 Task: Buy 2 Creams from Skin Care section under best seller category for shipping address: Alex Clark, 3623 Station Street, Austin, Texas 78702, Cell Number 5122113583. Pay from credit card ending with 5759, CVV 953
Action: Mouse moved to (11, 94)
Screenshot: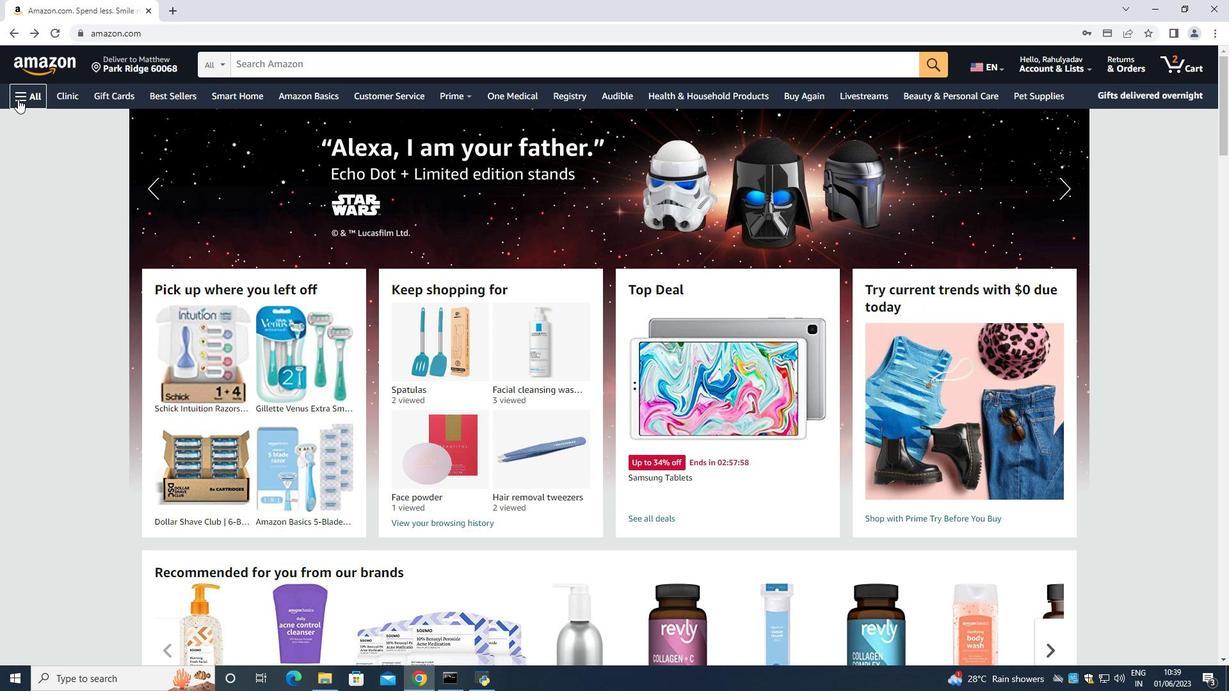 
Action: Mouse pressed left at (11, 94)
Screenshot: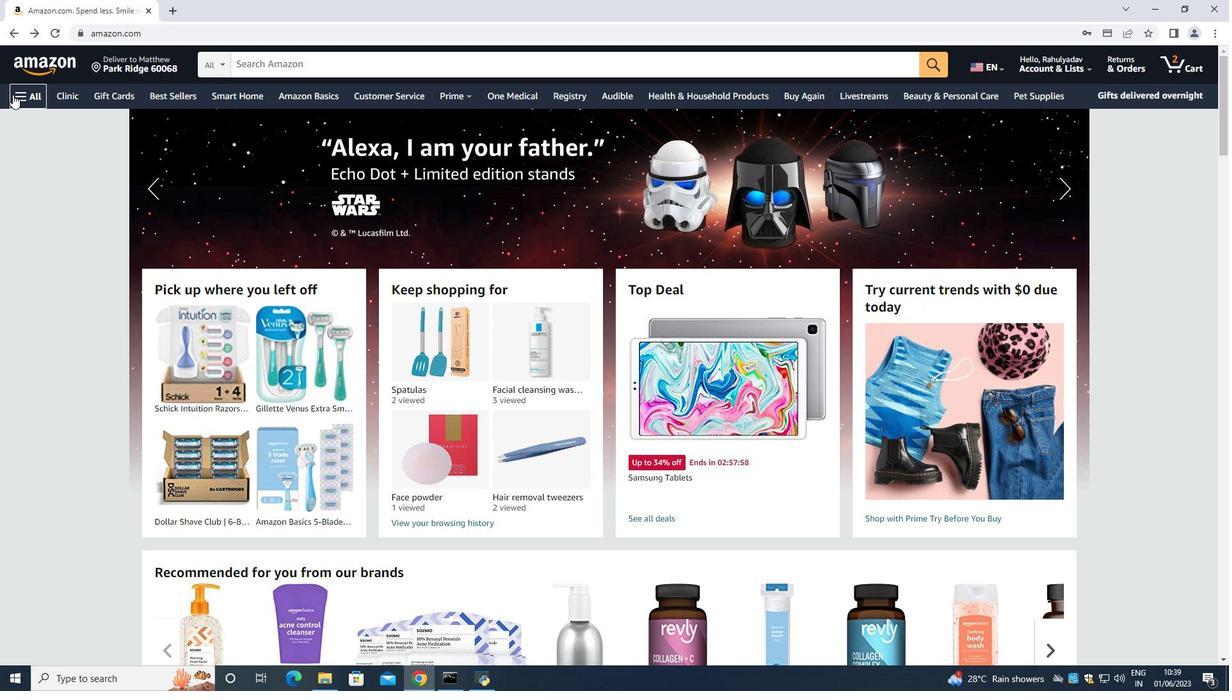 
Action: Mouse moved to (38, 124)
Screenshot: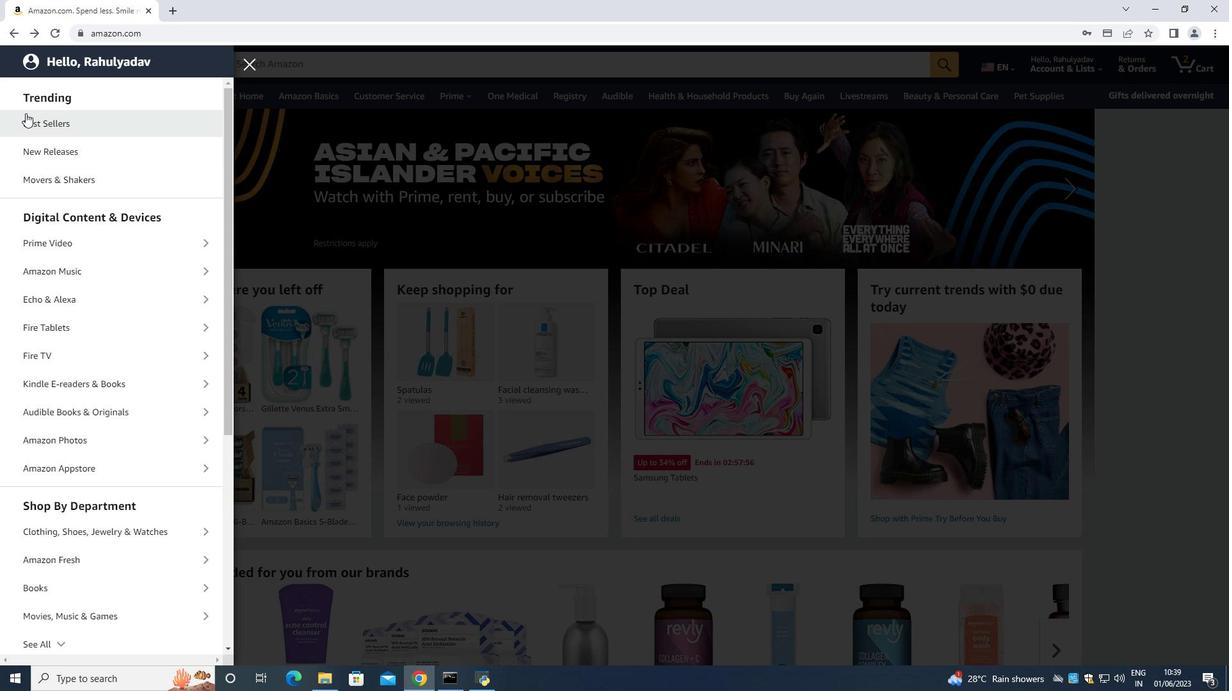 
Action: Mouse pressed left at (38, 124)
Screenshot: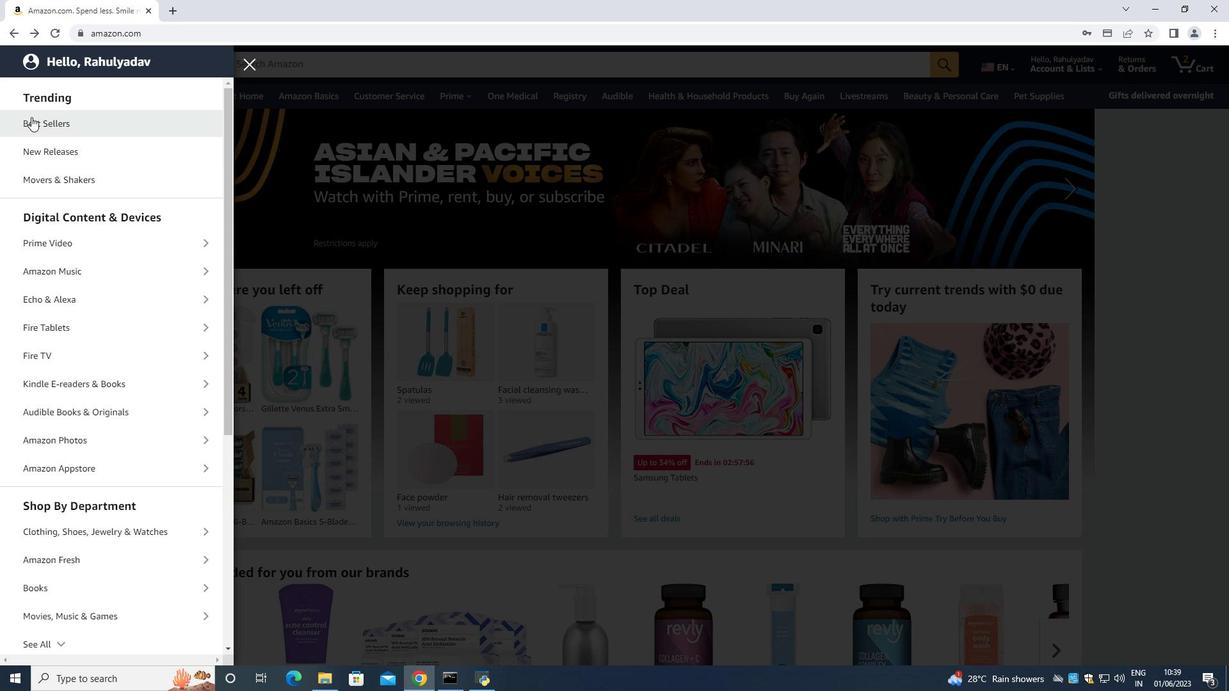 
Action: Mouse moved to (325, 72)
Screenshot: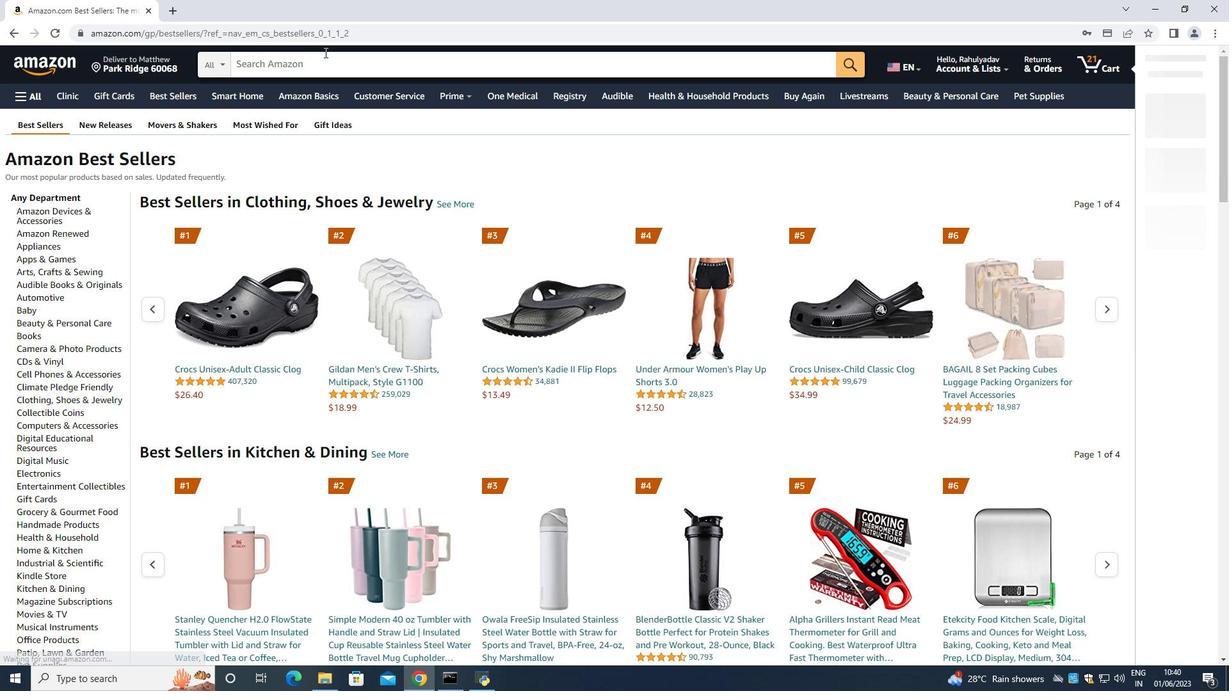 
Action: Mouse pressed left at (325, 72)
Screenshot: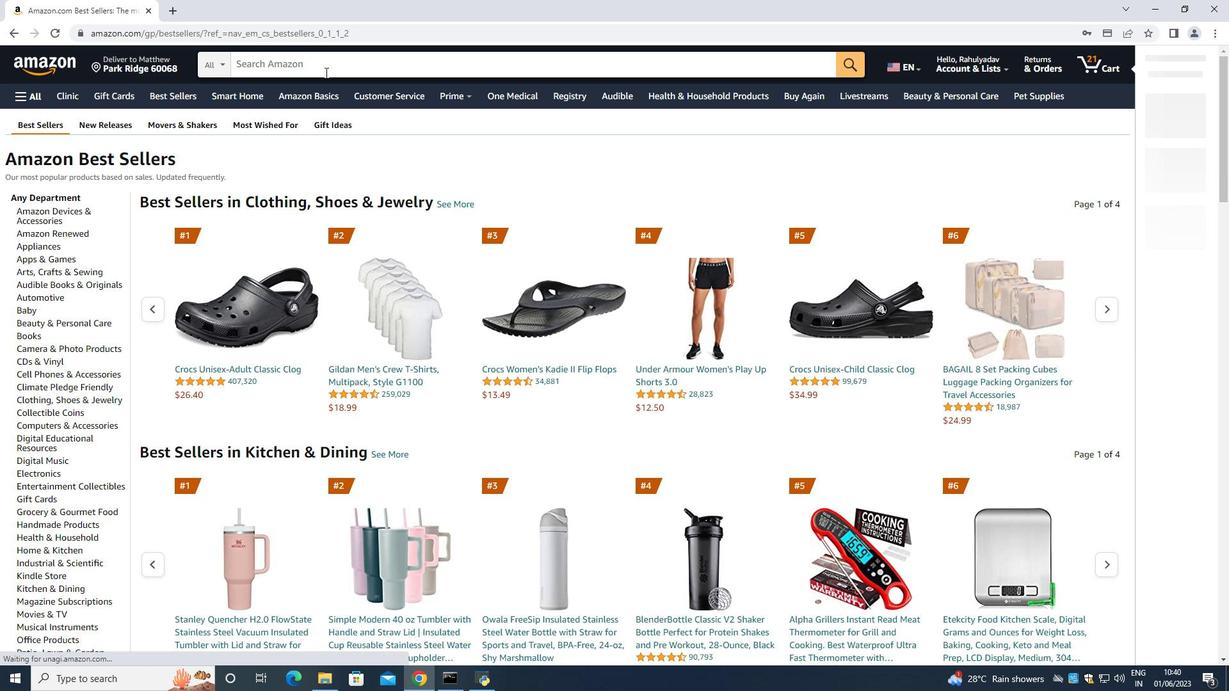 
Action: Mouse moved to (231, 44)
Screenshot: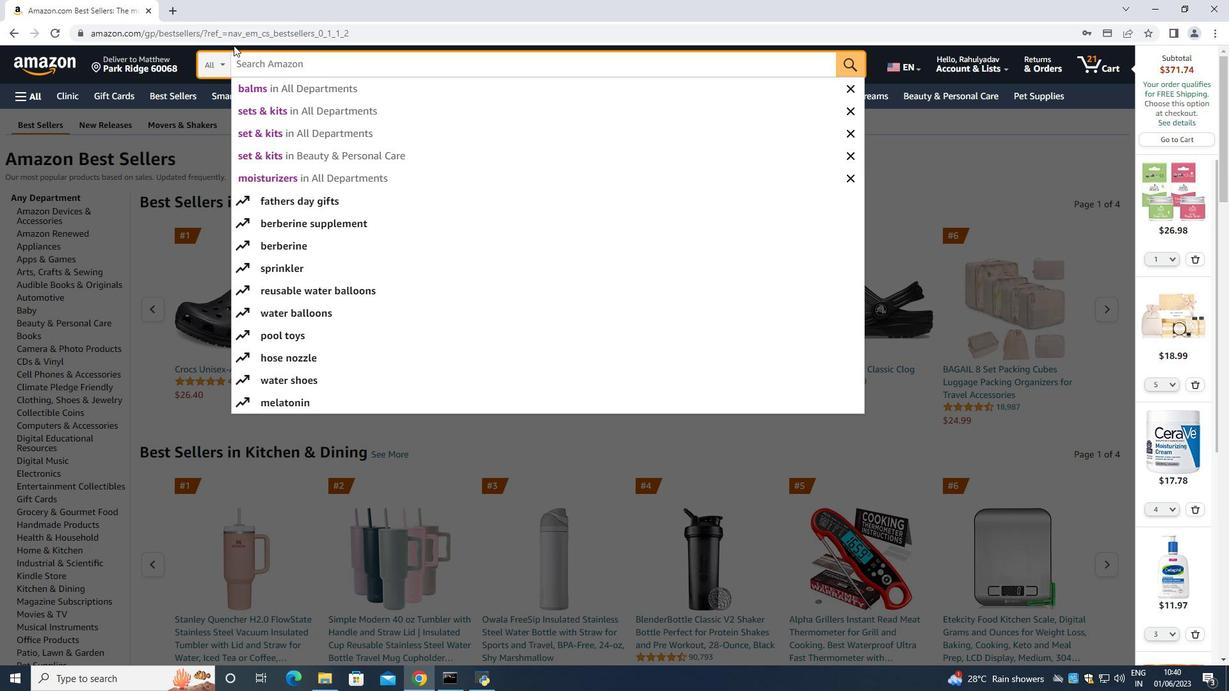 
Action: Key pressed <Key.shift>Cream<Key.space><Key.backspace>s<Key.enter>
Screenshot: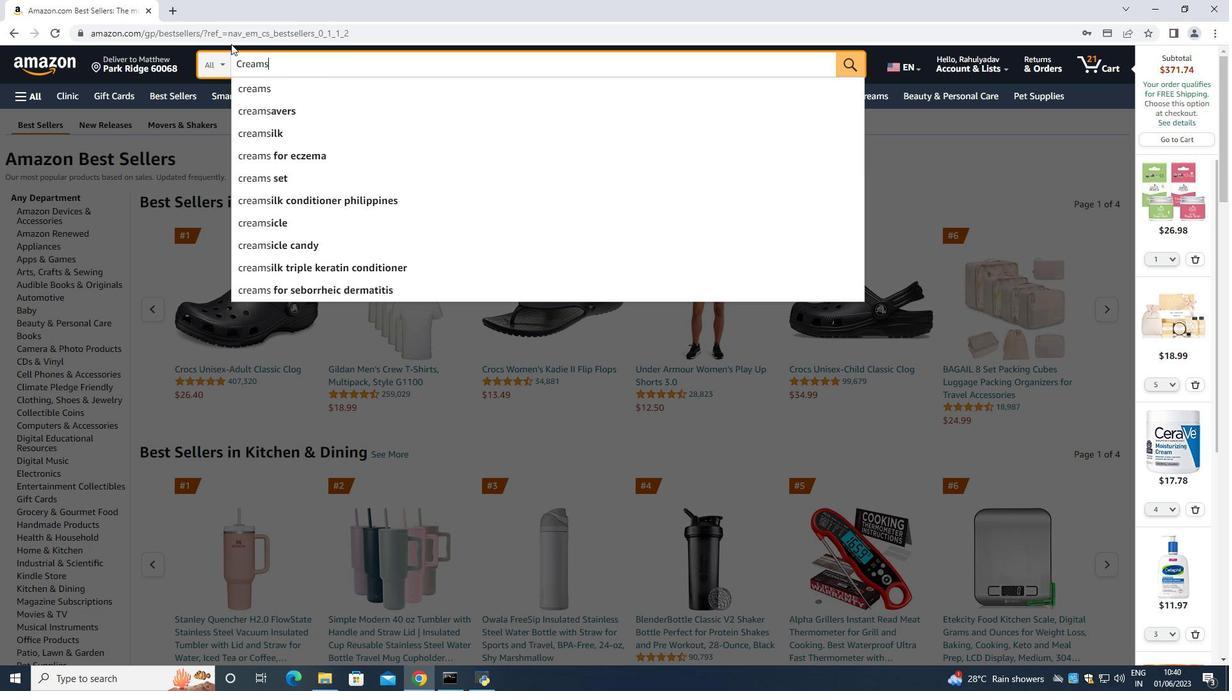 
Action: Mouse moved to (62, 352)
Screenshot: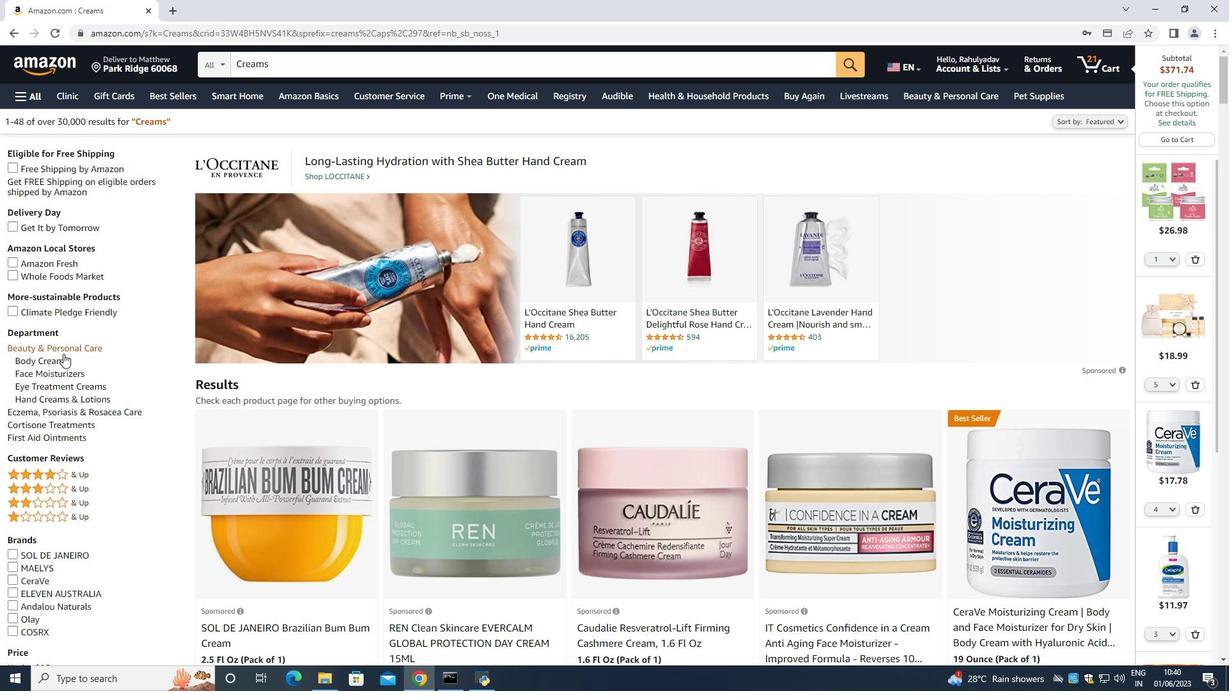 
Action: Mouse pressed left at (62, 352)
Screenshot: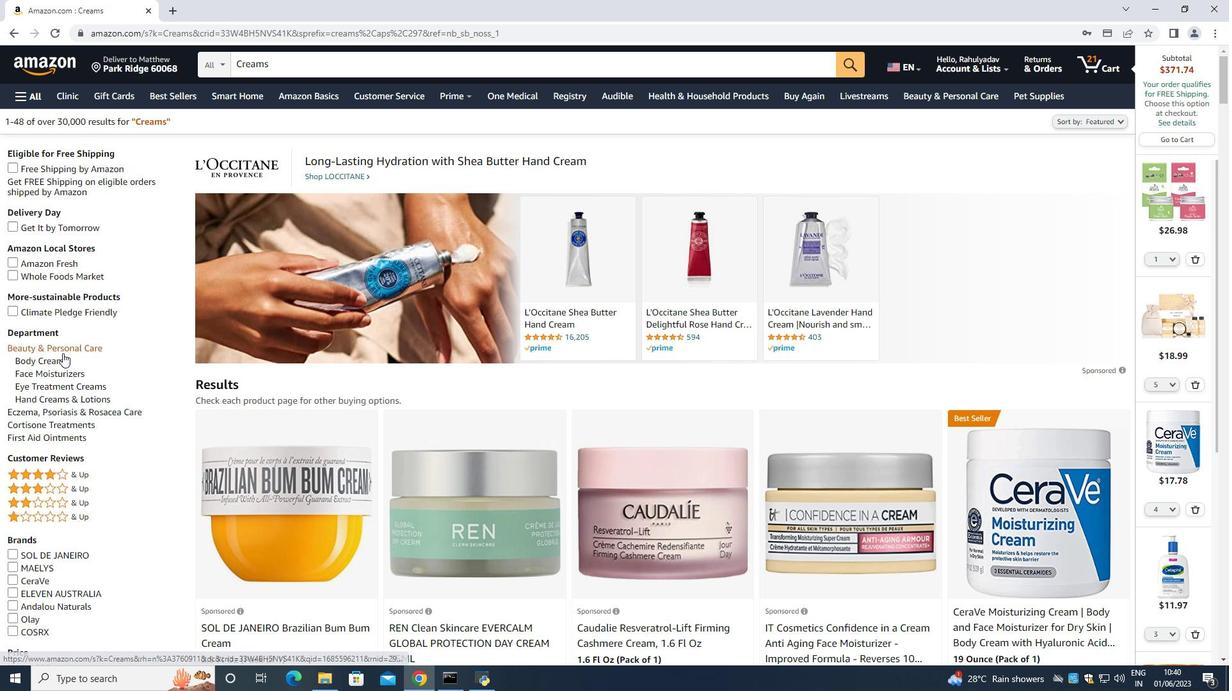 
Action: Mouse moved to (67, 412)
Screenshot: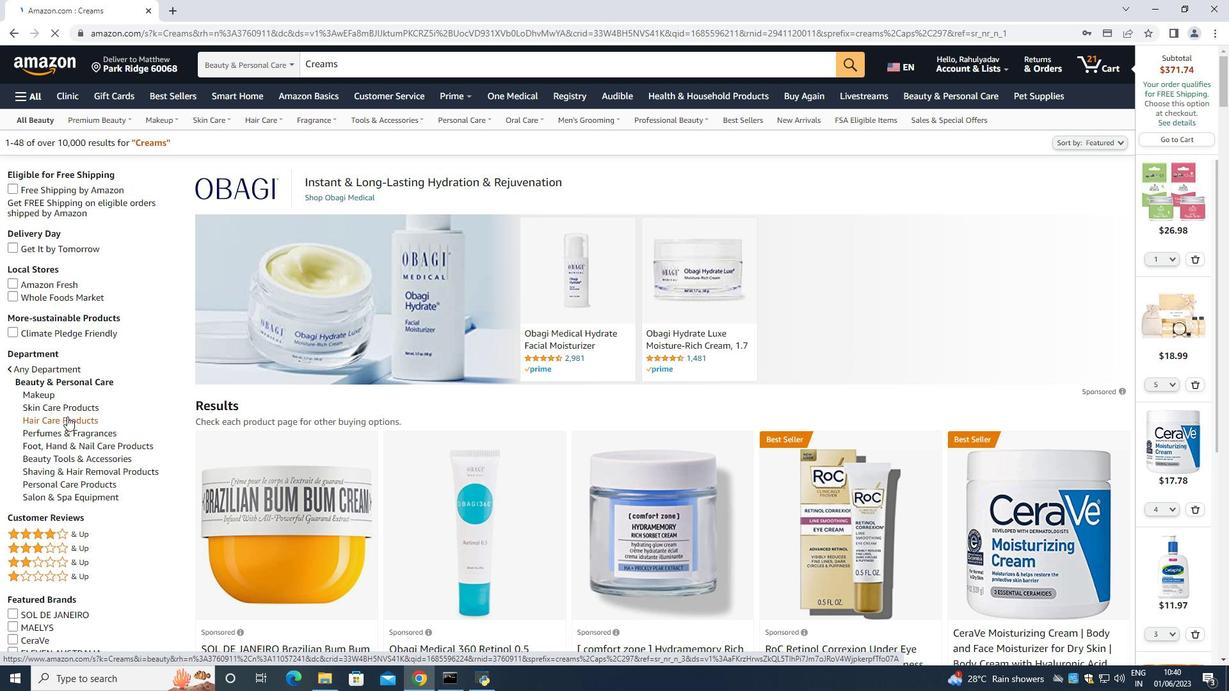 
Action: Mouse pressed left at (67, 412)
Screenshot: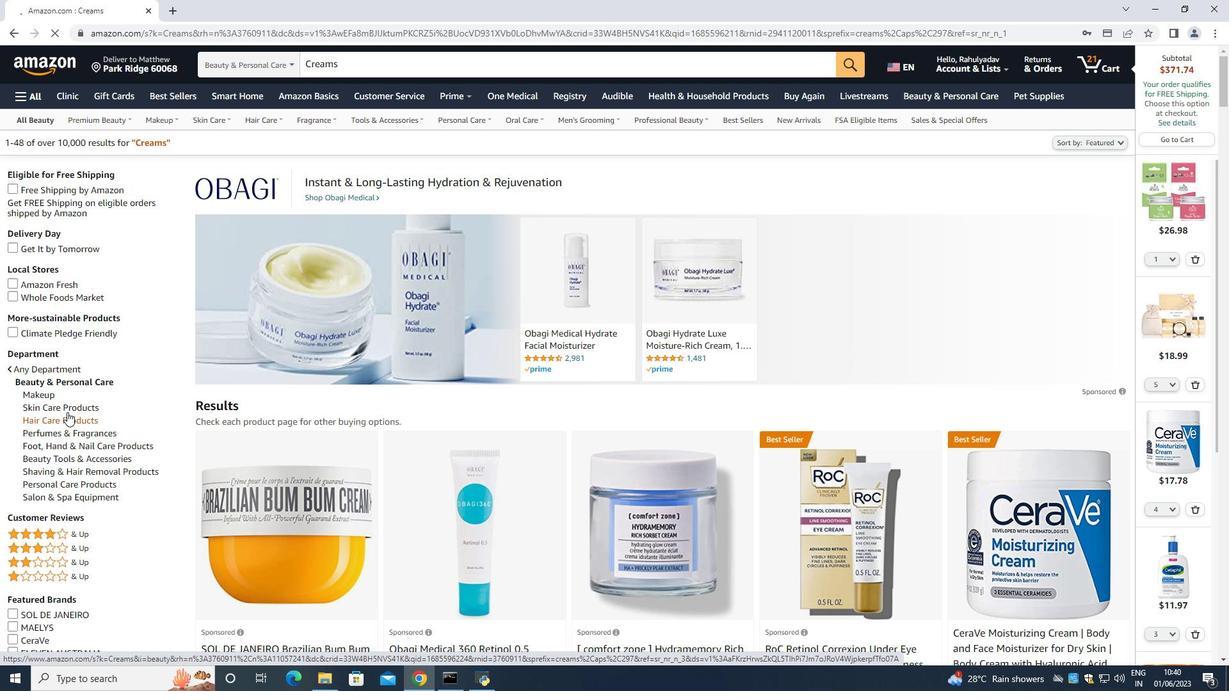 
Action: Mouse moved to (344, 450)
Screenshot: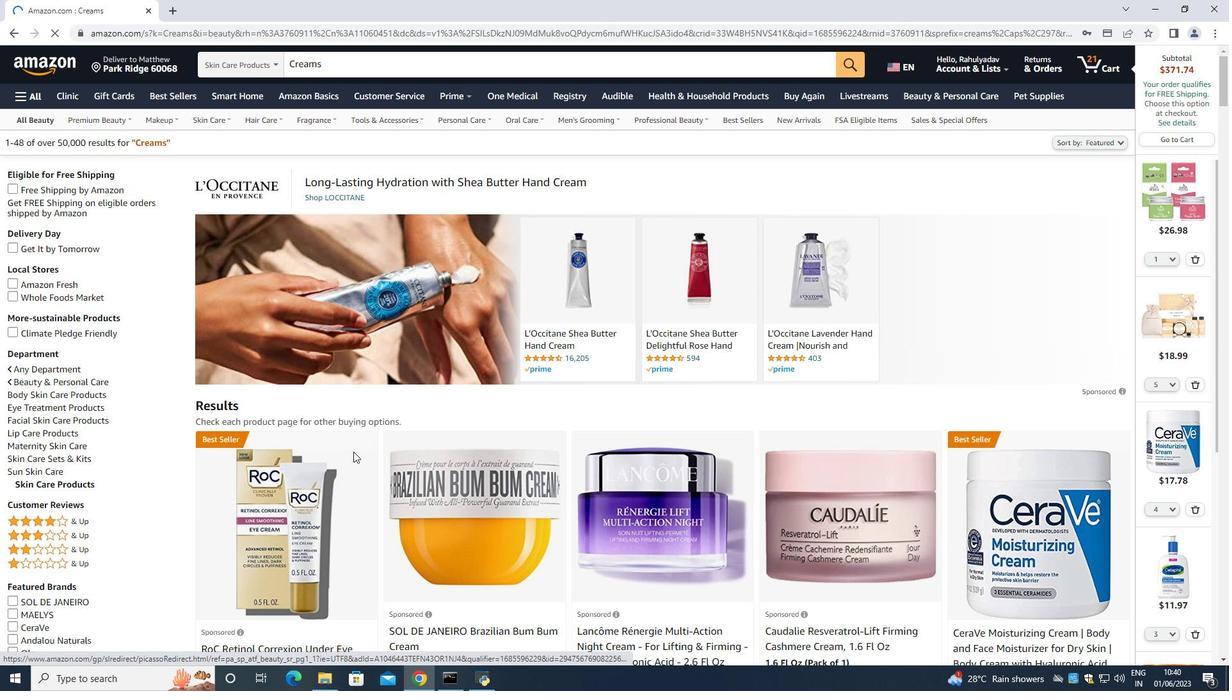 
Action: Mouse scrolled (344, 450) with delta (0, 0)
Screenshot: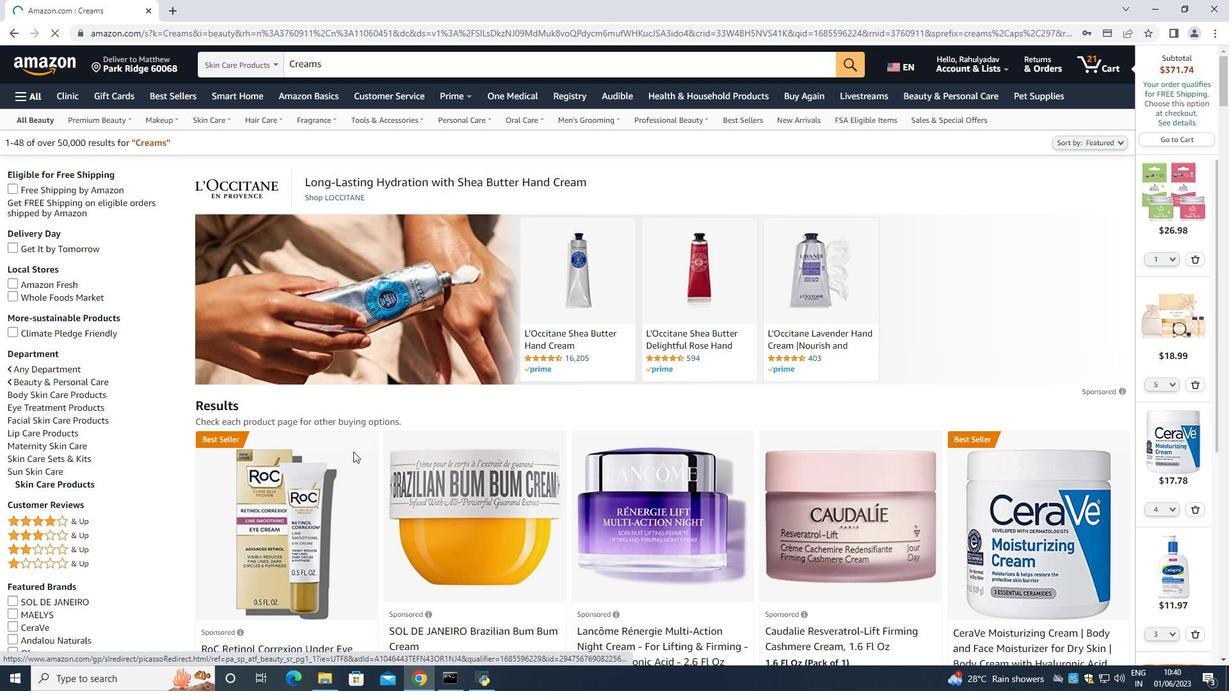 
Action: Mouse moved to (434, 412)
Screenshot: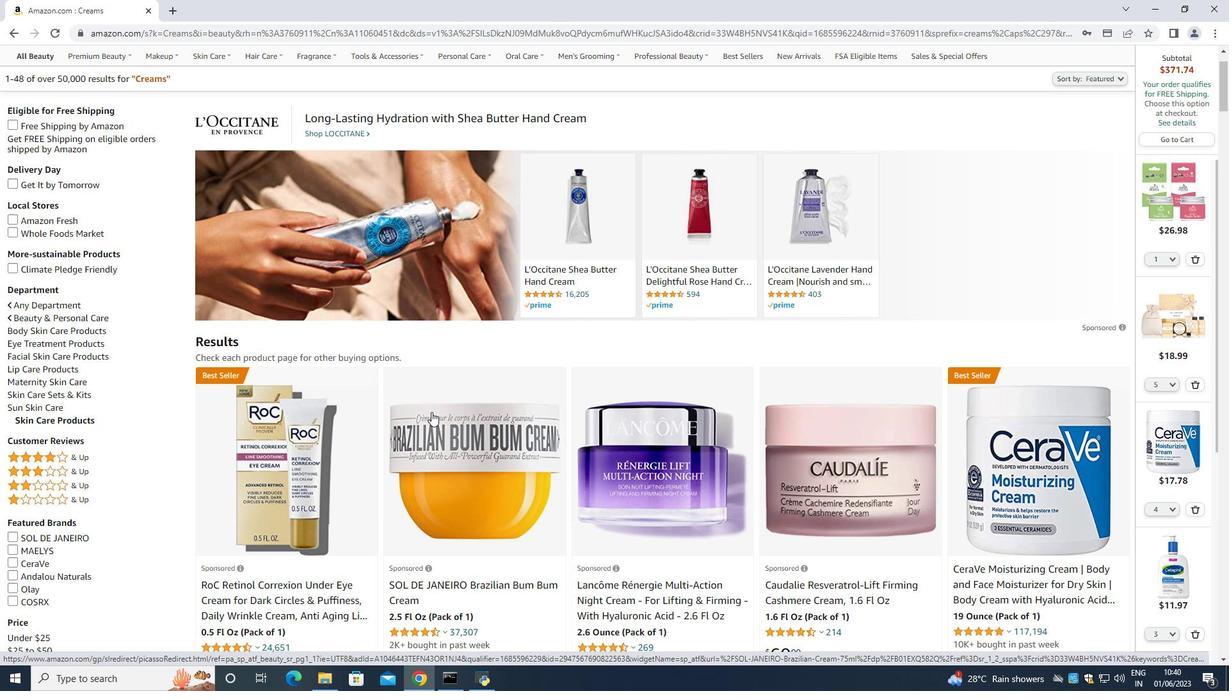 
Action: Mouse scrolled (434, 412) with delta (0, 0)
Screenshot: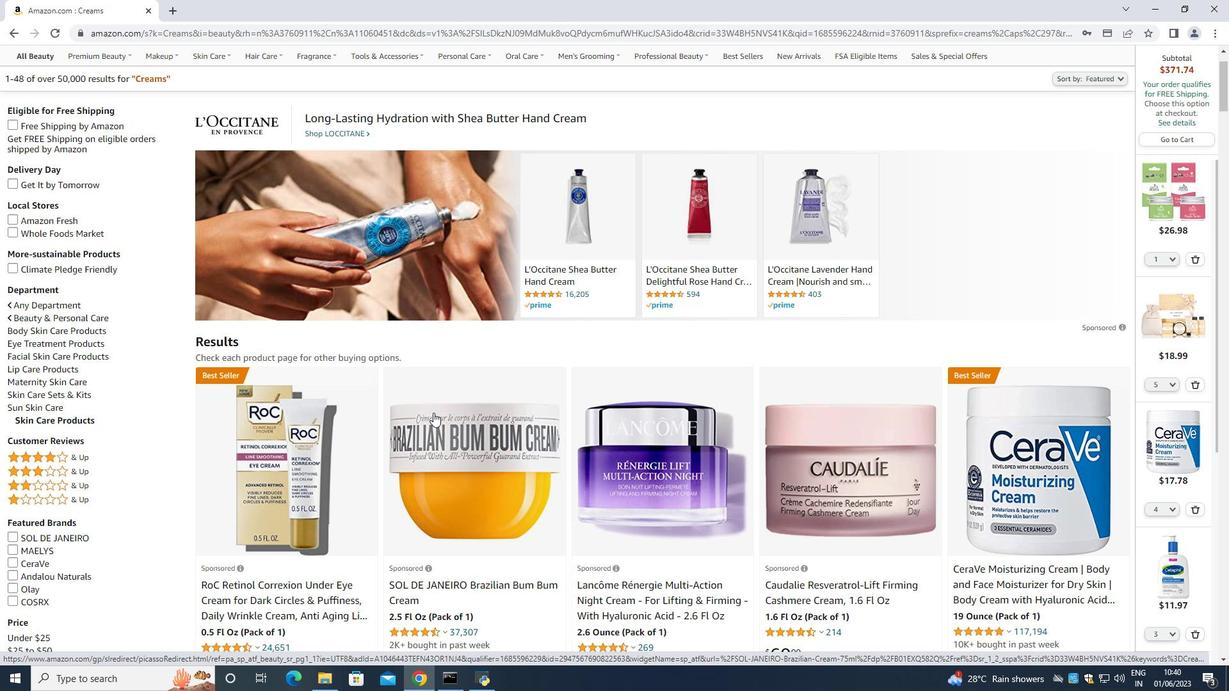 
Action: Mouse moved to (434, 412)
Screenshot: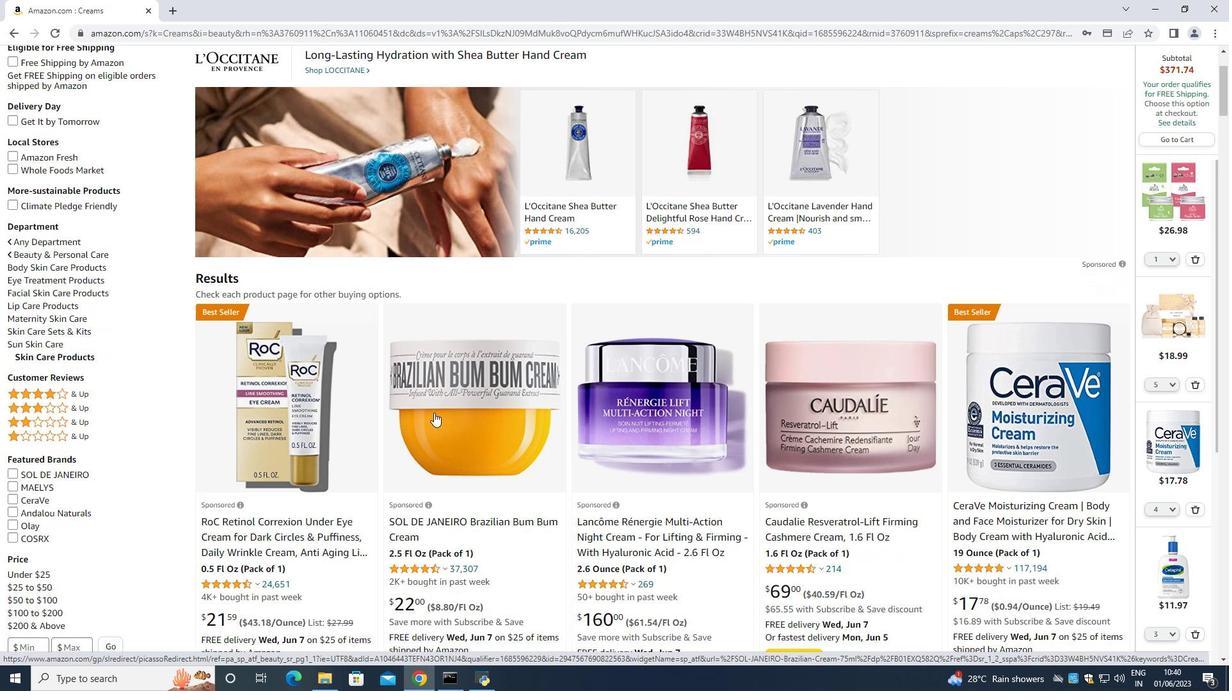 
Action: Mouse scrolled (434, 412) with delta (0, 0)
Screenshot: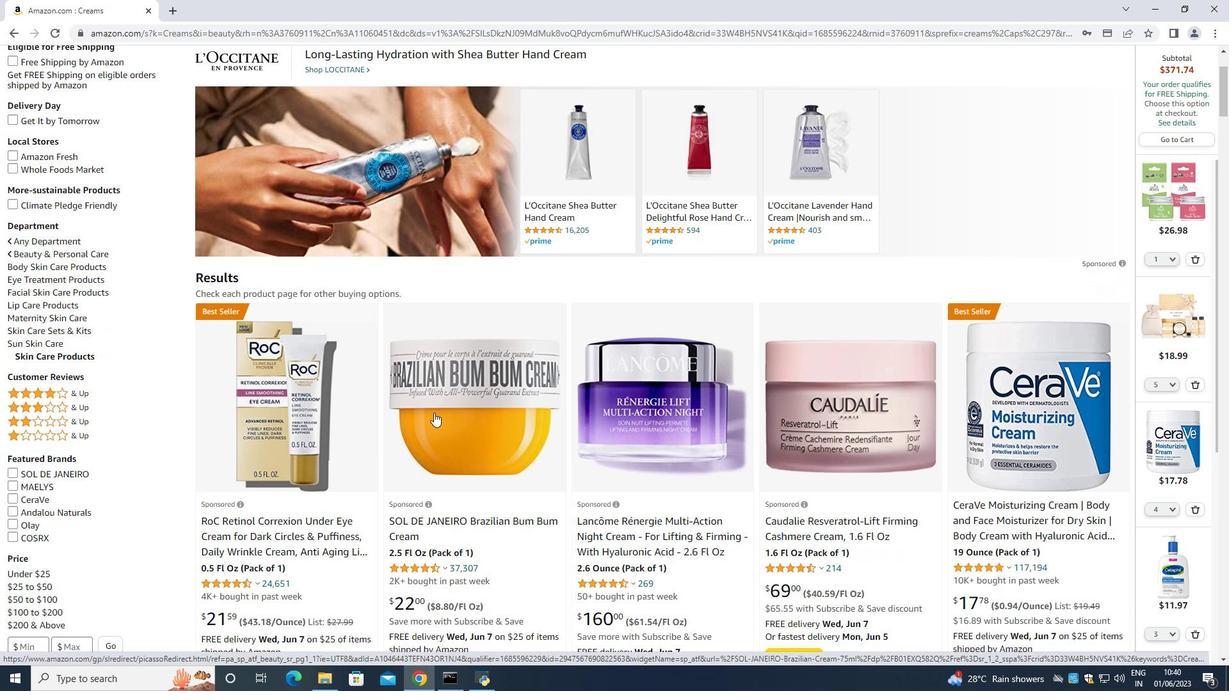 
Action: Mouse moved to (985, 256)
Screenshot: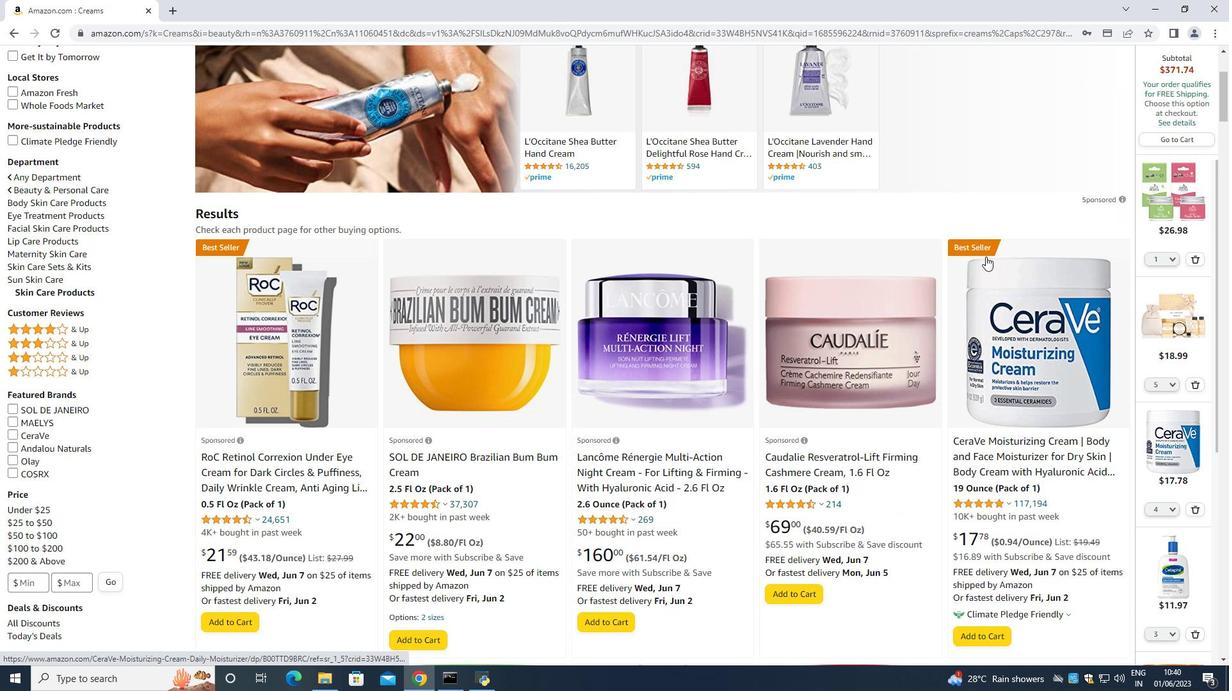 
Action: Mouse scrolled (985, 256) with delta (0, 0)
Screenshot: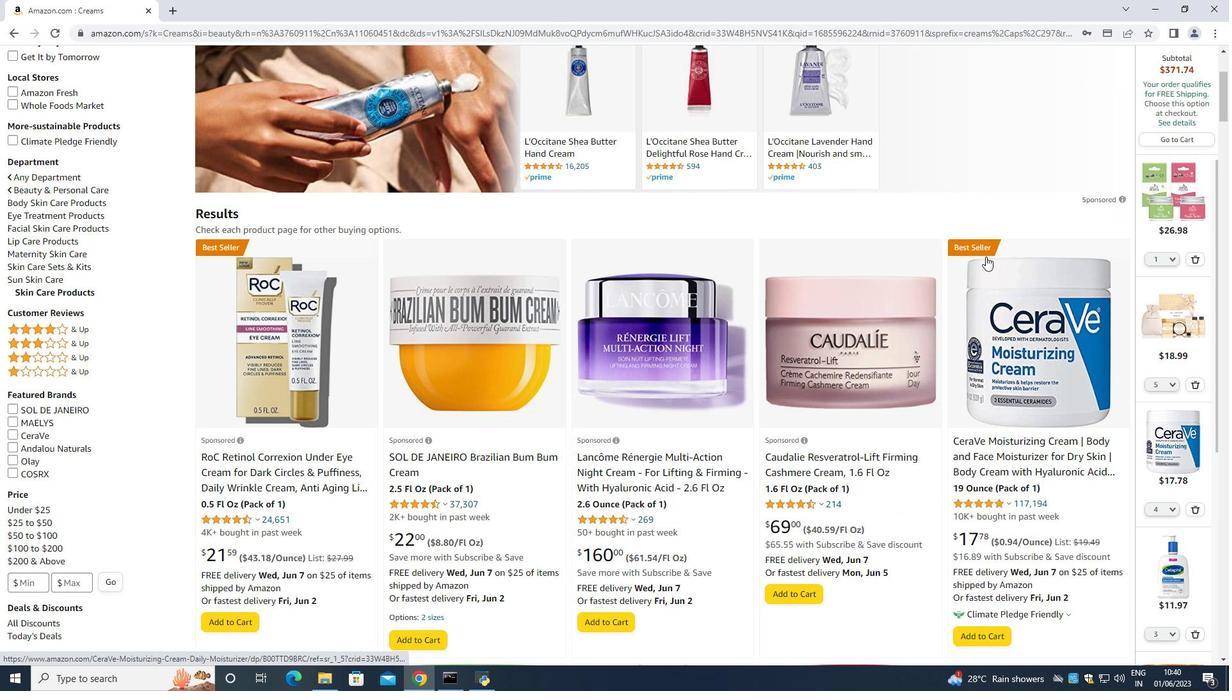 
Action: Mouse scrolled (985, 256) with delta (0, 0)
Screenshot: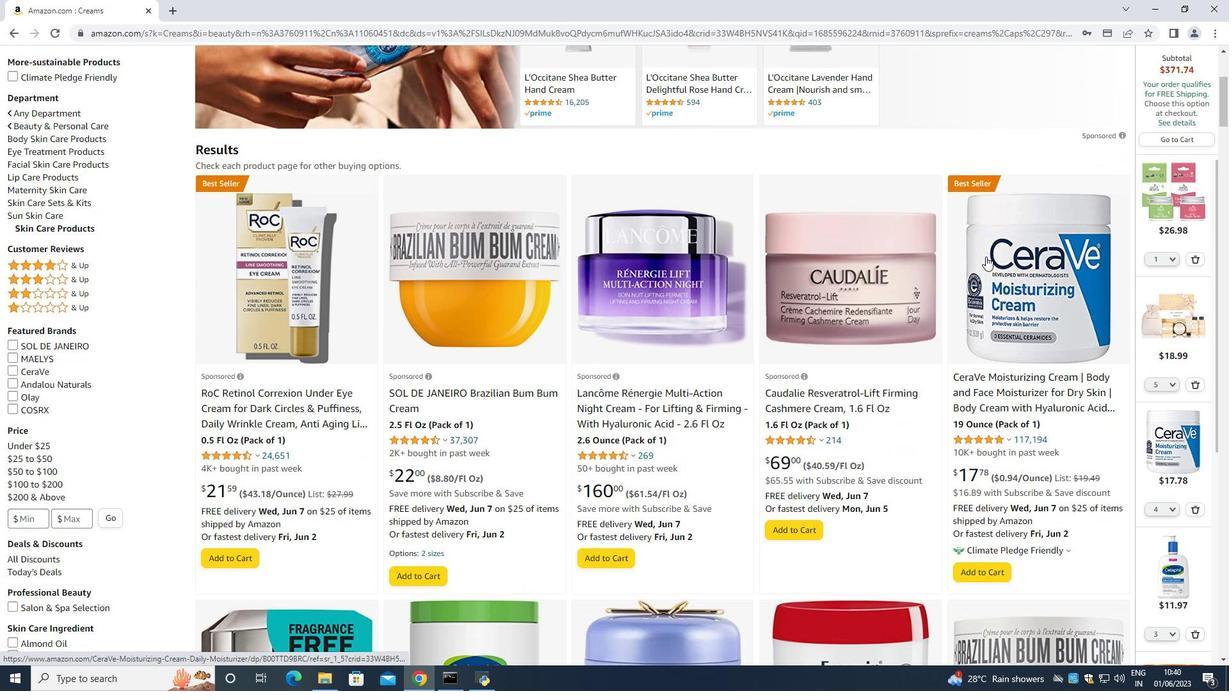 
Action: Mouse scrolled (985, 256) with delta (0, 0)
Screenshot: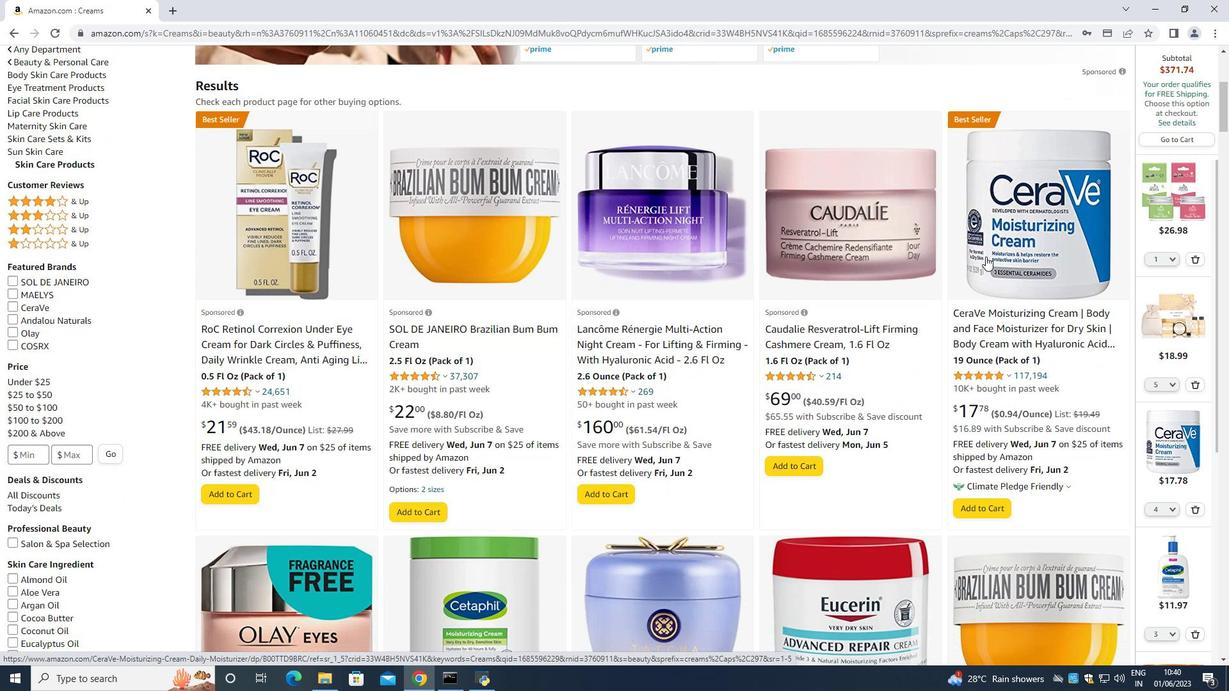 
Action: Mouse moved to (985, 257)
Screenshot: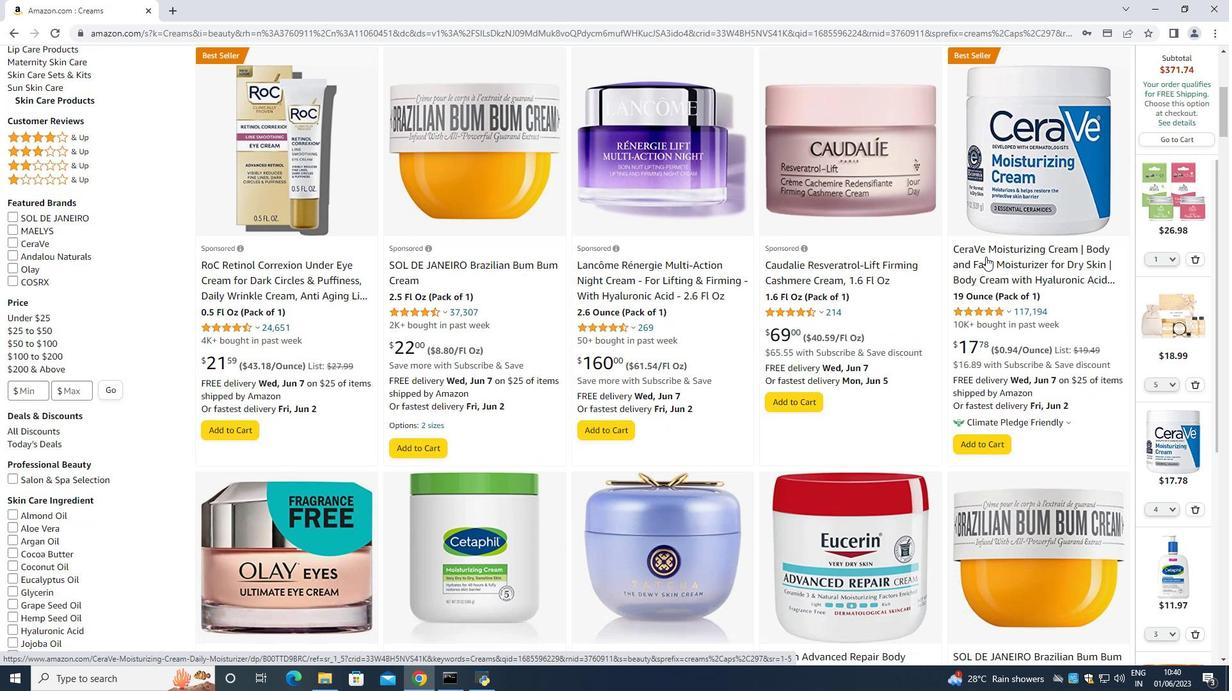 
Action: Mouse scrolled (985, 256) with delta (0, 0)
Screenshot: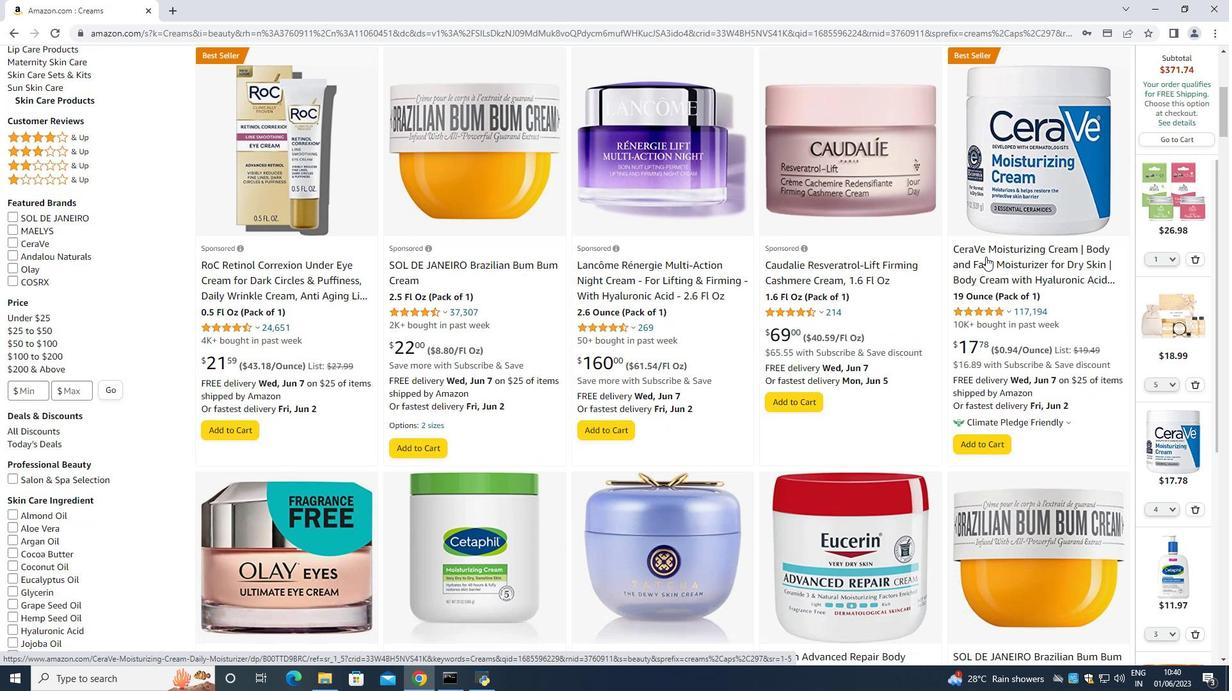 
Action: Mouse moved to (984, 257)
Screenshot: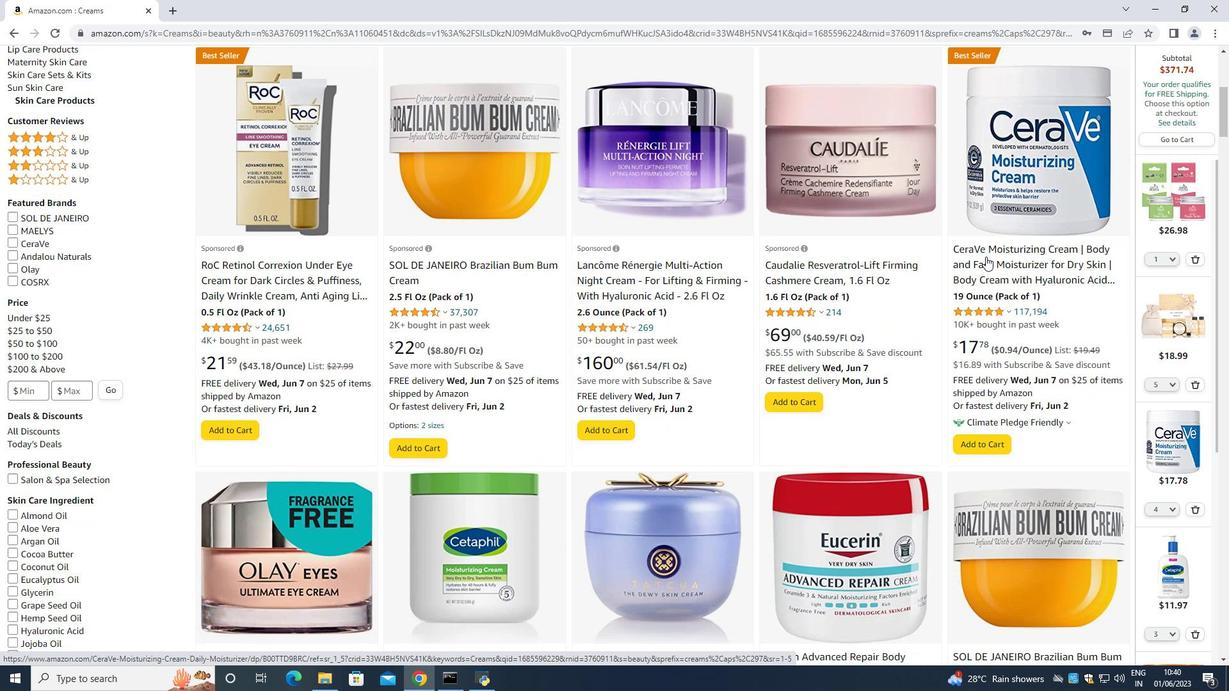 
Action: Mouse scrolled (984, 257) with delta (0, 0)
Screenshot: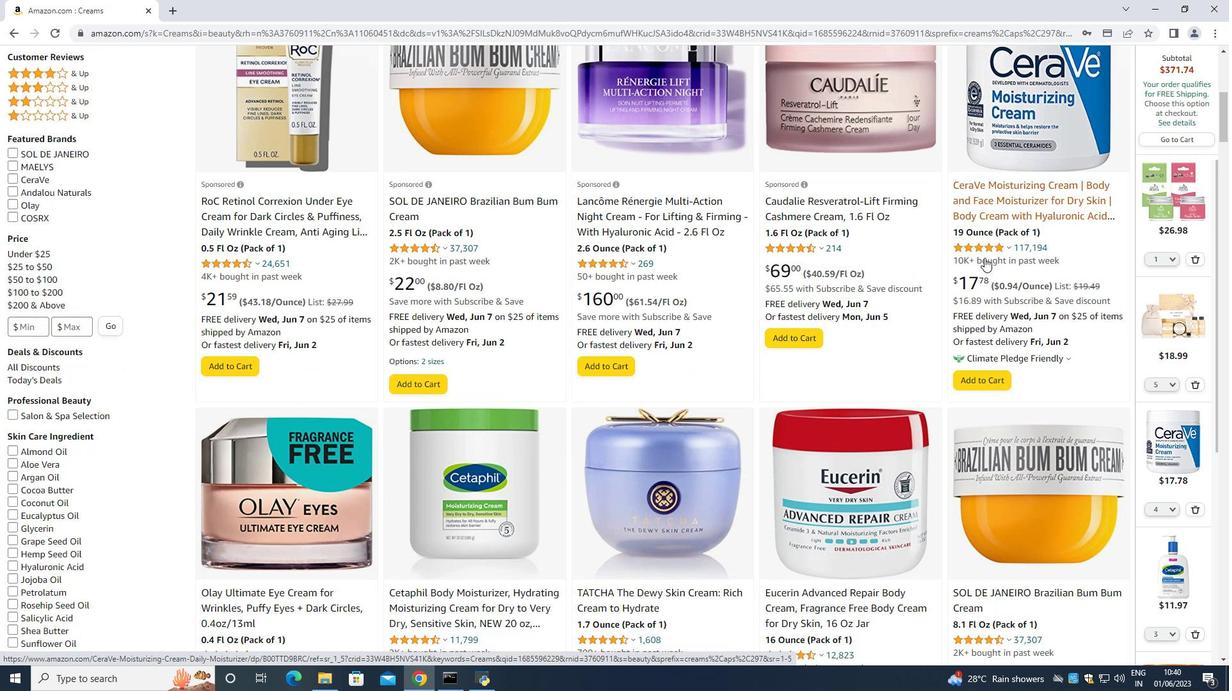 
Action: Mouse scrolled (984, 257) with delta (0, 0)
Screenshot: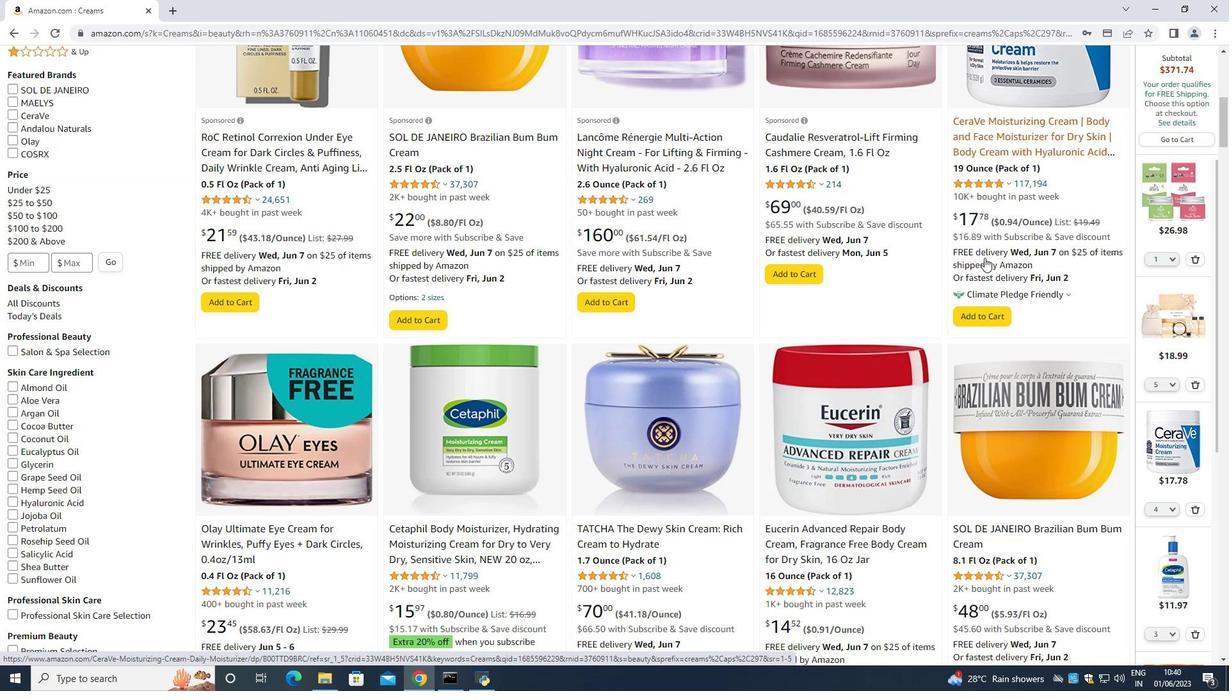 
Action: Mouse scrolled (984, 257) with delta (0, 0)
Screenshot: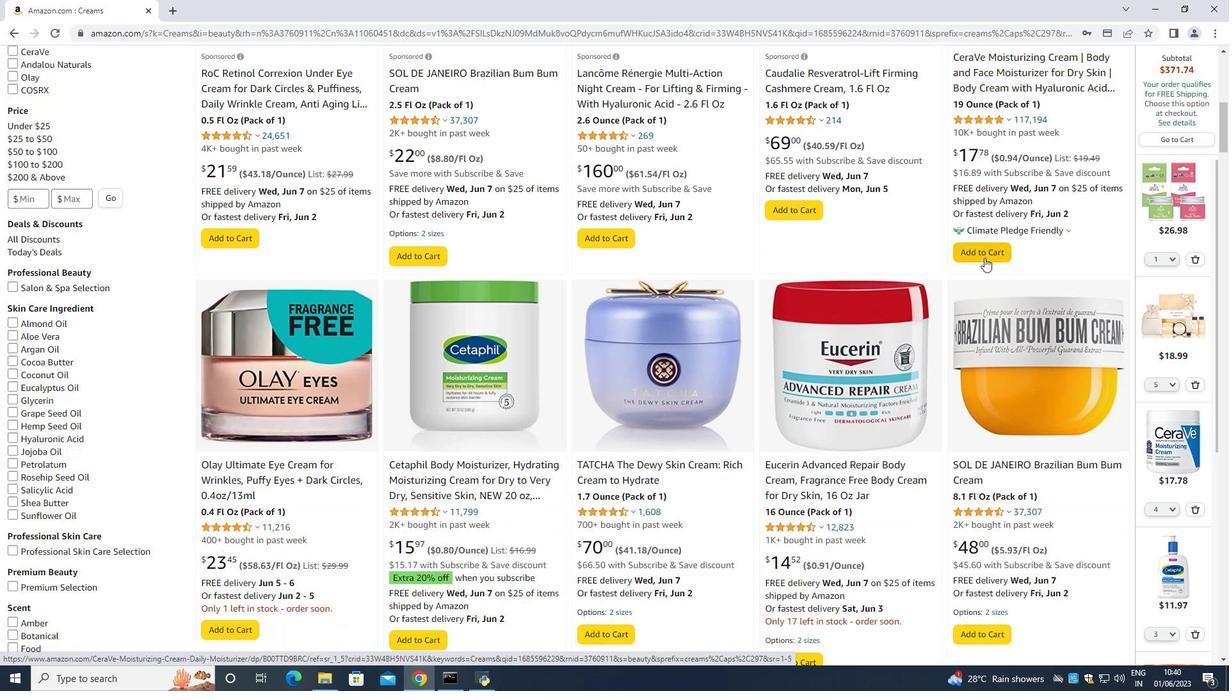 
Action: Mouse scrolled (984, 257) with delta (0, 0)
Screenshot: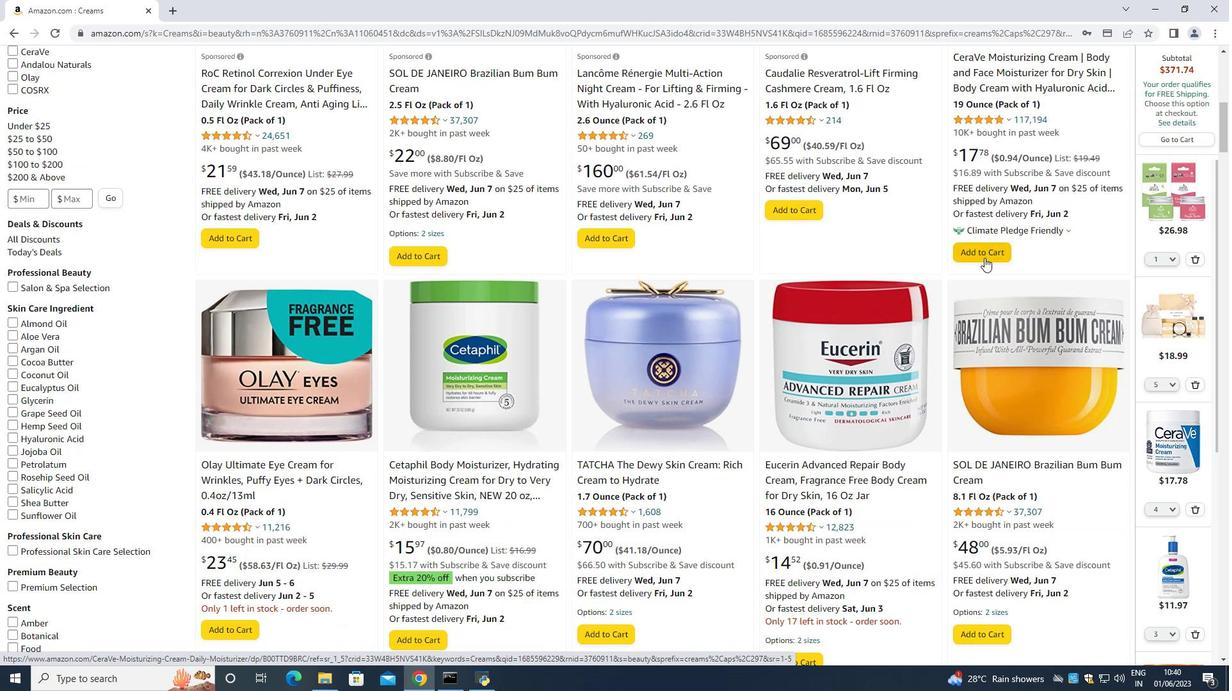 
Action: Mouse scrolled (984, 257) with delta (0, 0)
Screenshot: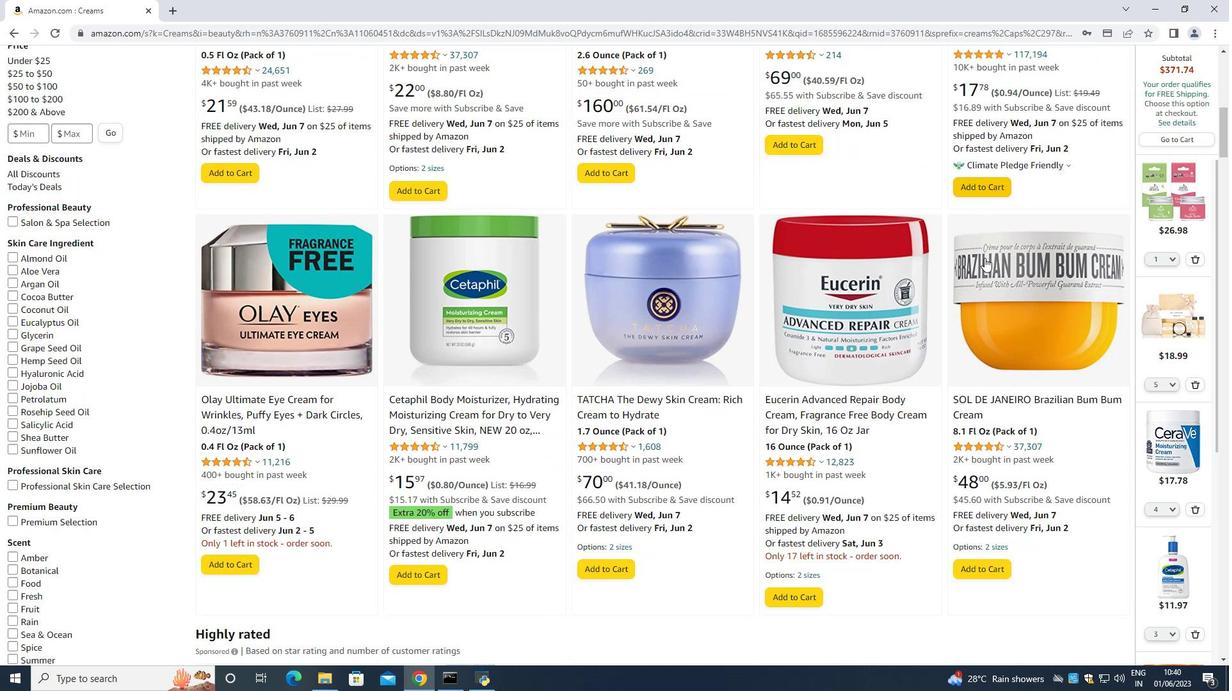 
Action: Mouse scrolled (984, 257) with delta (0, 0)
Screenshot: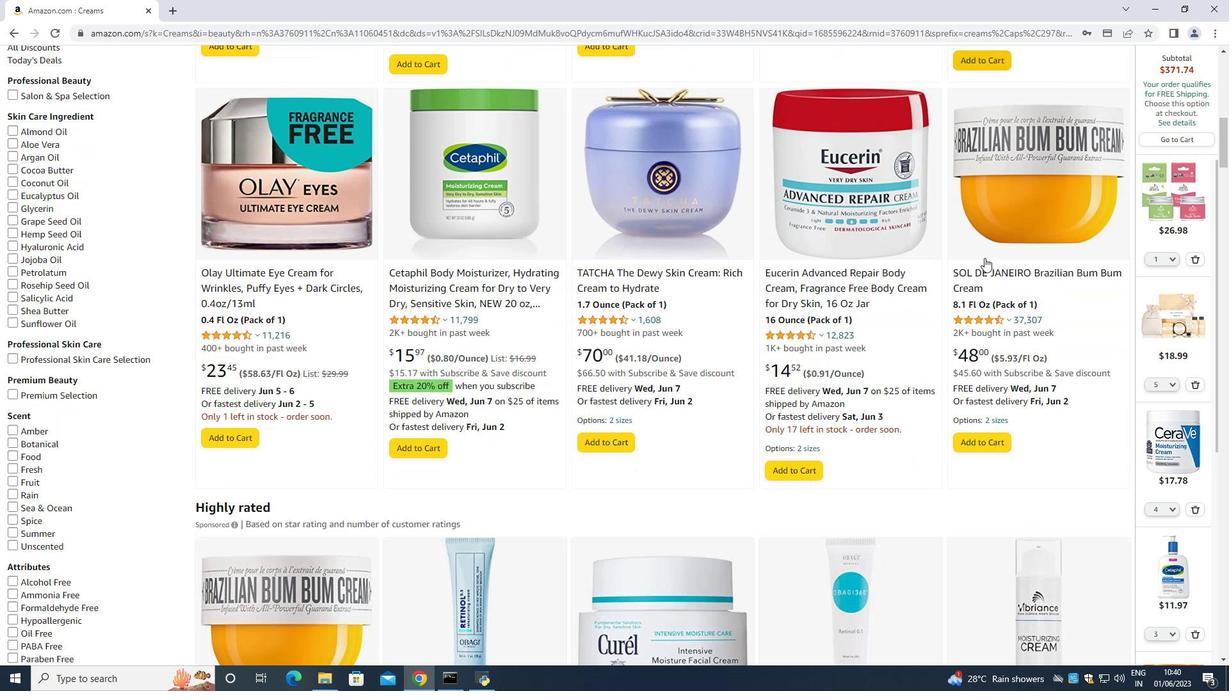 
Action: Mouse moved to (984, 258)
Screenshot: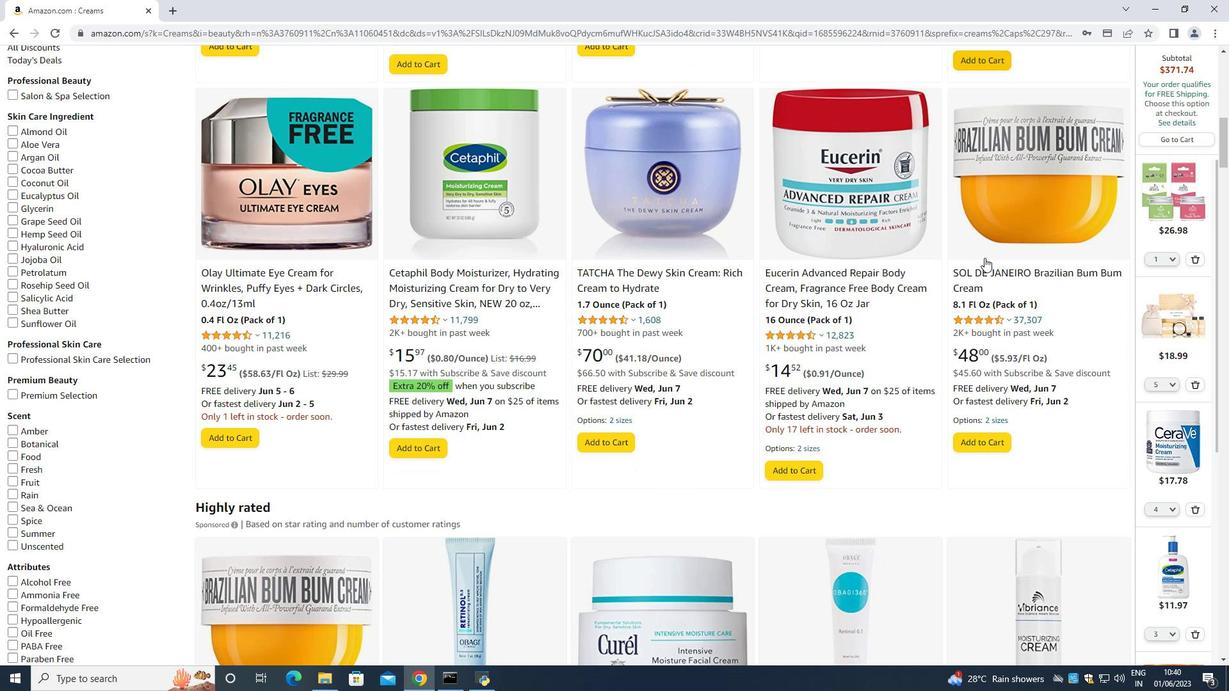 
Action: Mouse scrolled (984, 257) with delta (0, 0)
Screenshot: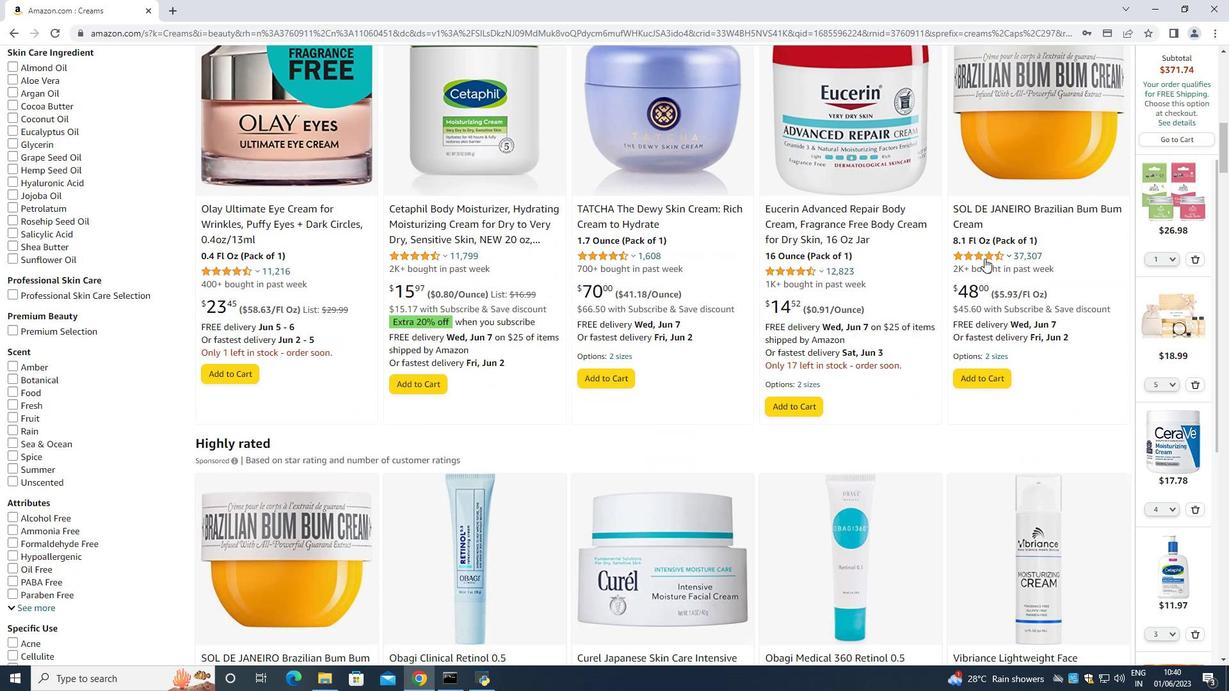 
Action: Mouse scrolled (984, 257) with delta (0, 0)
Screenshot: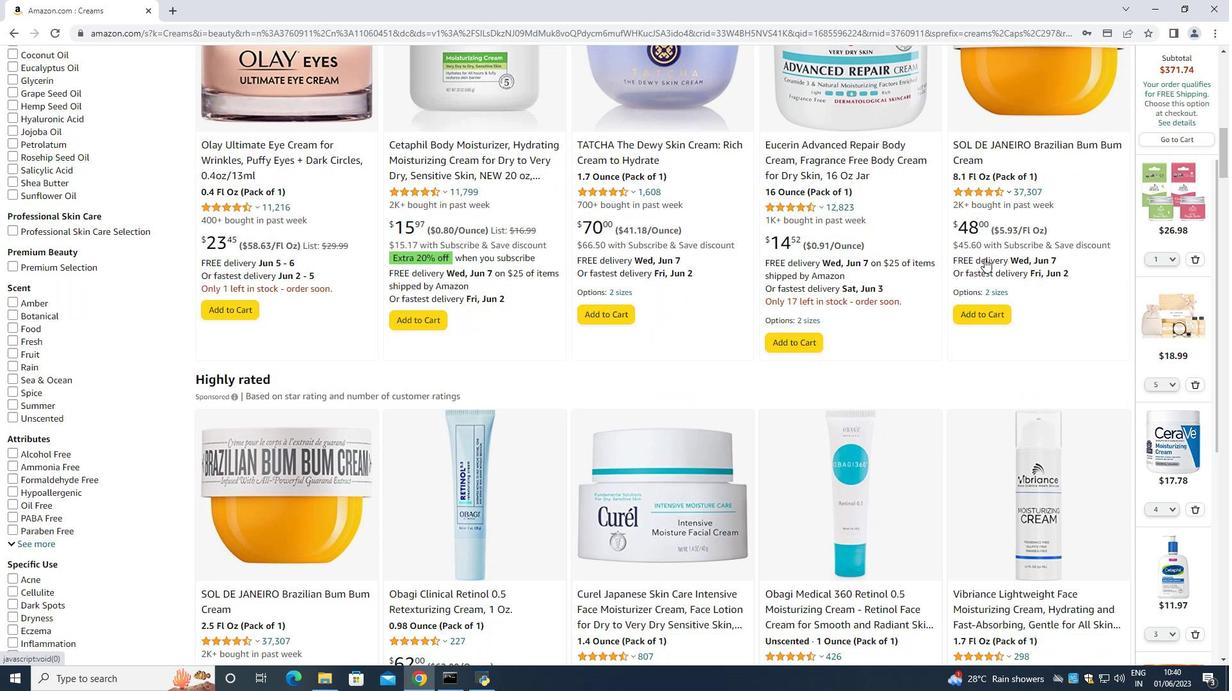
Action: Mouse scrolled (984, 257) with delta (0, 0)
Screenshot: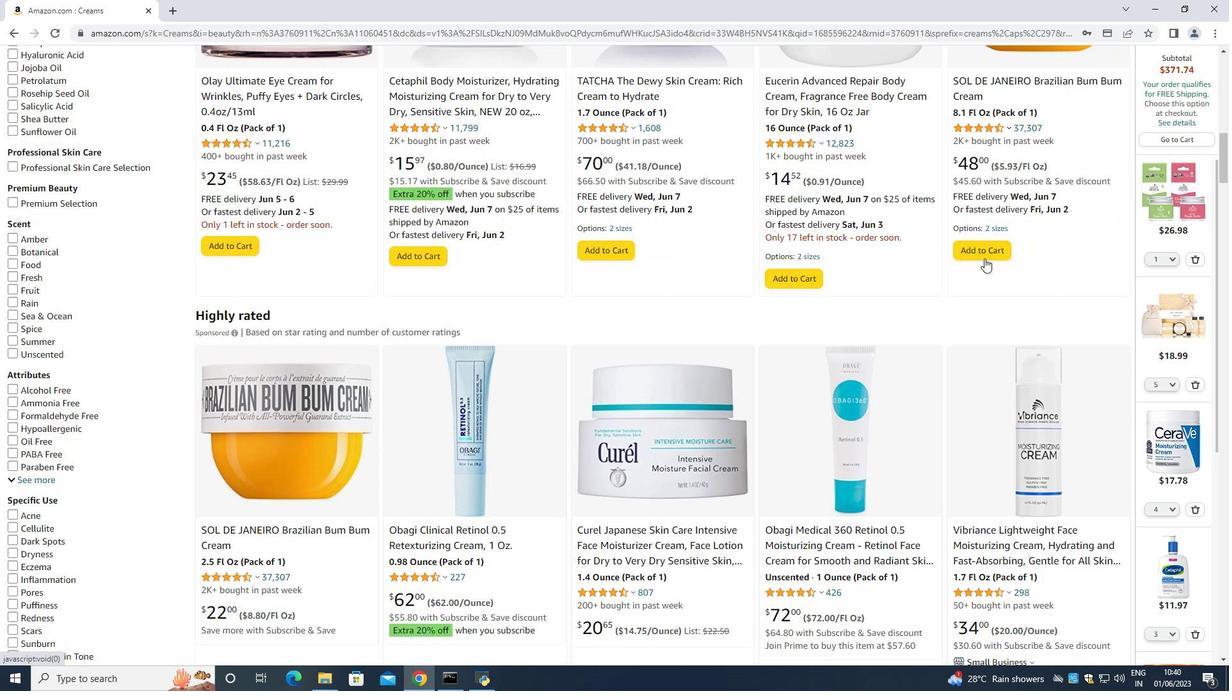 
Action: Mouse scrolled (984, 257) with delta (0, 0)
Screenshot: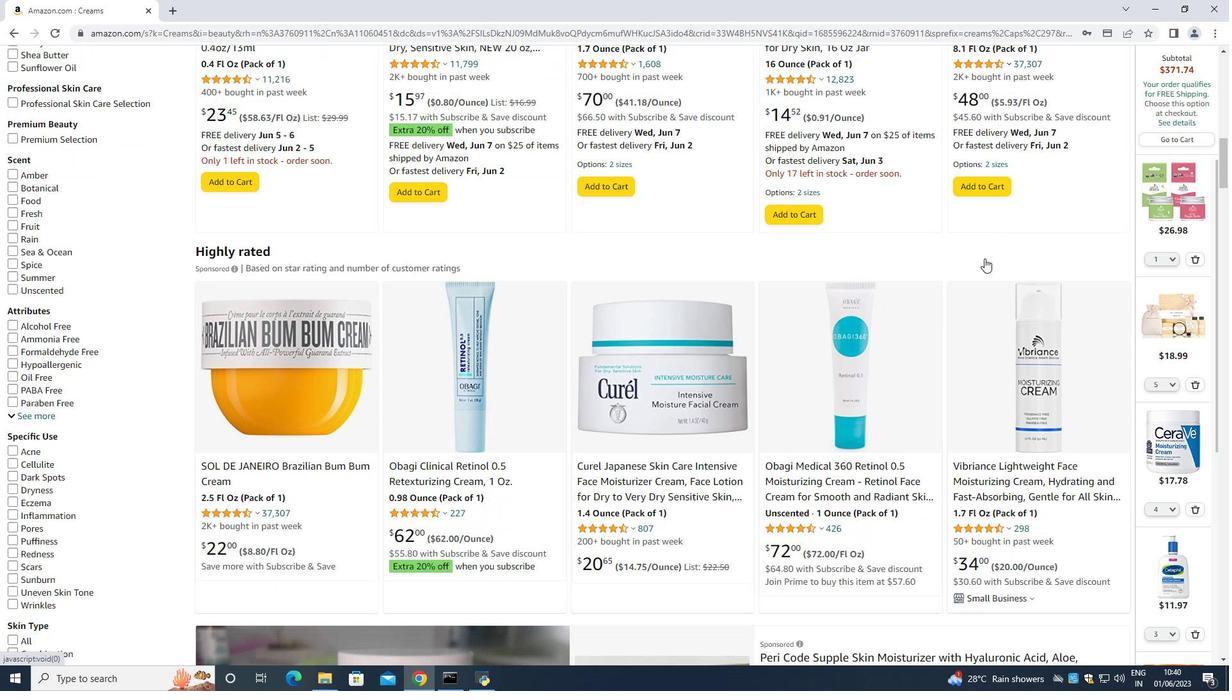 
Action: Mouse moved to (983, 259)
Screenshot: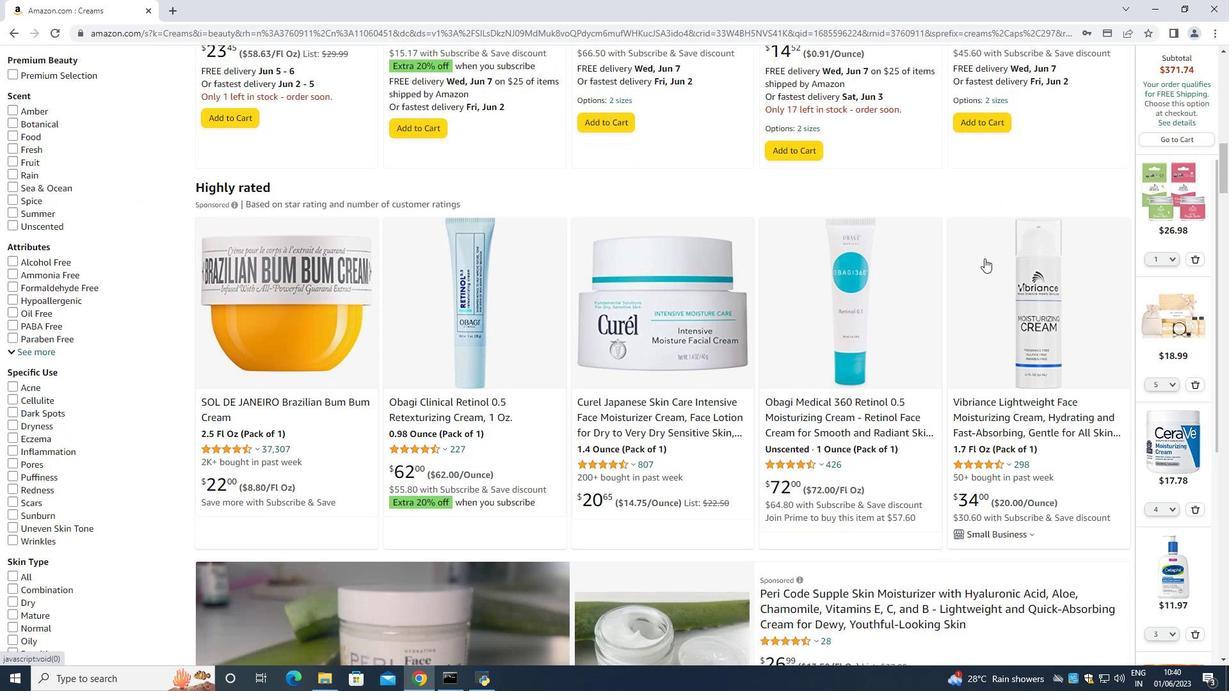 
Action: Mouse scrolled (983, 258) with delta (0, 0)
Screenshot: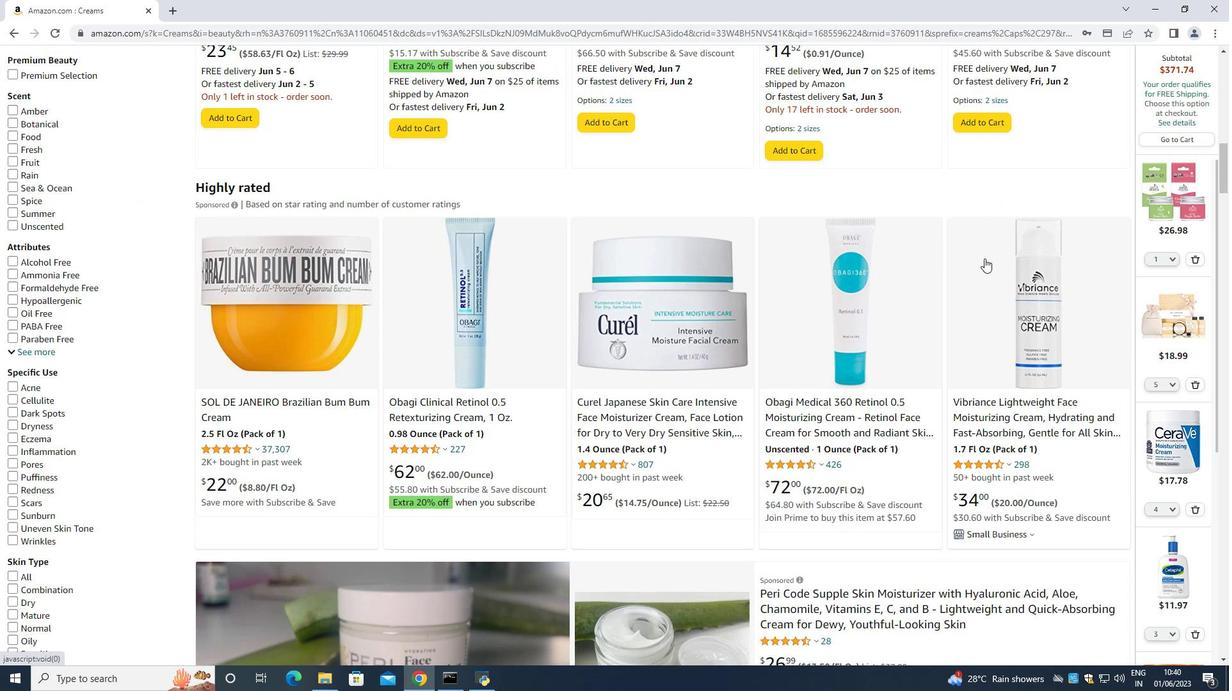 
Action: Mouse scrolled (983, 258) with delta (0, 0)
Screenshot: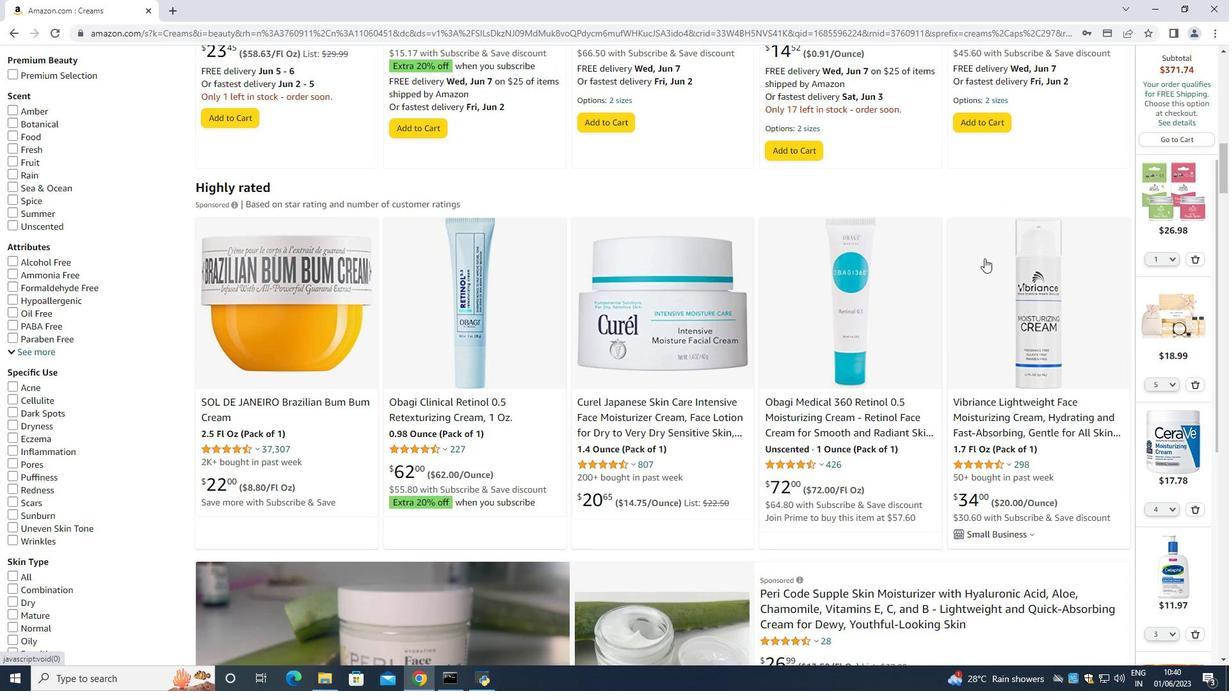 
Action: Mouse moved to (937, 282)
Screenshot: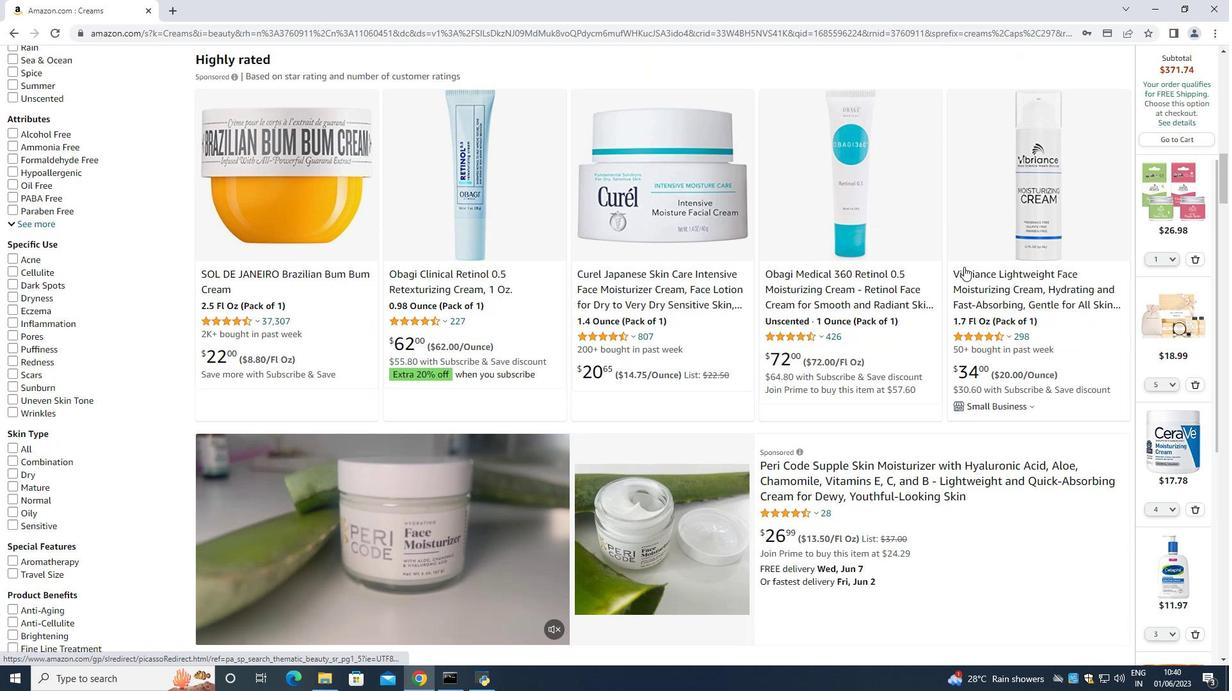 
Action: Mouse scrolled (937, 282) with delta (0, 0)
Screenshot: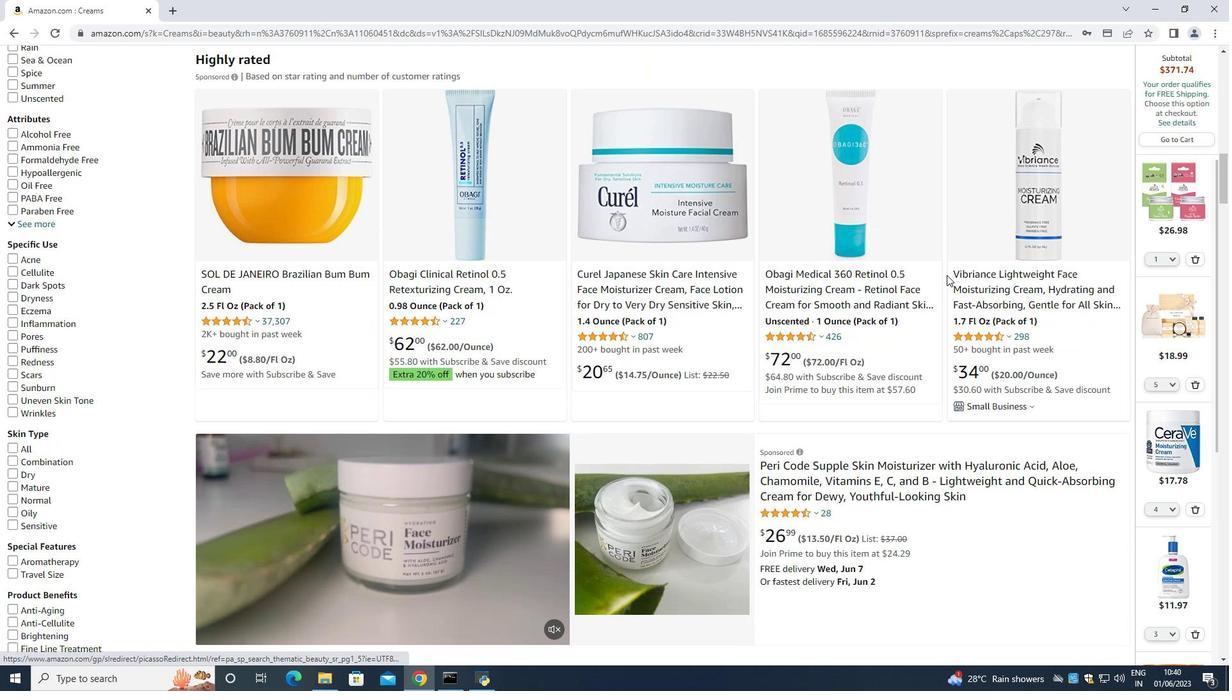 
Action: Mouse moved to (928, 287)
Screenshot: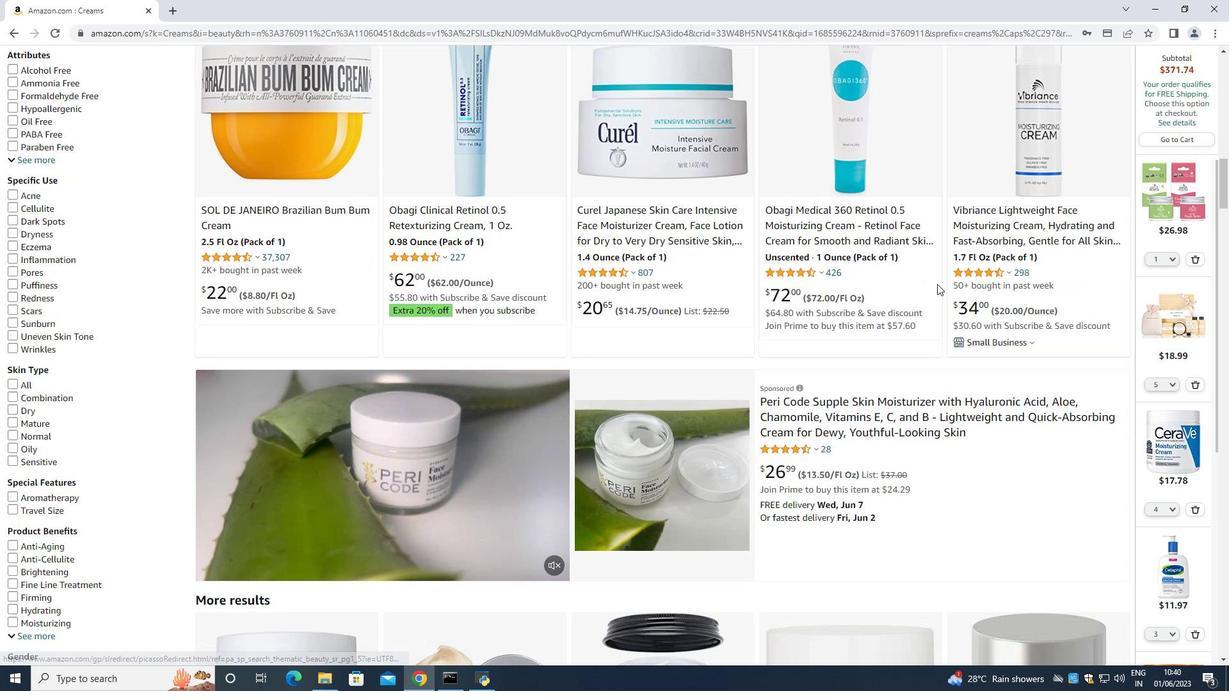 
Action: Mouse scrolled (930, 286) with delta (0, 0)
Screenshot: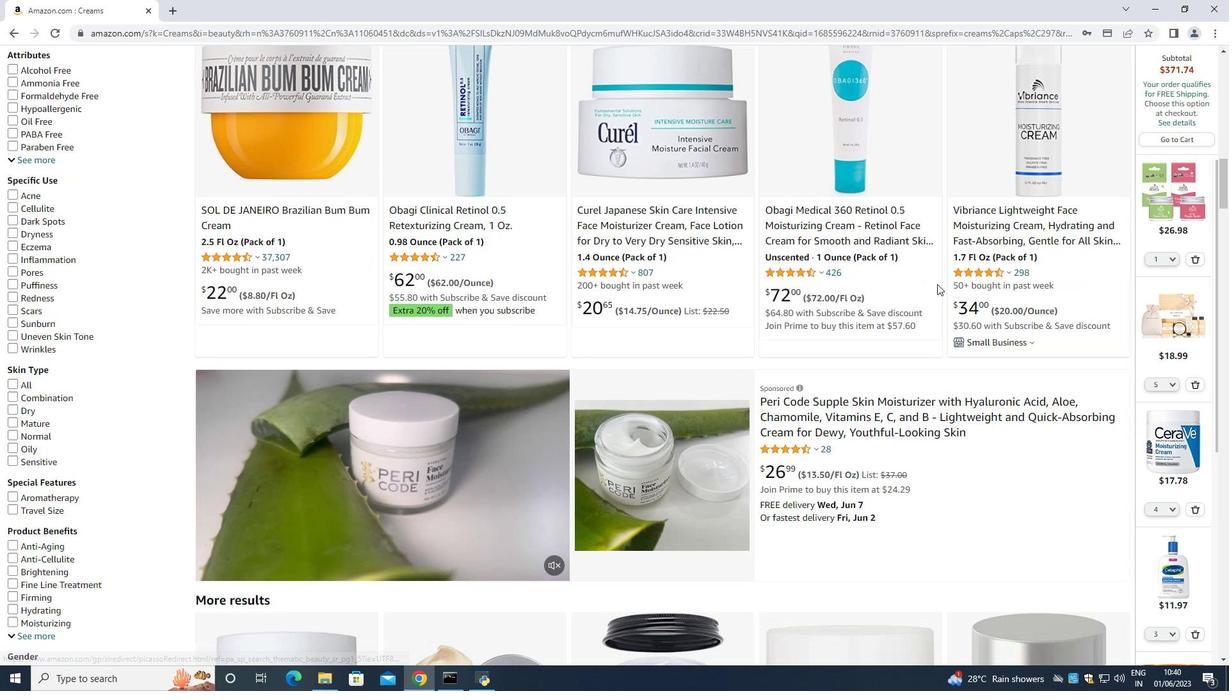 
Action: Mouse moved to (879, 375)
Screenshot: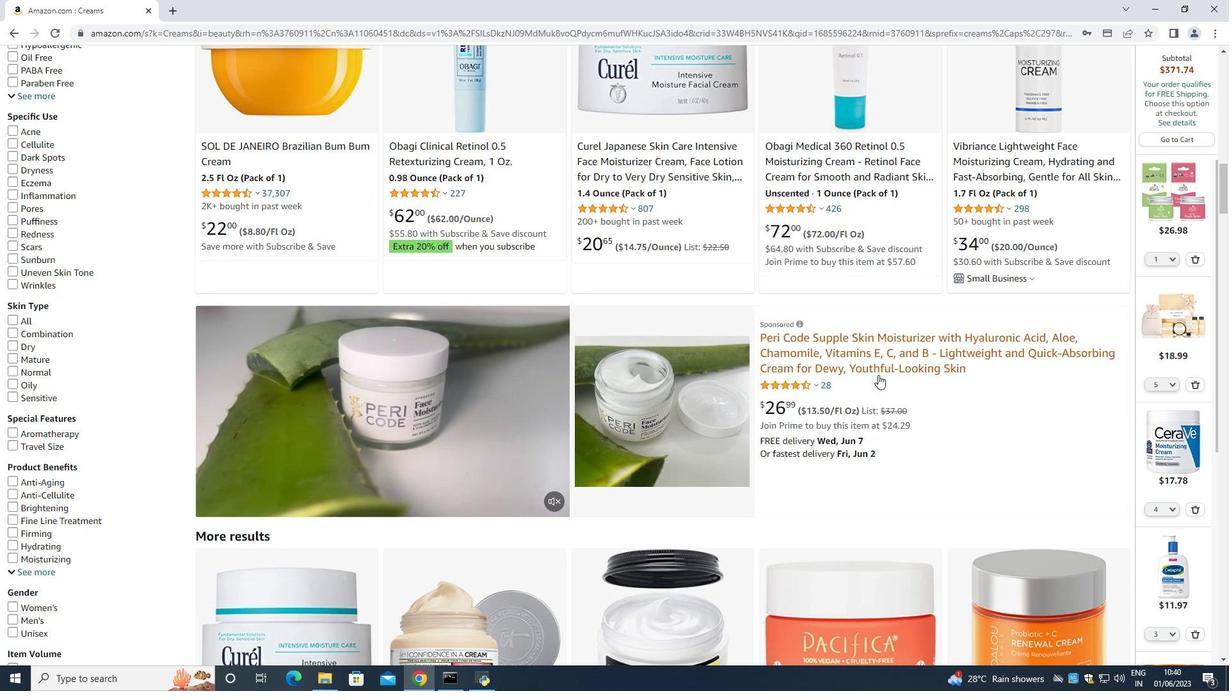 
Action: Mouse scrolled (879, 374) with delta (0, 0)
Screenshot: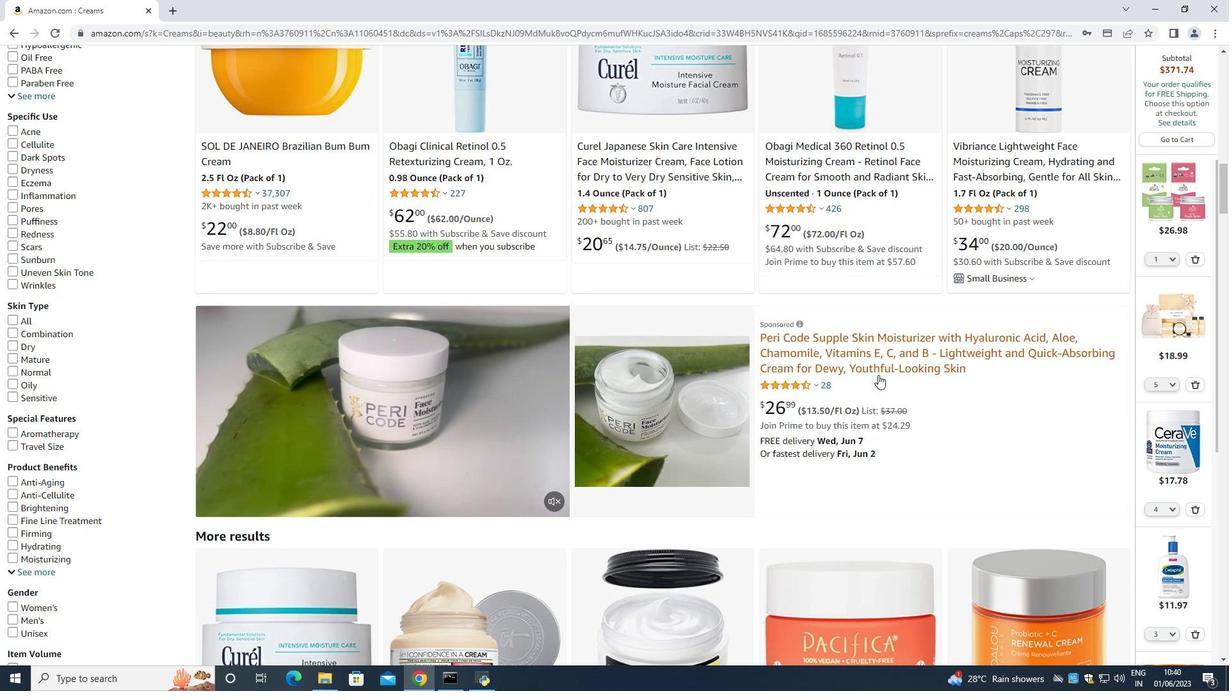 
Action: Mouse moved to (880, 372)
Screenshot: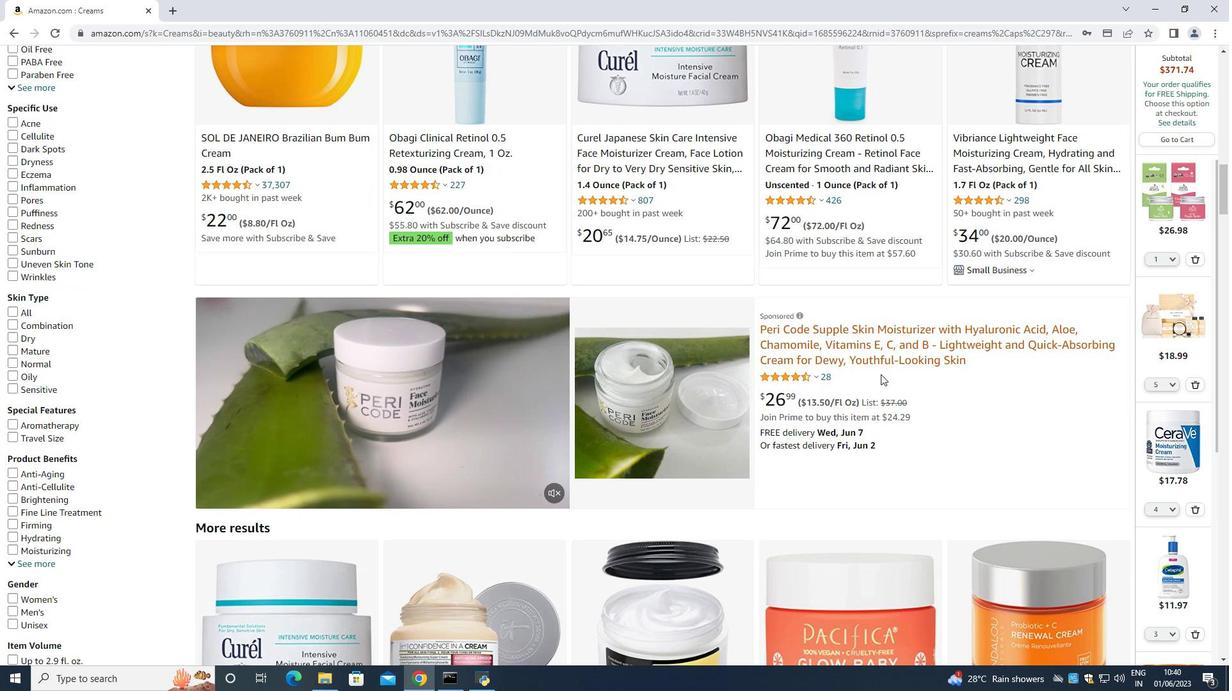 
Action: Mouse scrolled (880, 371) with delta (0, 0)
Screenshot: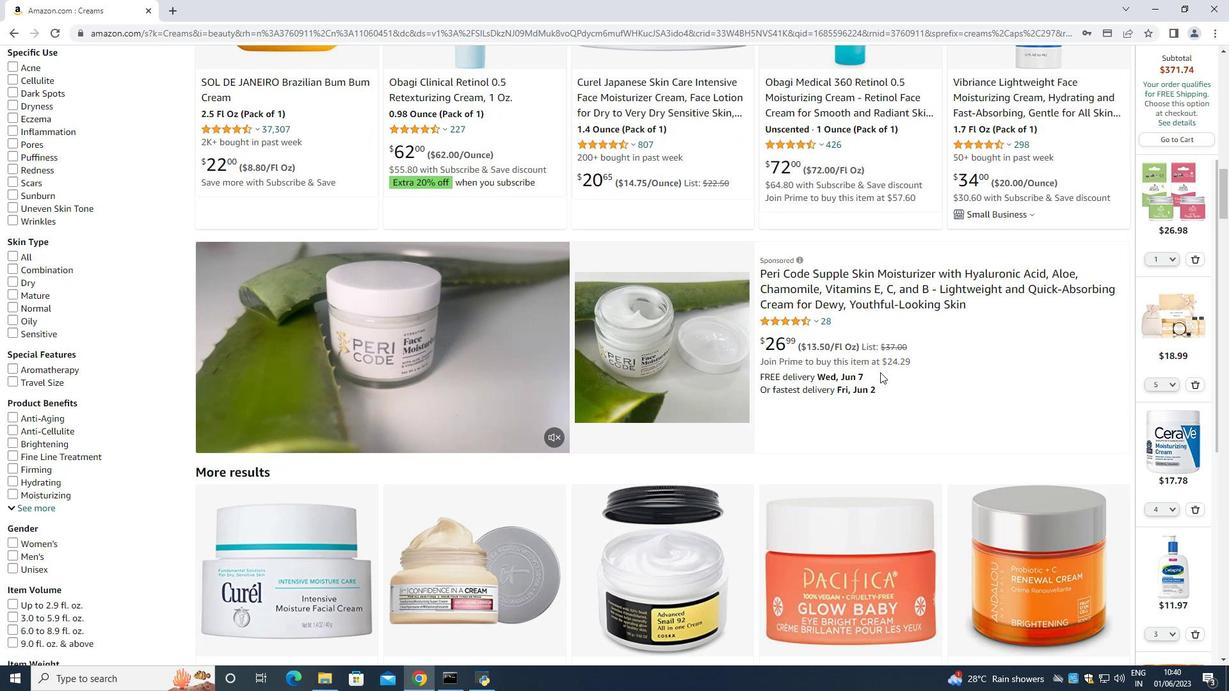 
Action: Mouse scrolled (880, 371) with delta (0, 0)
Screenshot: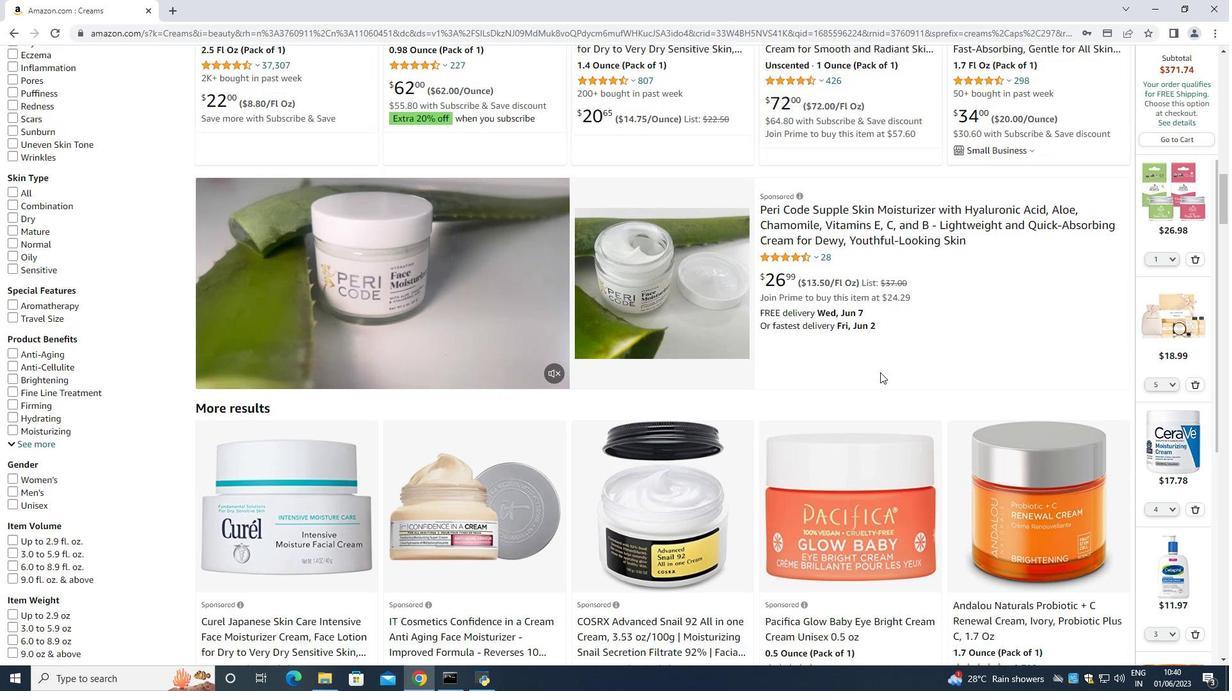 
Action: Mouse scrolled (880, 371) with delta (0, 0)
Screenshot: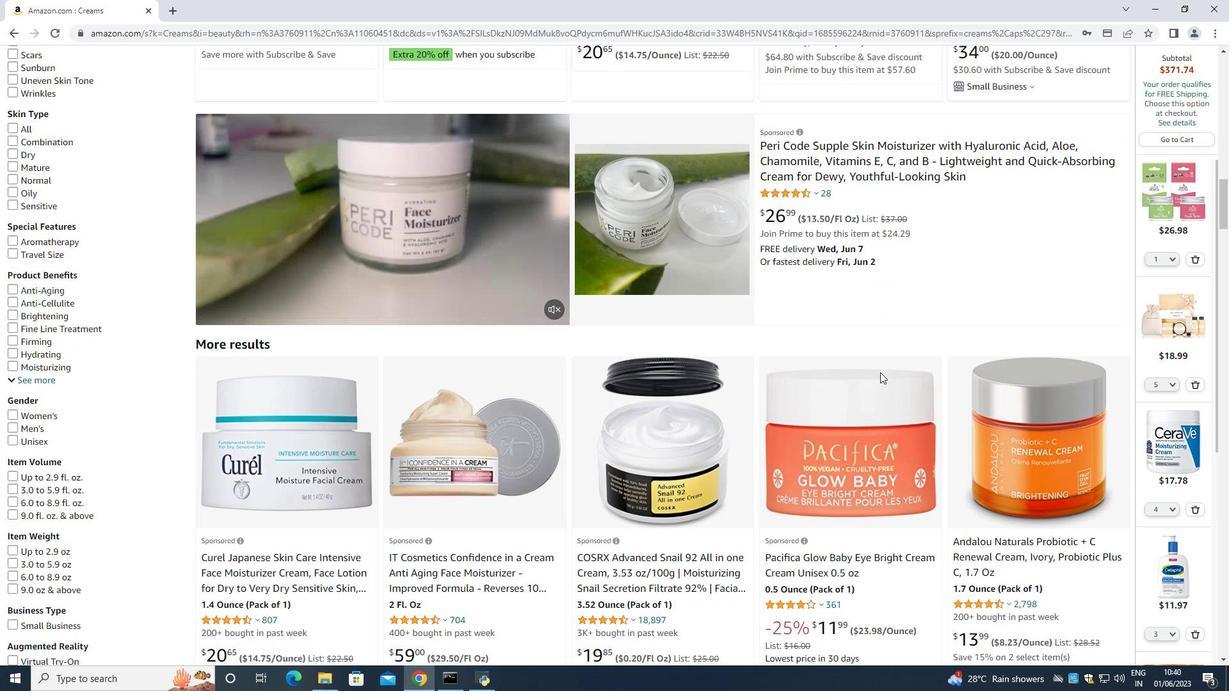 
Action: Mouse scrolled (880, 371) with delta (0, 0)
Screenshot: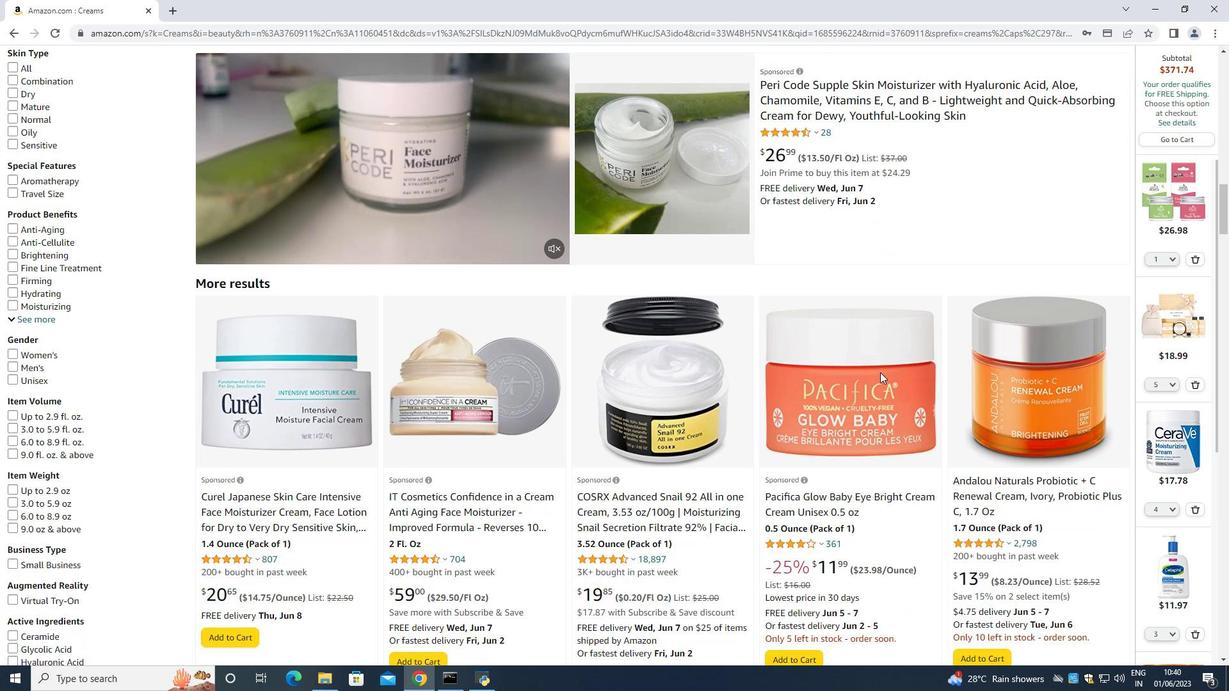 
Action: Mouse moved to (820, 196)
Screenshot: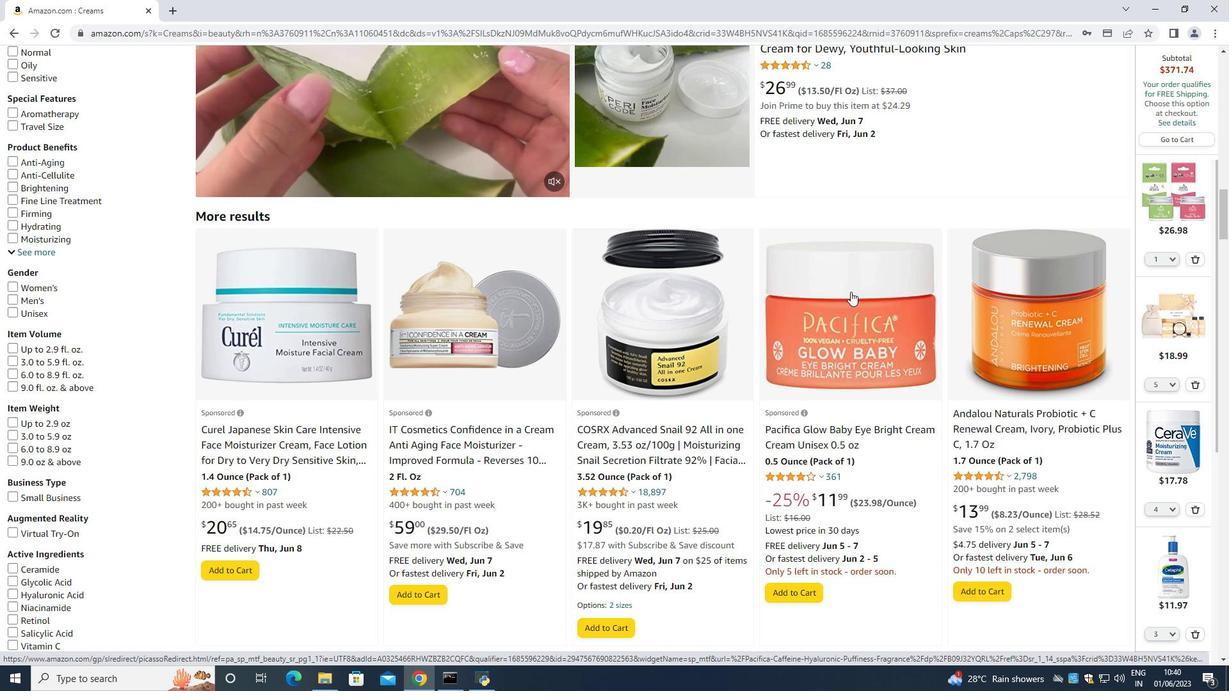 
Action: Mouse scrolled (820, 195) with delta (0, 0)
Screenshot: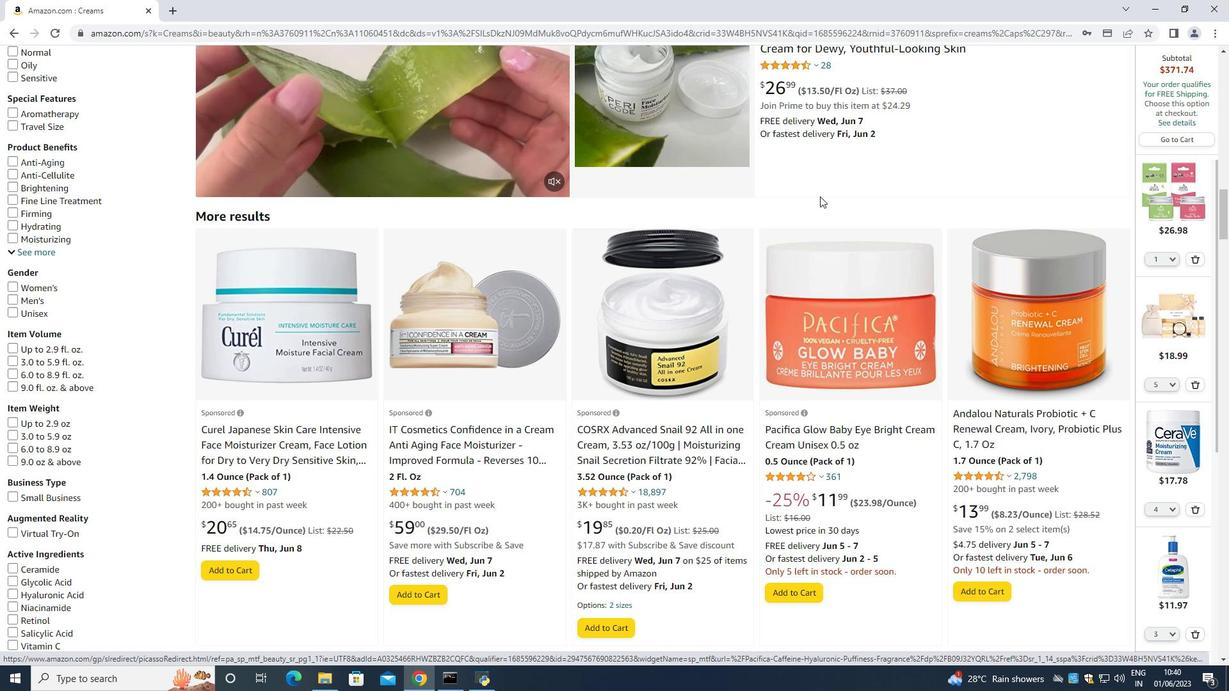 
Action: Mouse moved to (813, 206)
Screenshot: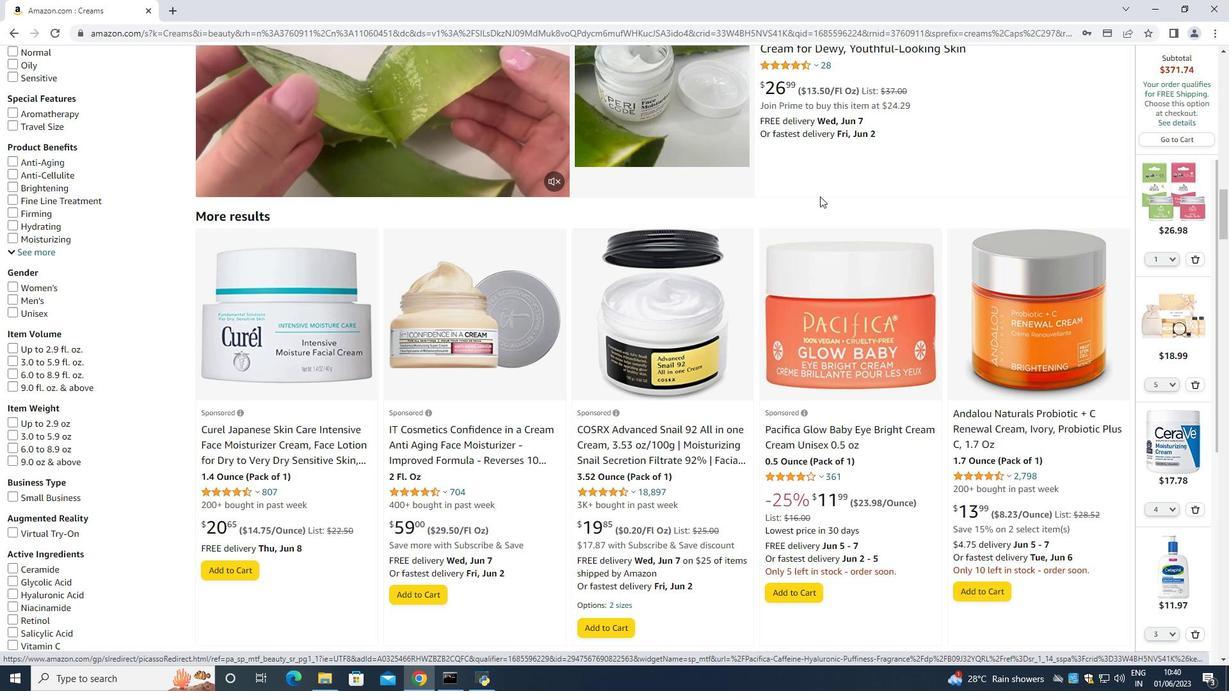 
Action: Mouse scrolled (815, 203) with delta (0, 0)
Screenshot: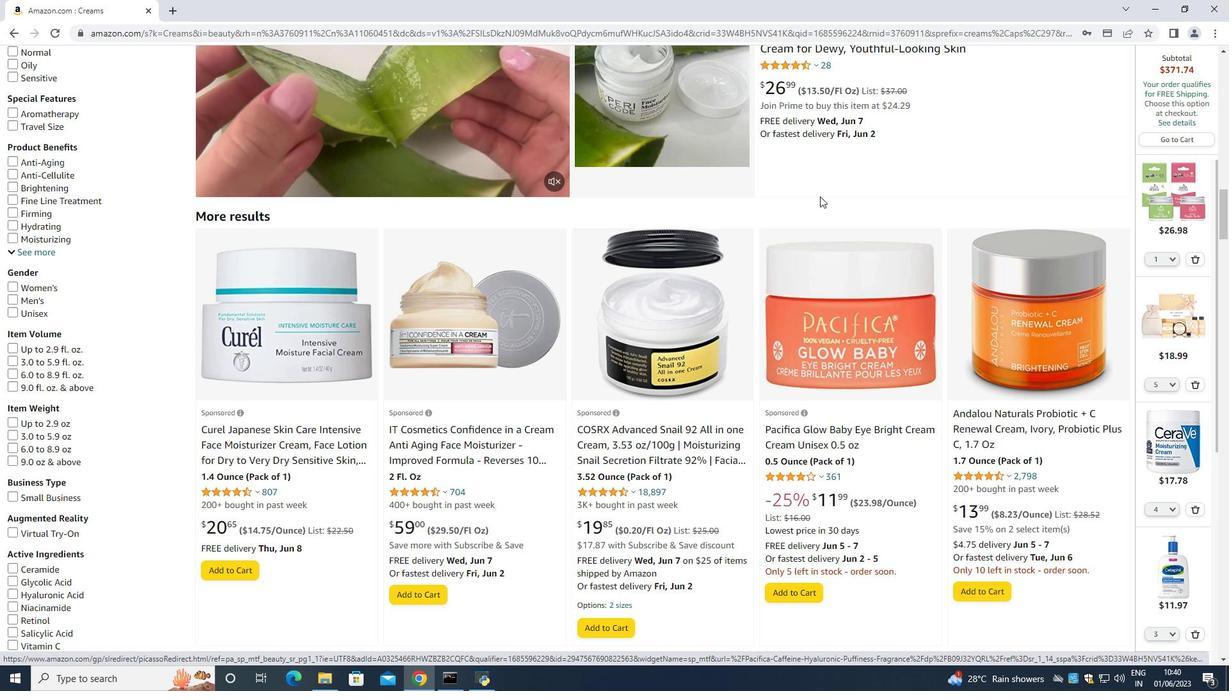 
Action: Mouse moved to (705, 570)
Screenshot: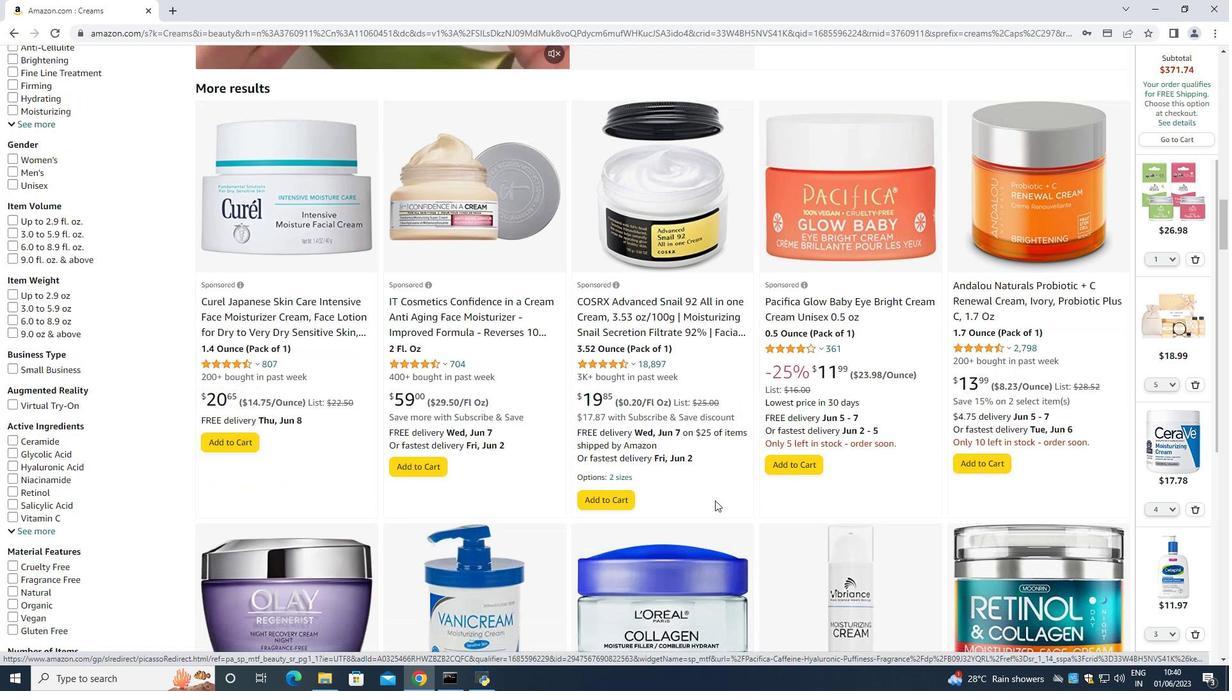 
Action: Mouse scrolled (705, 569) with delta (0, 0)
Screenshot: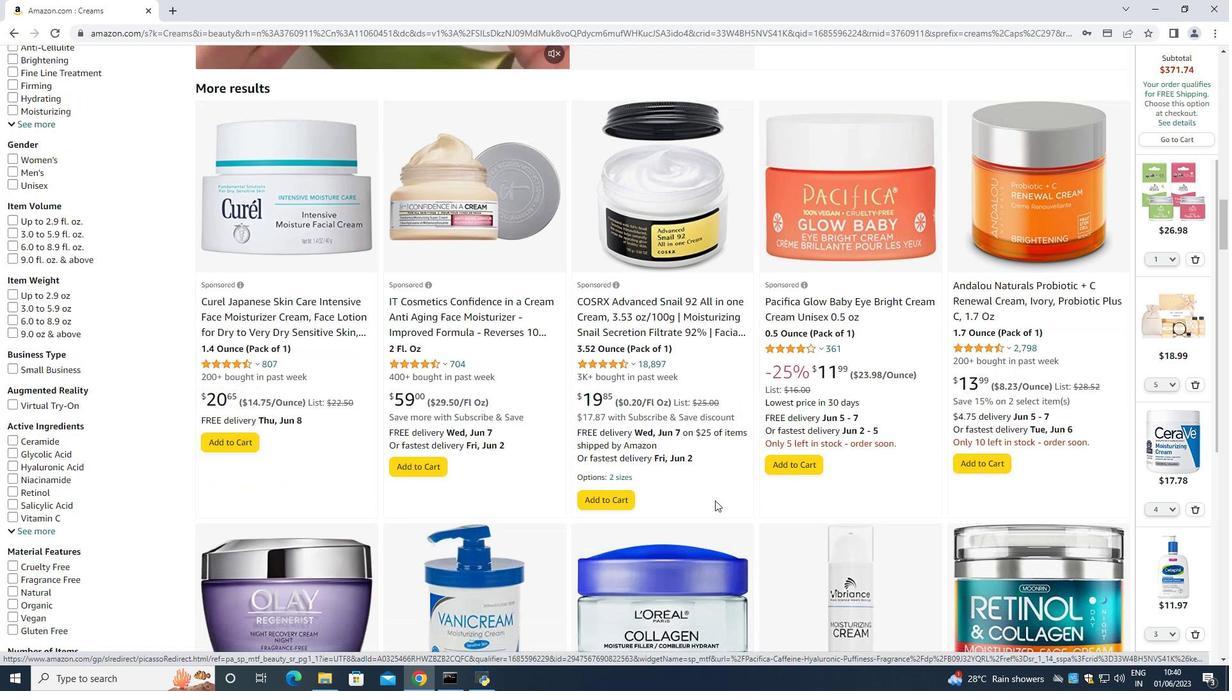 
Action: Mouse moved to (702, 572)
Screenshot: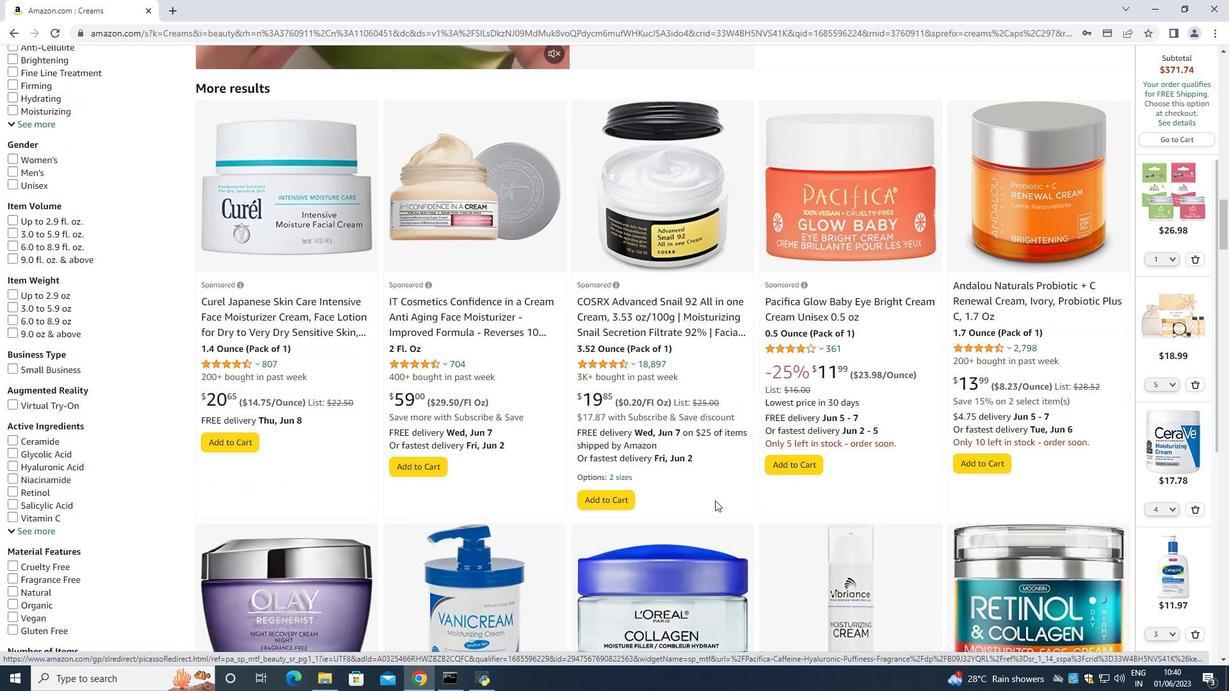 
Action: Mouse scrolled (702, 572) with delta (0, 0)
Screenshot: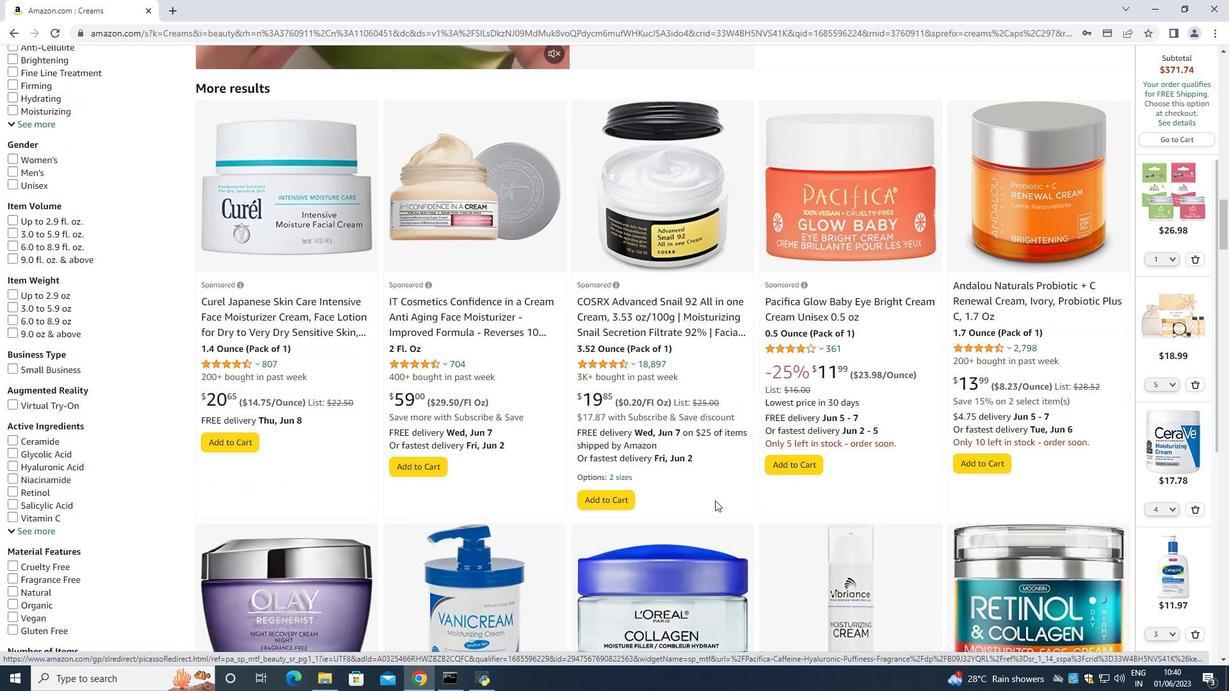 
Action: Mouse moved to (574, 428)
Screenshot: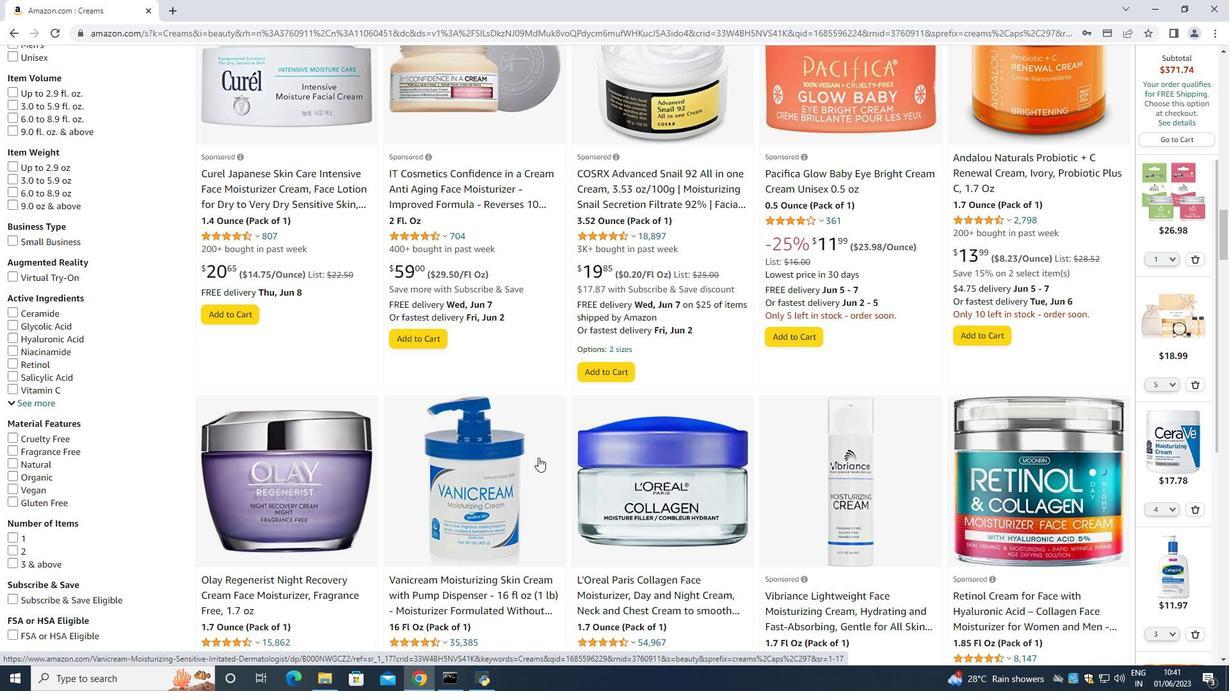 
Action: Mouse scrolled (574, 428) with delta (0, 0)
Screenshot: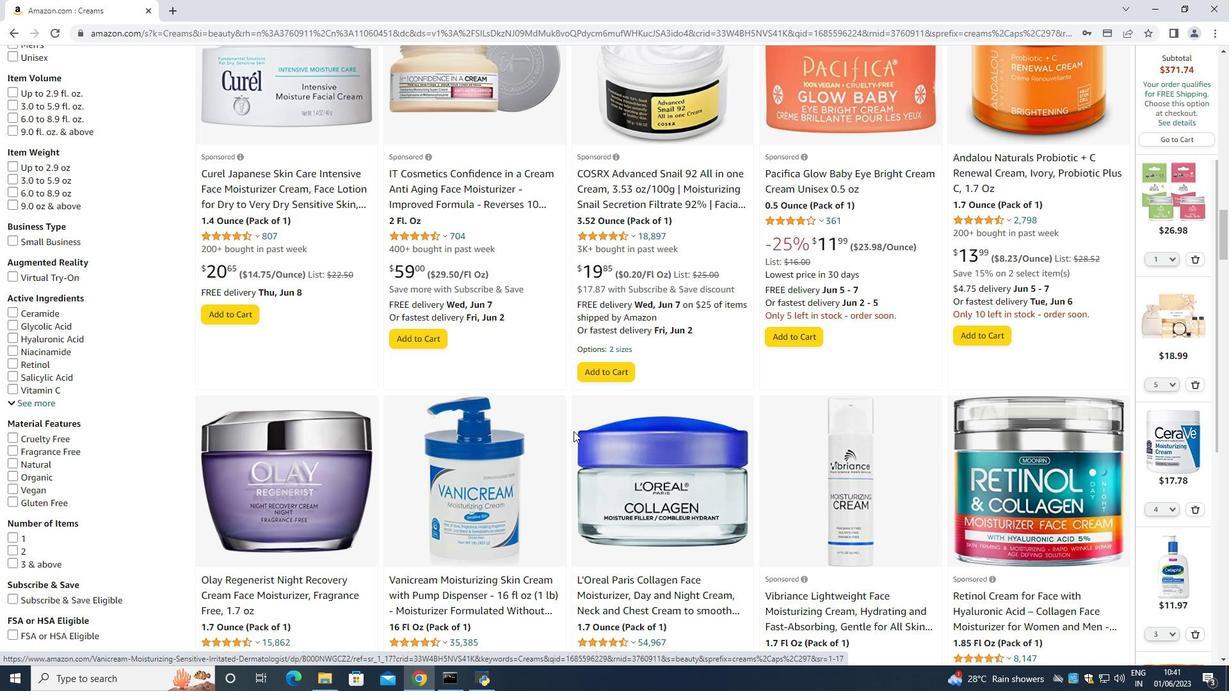 
Action: Mouse moved to (575, 428)
Screenshot: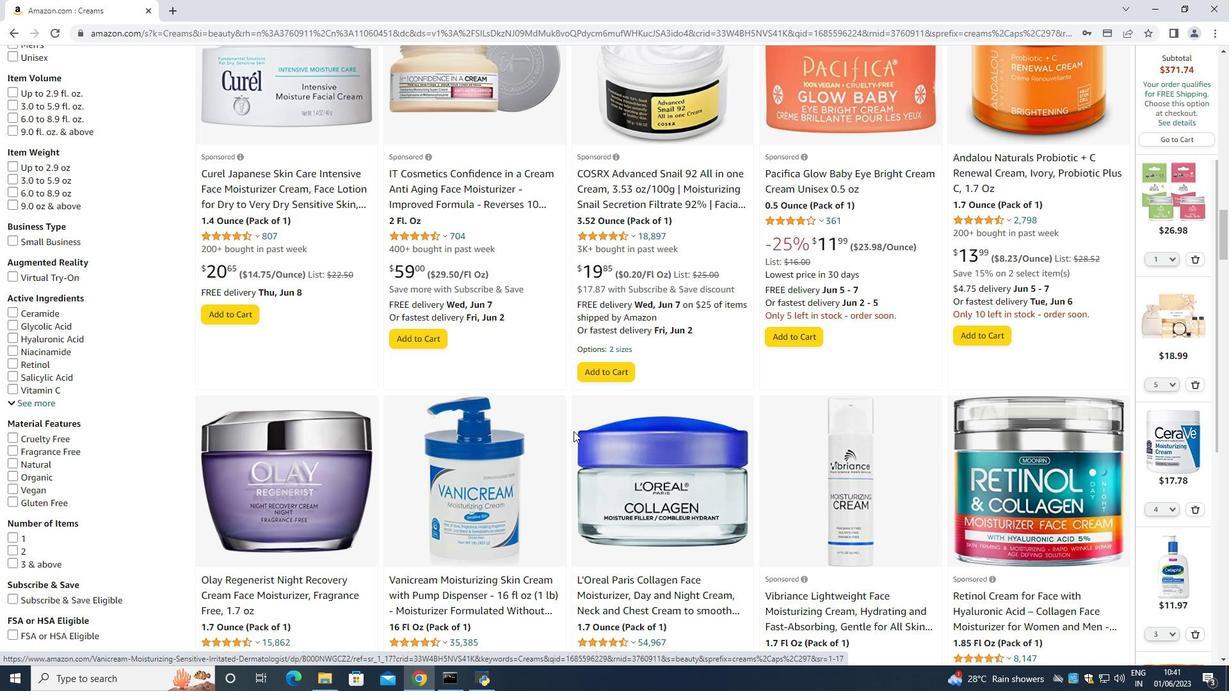 
Action: Mouse scrolled (575, 428) with delta (0, 0)
Screenshot: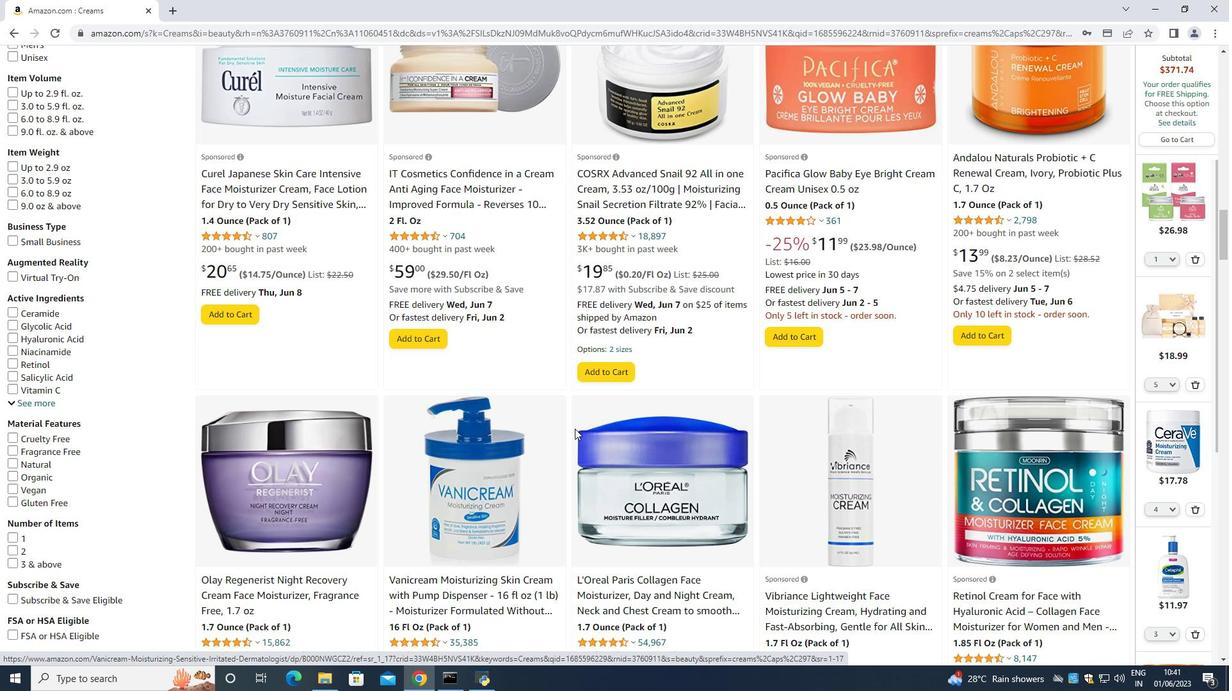 
Action: Mouse moved to (594, 441)
Screenshot: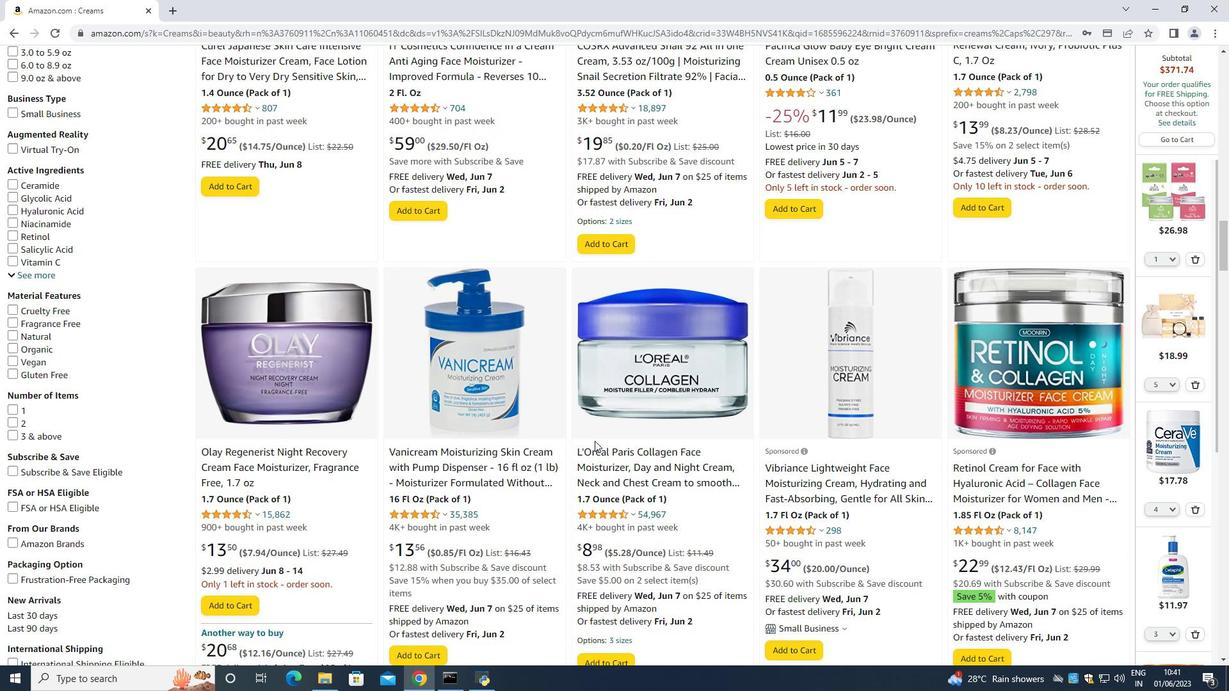
Action: Mouse scrolled (594, 440) with delta (0, 0)
Screenshot: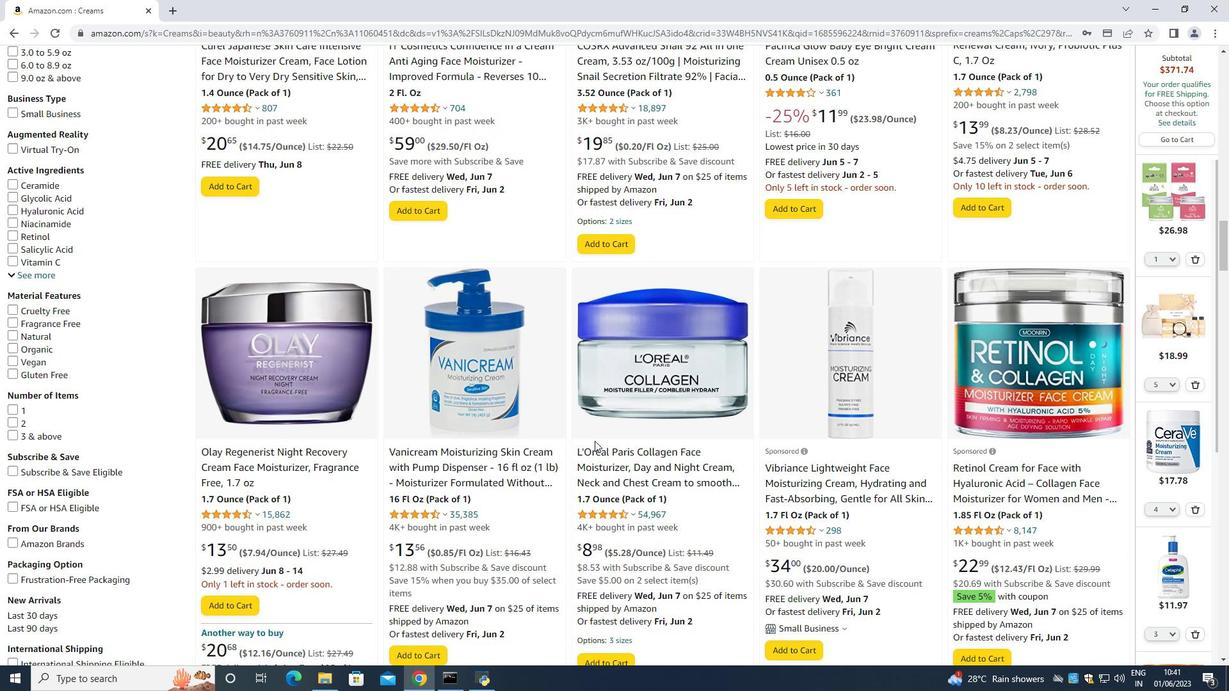 
Action: Mouse moved to (587, 432)
Screenshot: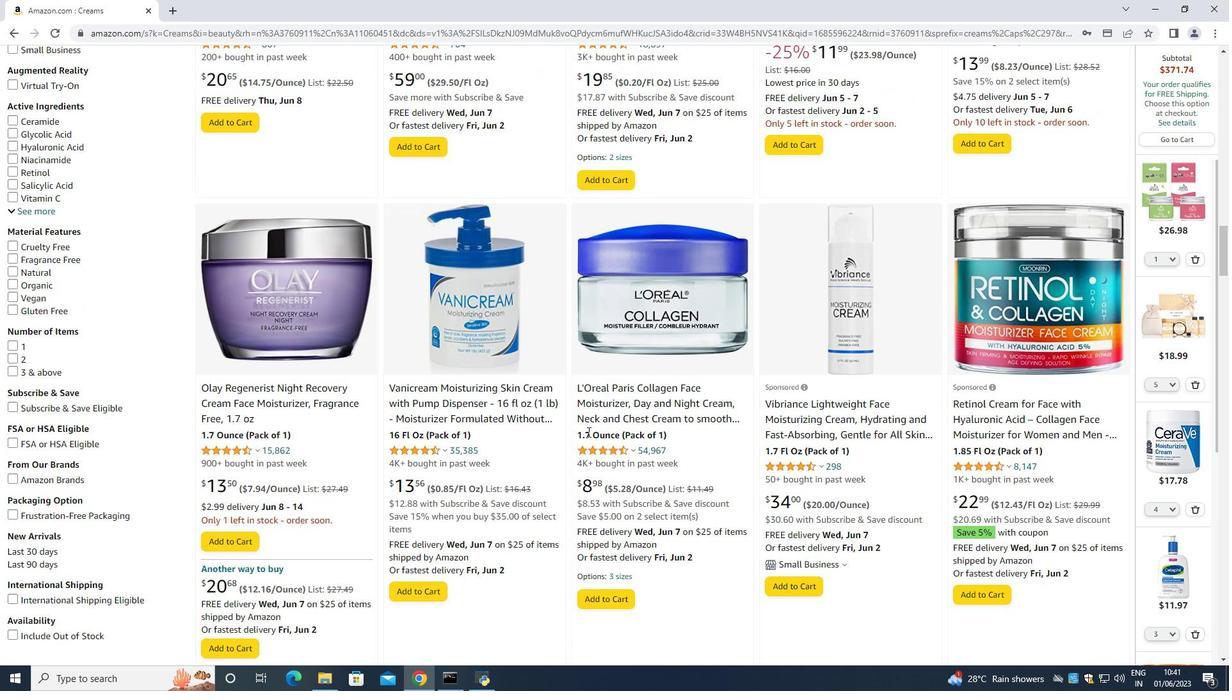 
Action: Mouse scrolled (587, 432) with delta (0, 0)
Screenshot: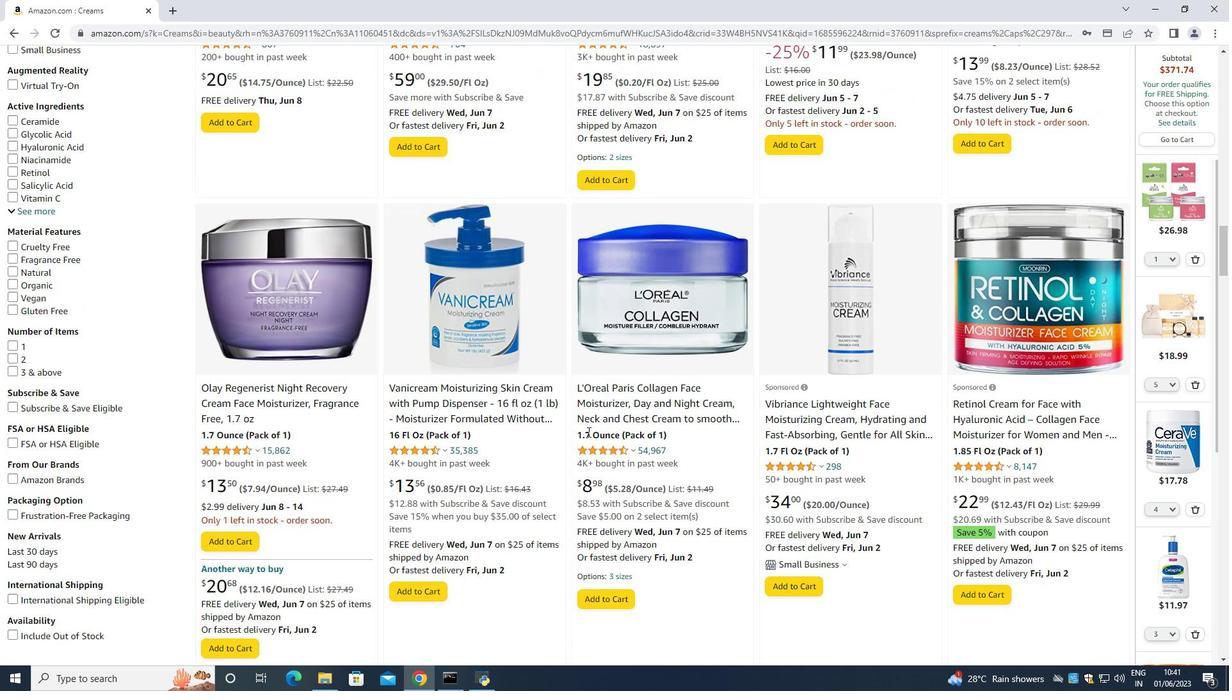 
Action: Mouse moved to (586, 433)
Screenshot: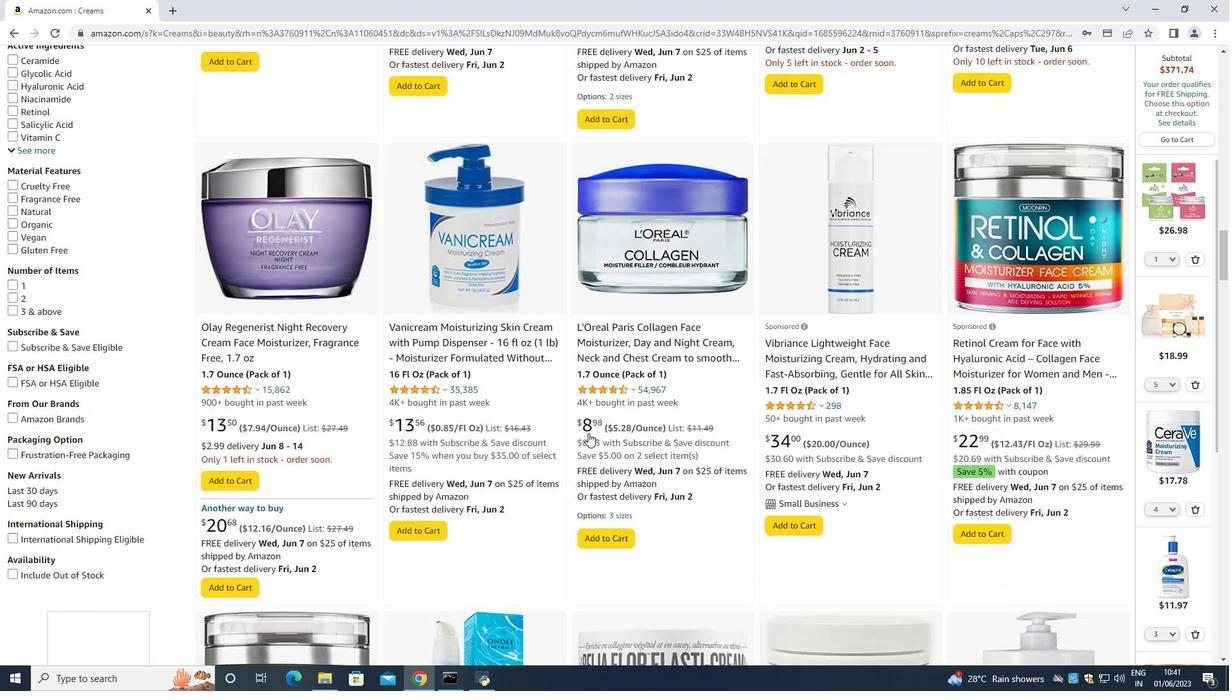 
Action: Mouse scrolled (586, 432) with delta (0, 0)
Screenshot: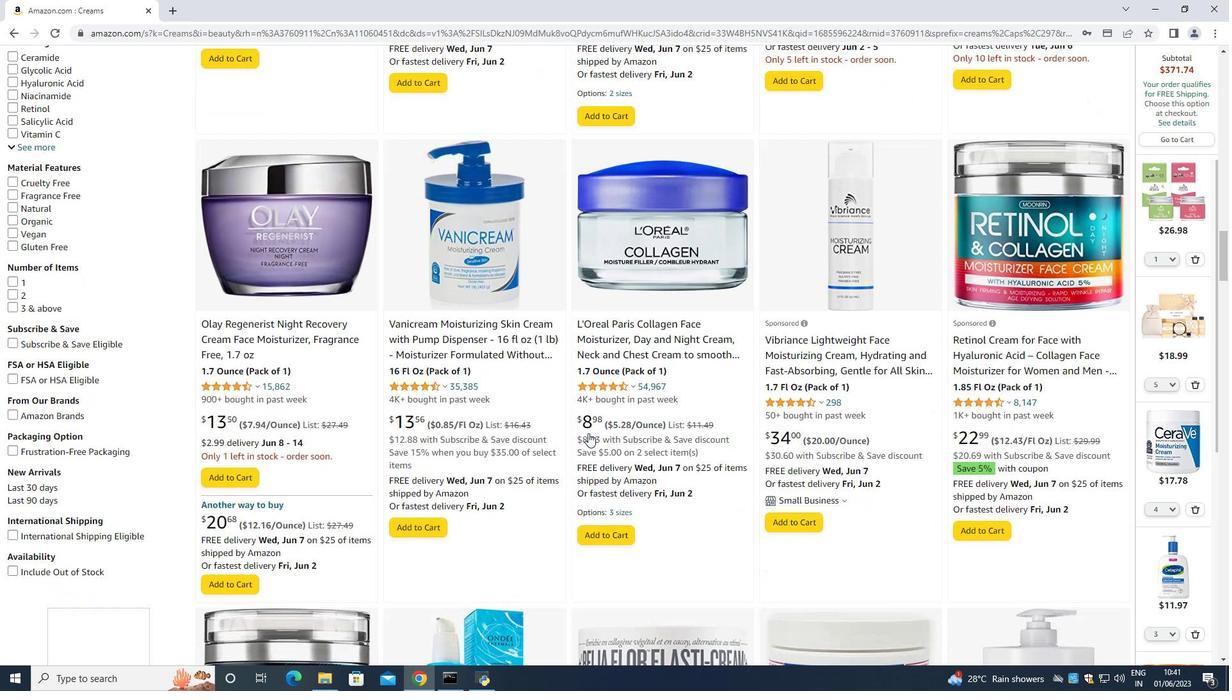 
Action: Mouse scrolled (586, 432) with delta (0, 0)
Screenshot: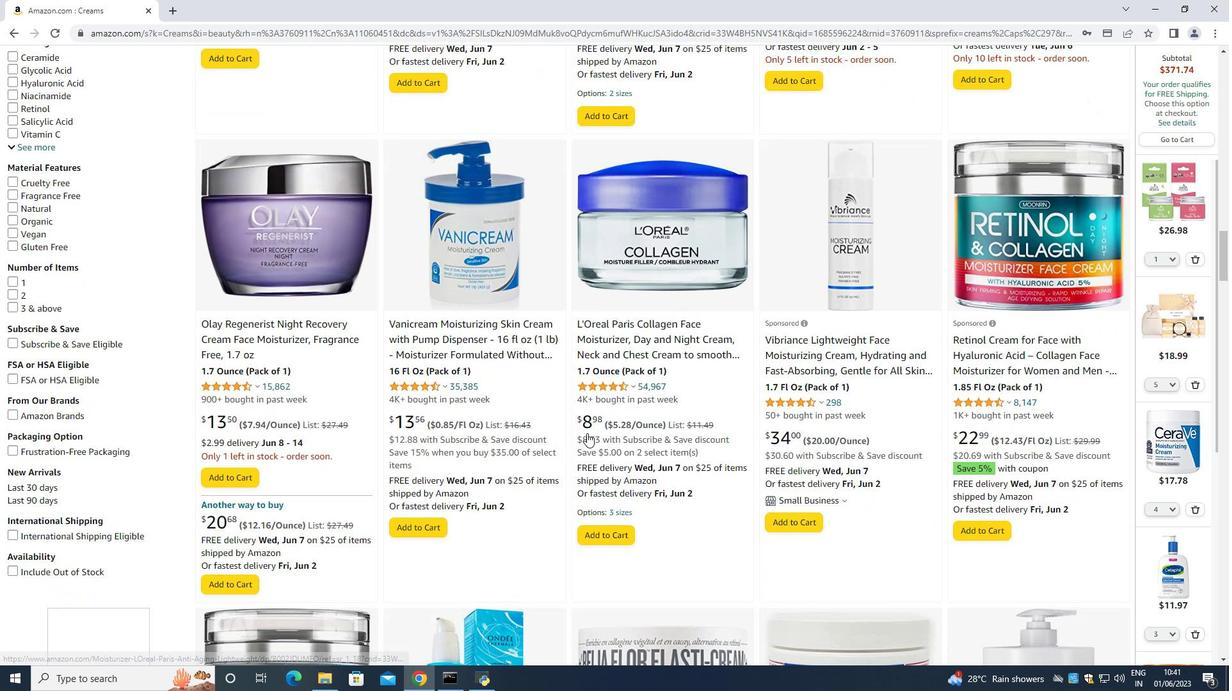 
Action: Mouse moved to (576, 424)
Screenshot: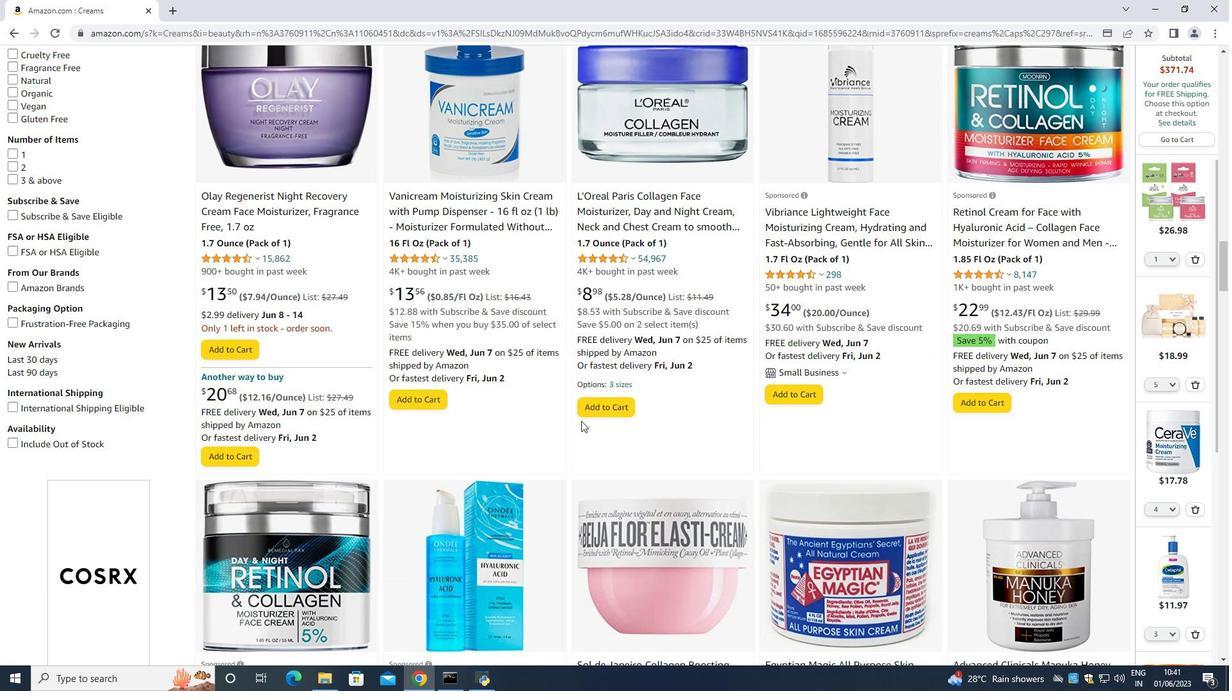
Action: Mouse scrolled (576, 423) with delta (0, 0)
Screenshot: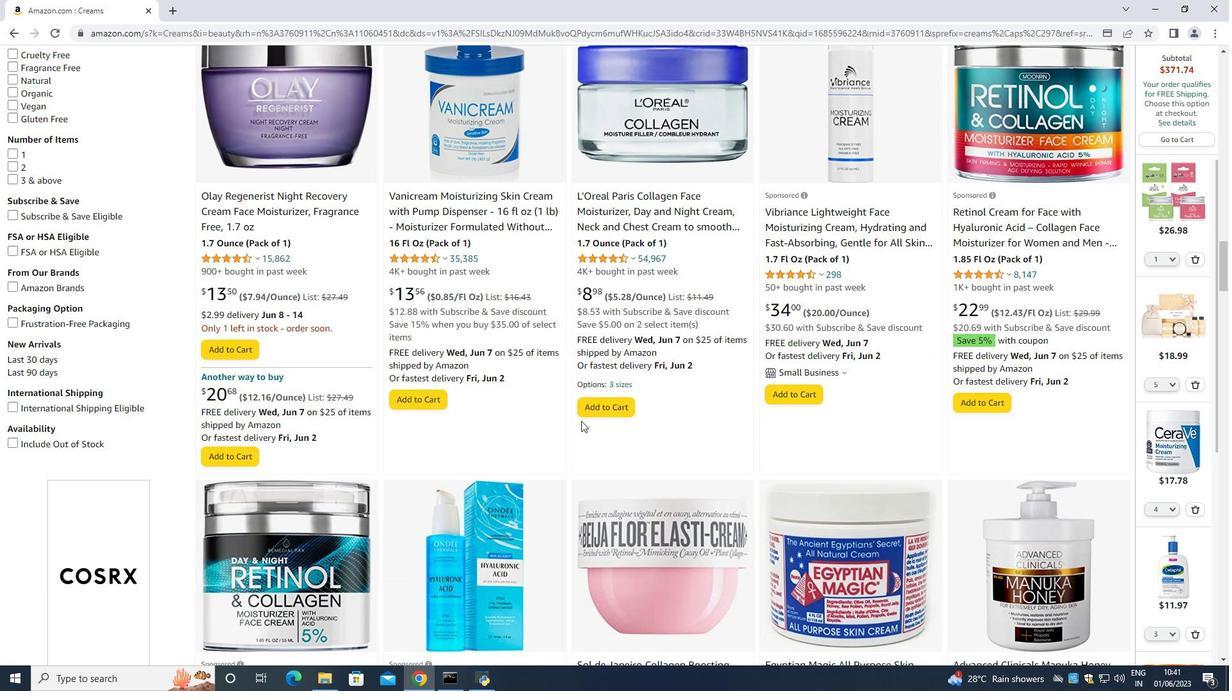 
Action: Mouse moved to (459, 384)
Screenshot: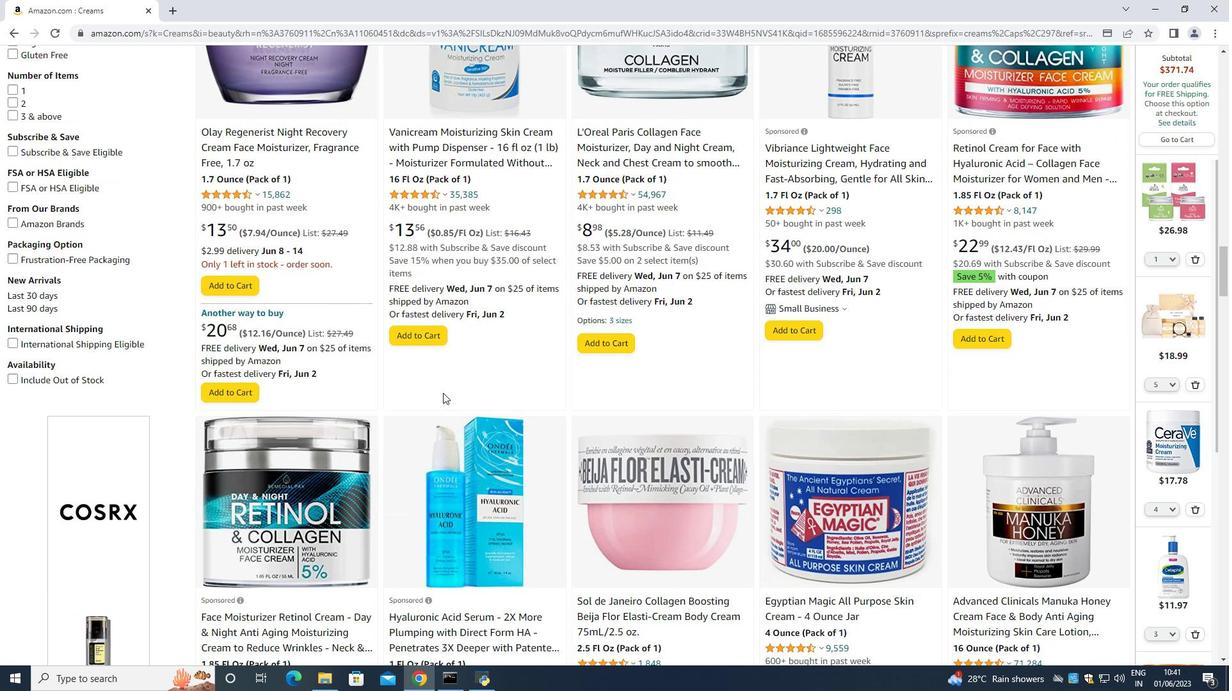 
Action: Mouse scrolled (459, 384) with delta (0, 0)
Screenshot: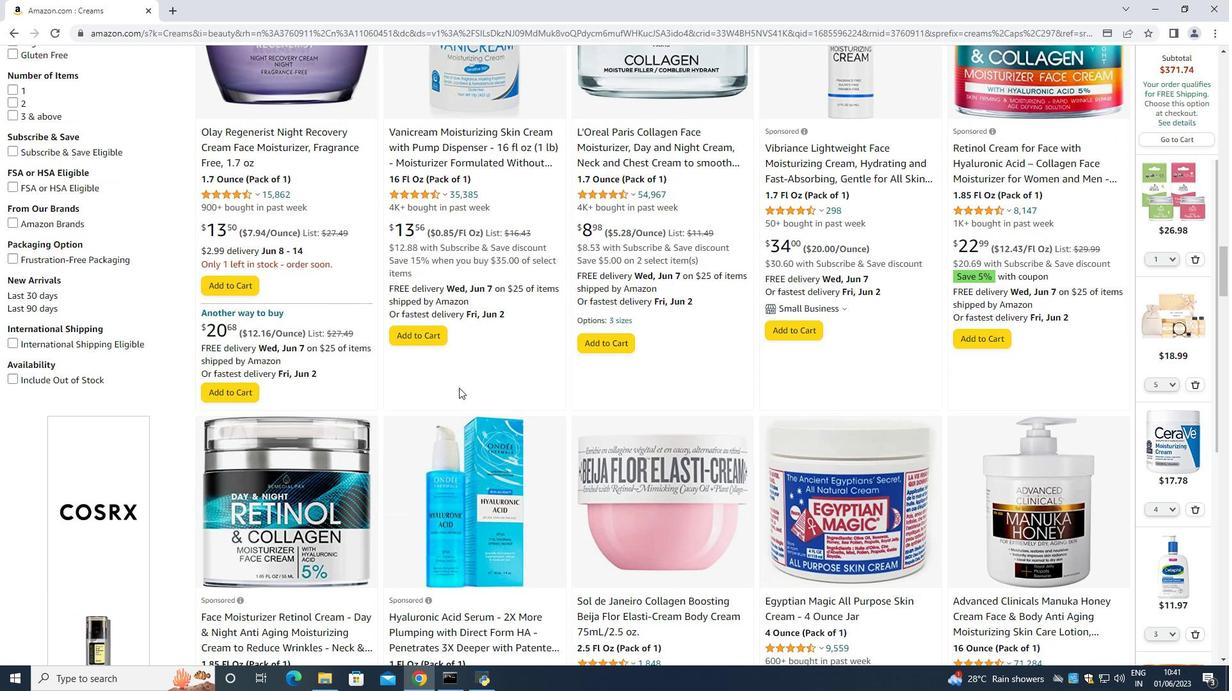 
Action: Mouse scrolled (459, 384) with delta (0, 0)
Screenshot: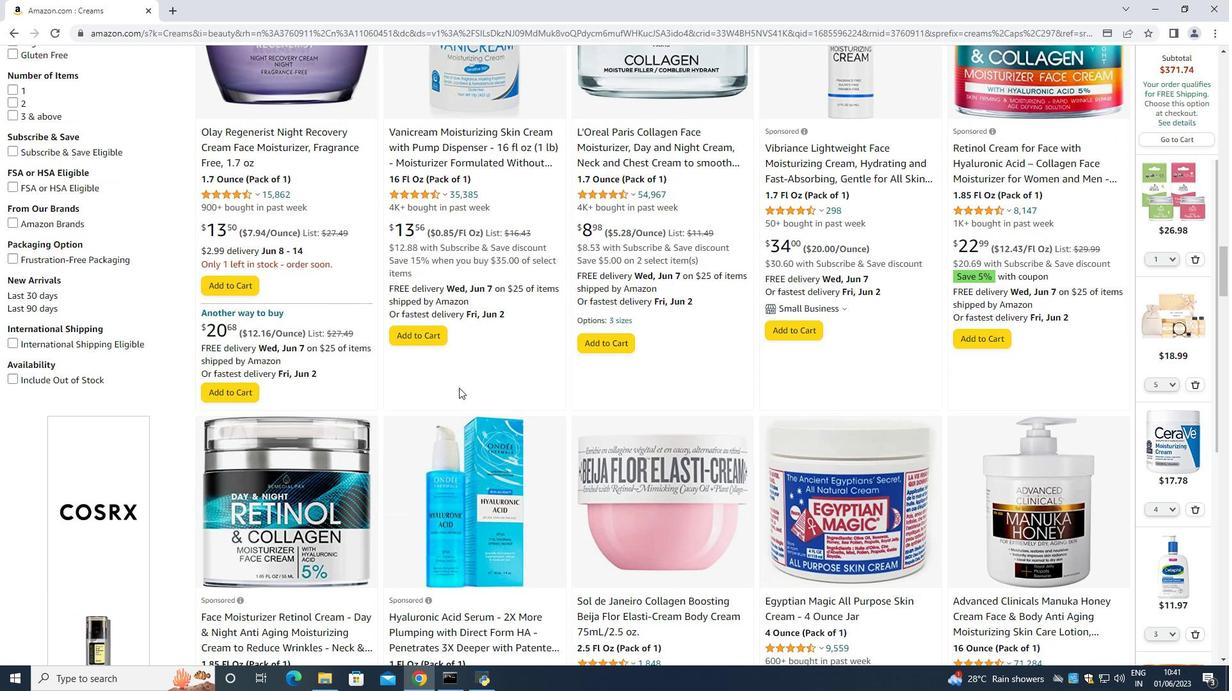 
Action: Mouse scrolled (459, 384) with delta (0, 0)
Screenshot: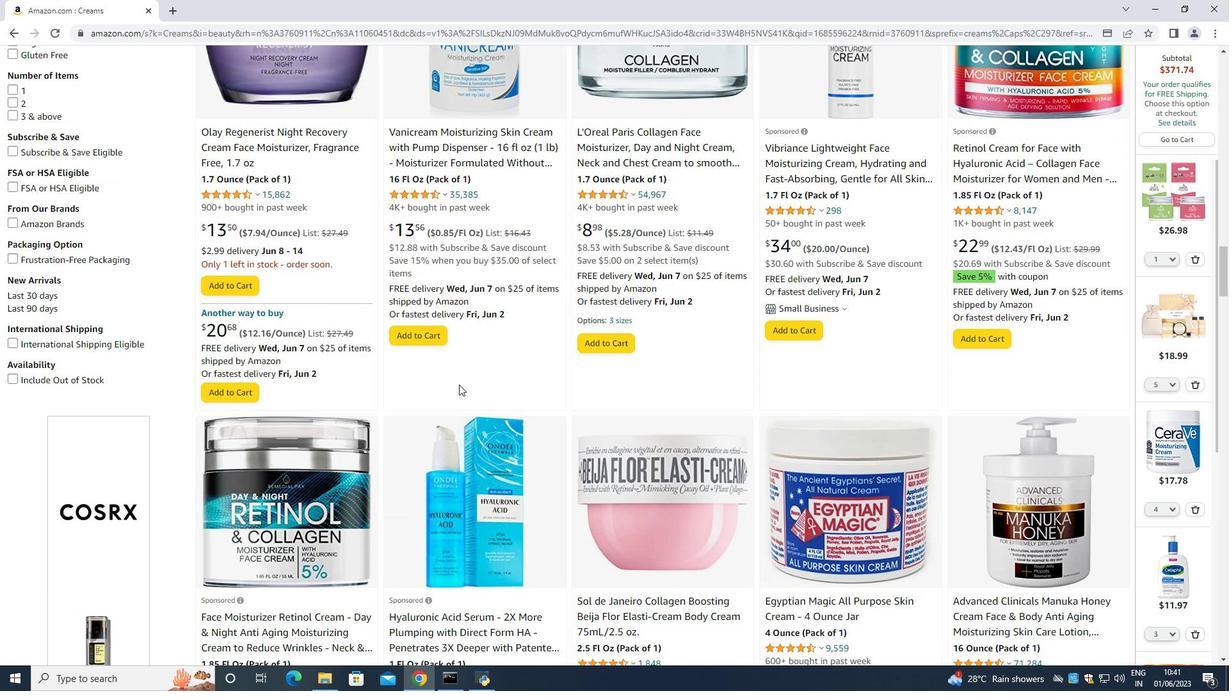 
Action: Mouse scrolled (459, 384) with delta (0, 0)
Screenshot: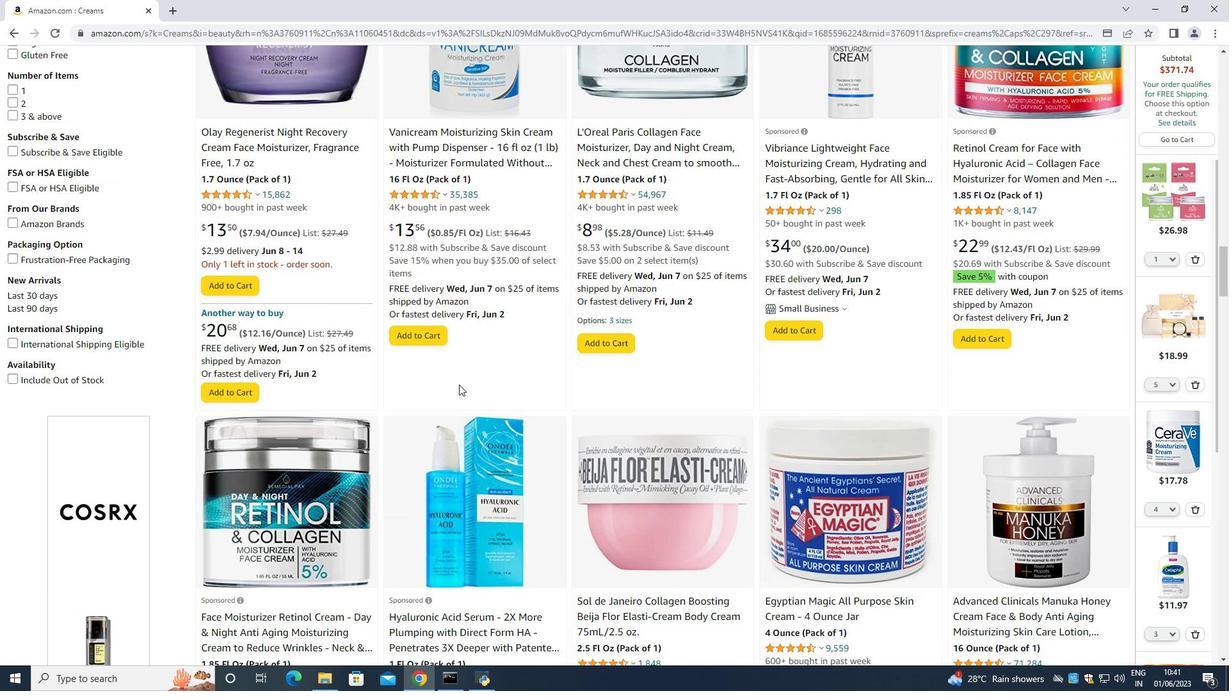 
Action: Mouse scrolled (459, 384) with delta (0, 0)
Screenshot: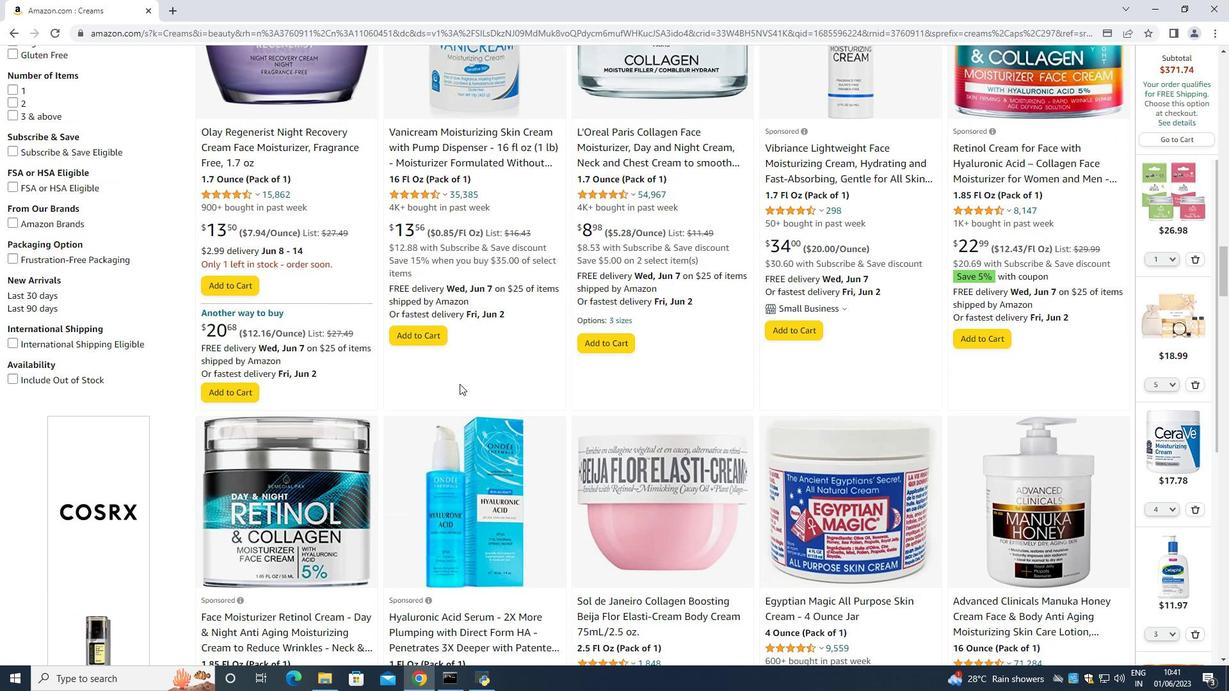 
Action: Mouse scrolled (459, 384) with delta (0, 0)
Screenshot: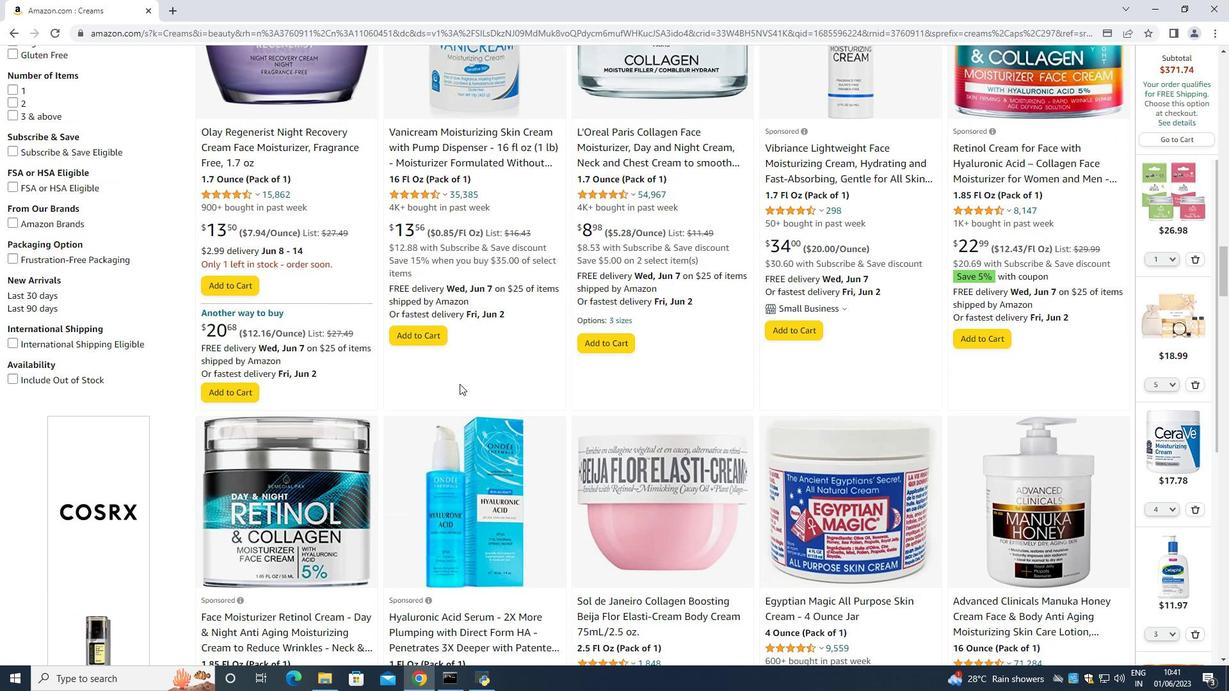 
Action: Mouse moved to (459, 378)
Screenshot: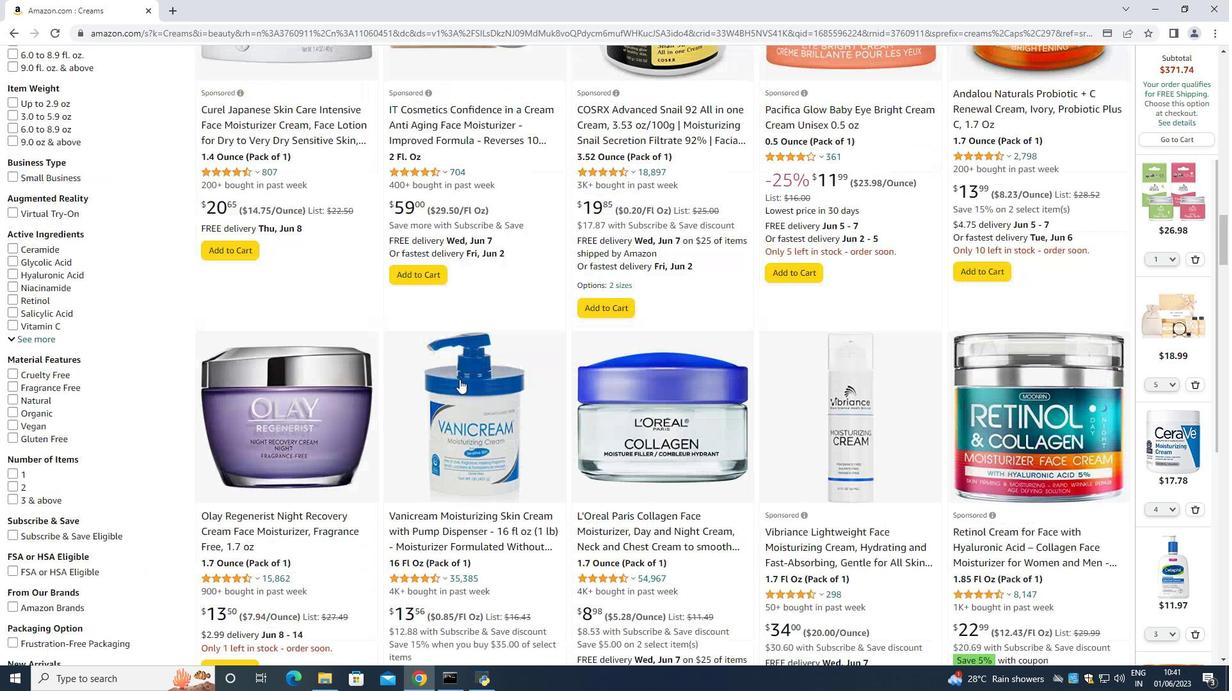 
Action: Mouse scrolled (459, 379) with delta (0, 0)
Screenshot: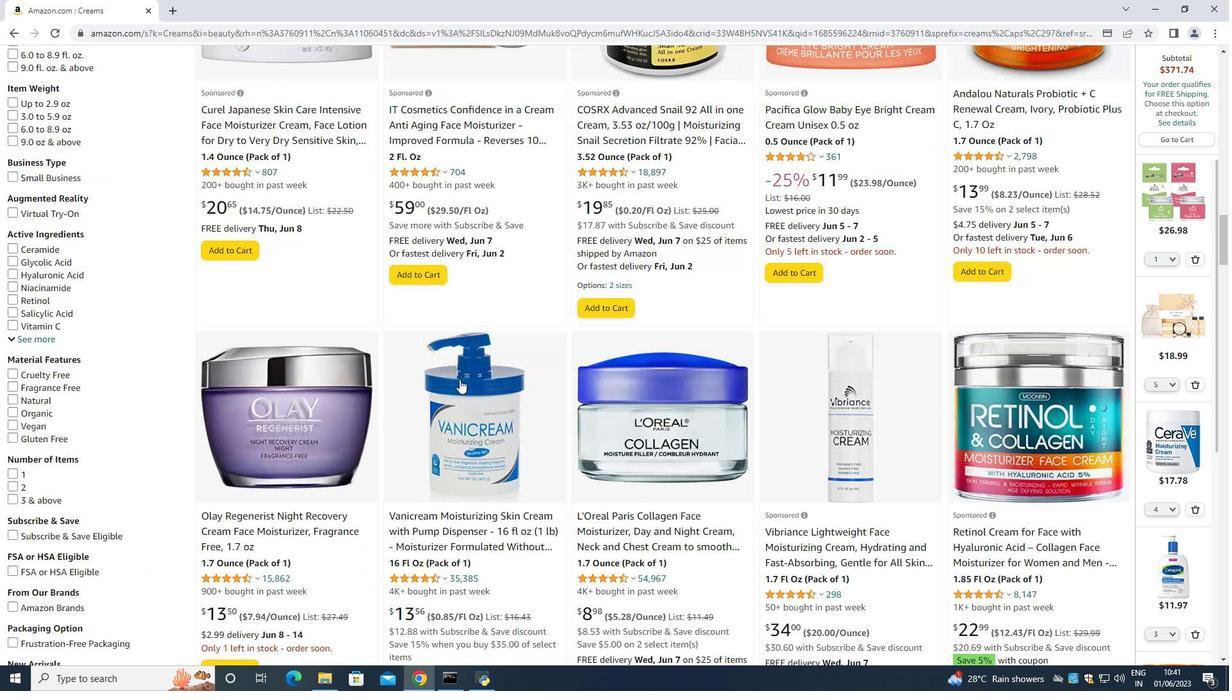 
Action: Mouse scrolled (459, 379) with delta (0, 0)
Screenshot: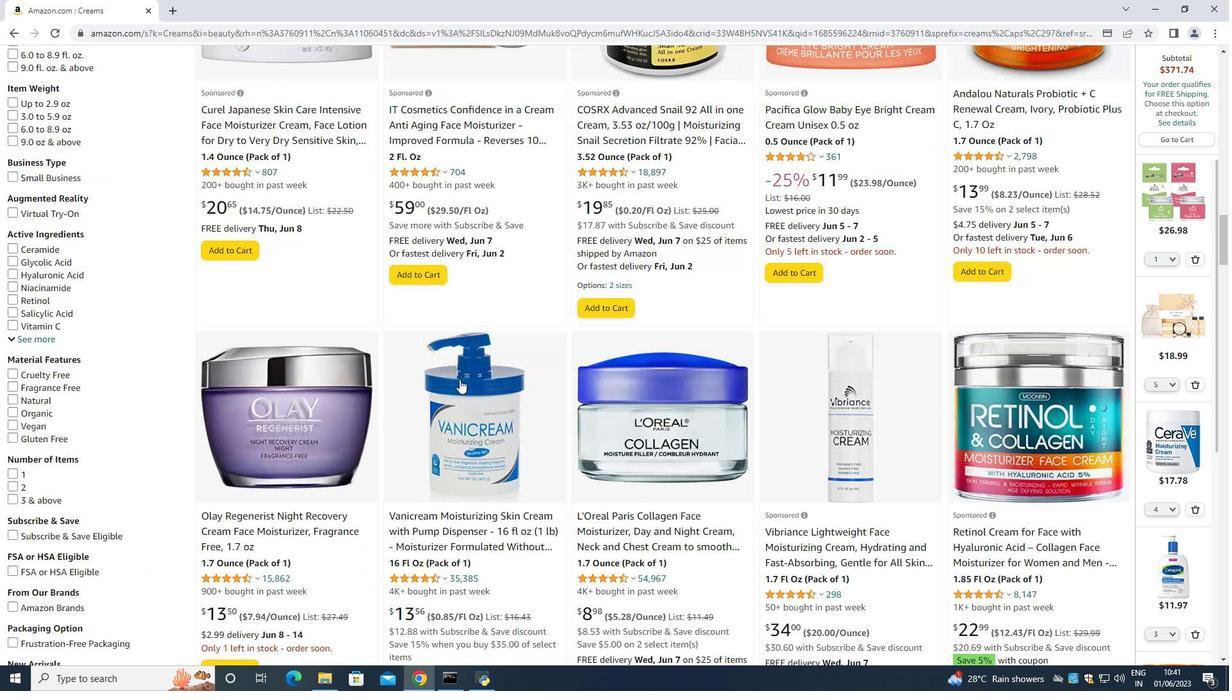 
Action: Mouse scrolled (459, 379) with delta (0, 0)
Screenshot: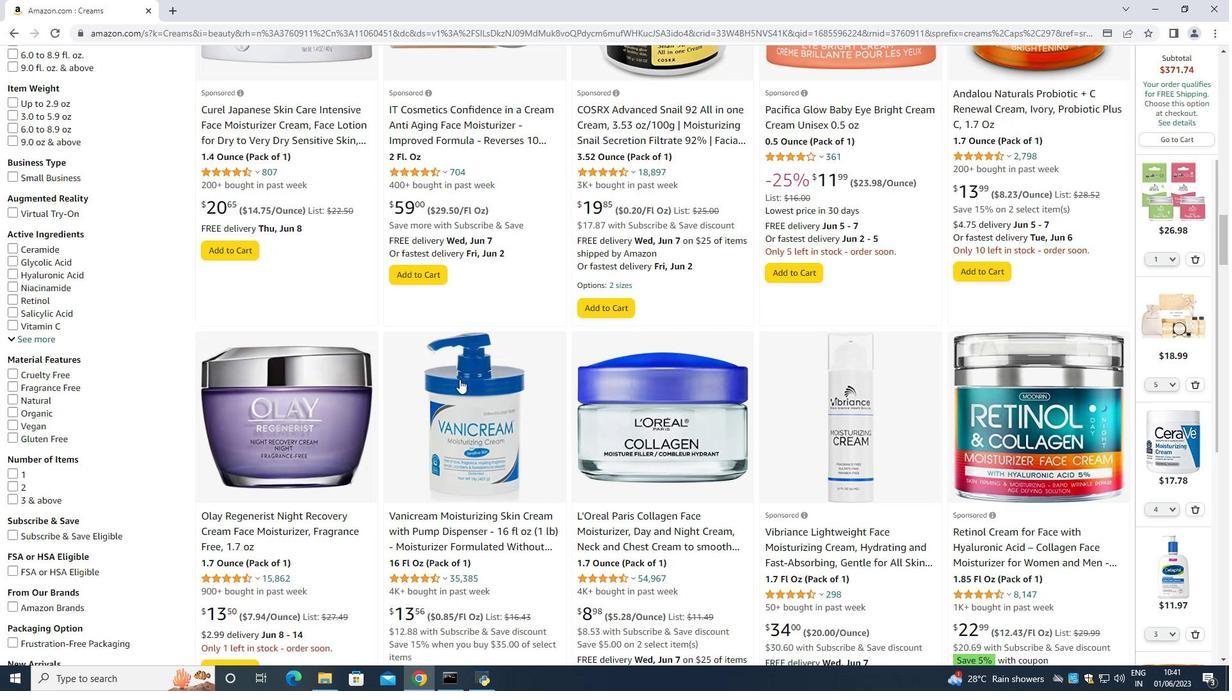 
Action: Mouse scrolled (459, 379) with delta (0, 0)
Screenshot: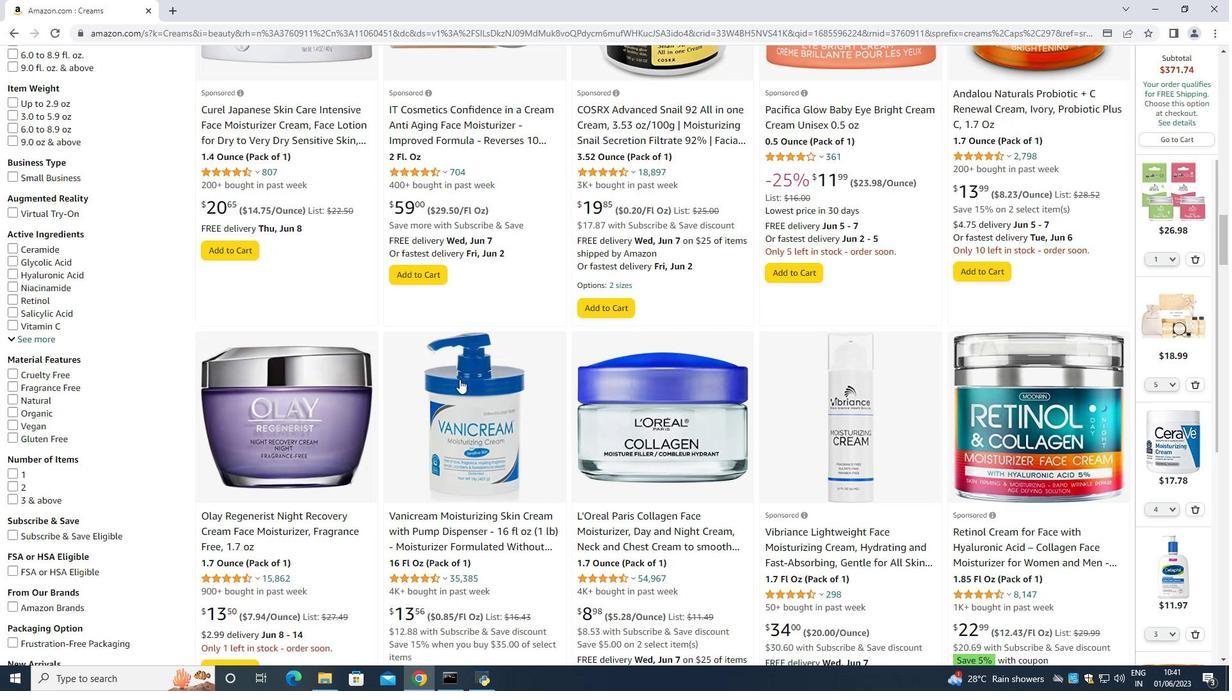 
Action: Mouse scrolled (459, 379) with delta (0, 0)
Screenshot: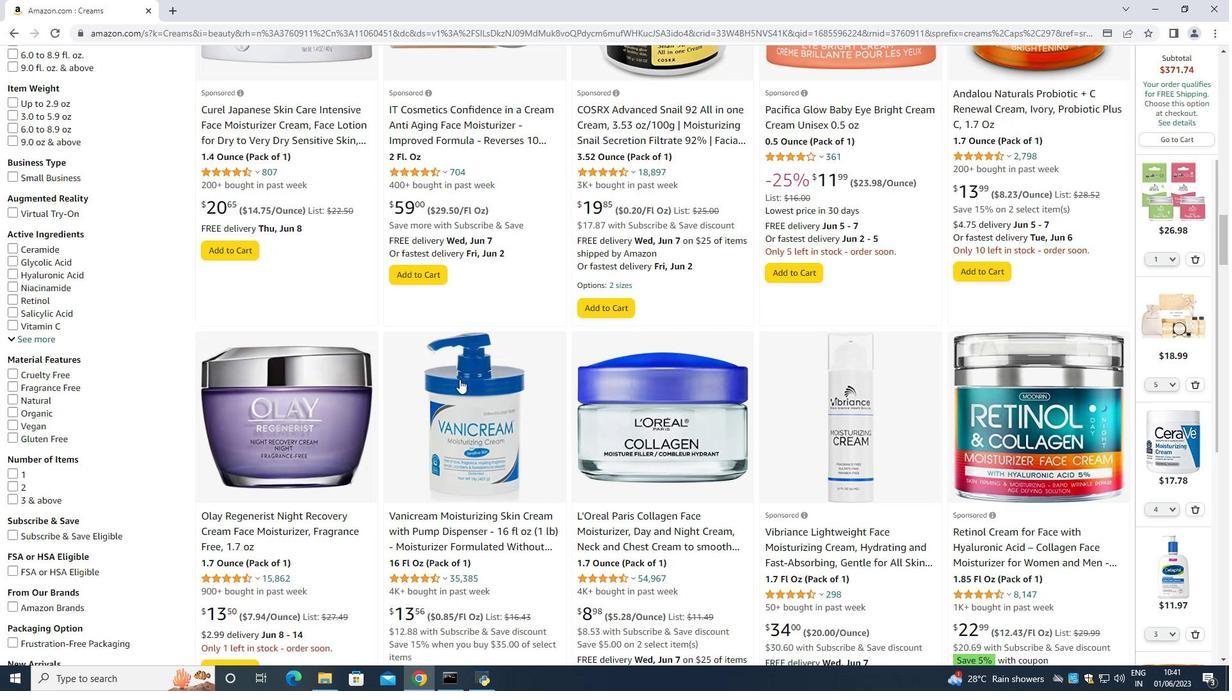 
Action: Mouse scrolled (459, 379) with delta (0, 0)
Screenshot: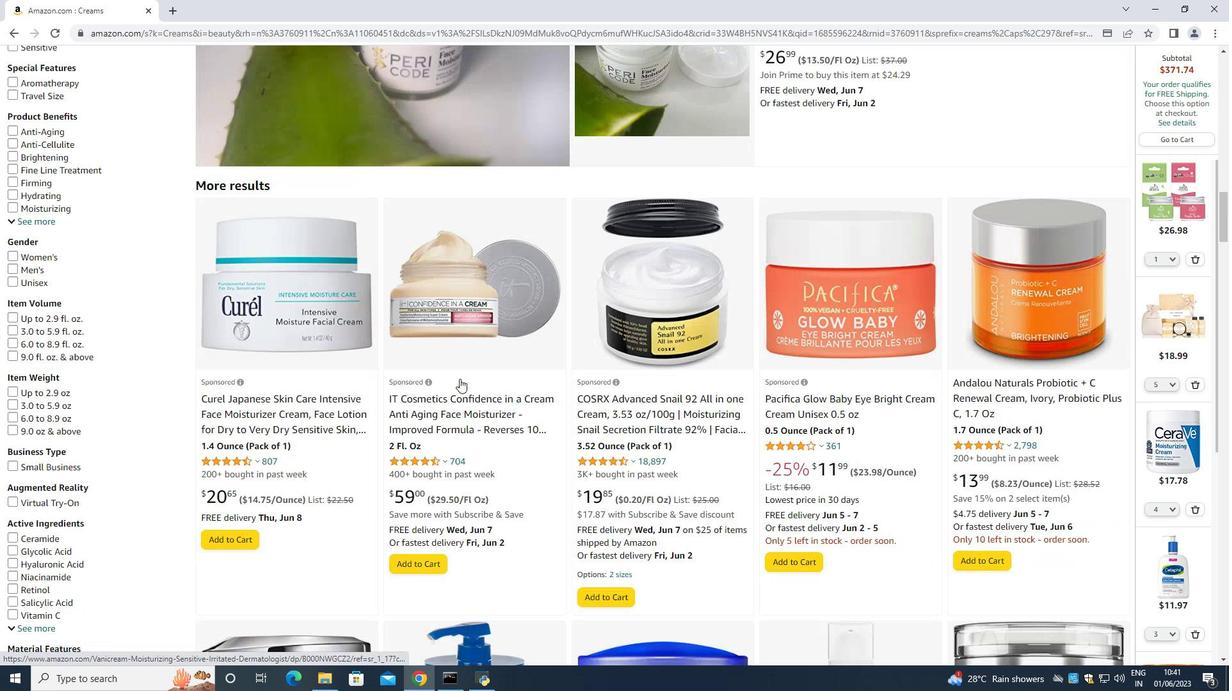 
Action: Mouse scrolled (459, 379) with delta (0, 0)
Screenshot: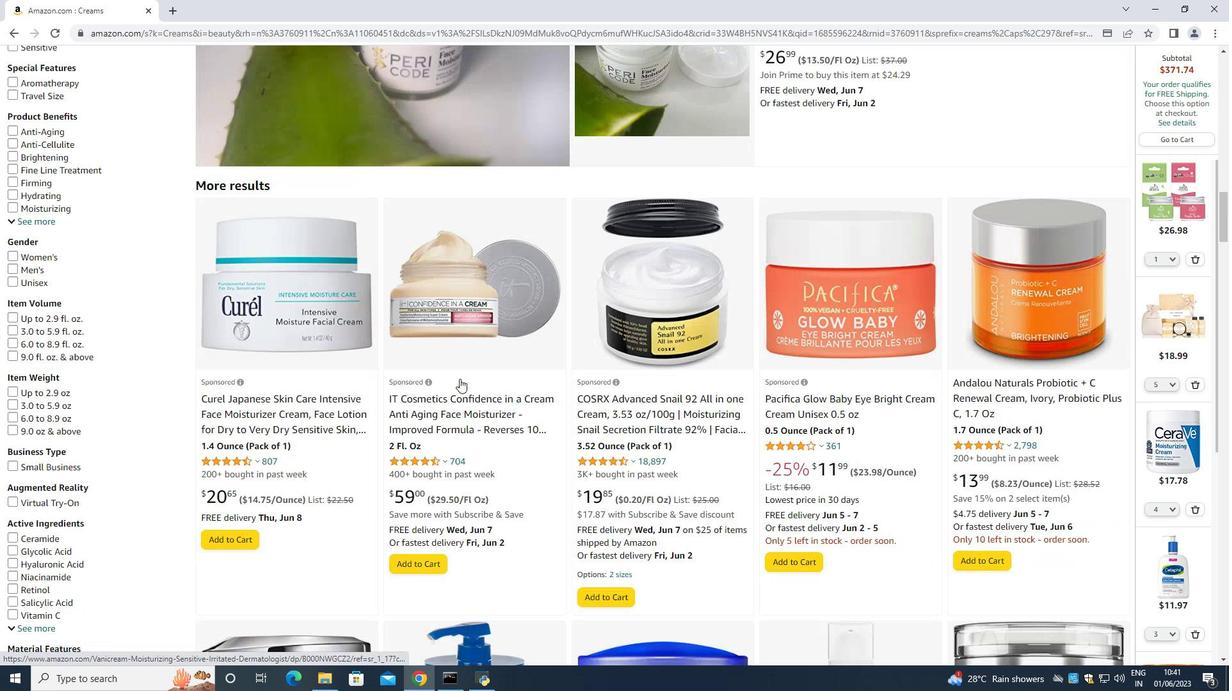 
Action: Mouse scrolled (459, 379) with delta (0, 0)
Screenshot: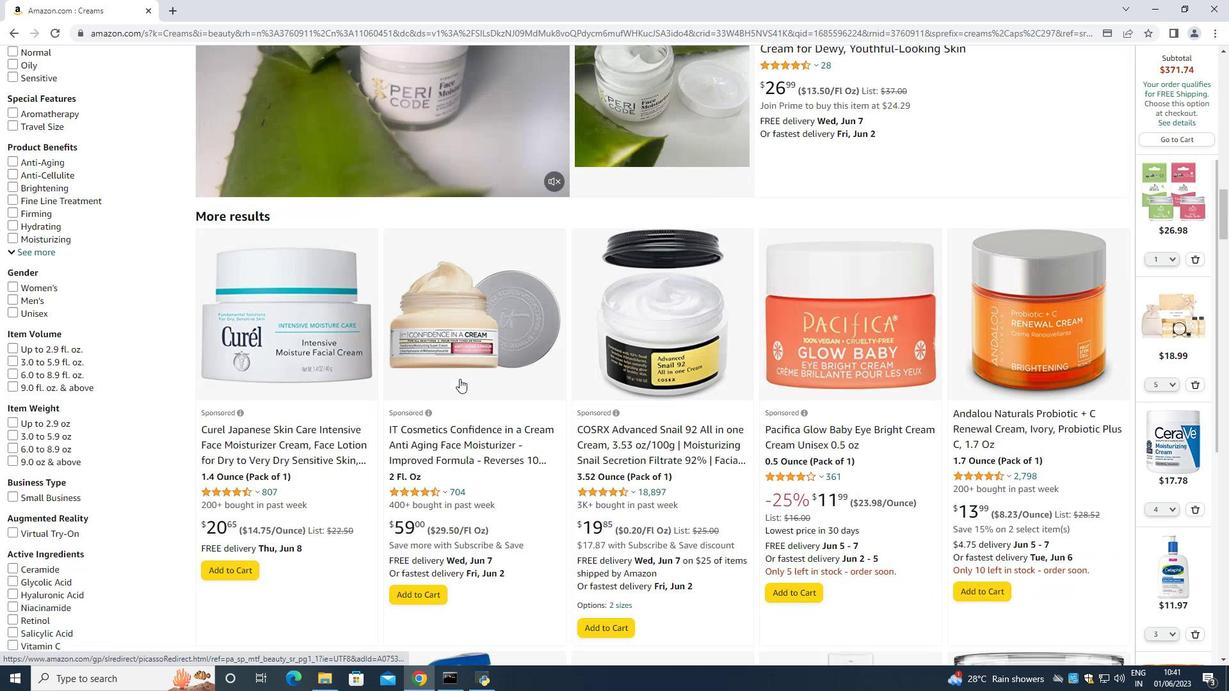 
Action: Mouse scrolled (459, 379) with delta (0, 0)
Screenshot: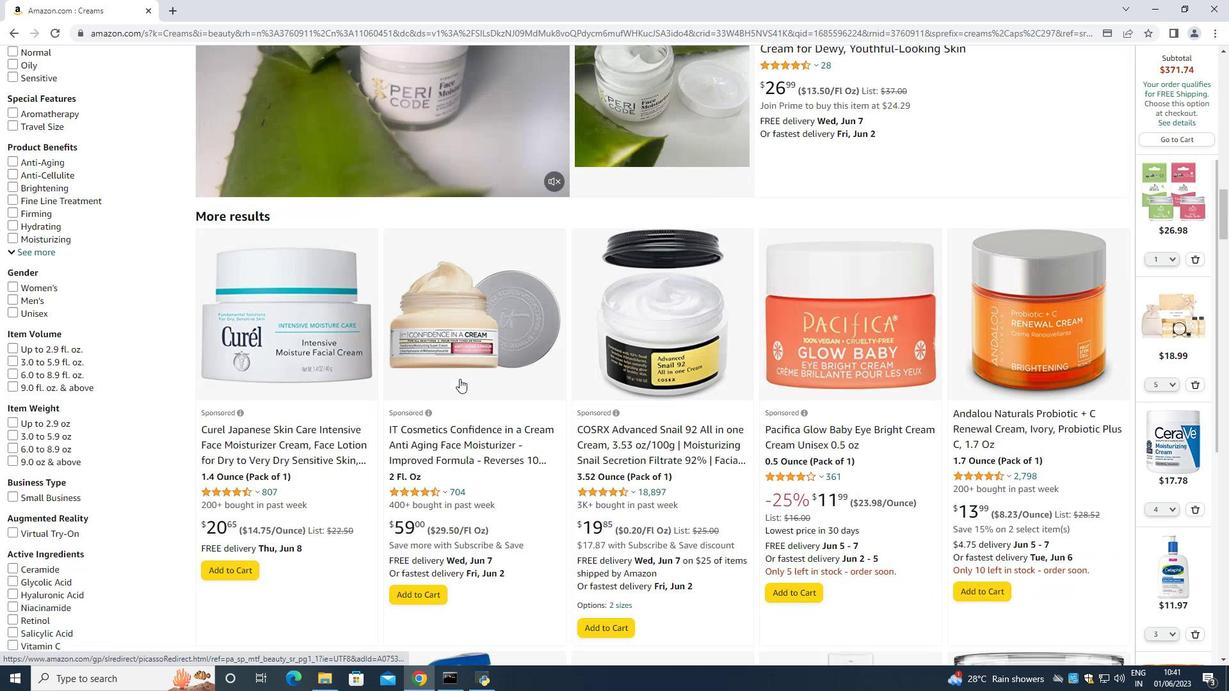 
Action: Mouse scrolled (459, 379) with delta (0, 0)
Screenshot: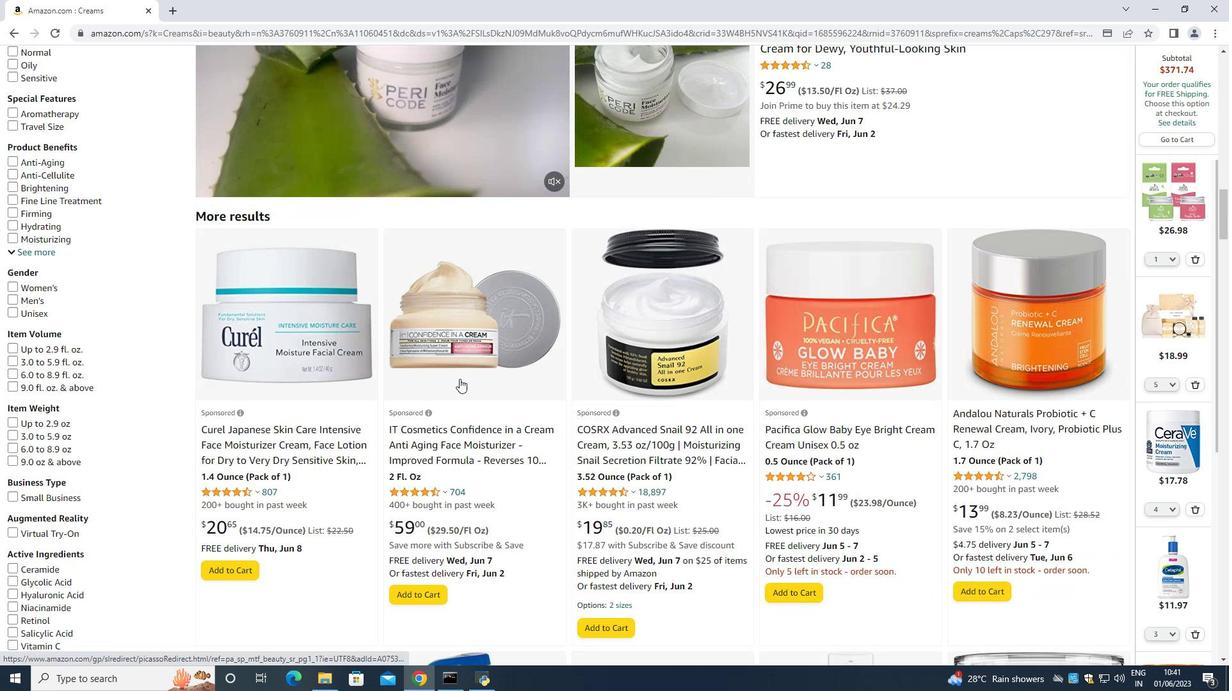
Action: Mouse moved to (456, 377)
Screenshot: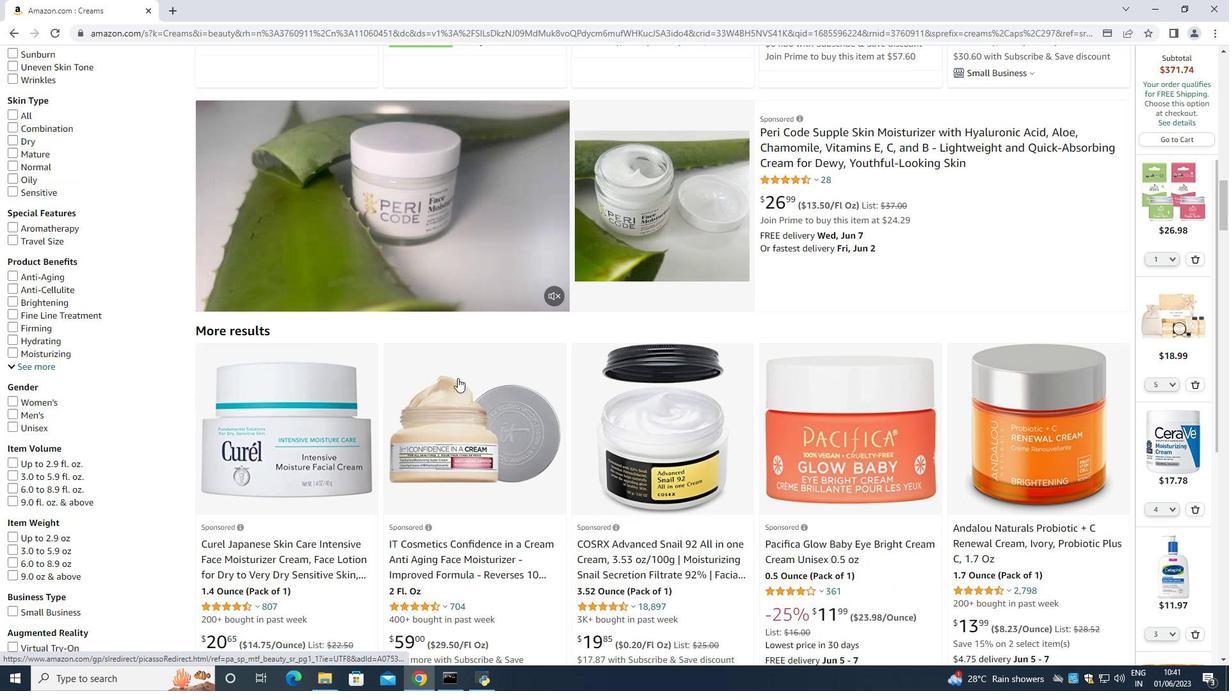 
Action: Mouse scrolled (456, 378) with delta (0, 0)
Screenshot: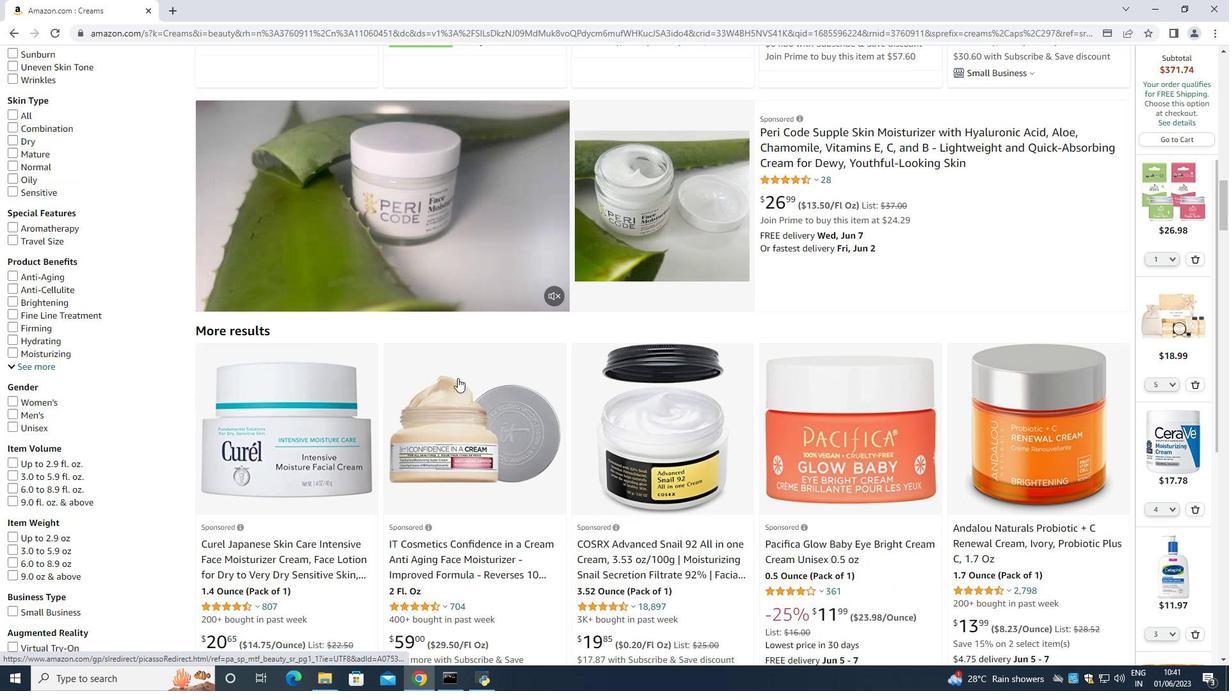 
Action: Mouse scrolled (456, 378) with delta (0, 0)
Screenshot: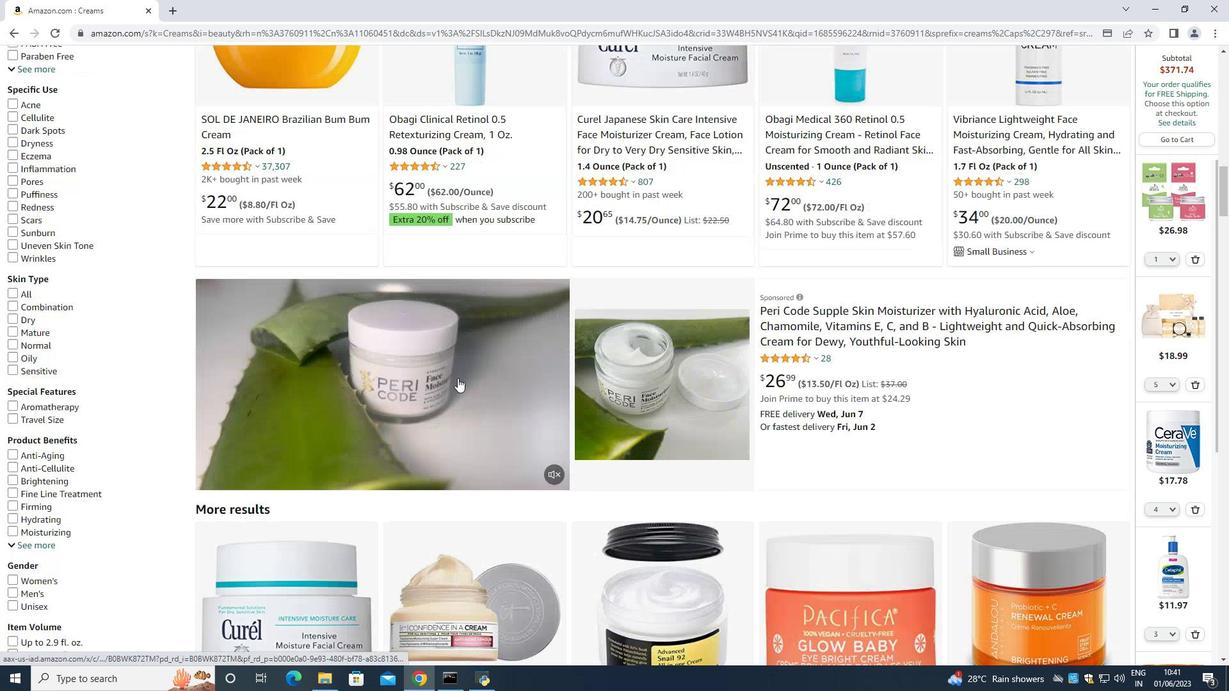 
Action: Mouse moved to (456, 377)
Screenshot: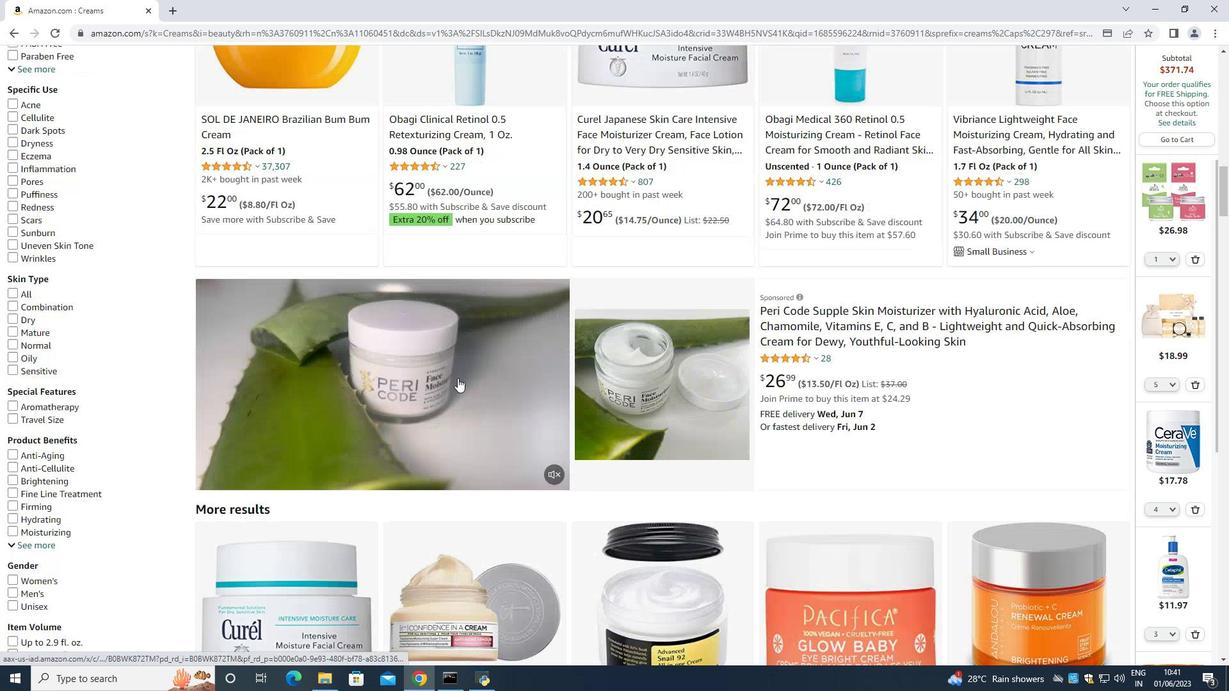 
Action: Mouse scrolled (456, 378) with delta (0, 0)
Screenshot: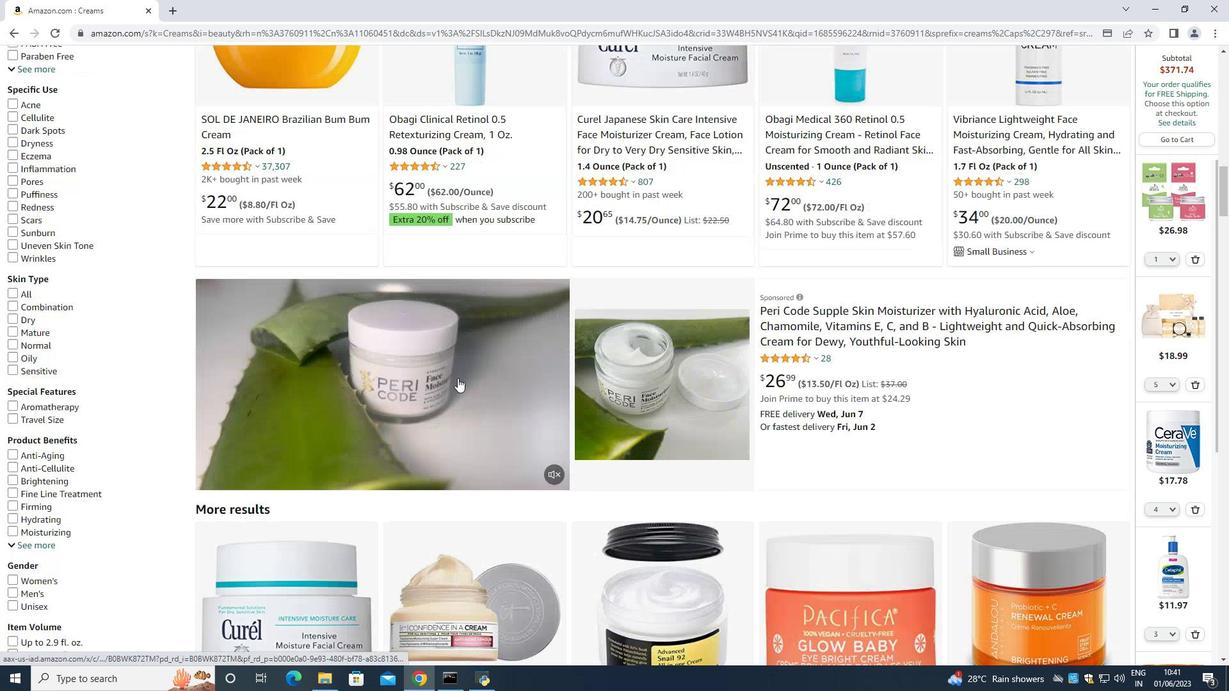 
Action: Mouse scrolled (456, 378) with delta (0, 0)
Screenshot: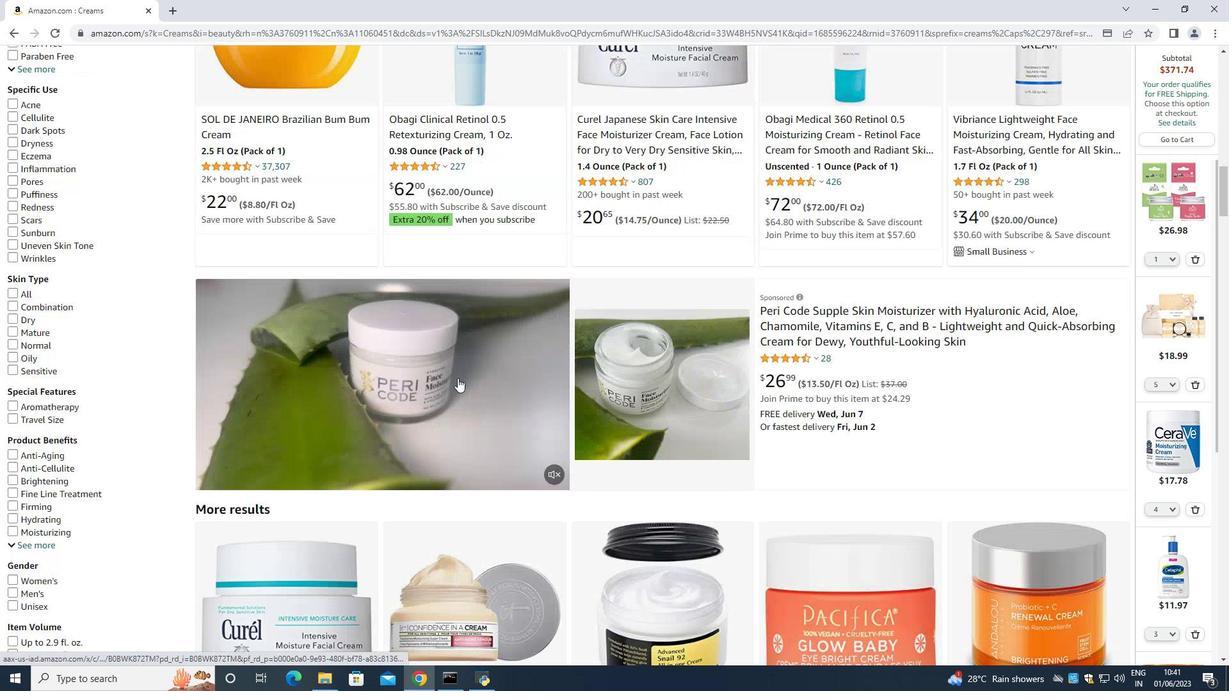 
Action: Mouse scrolled (456, 378) with delta (0, 0)
Screenshot: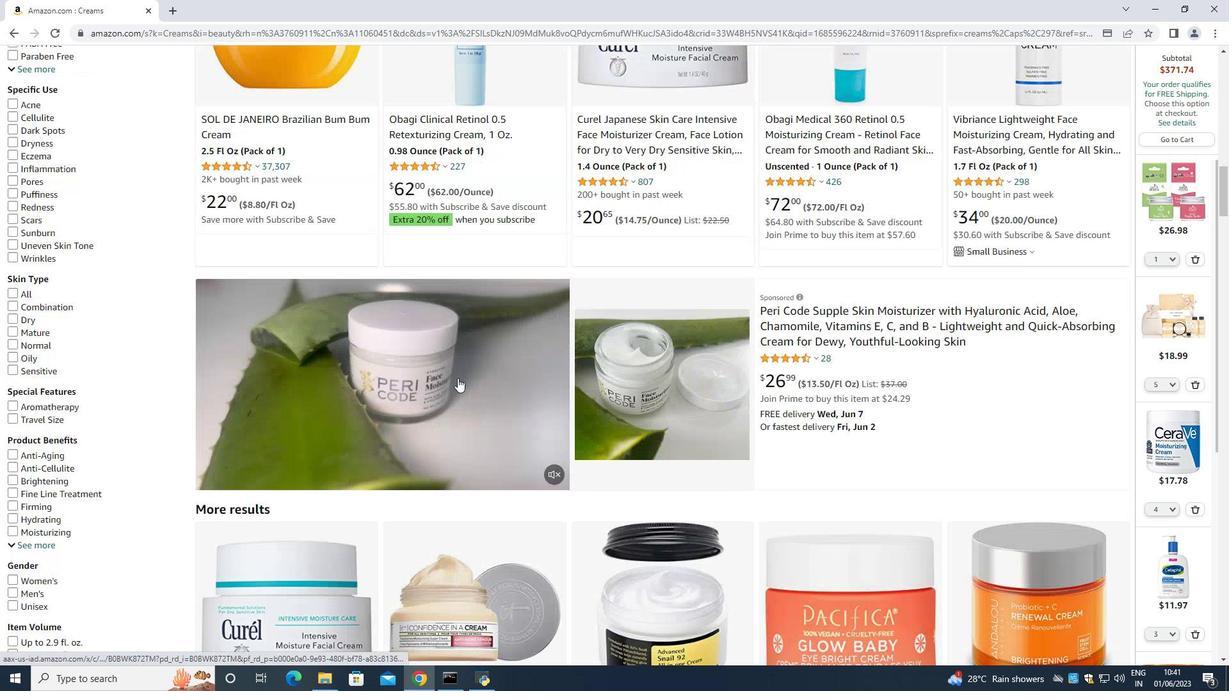 
Action: Mouse moved to (453, 376)
Screenshot: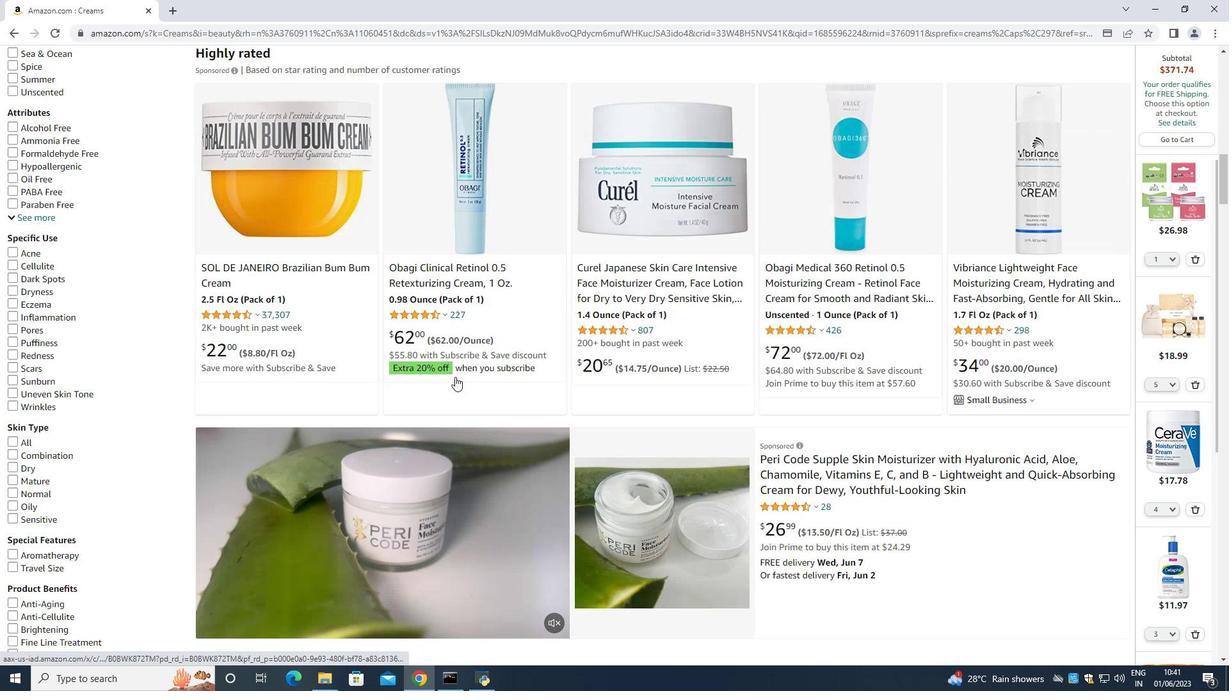 
Action: Mouse scrolled (453, 377) with delta (0, 0)
Screenshot: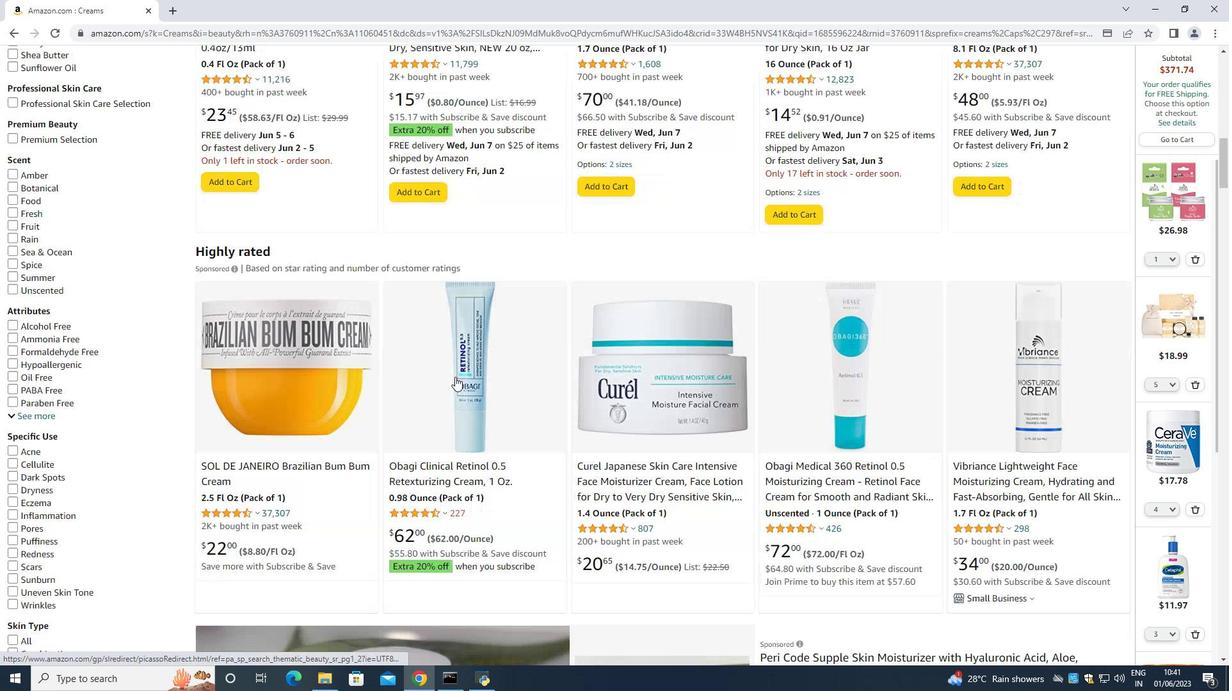 
Action: Mouse scrolled (453, 377) with delta (0, 0)
Screenshot: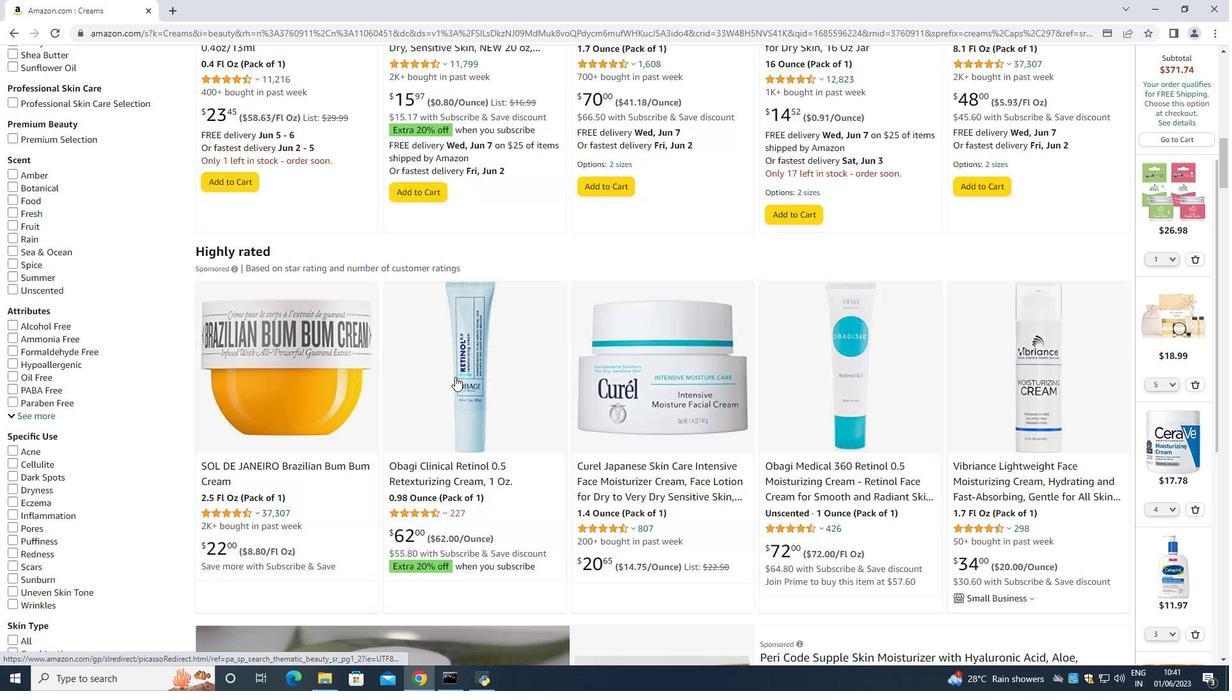 
Action: Mouse scrolled (453, 377) with delta (0, 0)
Screenshot: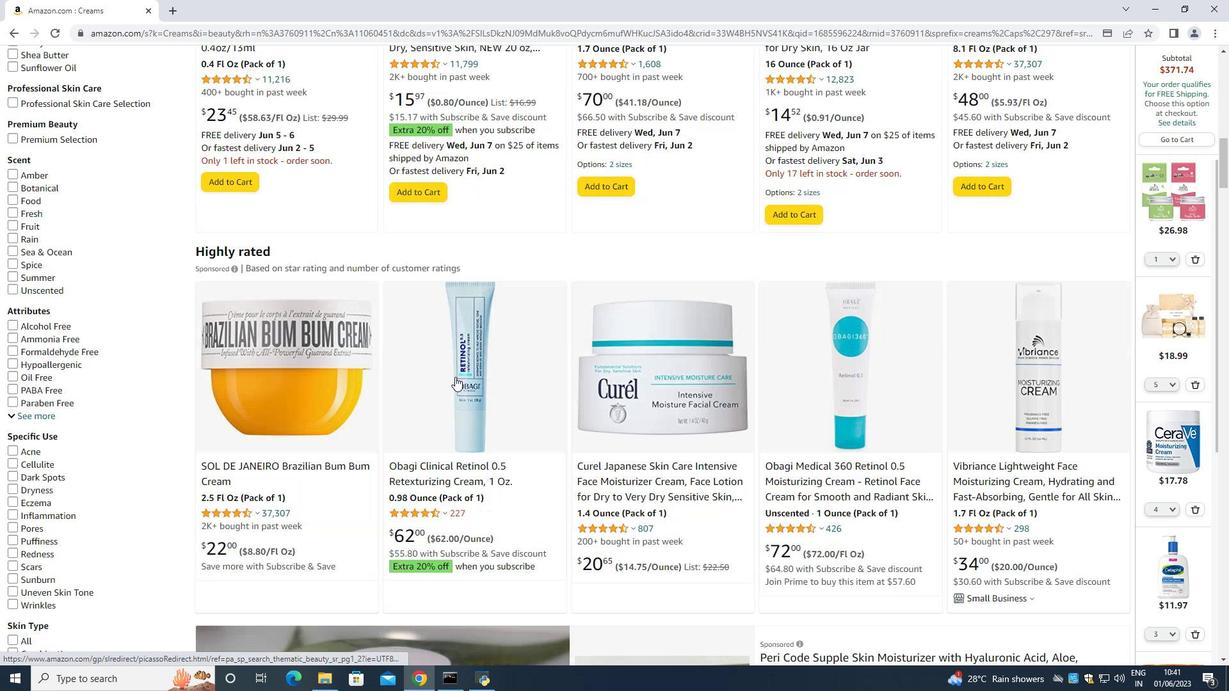 
Action: Mouse moved to (365, 350)
Screenshot: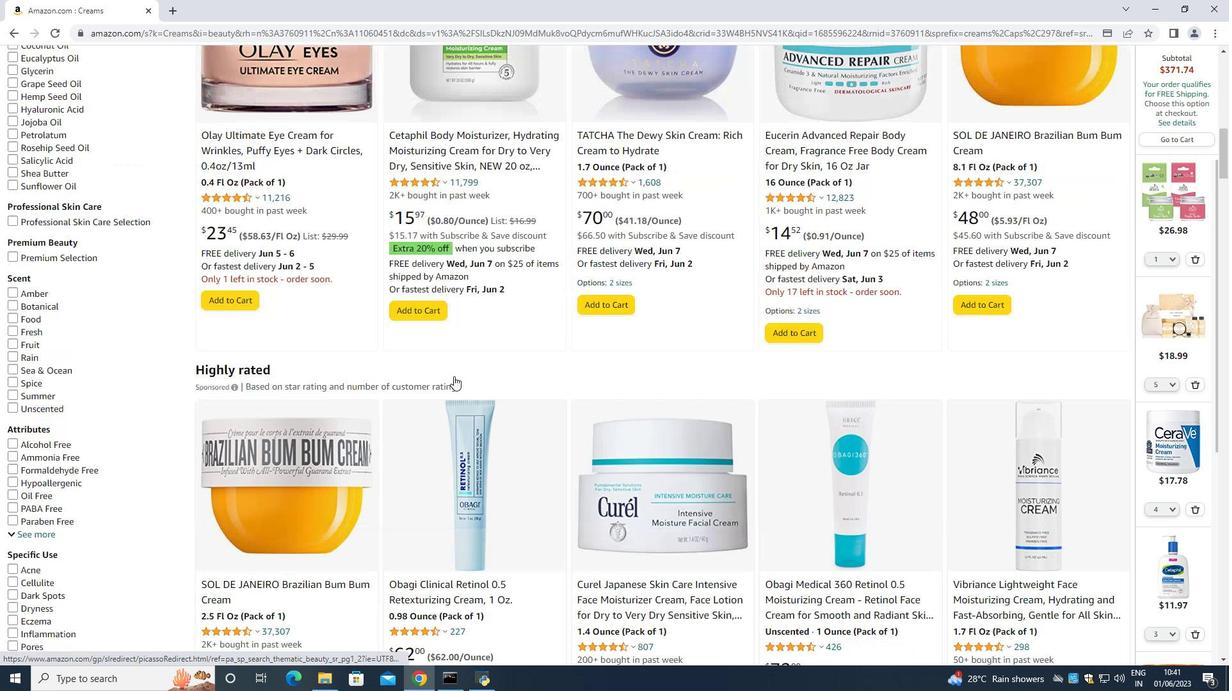 
Action: Mouse scrolled (365, 350) with delta (0, 0)
Screenshot: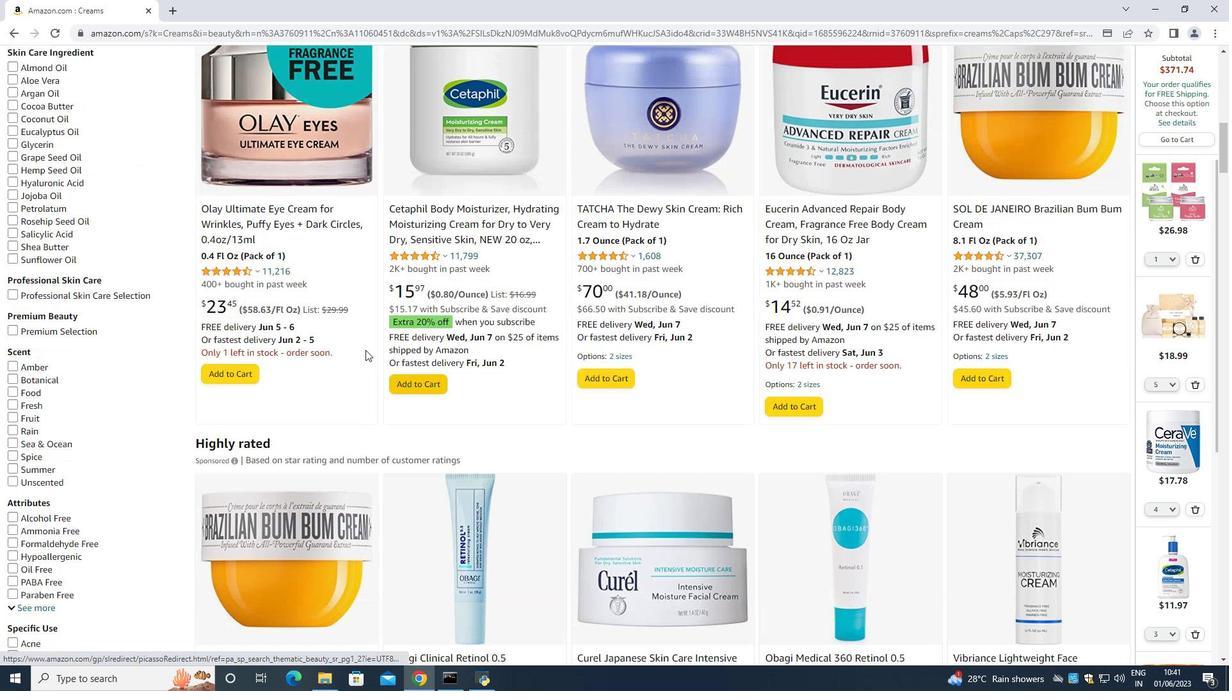 
Action: Mouse scrolled (365, 350) with delta (0, 0)
Screenshot: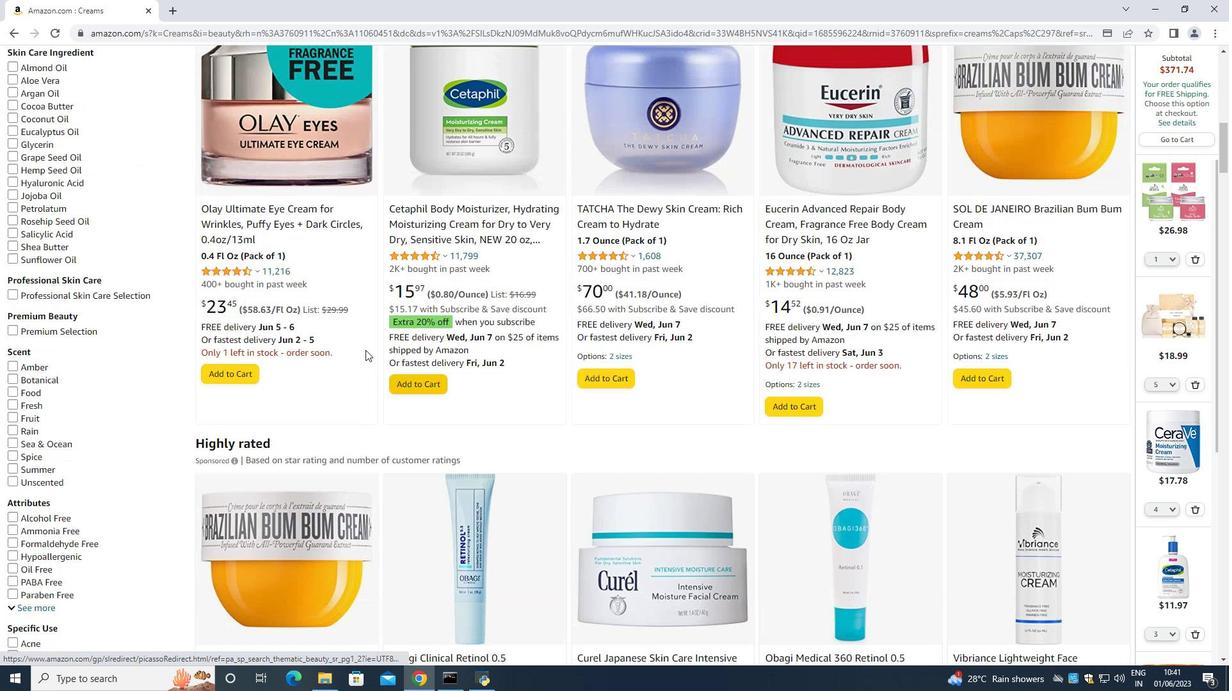 
Action: Mouse scrolled (365, 350) with delta (0, 0)
Screenshot: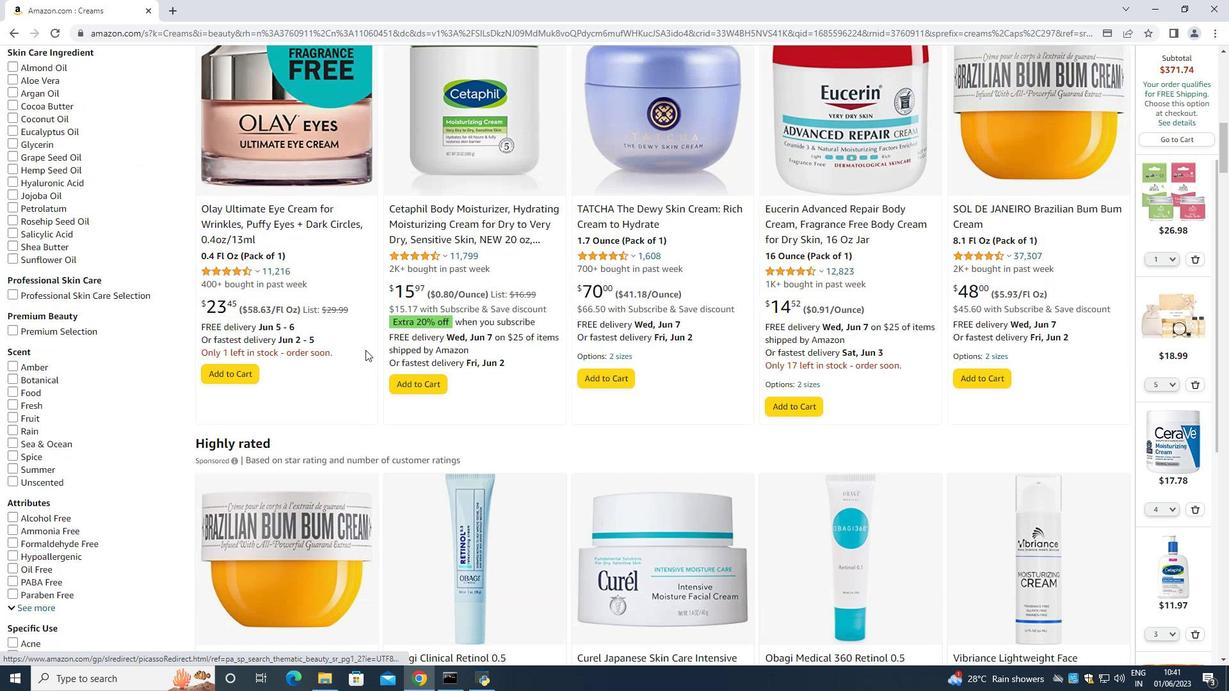 
Action: Mouse scrolled (365, 350) with delta (0, 0)
Screenshot: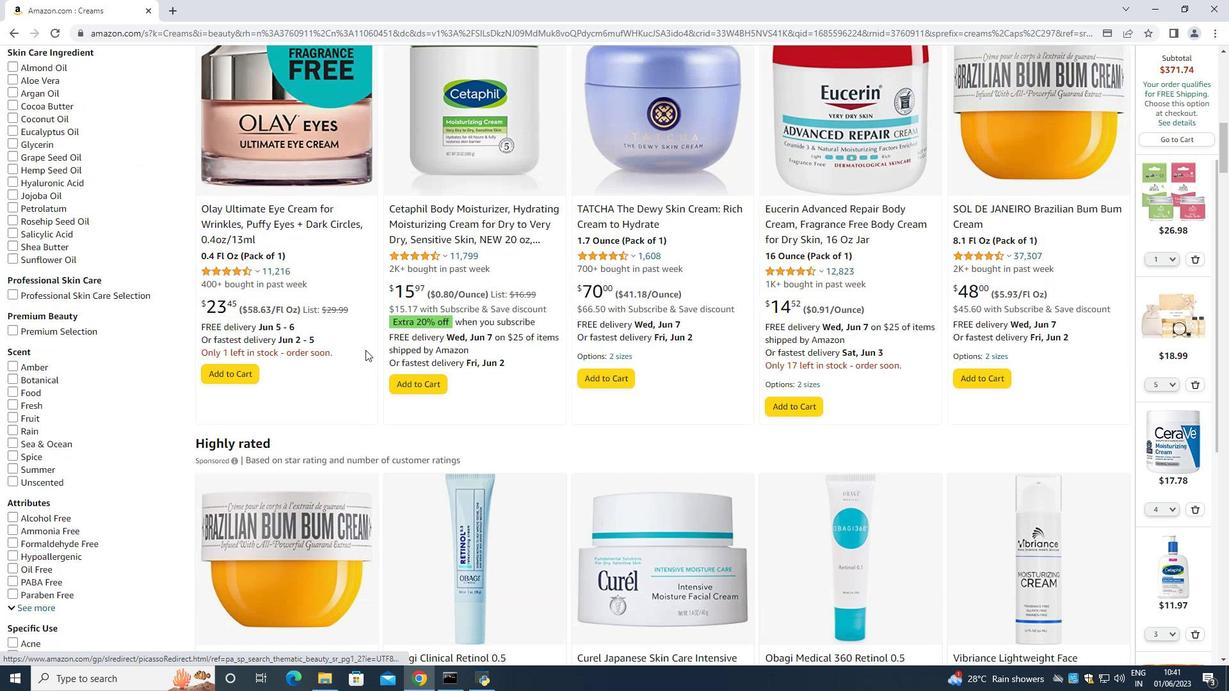
Action: Mouse scrolled (365, 350) with delta (0, 0)
Screenshot: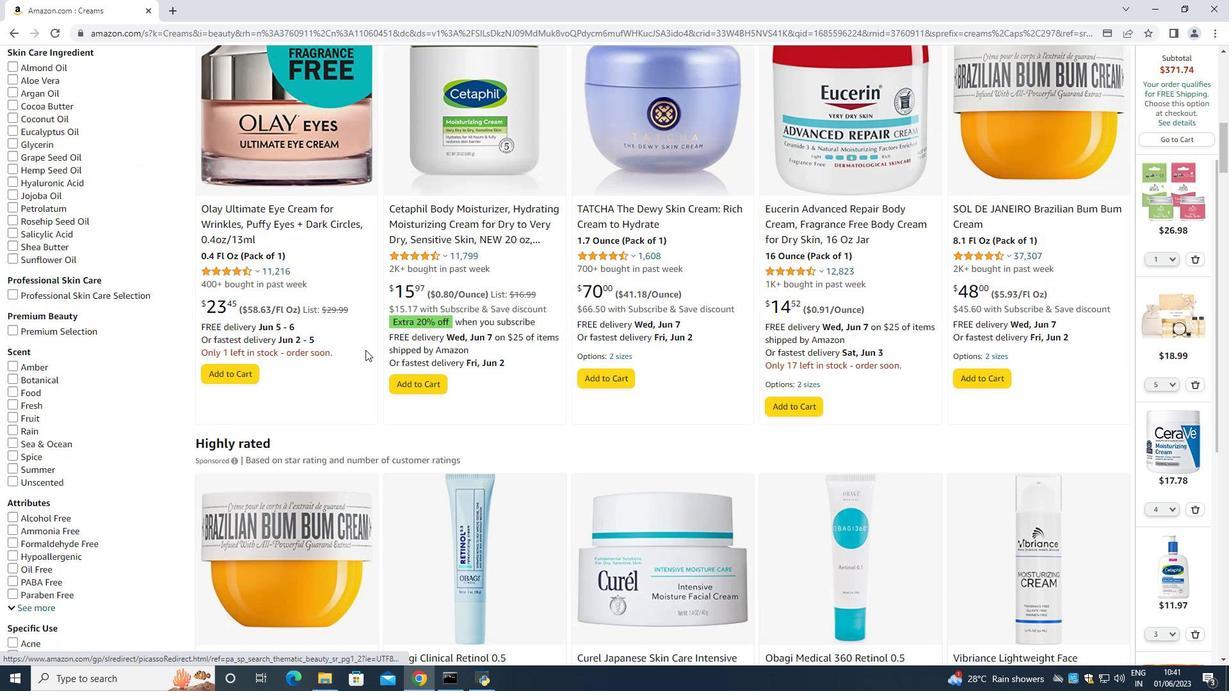 
Action: Mouse moved to (358, 348)
Screenshot: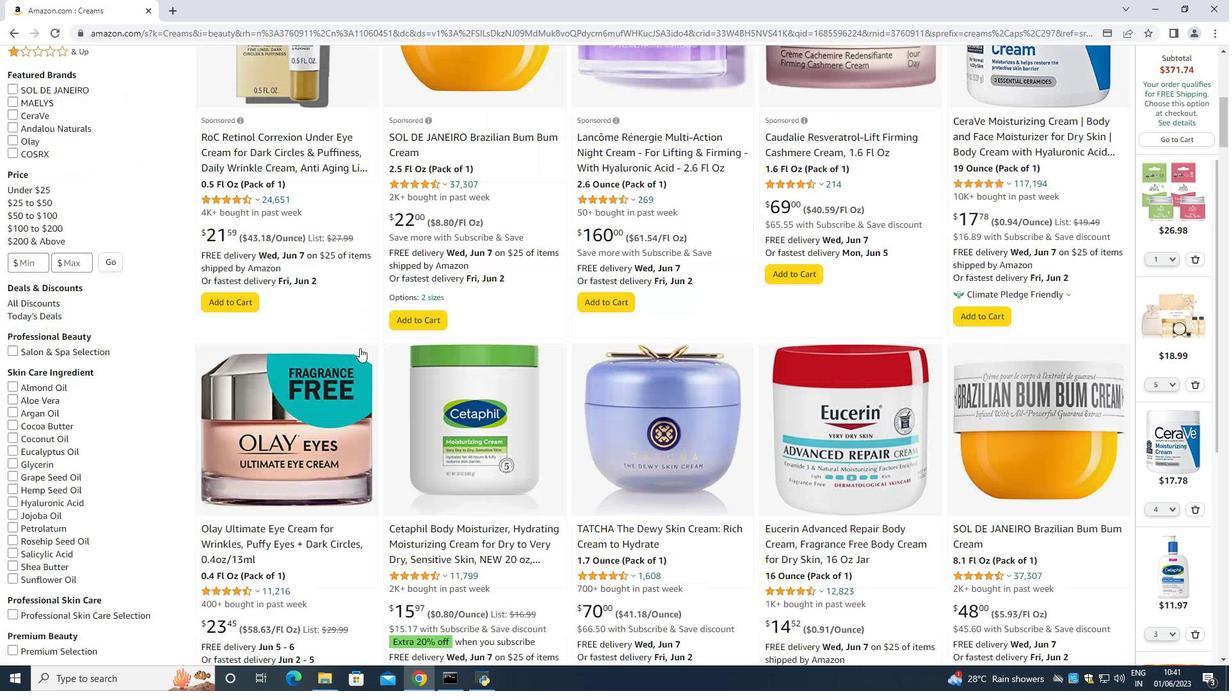 
Action: Mouse scrolled (358, 348) with delta (0, 0)
Screenshot: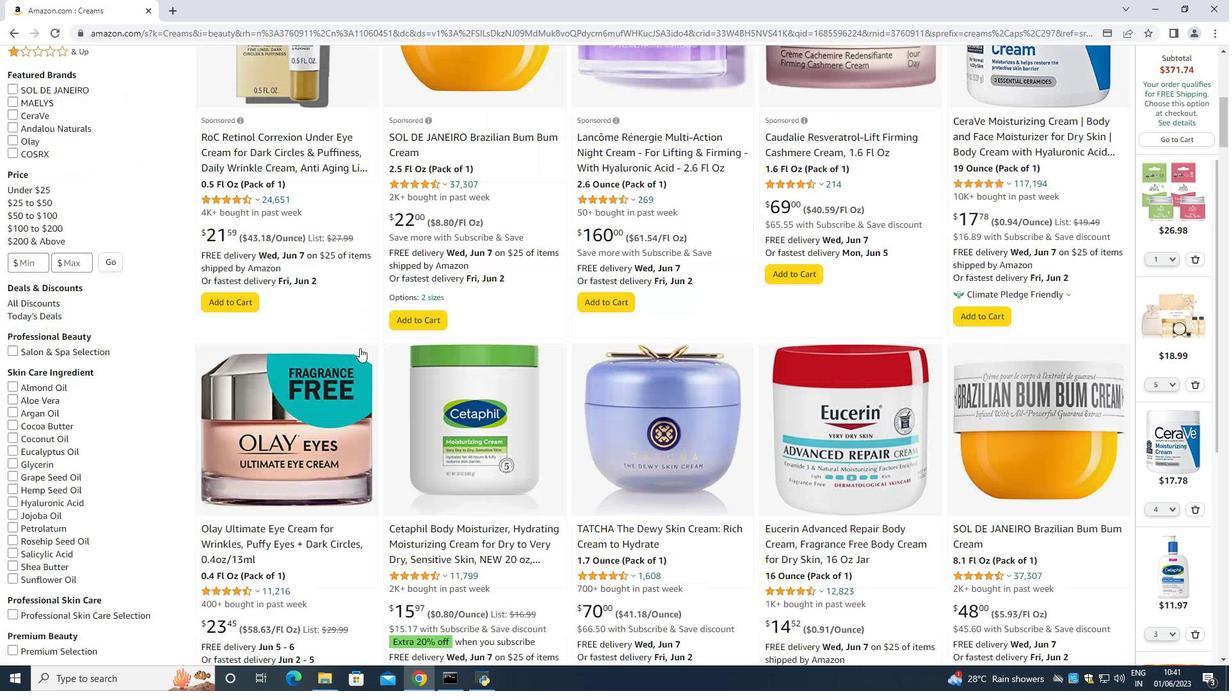 
Action: Mouse scrolled (358, 348) with delta (0, 0)
Screenshot: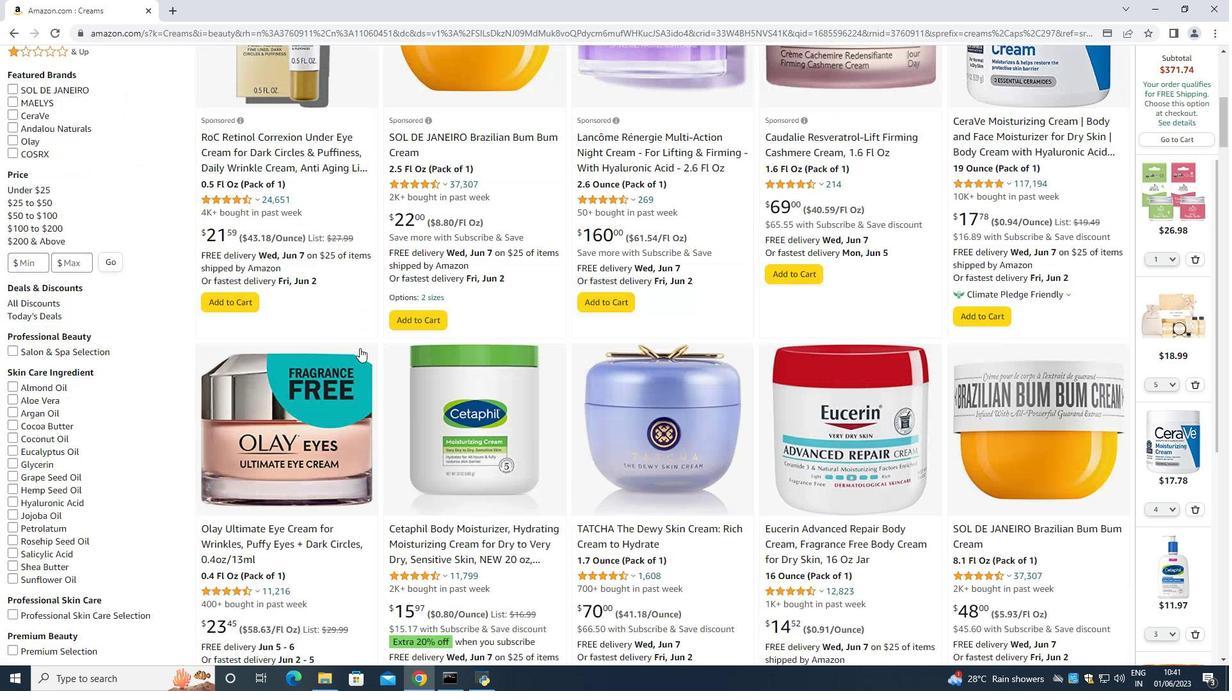 
Action: Mouse scrolled (358, 348) with delta (0, 0)
Screenshot: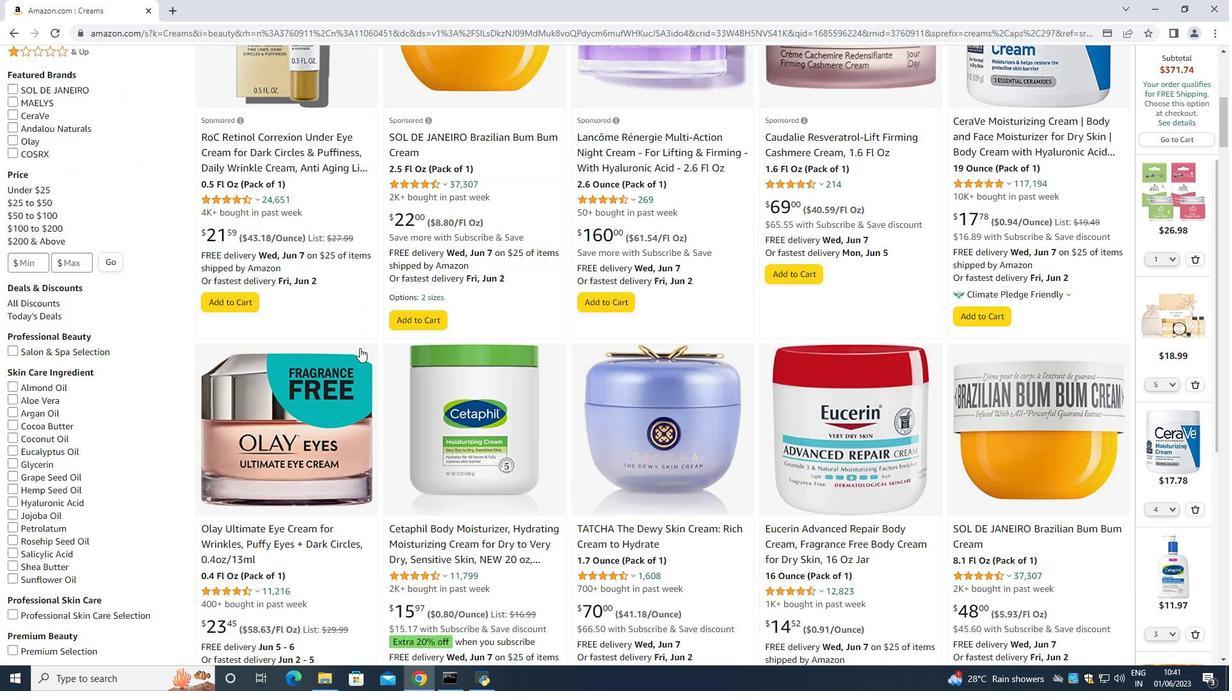 
Action: Mouse scrolled (358, 348) with delta (0, 0)
Screenshot: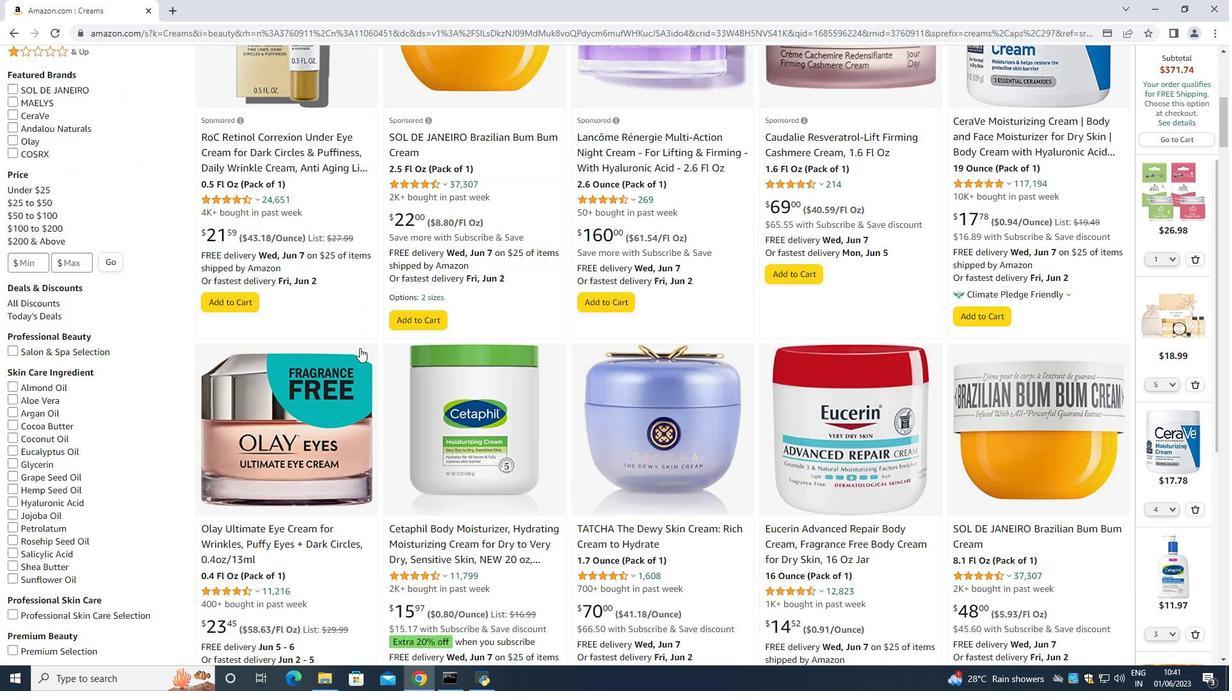 
Action: Mouse moved to (358, 348)
Screenshot: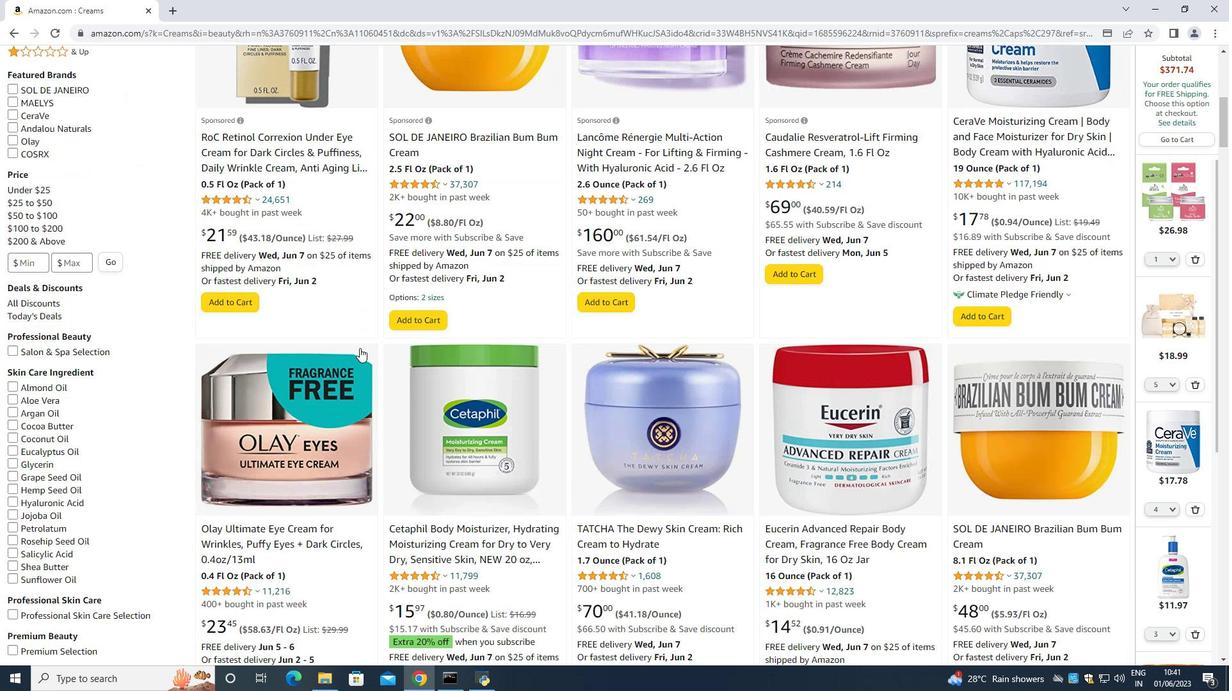 
Action: Mouse scrolled (358, 348) with delta (0, 0)
Screenshot: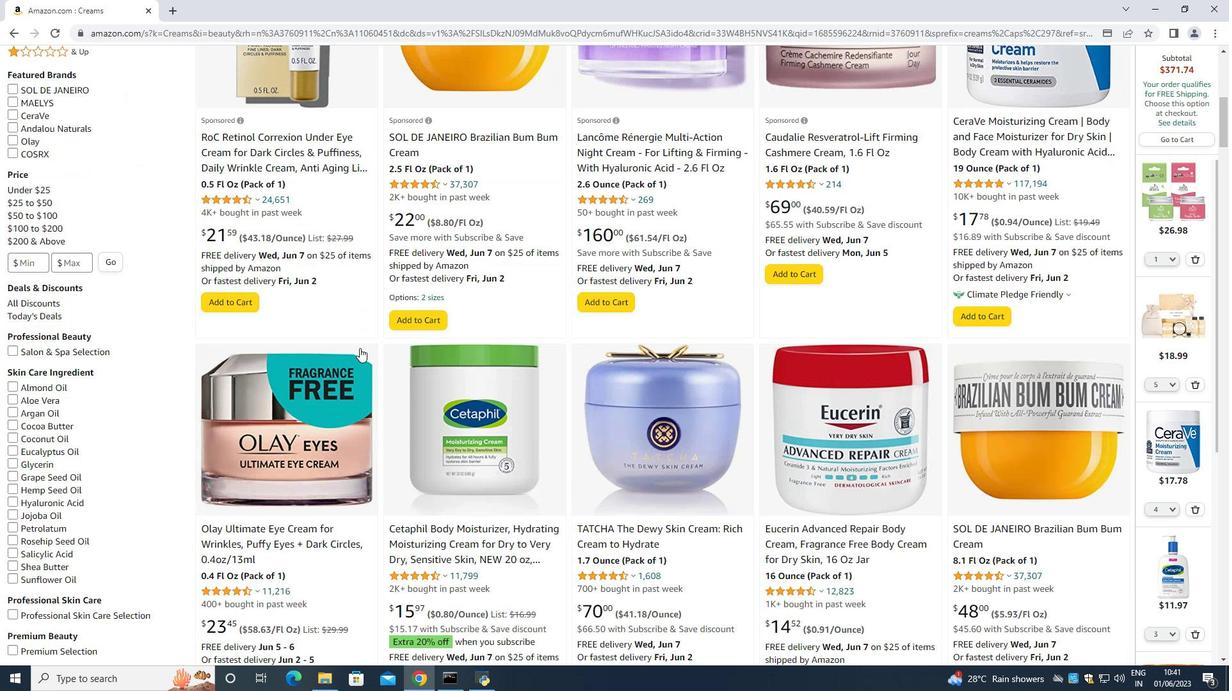 
Action: Mouse moved to (270, 471)
Screenshot: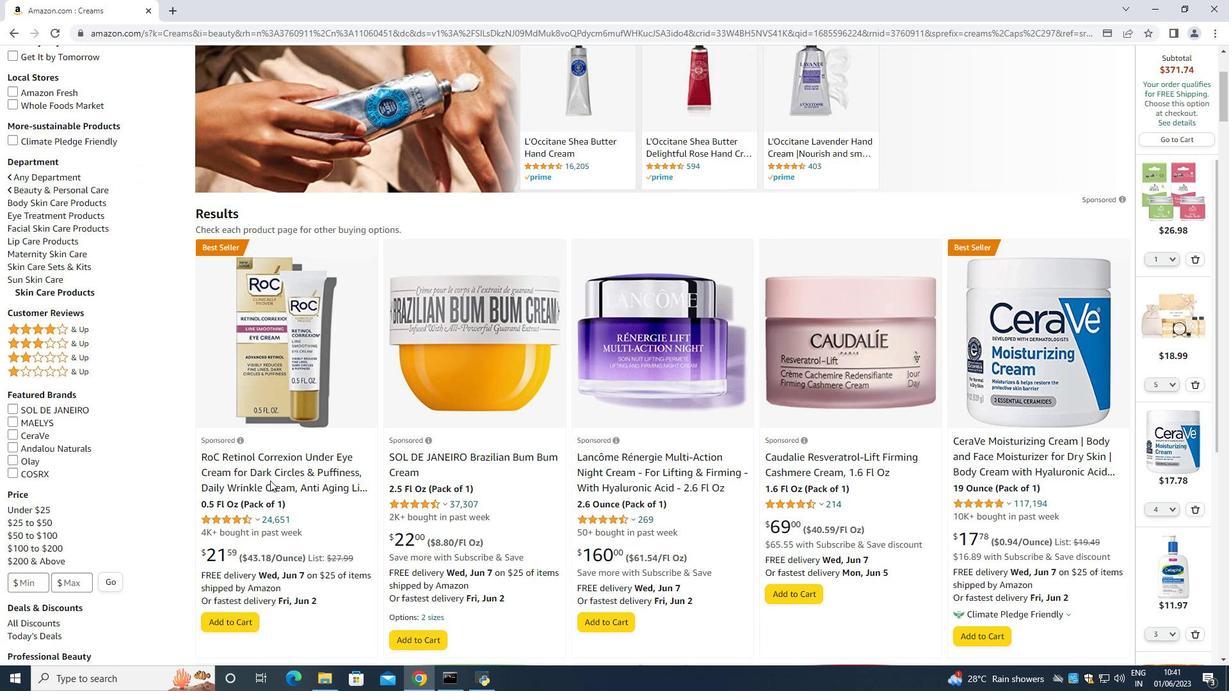 
Action: Mouse pressed left at (270, 471)
Screenshot: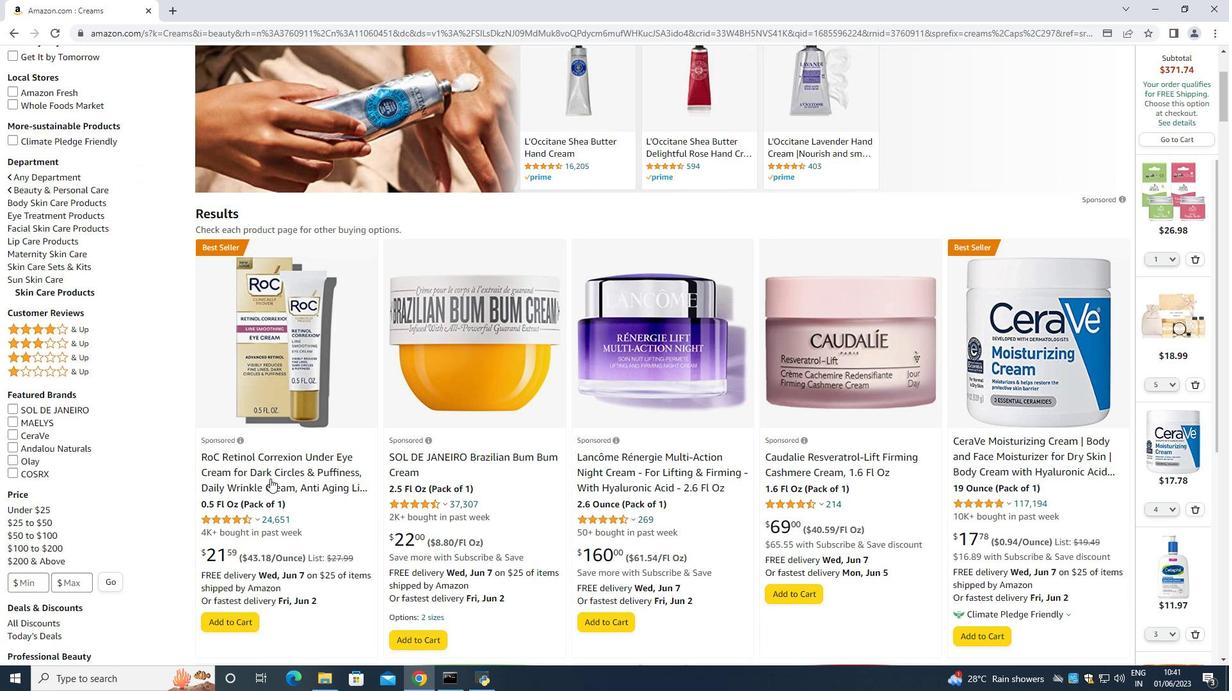 
Action: Mouse moved to (502, 229)
Screenshot: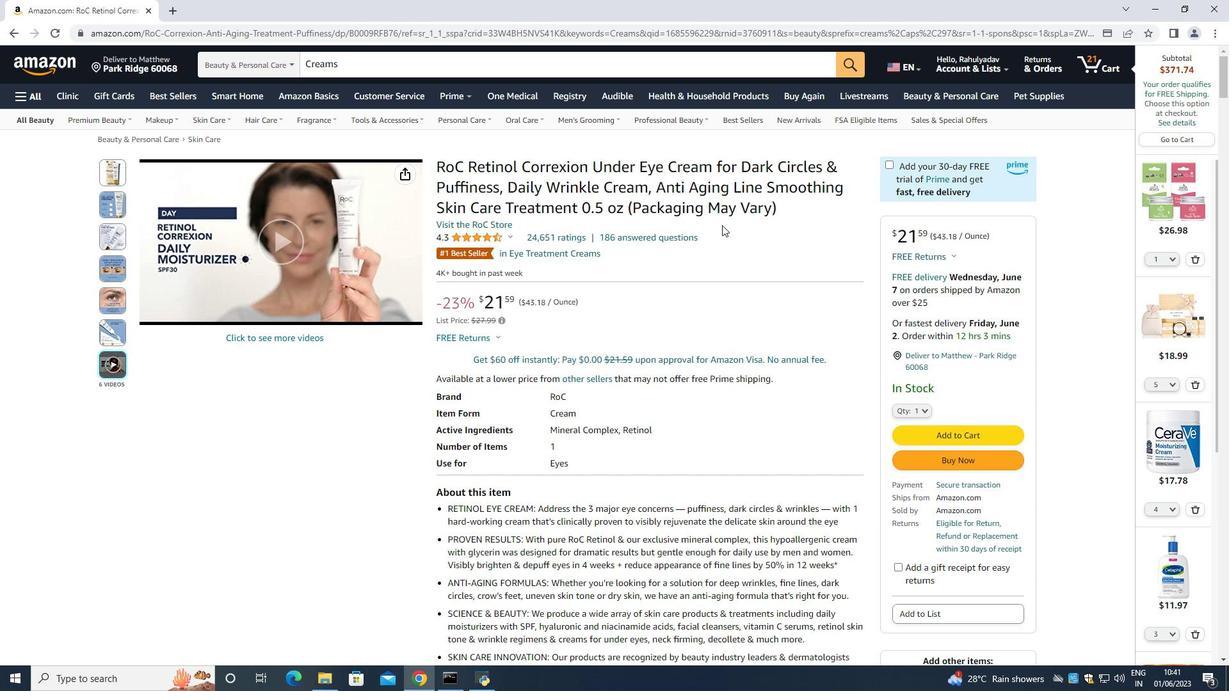 
Action: Mouse scrolled (502, 228) with delta (0, 0)
Screenshot: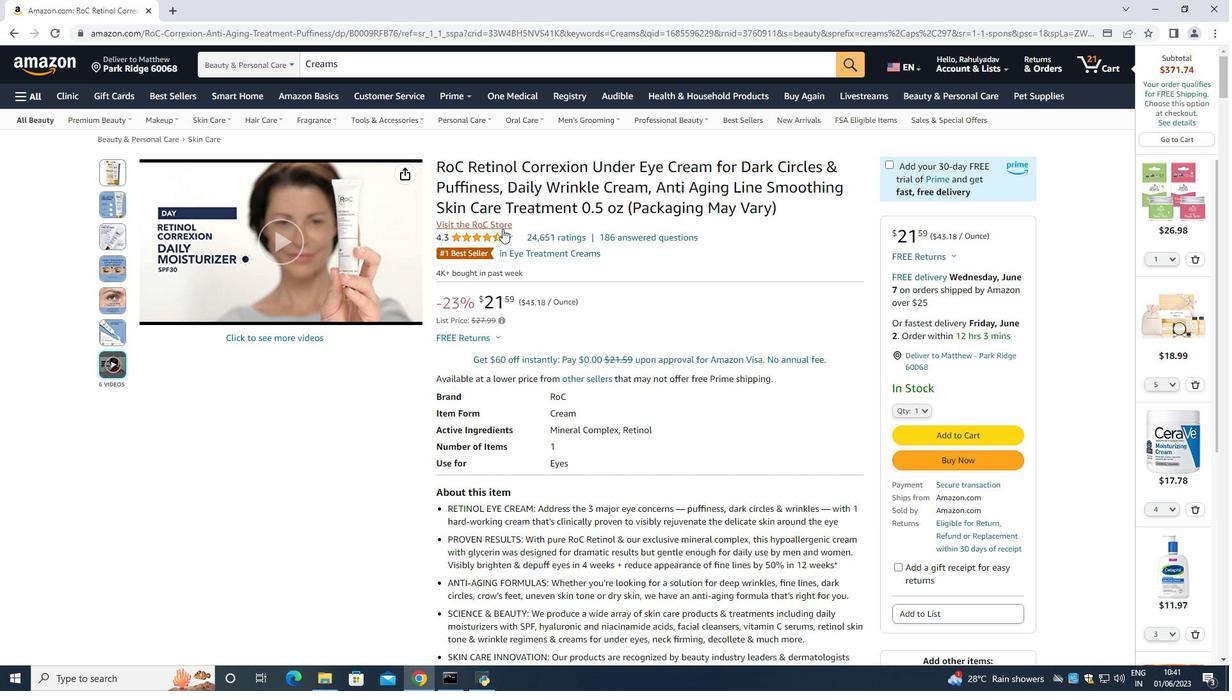 
Action: Mouse moved to (502, 229)
Screenshot: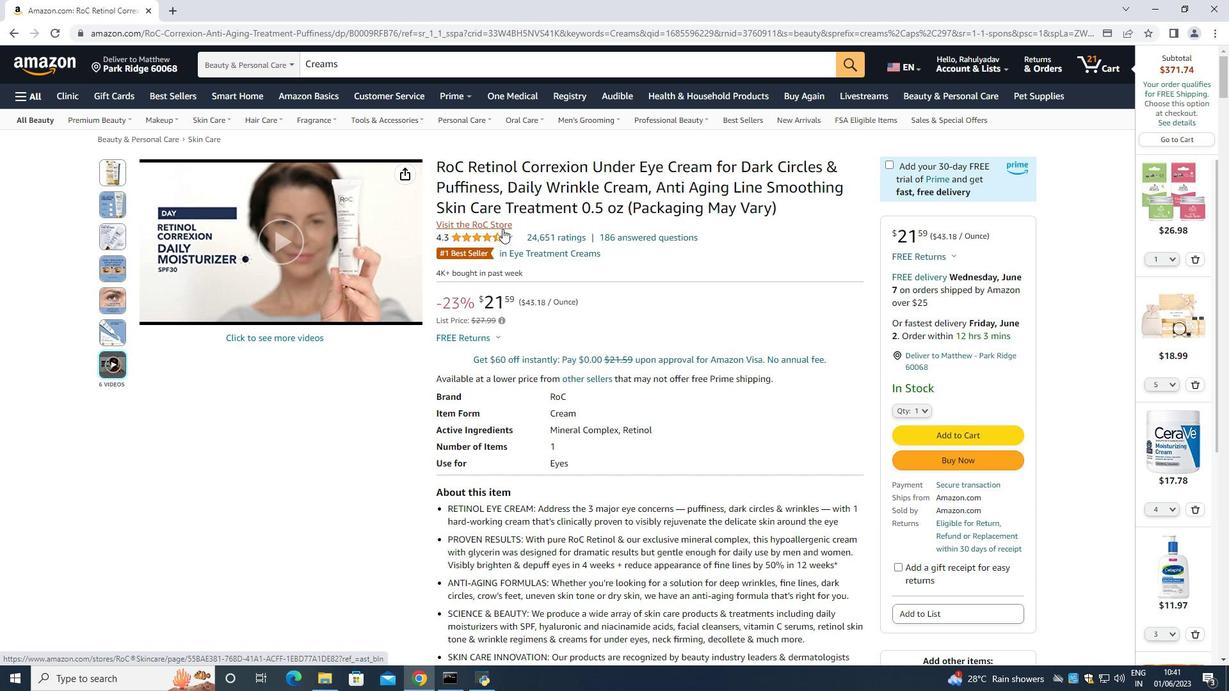 
Action: Mouse scrolled (502, 228) with delta (0, 0)
Screenshot: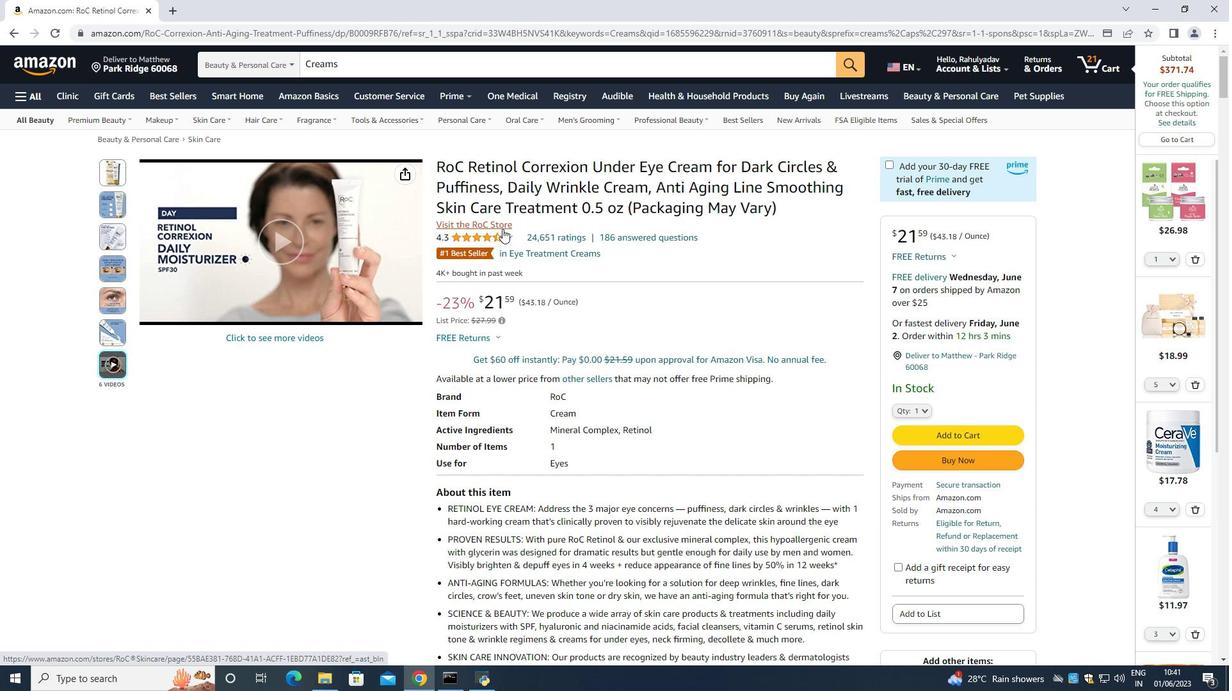 
Action: Mouse moved to (642, 201)
Screenshot: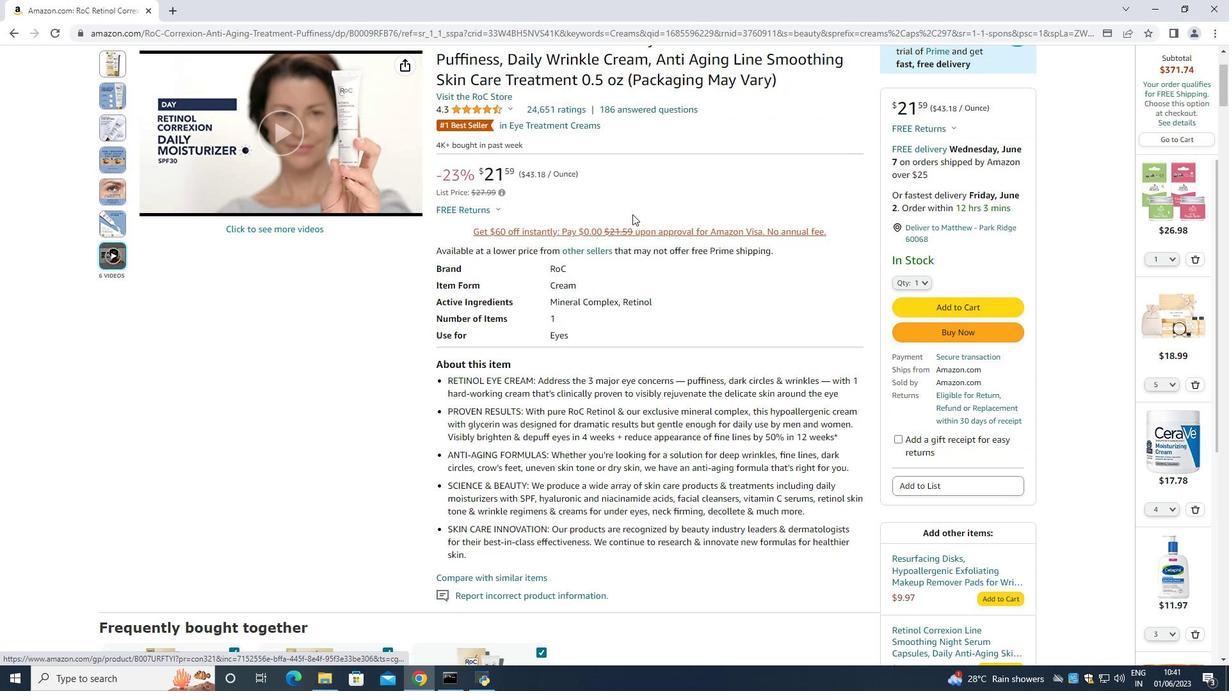 
Action: Mouse pressed middle at (642, 201)
Screenshot: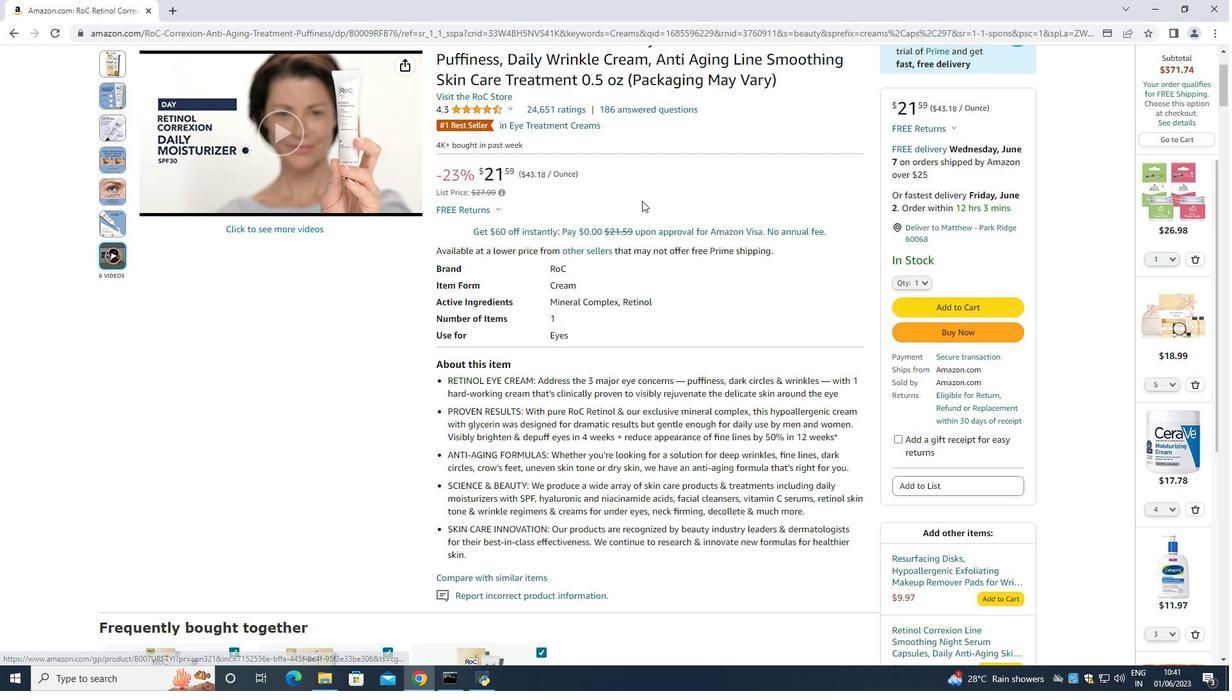 
Action: Mouse moved to (632, 168)
Screenshot: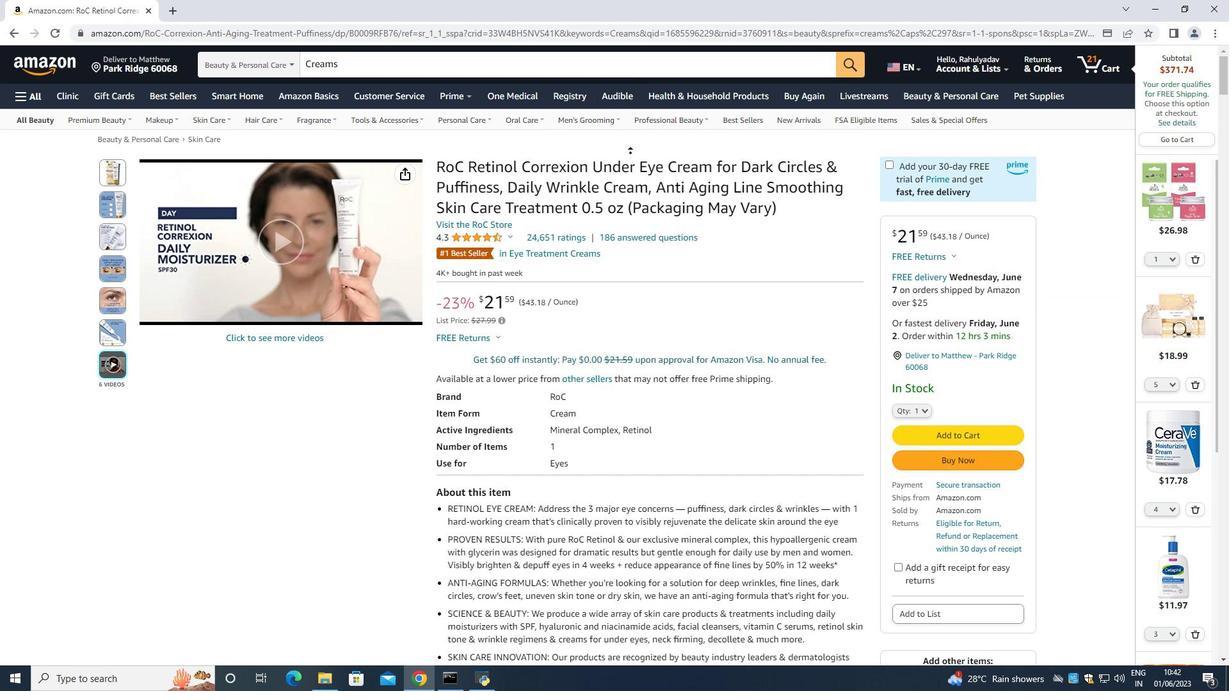 
Action: Mouse pressed left at (632, 168)
Screenshot: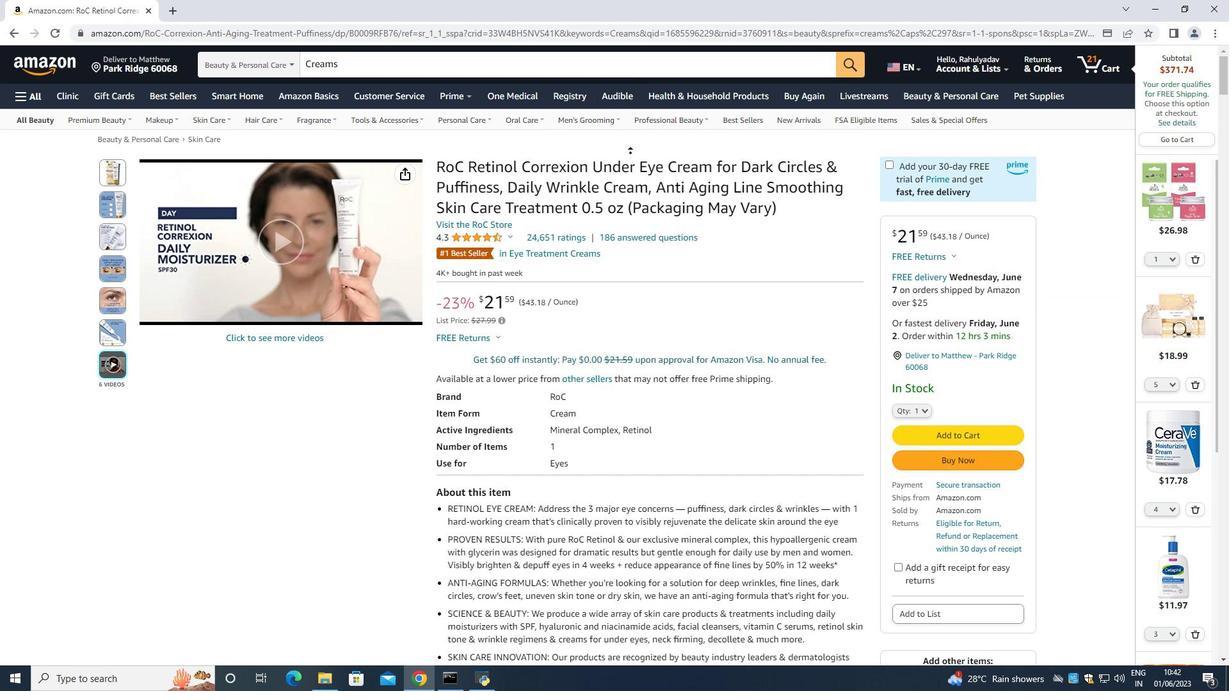 
Action: Mouse moved to (849, 288)
Screenshot: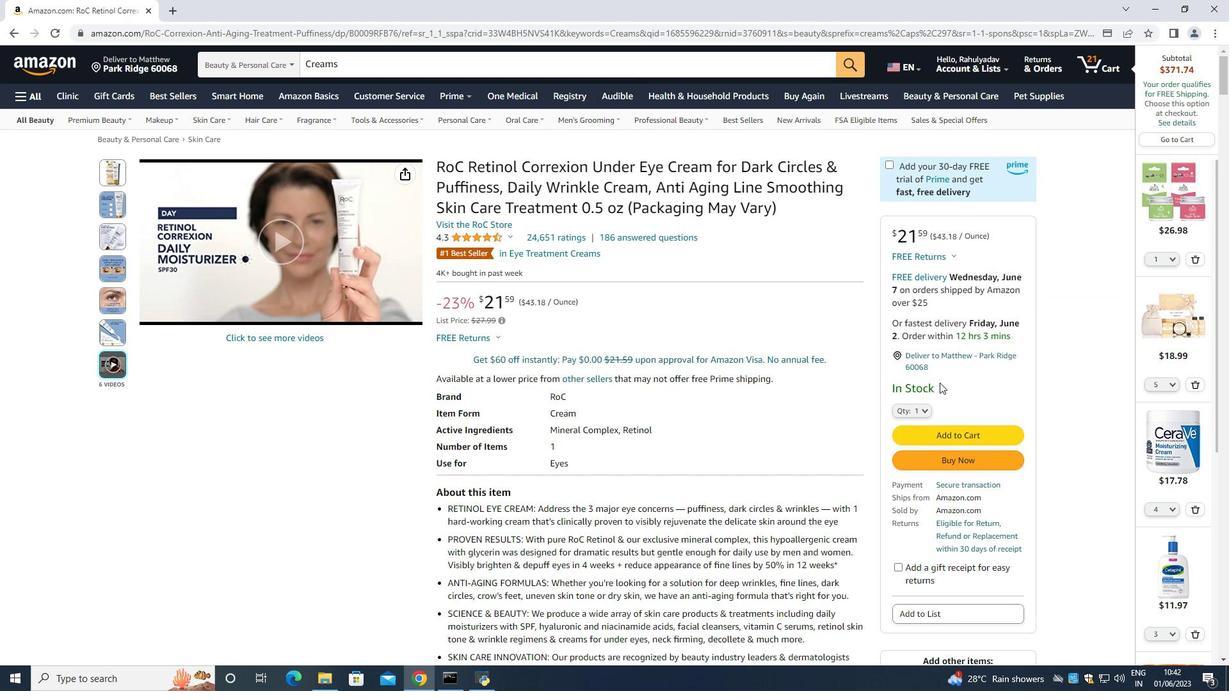 
Action: Mouse scrolled (849, 287) with delta (0, 0)
Screenshot: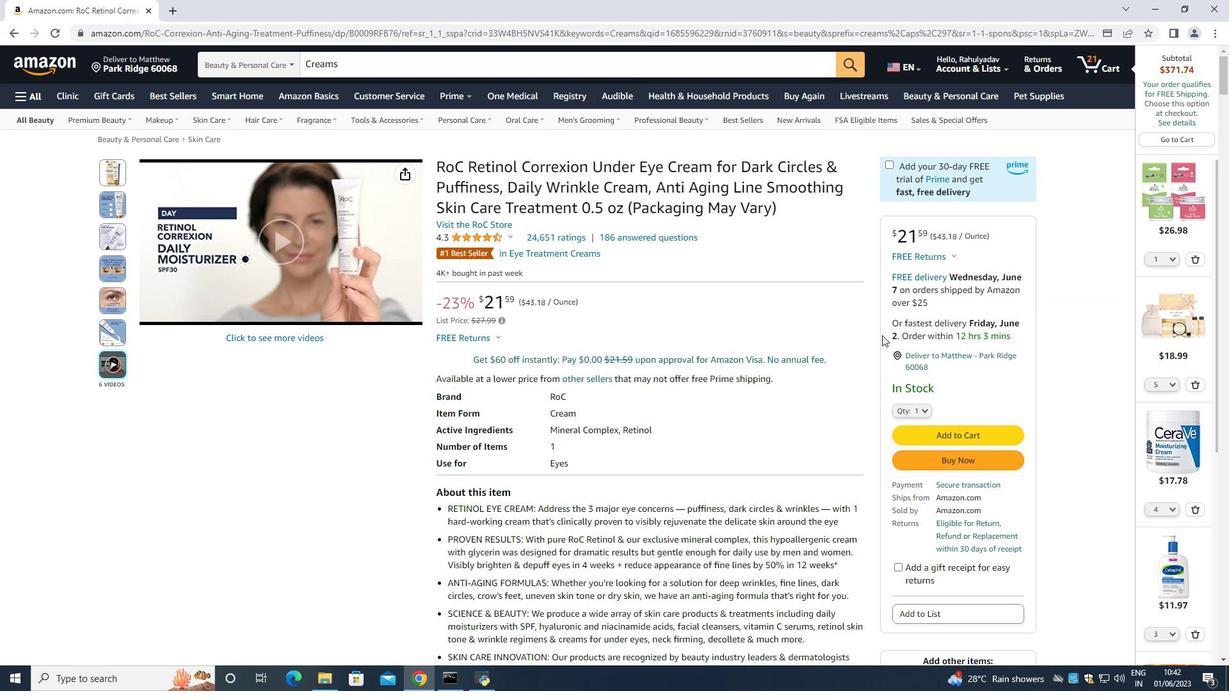 
Action: Mouse moved to (848, 287)
Screenshot: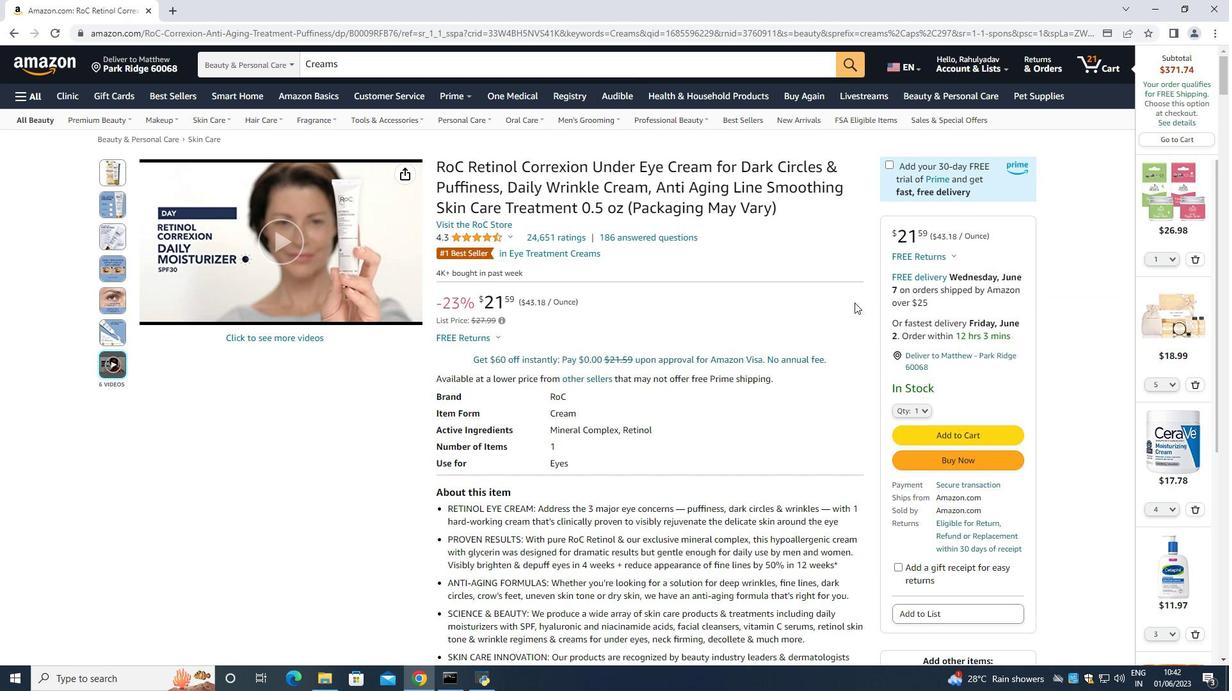 
Action: Mouse scrolled (848, 286) with delta (0, 0)
Screenshot: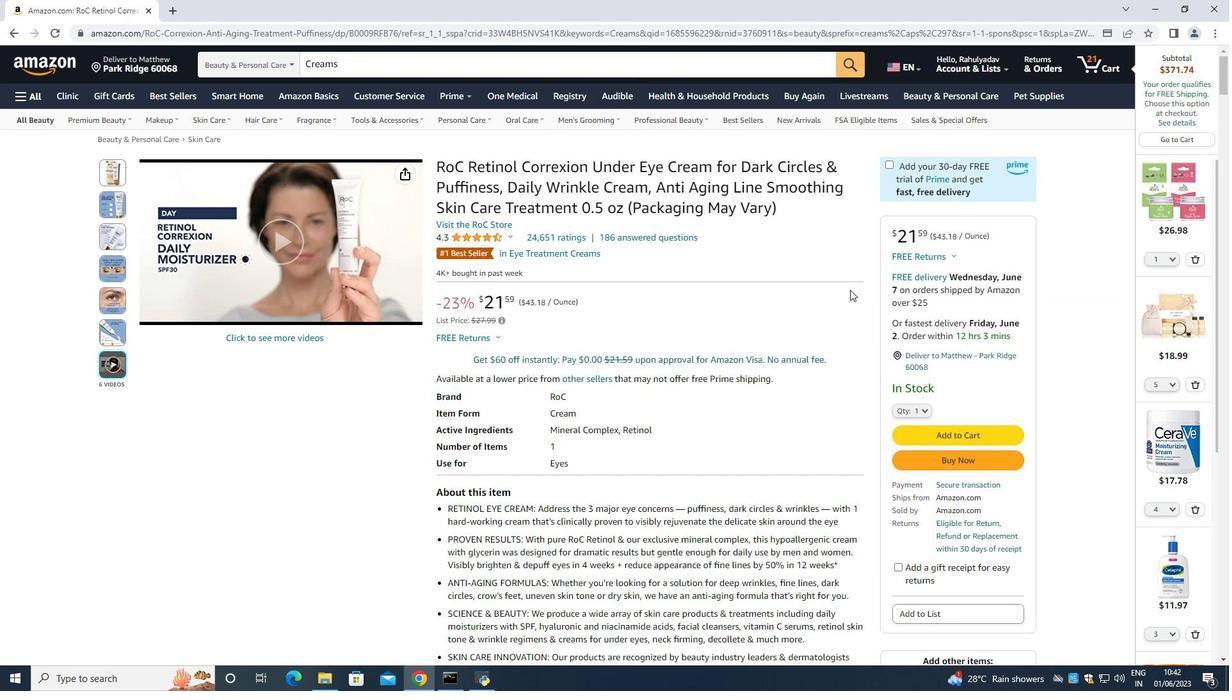 
Action: Mouse moved to (914, 283)
Screenshot: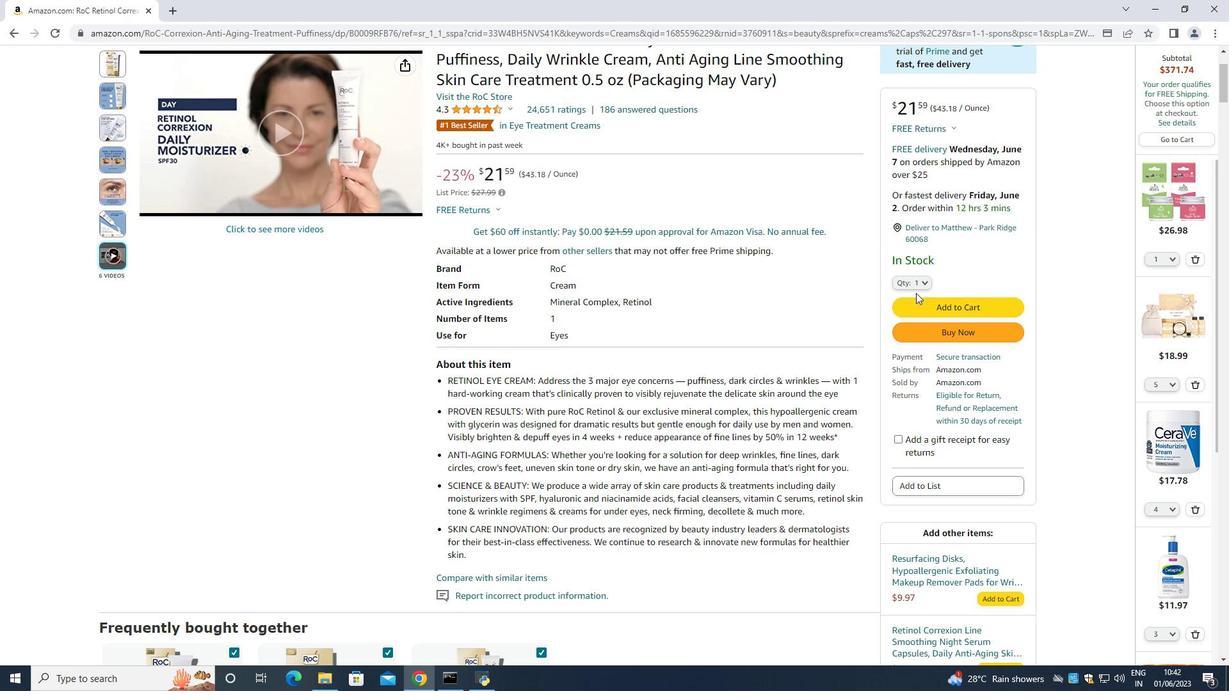
Action: Mouse pressed left at (914, 283)
Screenshot: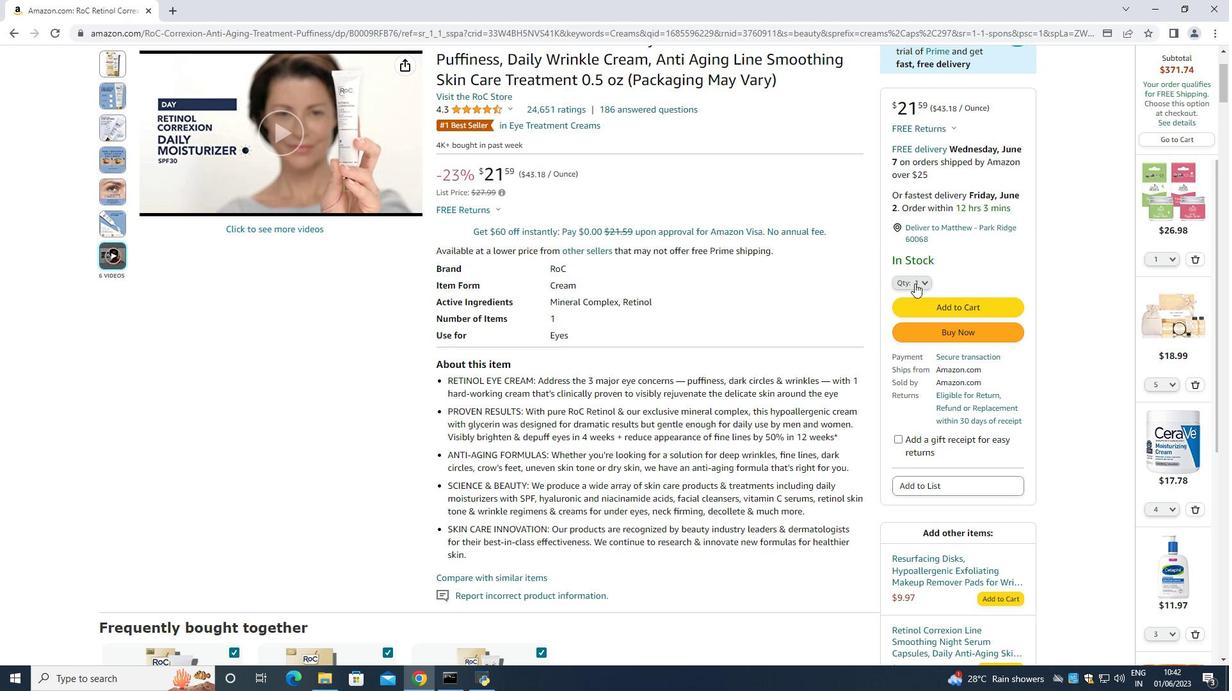 
Action: Mouse moved to (908, 302)
Screenshot: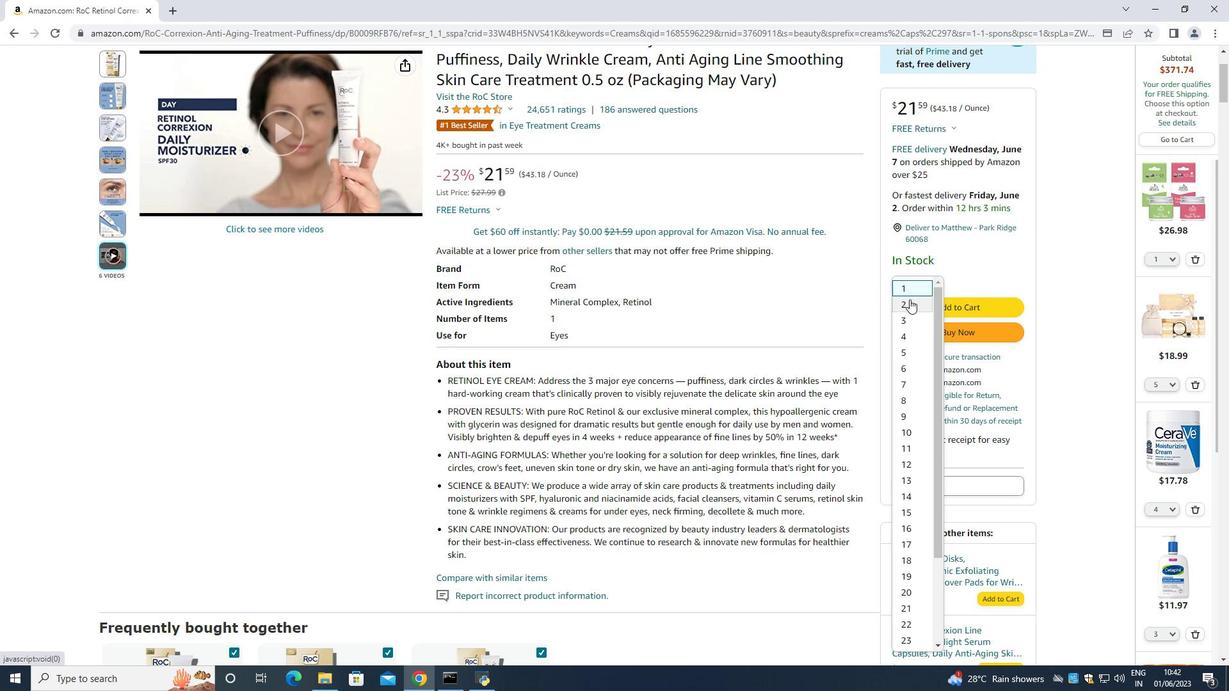 
Action: Mouse pressed left at (908, 302)
Screenshot: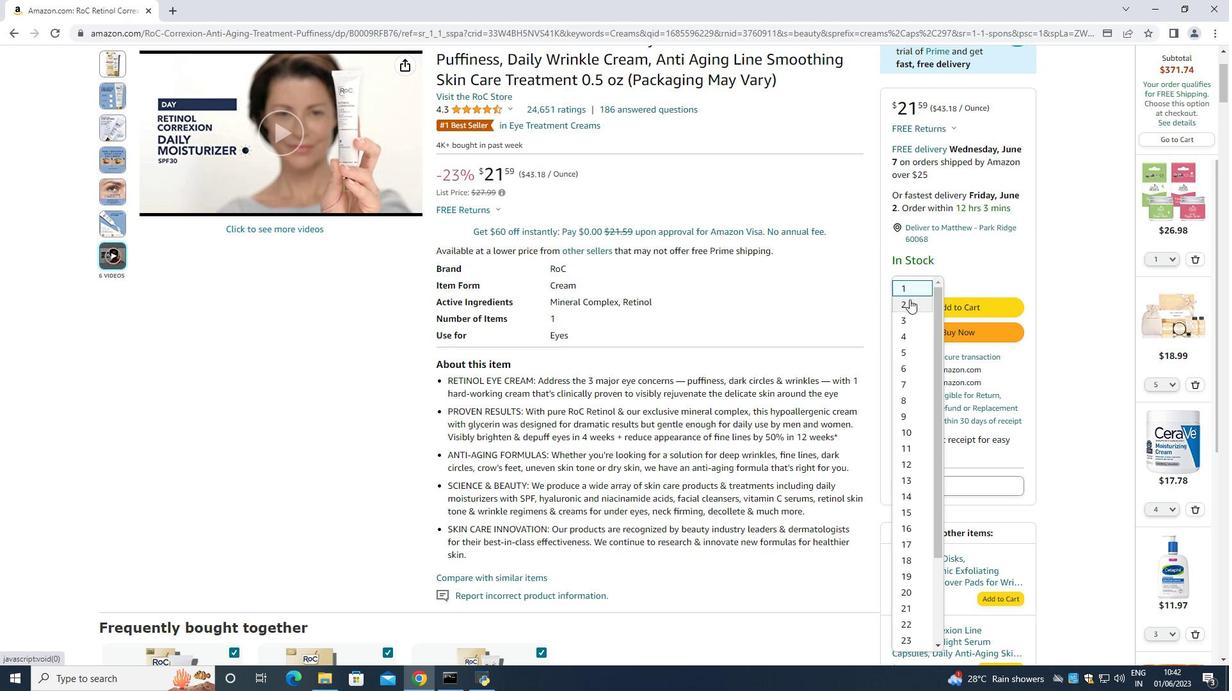 
Action: Mouse moved to (953, 330)
Screenshot: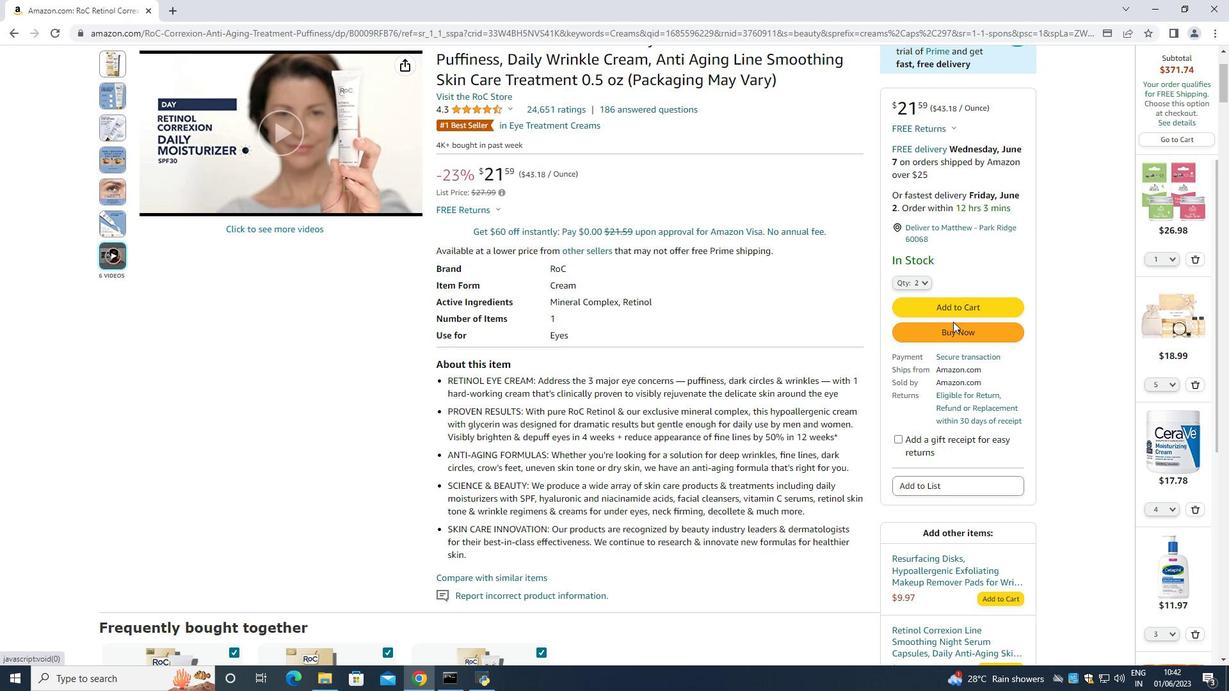 
Action: Mouse pressed left at (953, 330)
Screenshot: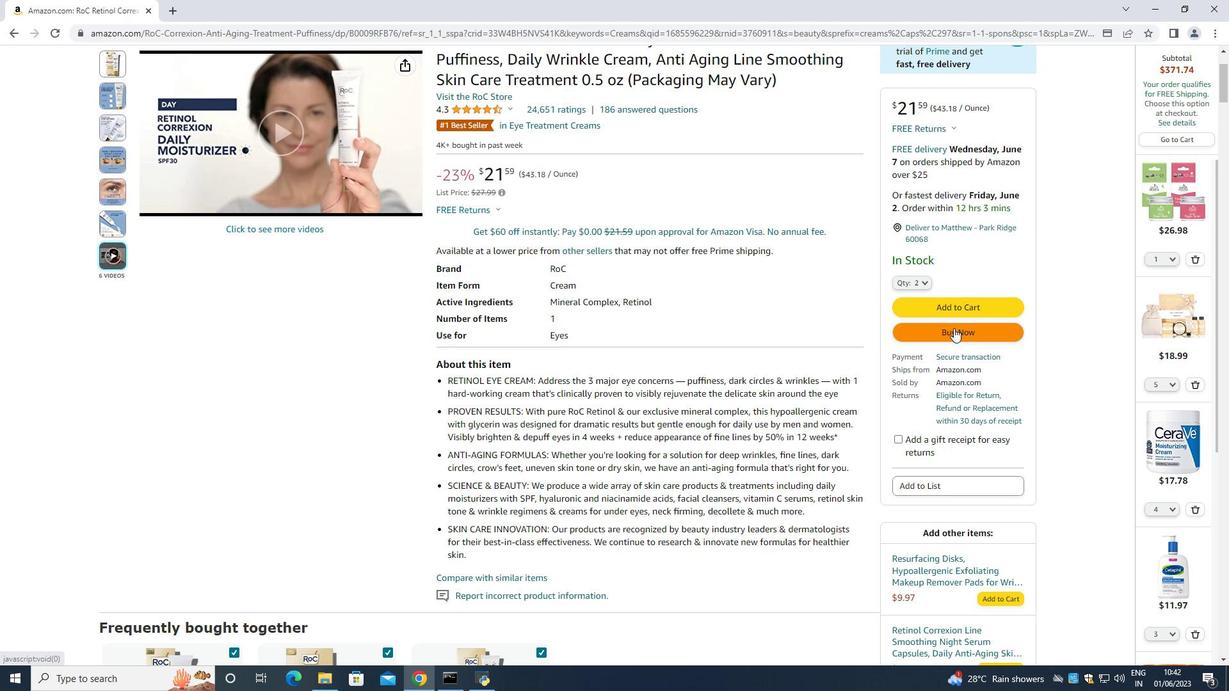 
Action: Mouse moved to (952, 324)
Screenshot: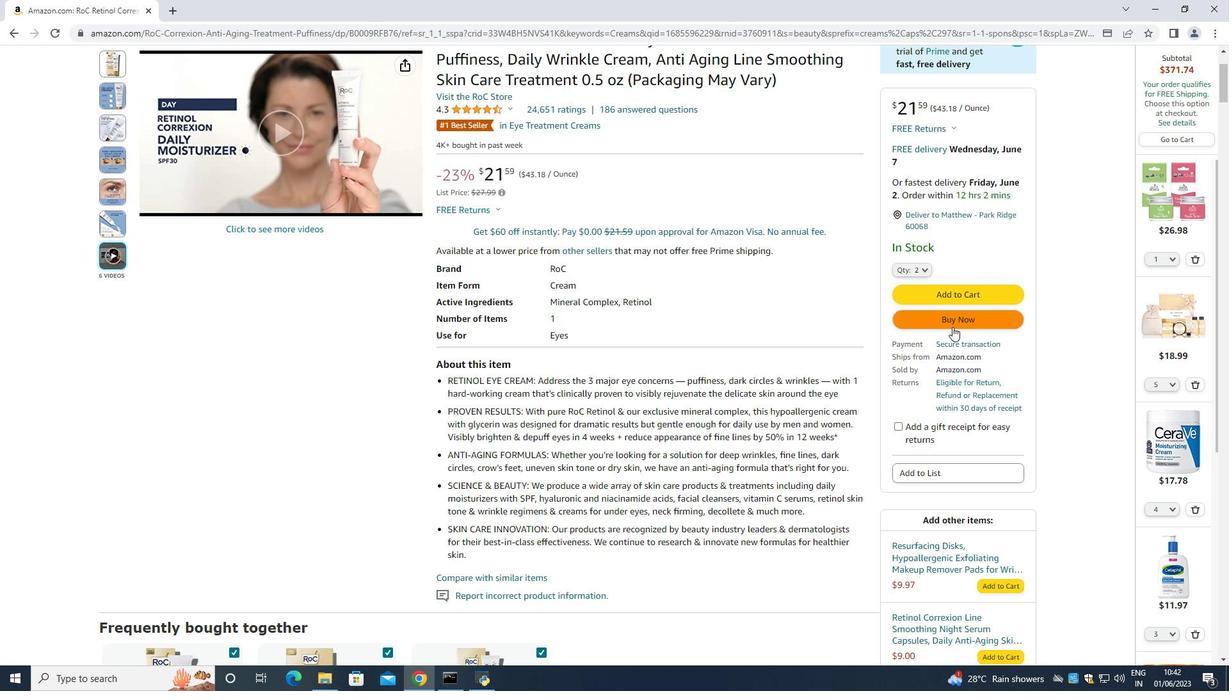 
Action: Mouse pressed left at (952, 324)
Screenshot: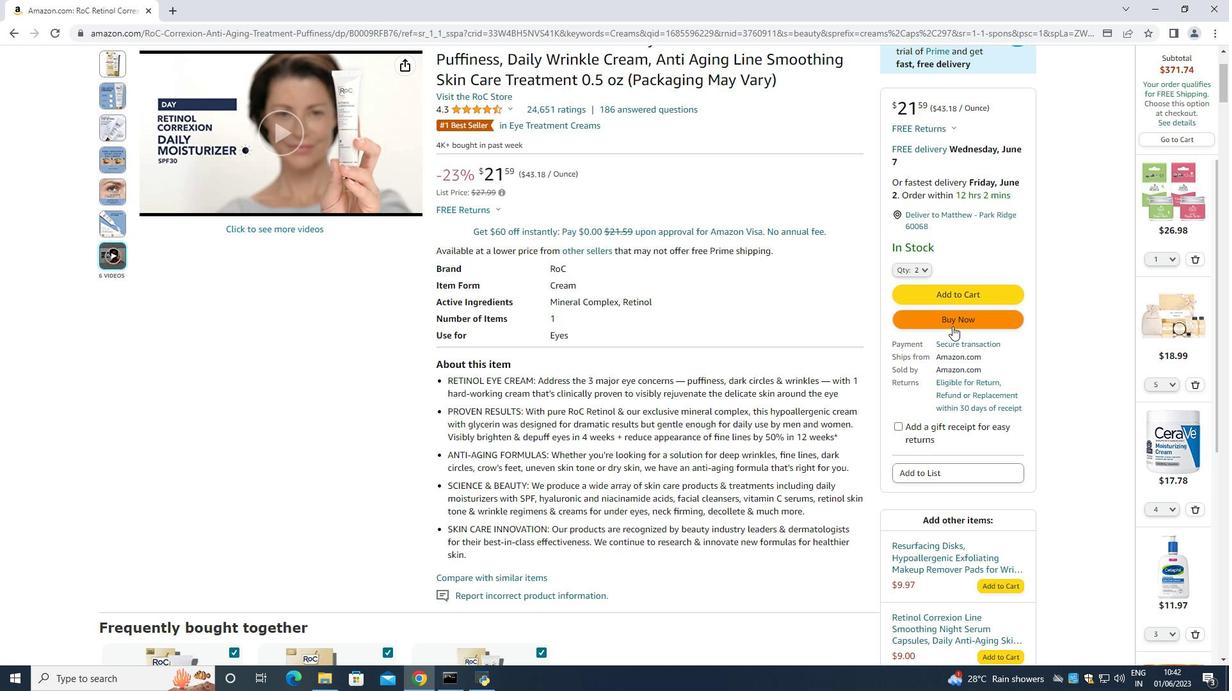 
Action: Mouse moved to (744, 111)
Screenshot: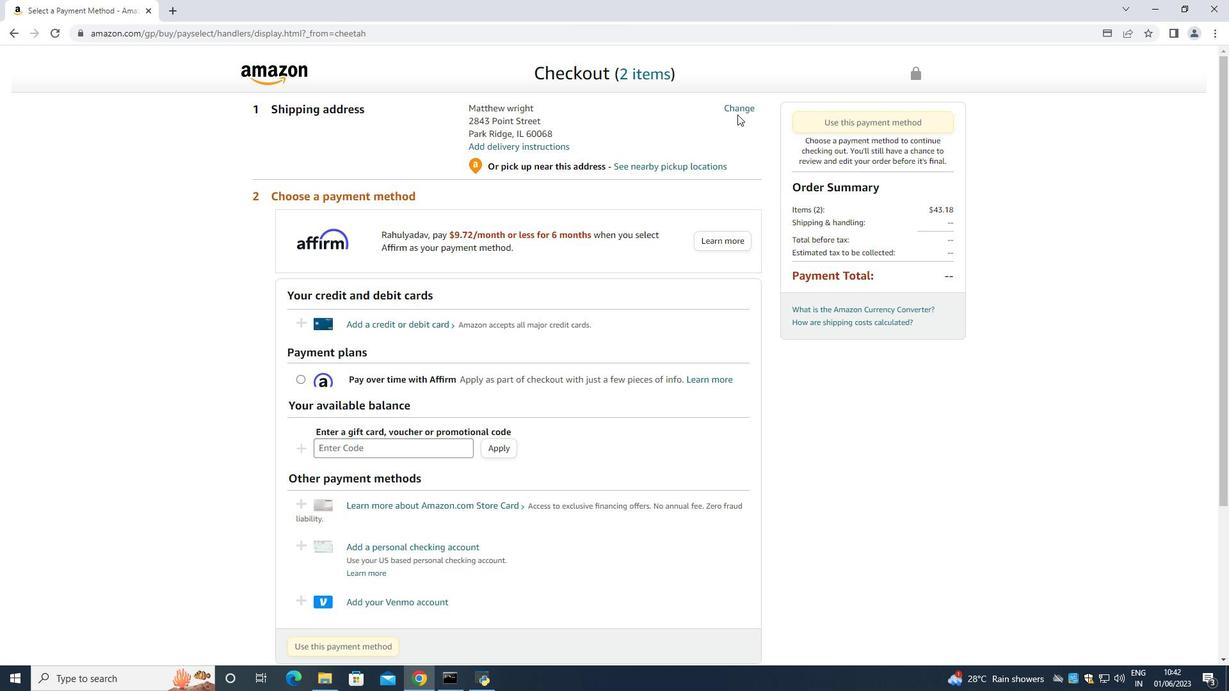 
Action: Mouse pressed left at (744, 111)
Screenshot: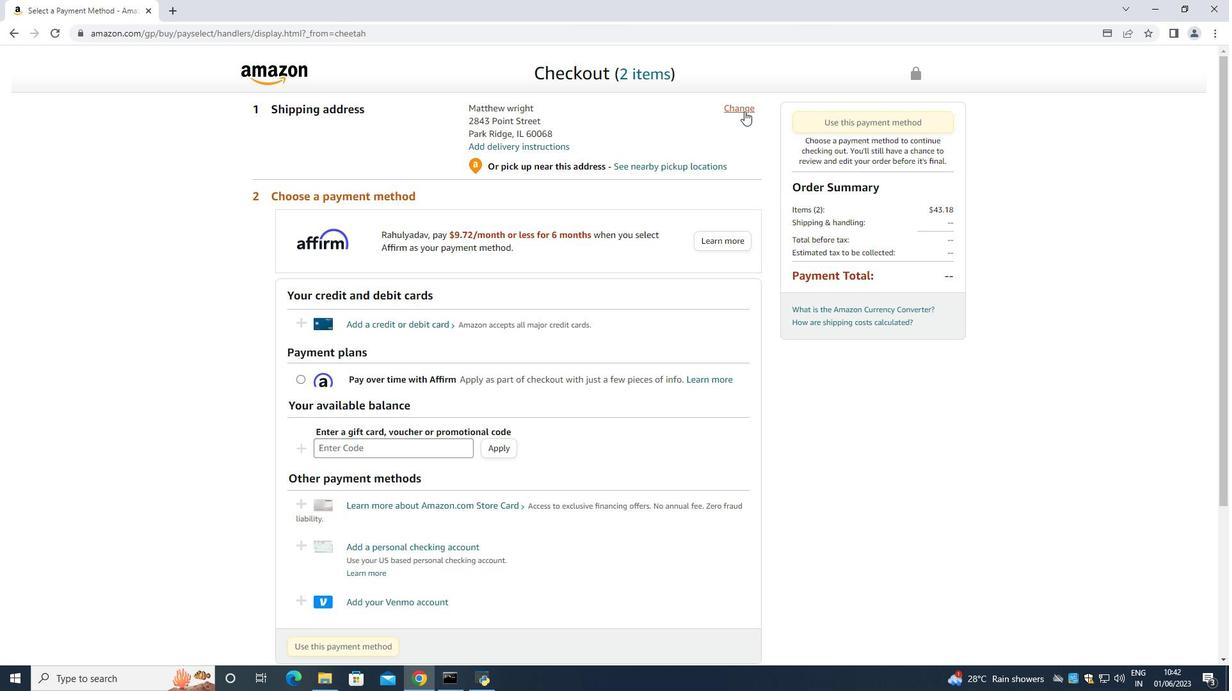 
Action: Mouse moved to (621, 161)
Screenshot: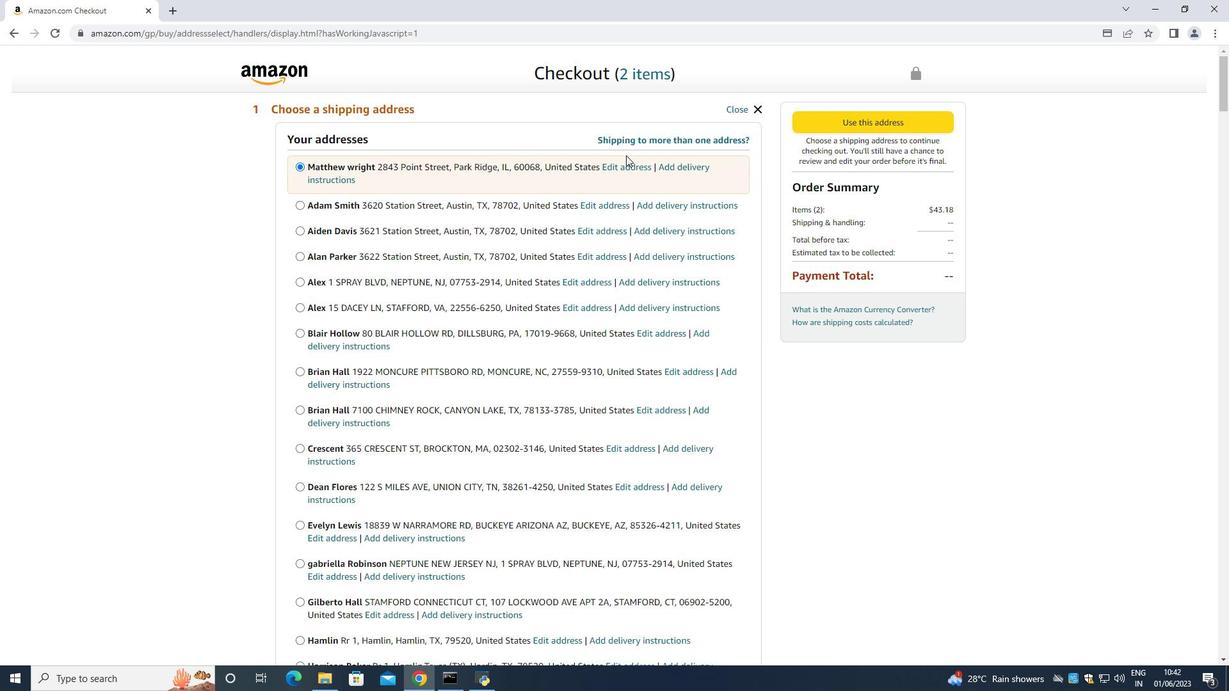 
Action: Mouse scrolled (621, 161) with delta (0, 0)
Screenshot: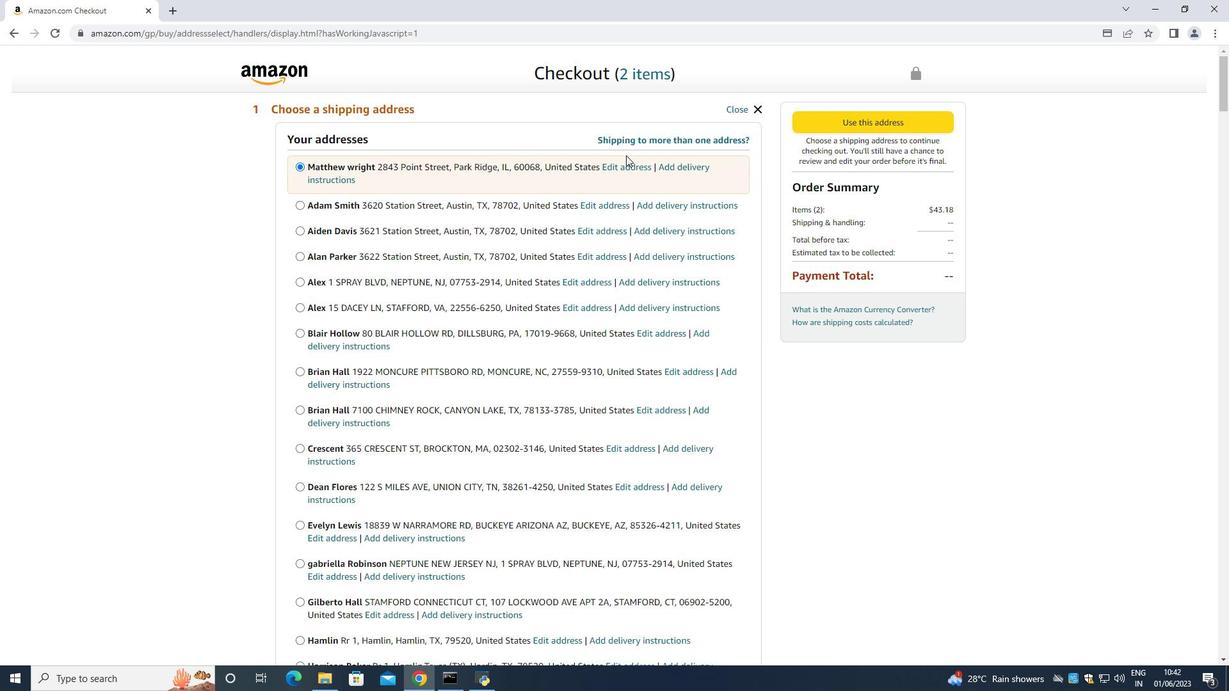 
Action: Mouse moved to (611, 168)
Screenshot: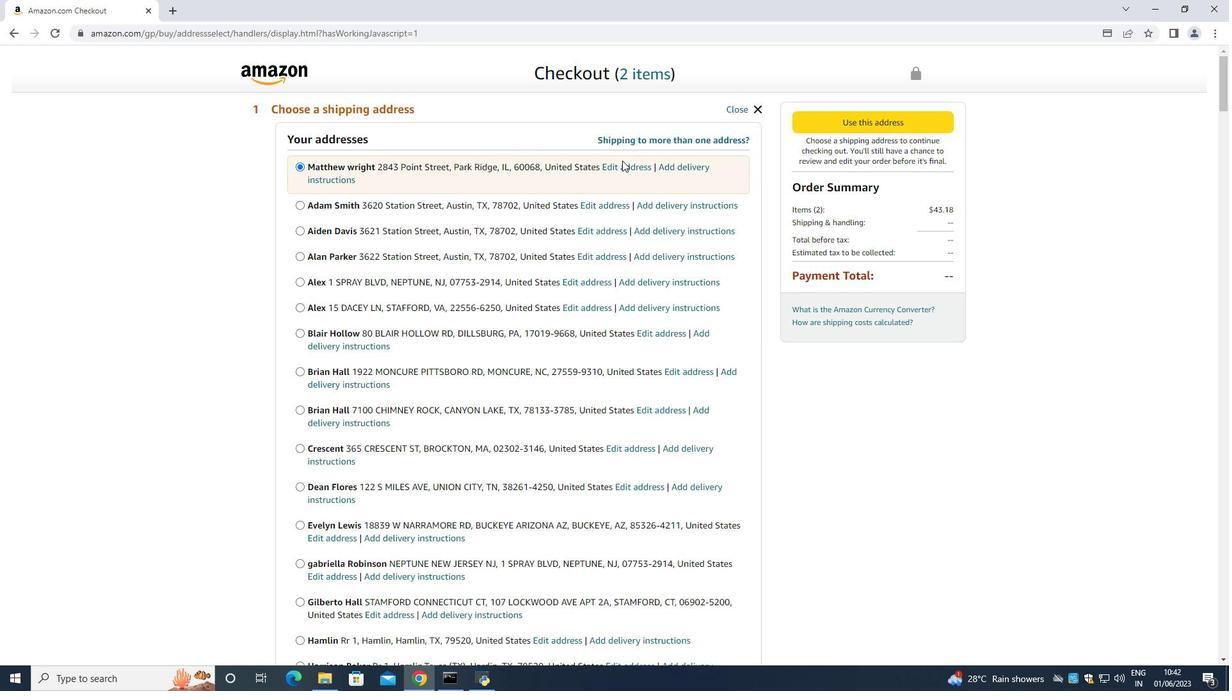 
Action: Mouse scrolled (611, 168) with delta (0, 0)
Screenshot: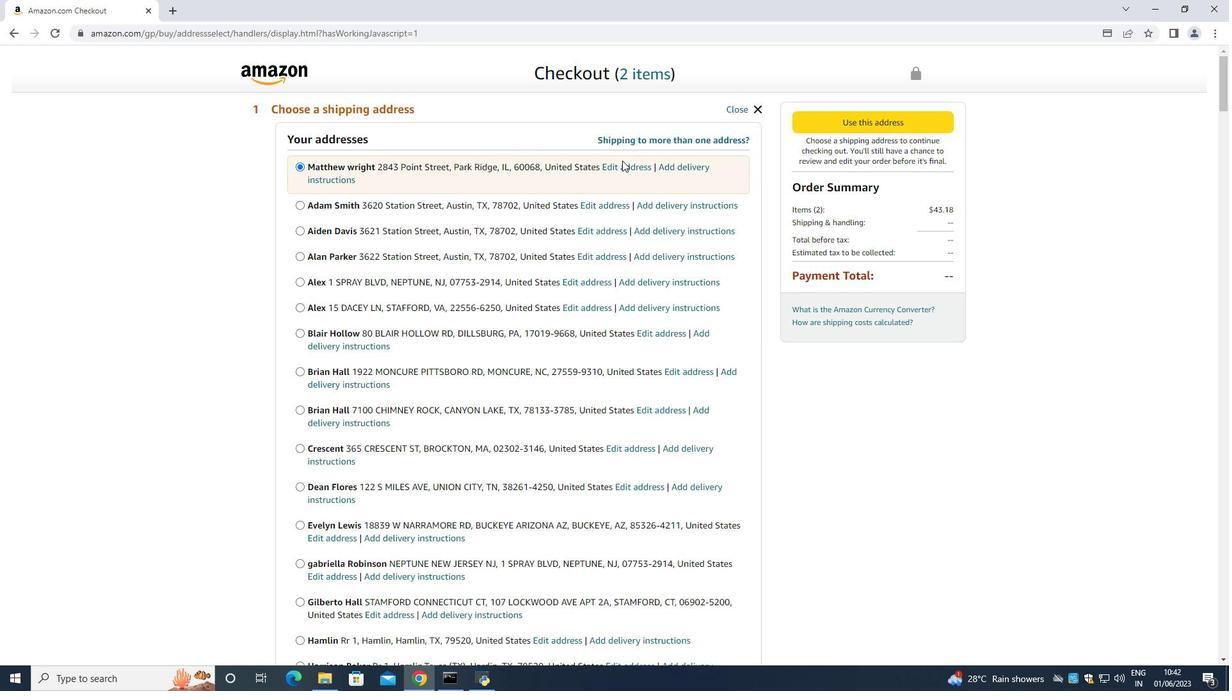 
Action: Mouse moved to (607, 171)
Screenshot: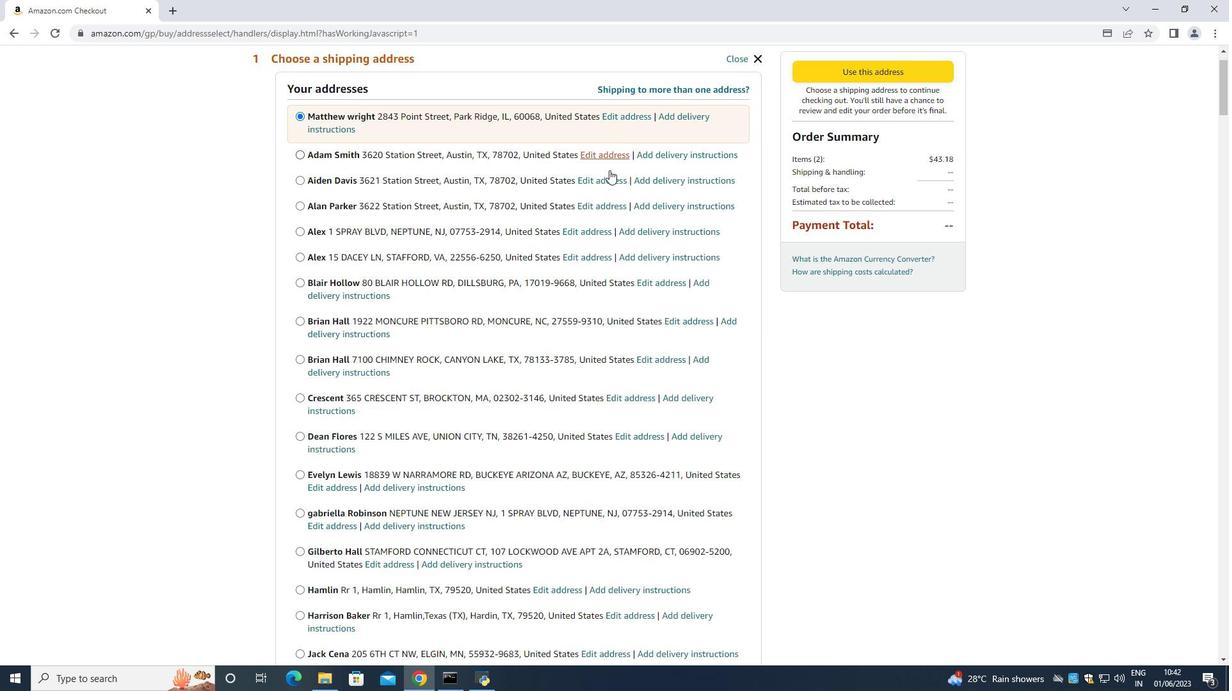 
Action: Mouse scrolled (607, 170) with delta (0, 0)
Screenshot: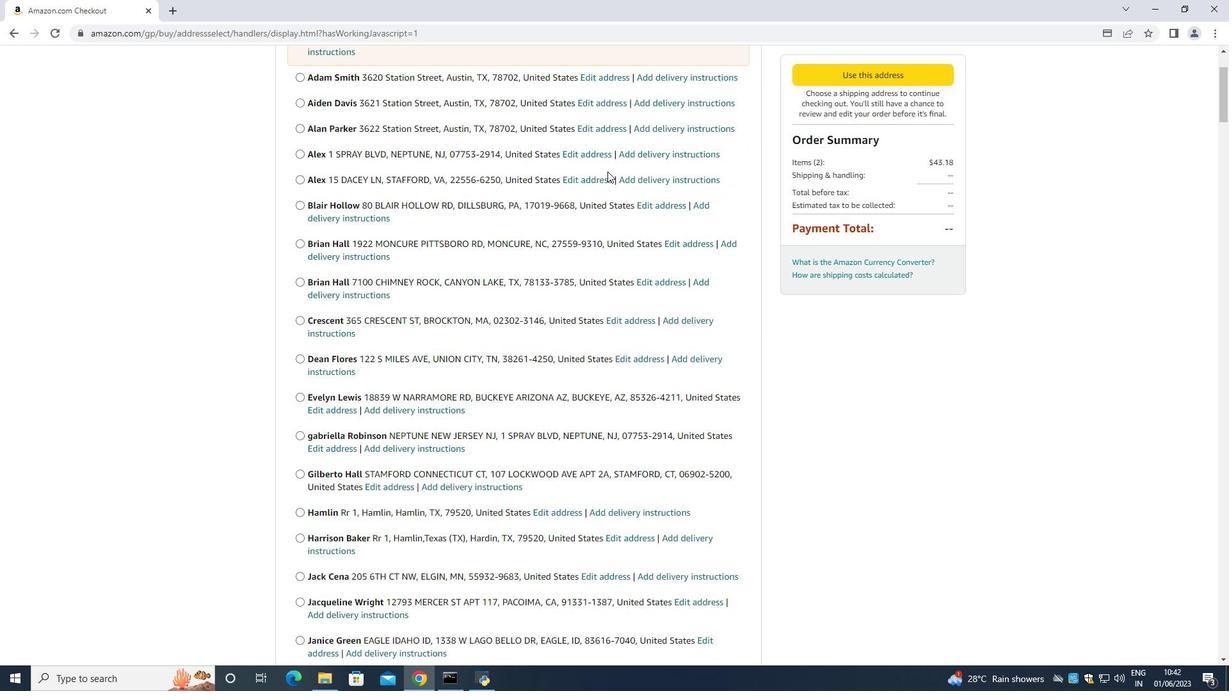 
Action: Mouse scrolled (607, 170) with delta (0, 0)
Screenshot: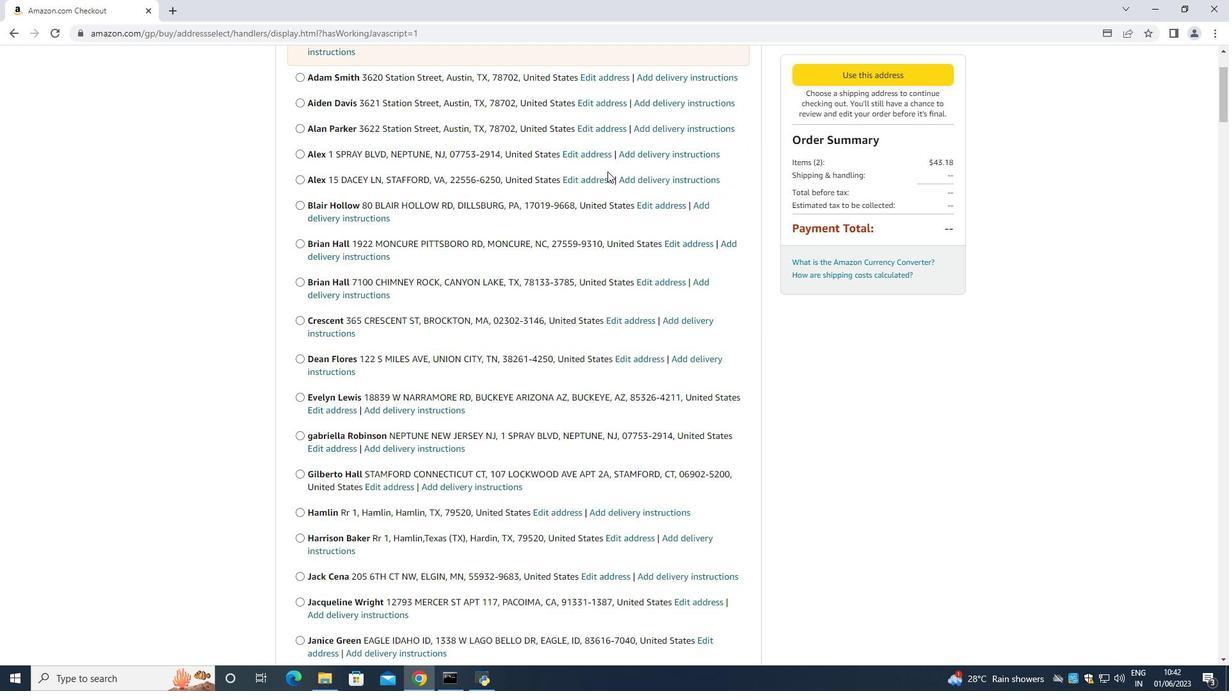 
Action: Mouse scrolled (607, 170) with delta (0, 0)
Screenshot: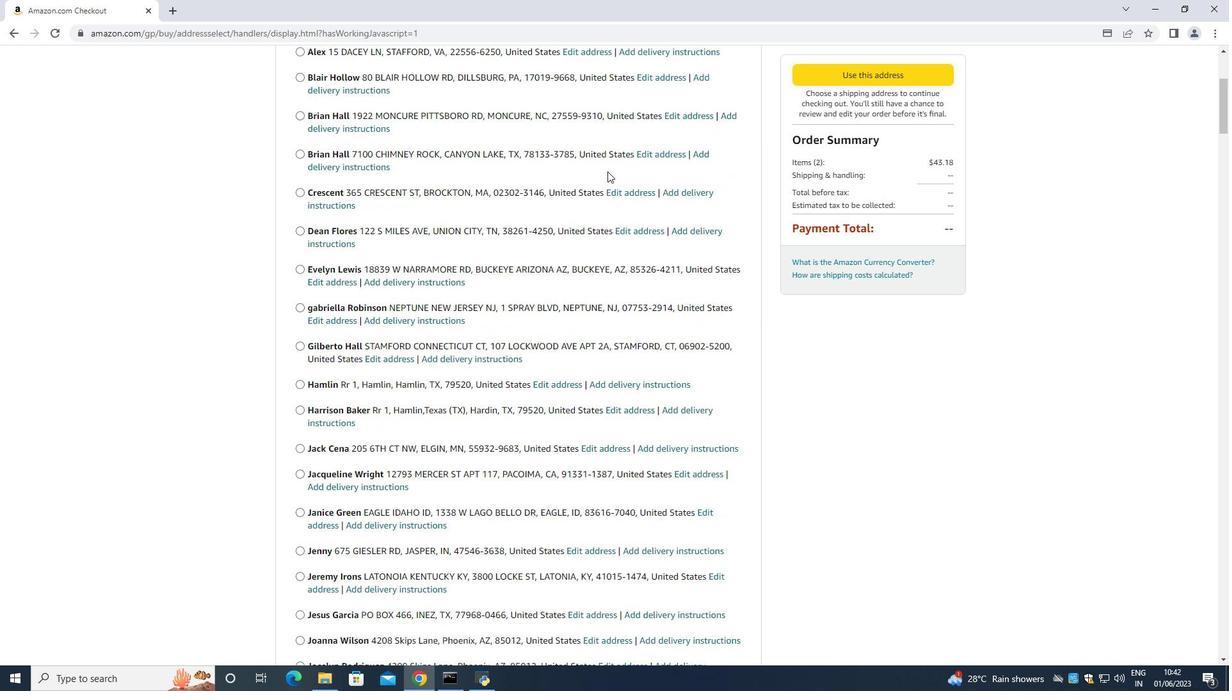 
Action: Mouse scrolled (607, 170) with delta (0, 0)
Screenshot: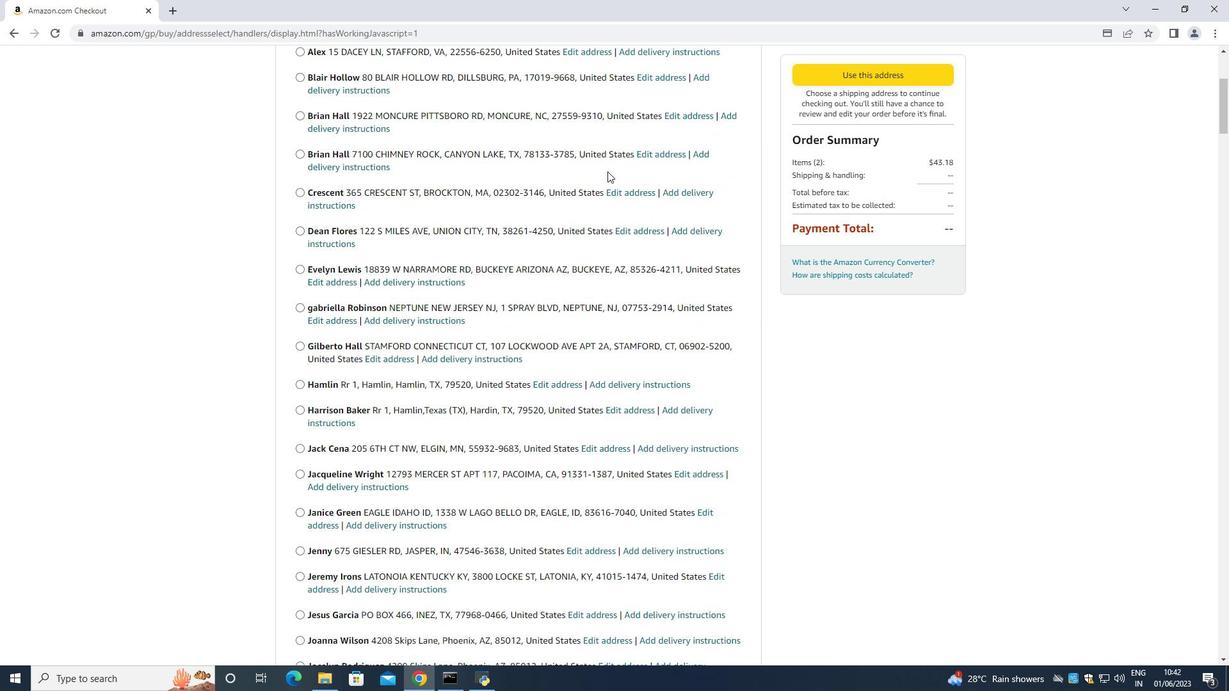 
Action: Mouse scrolled (607, 170) with delta (0, 0)
Screenshot: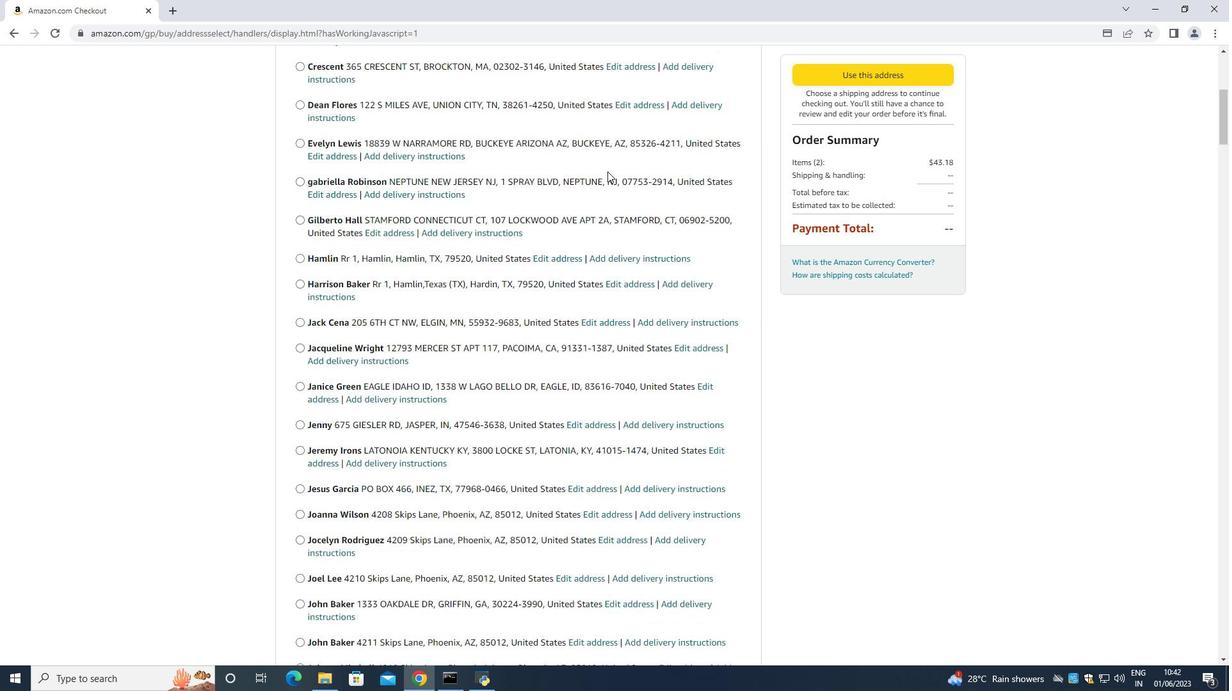 
Action: Mouse scrolled (607, 170) with delta (0, 0)
Screenshot: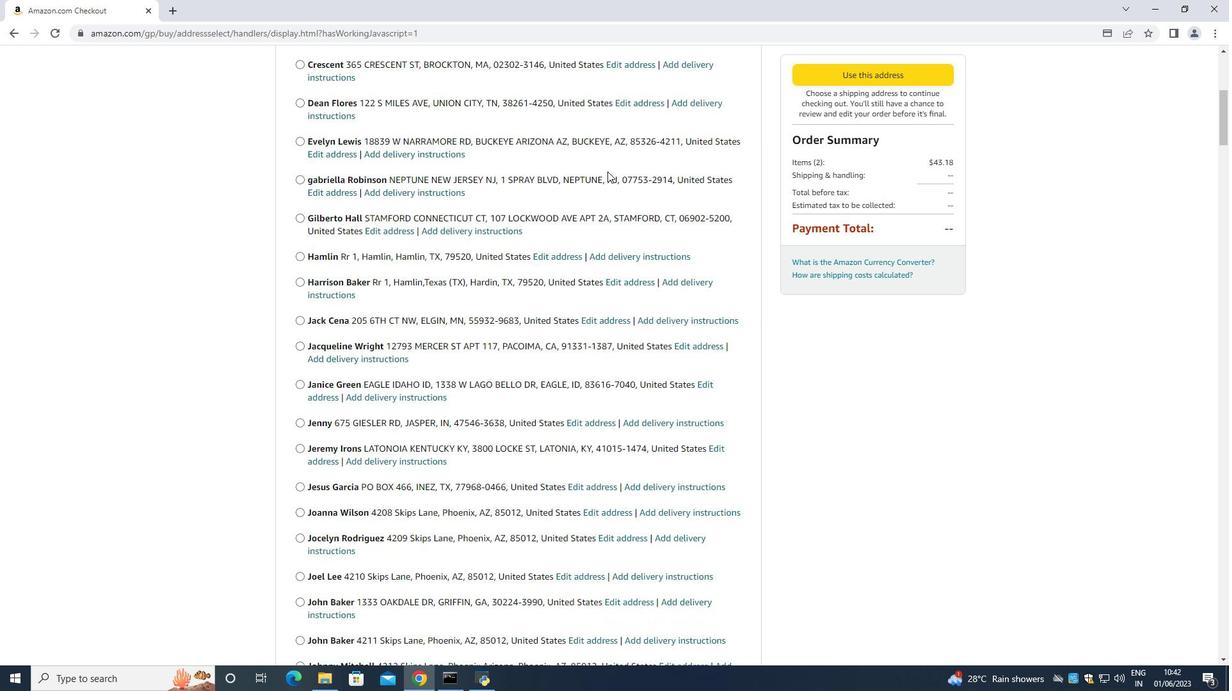 
Action: Mouse scrolled (607, 170) with delta (0, 0)
Screenshot: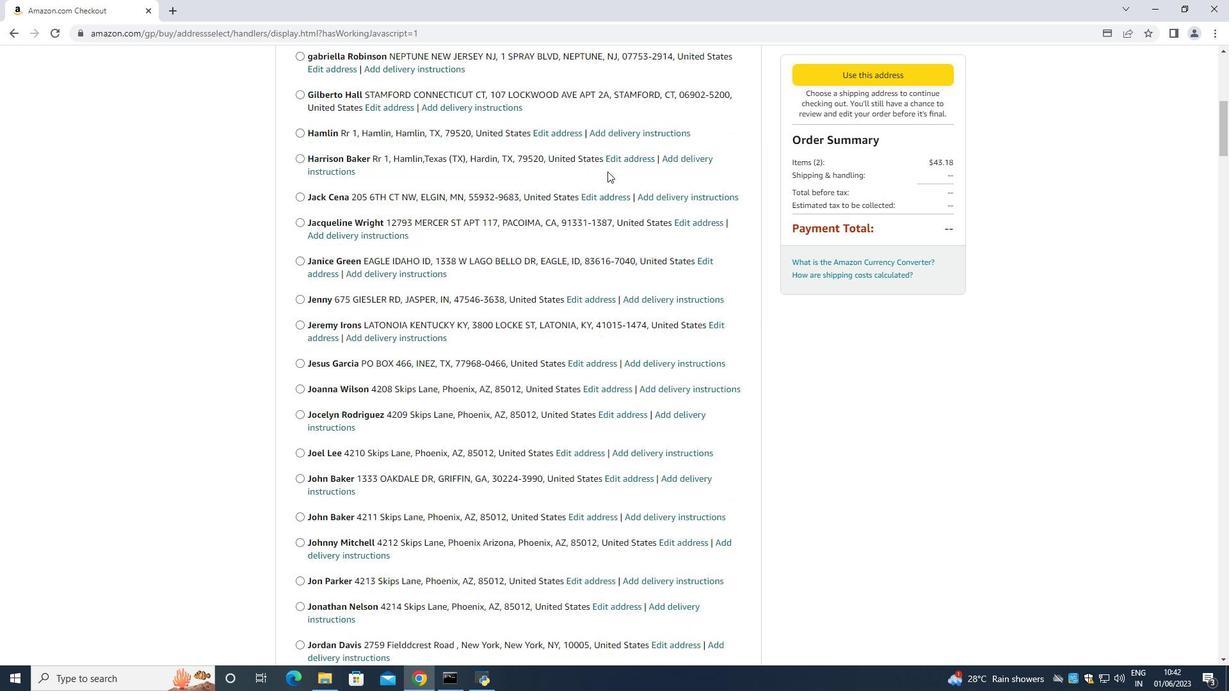 
Action: Mouse scrolled (607, 170) with delta (0, 0)
Screenshot: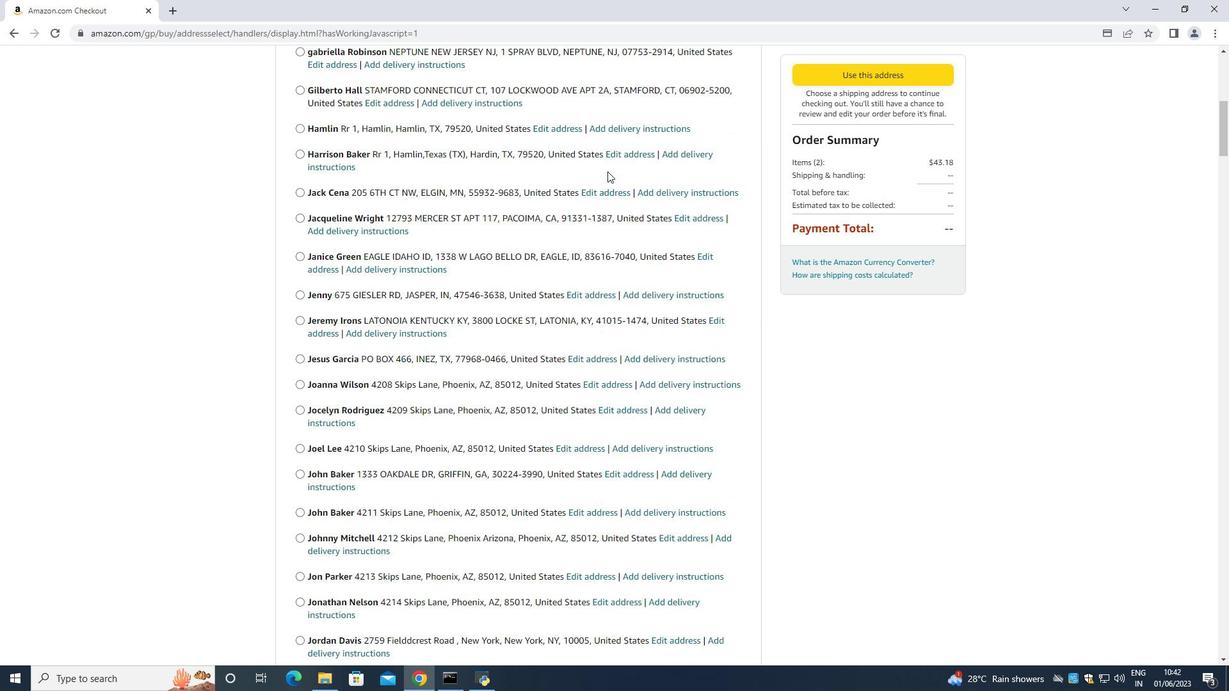 
Action: Mouse scrolled (607, 170) with delta (0, 0)
Screenshot: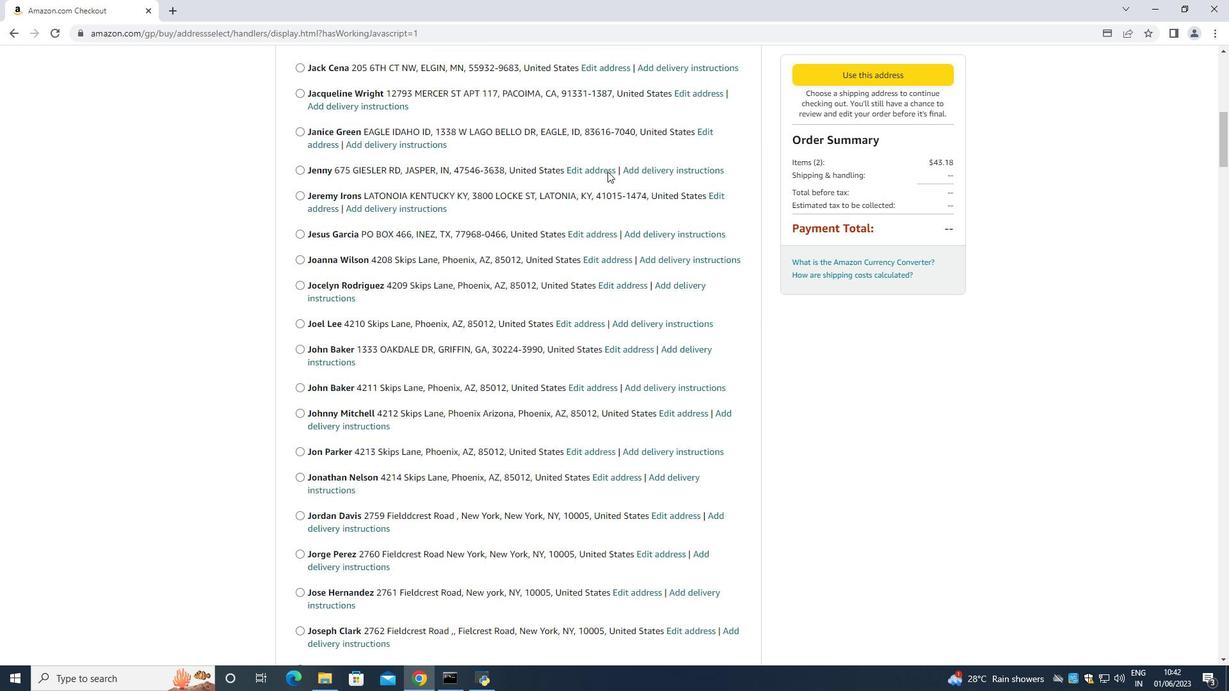 
Action: Mouse scrolled (607, 170) with delta (0, 0)
Screenshot: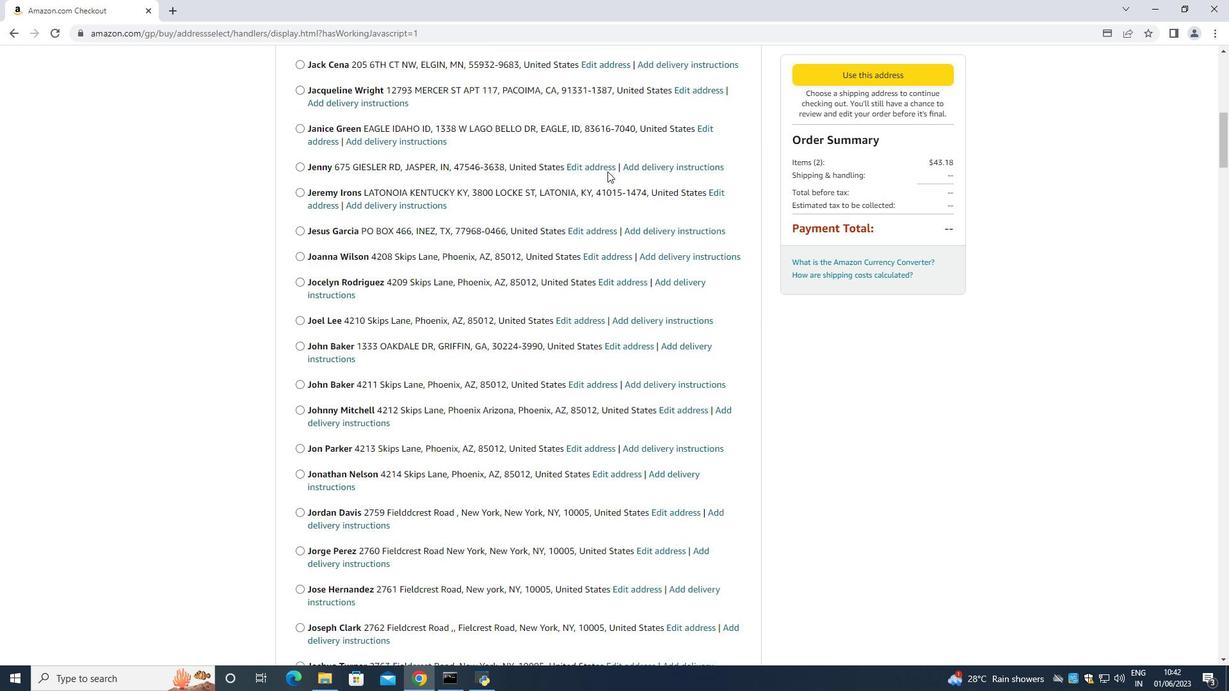 
Action: Mouse scrolled (607, 170) with delta (0, 0)
Screenshot: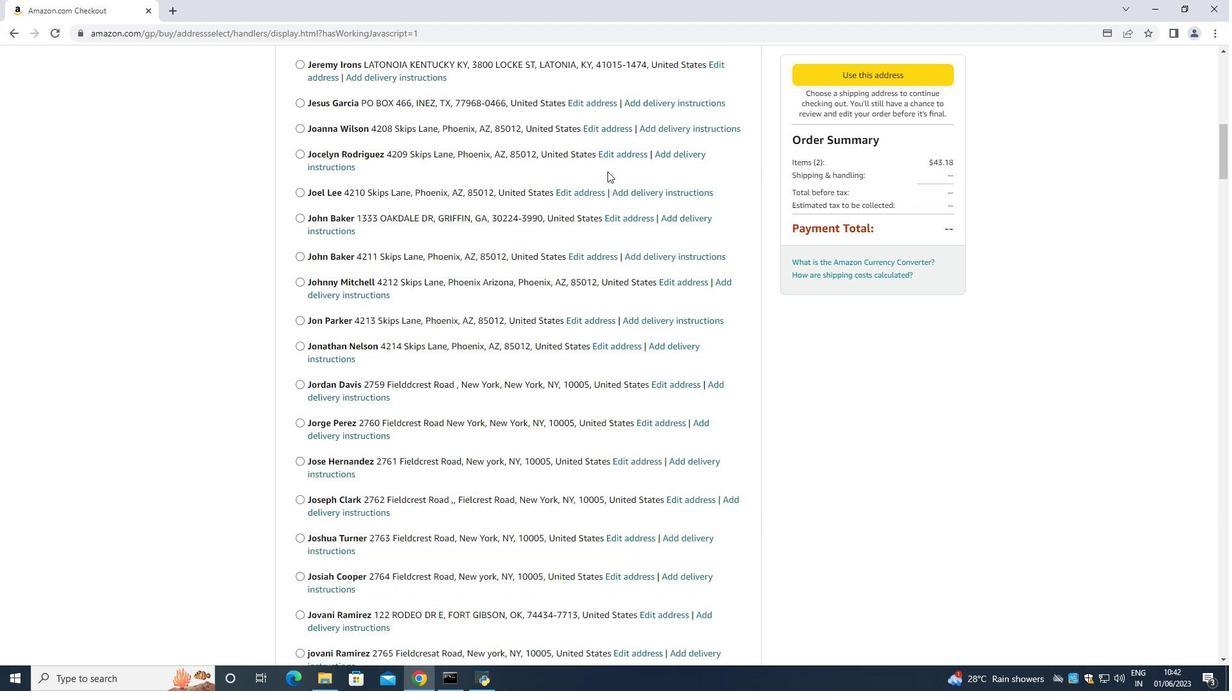 
Action: Mouse moved to (607, 172)
Screenshot: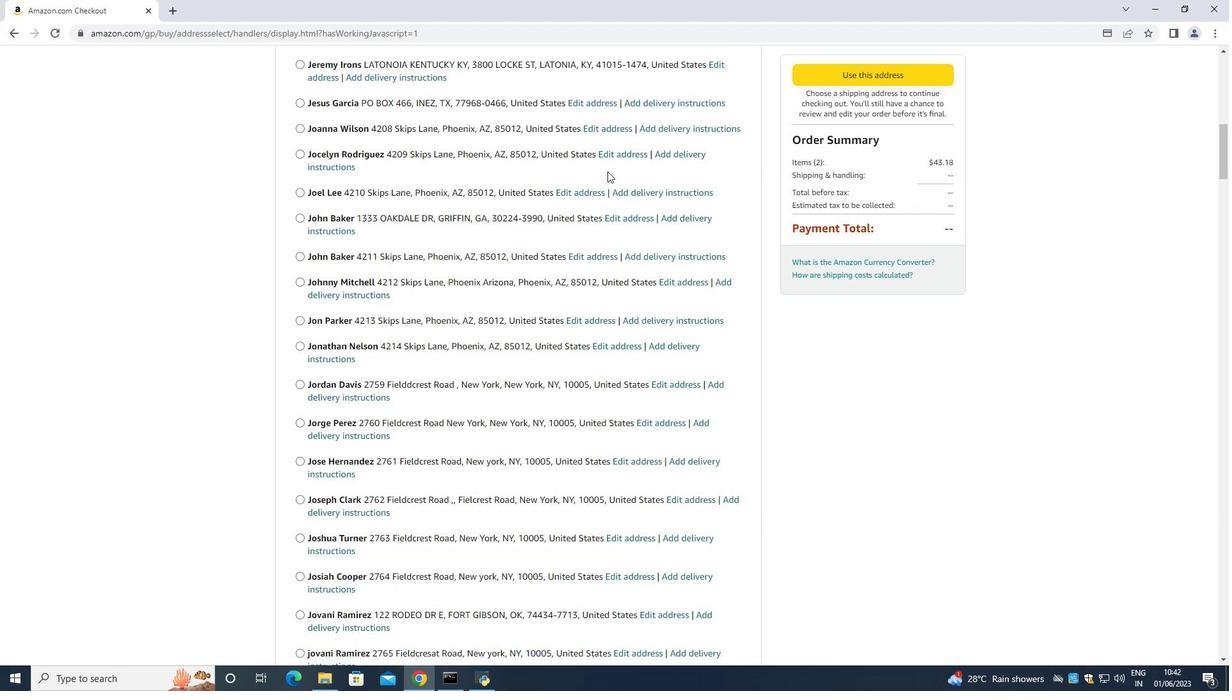 
Action: Mouse scrolled (607, 171) with delta (0, 0)
Screenshot: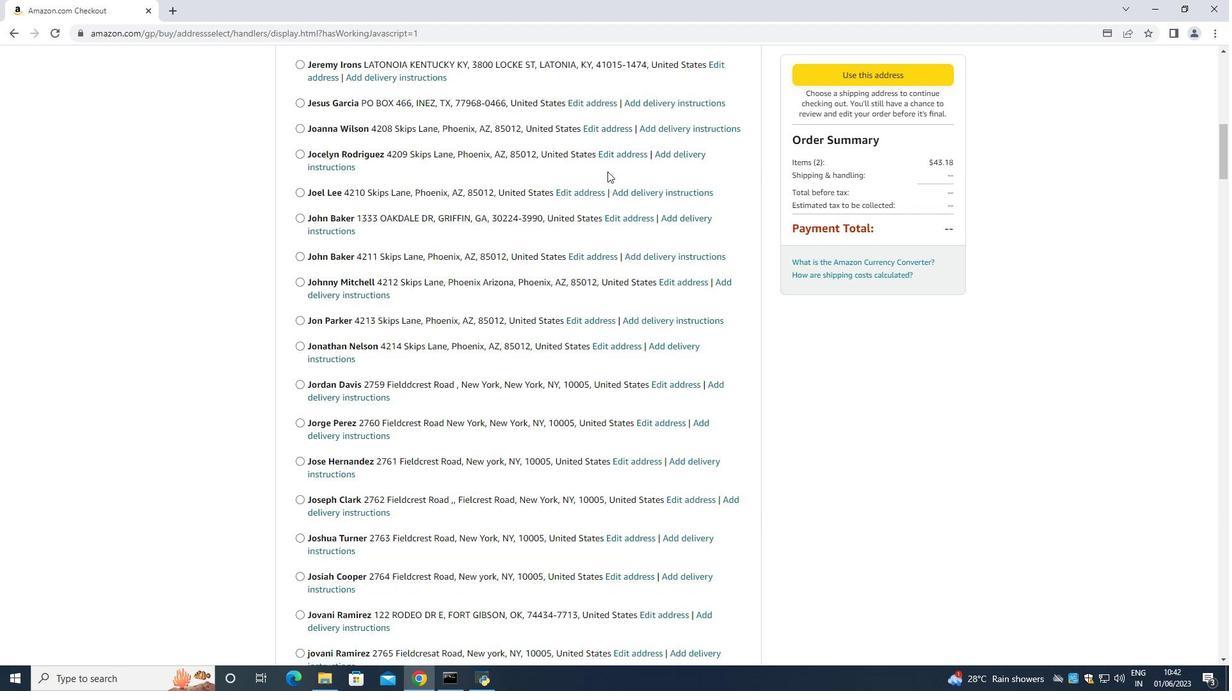 
Action: Mouse scrolled (607, 171) with delta (0, 0)
Screenshot: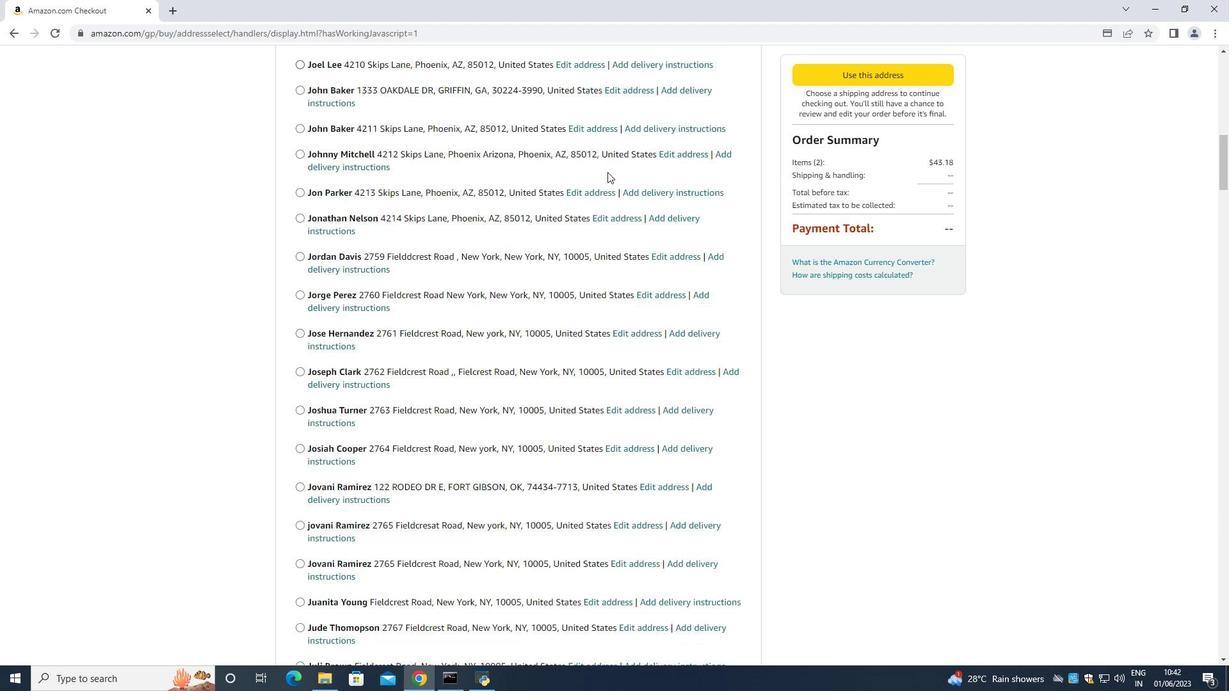 
Action: Mouse scrolled (607, 171) with delta (0, 0)
Screenshot: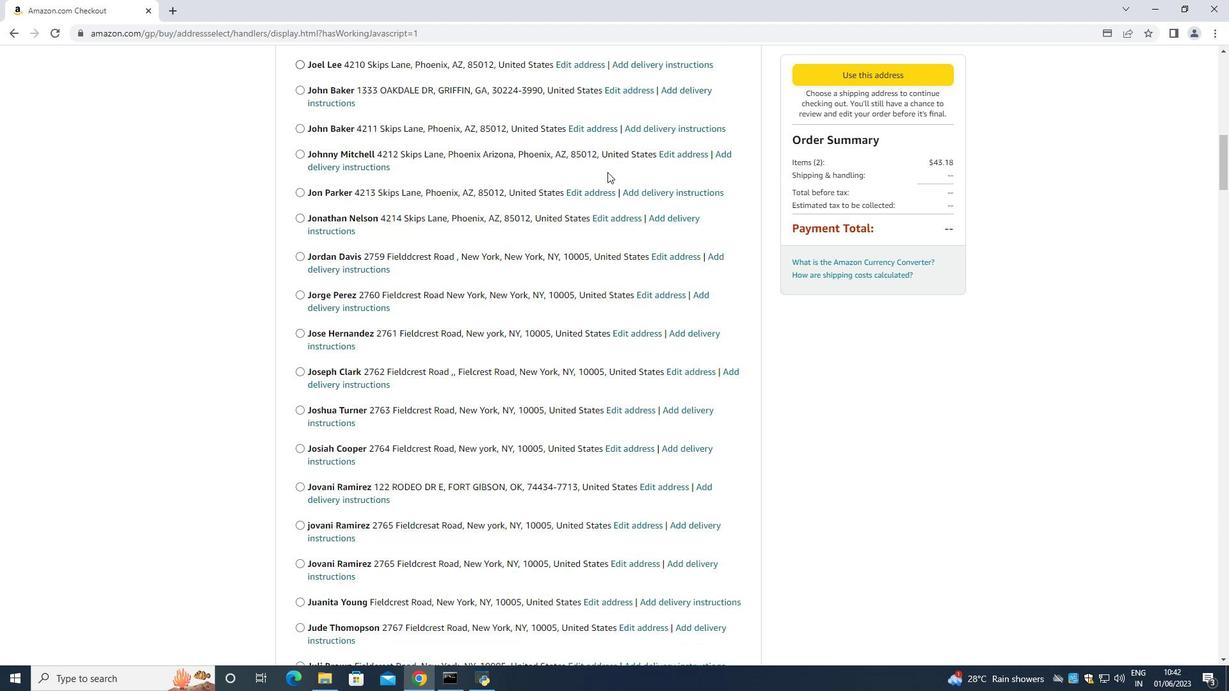 
Action: Mouse moved to (606, 172)
Screenshot: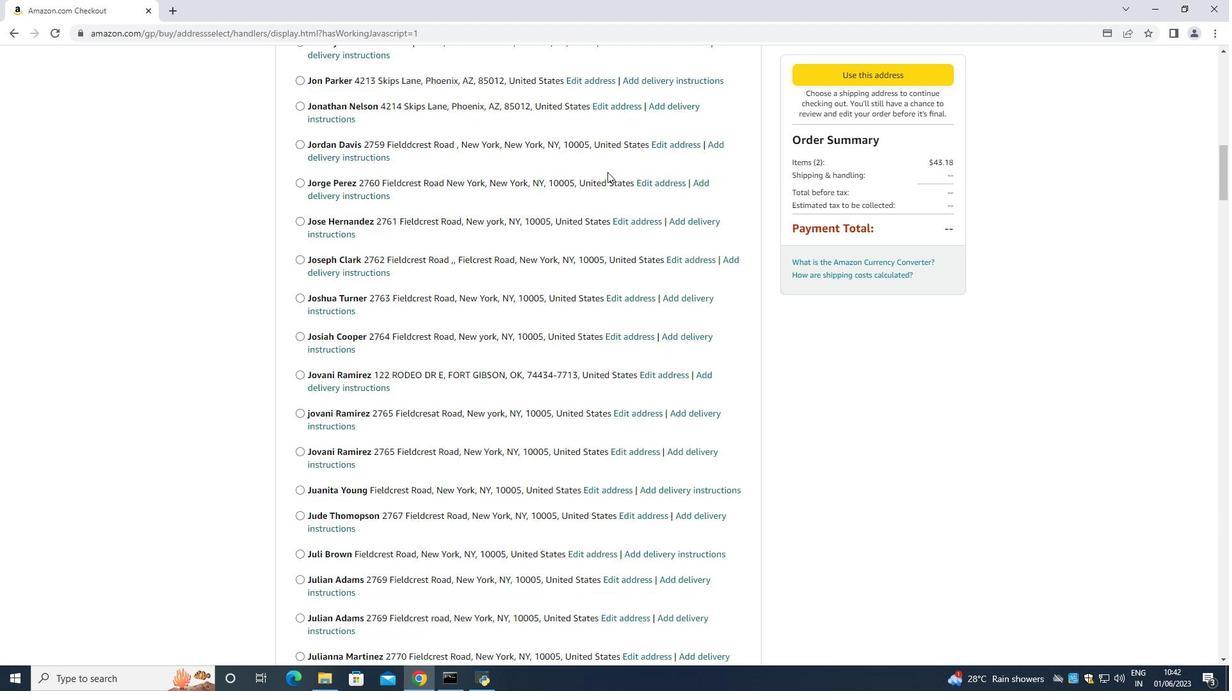 
Action: Mouse scrolled (606, 171) with delta (0, 0)
Screenshot: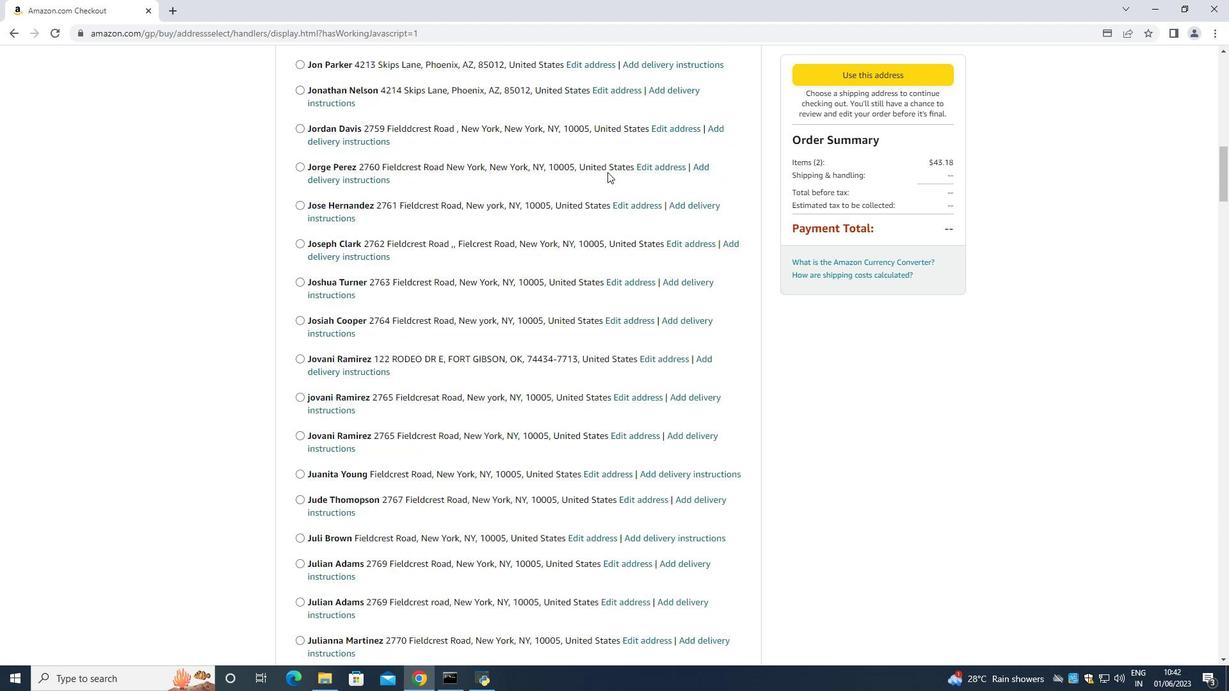 
Action: Mouse moved to (606, 172)
Screenshot: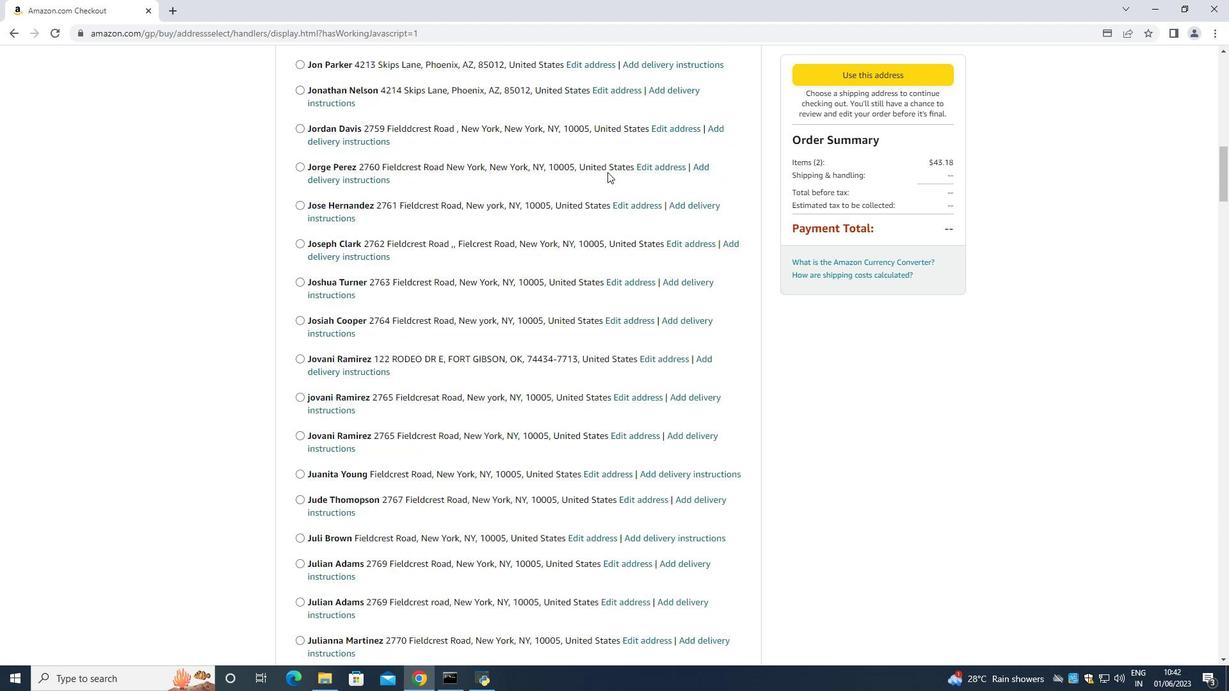 
Action: Mouse scrolled (606, 172) with delta (0, 0)
Screenshot: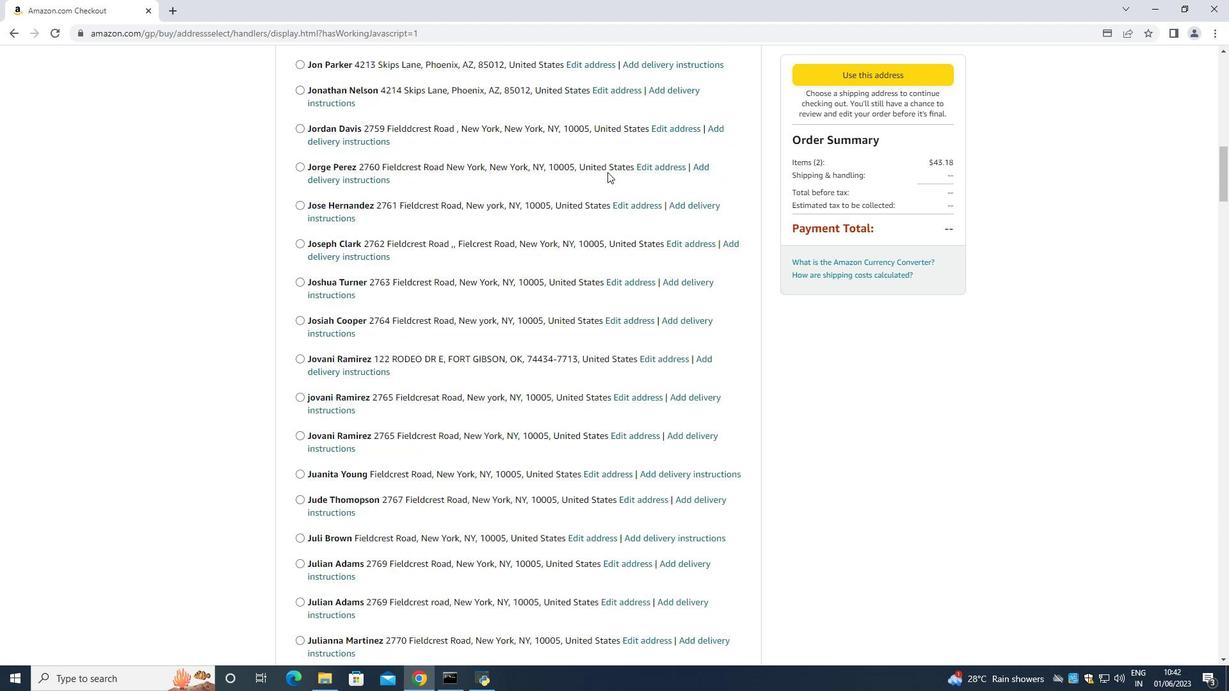 
Action: Mouse moved to (606, 172)
Screenshot: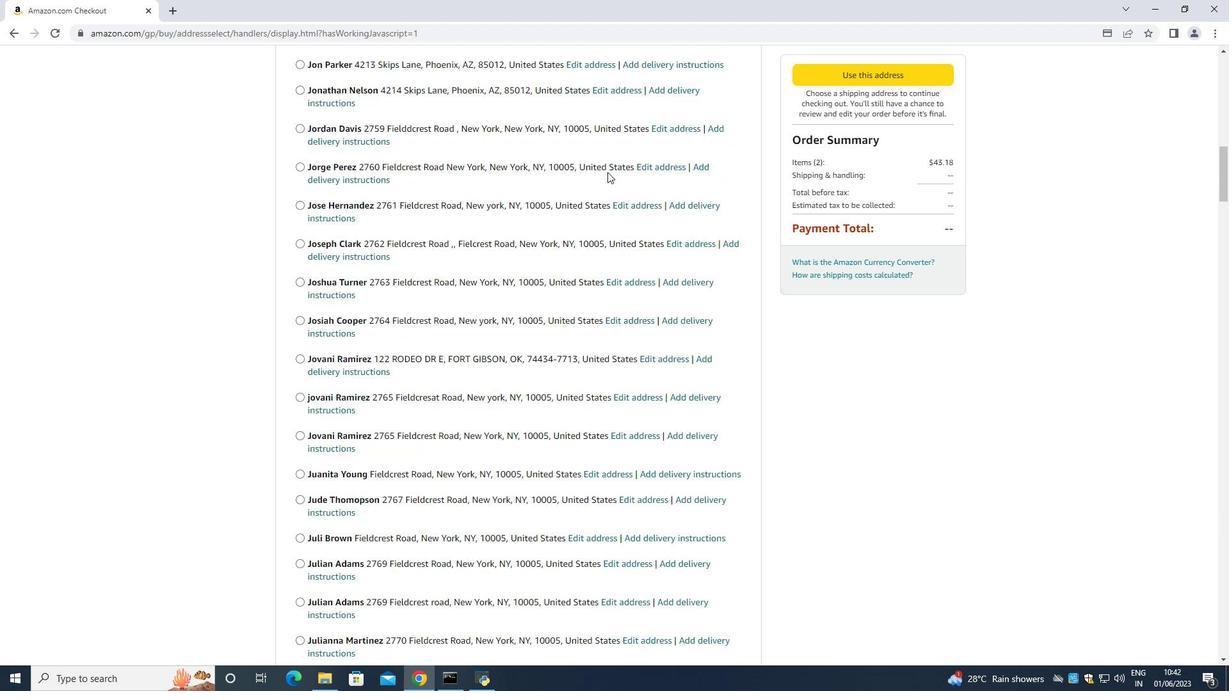 
Action: Mouse scrolled (606, 172) with delta (0, 0)
Screenshot: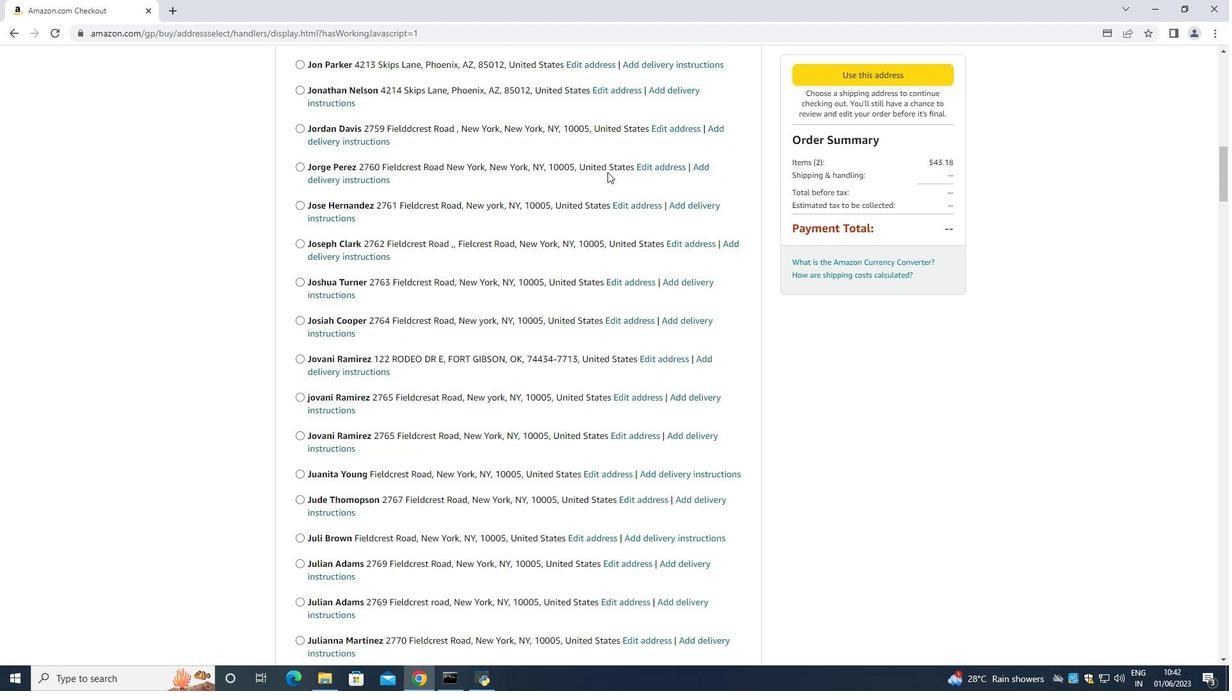 
Action: Mouse scrolled (606, 172) with delta (0, 0)
Screenshot: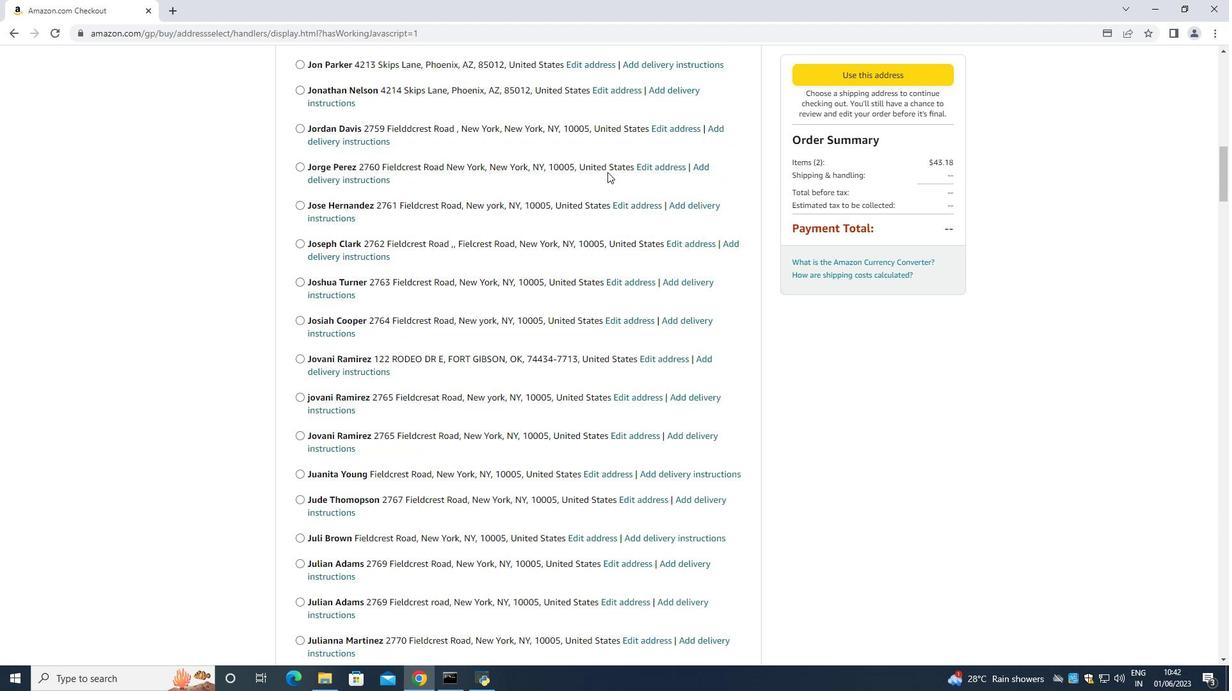 
Action: Mouse scrolled (606, 172) with delta (0, 0)
Screenshot: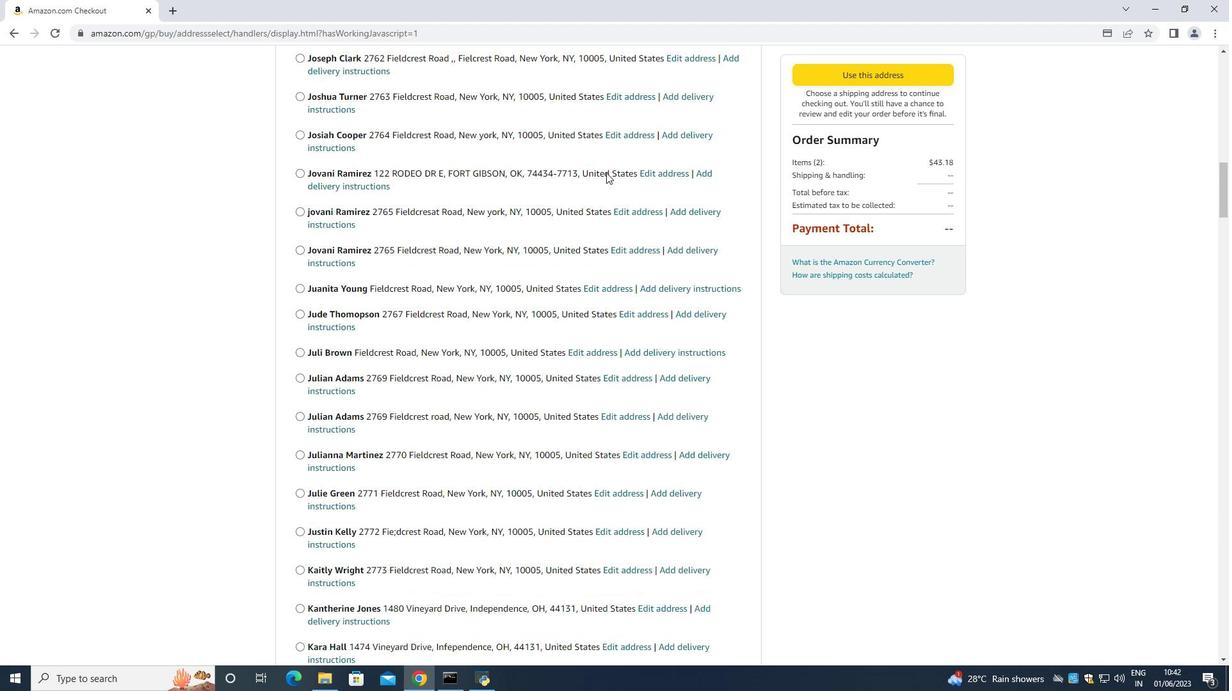 
Action: Mouse scrolled (606, 172) with delta (0, 0)
Screenshot: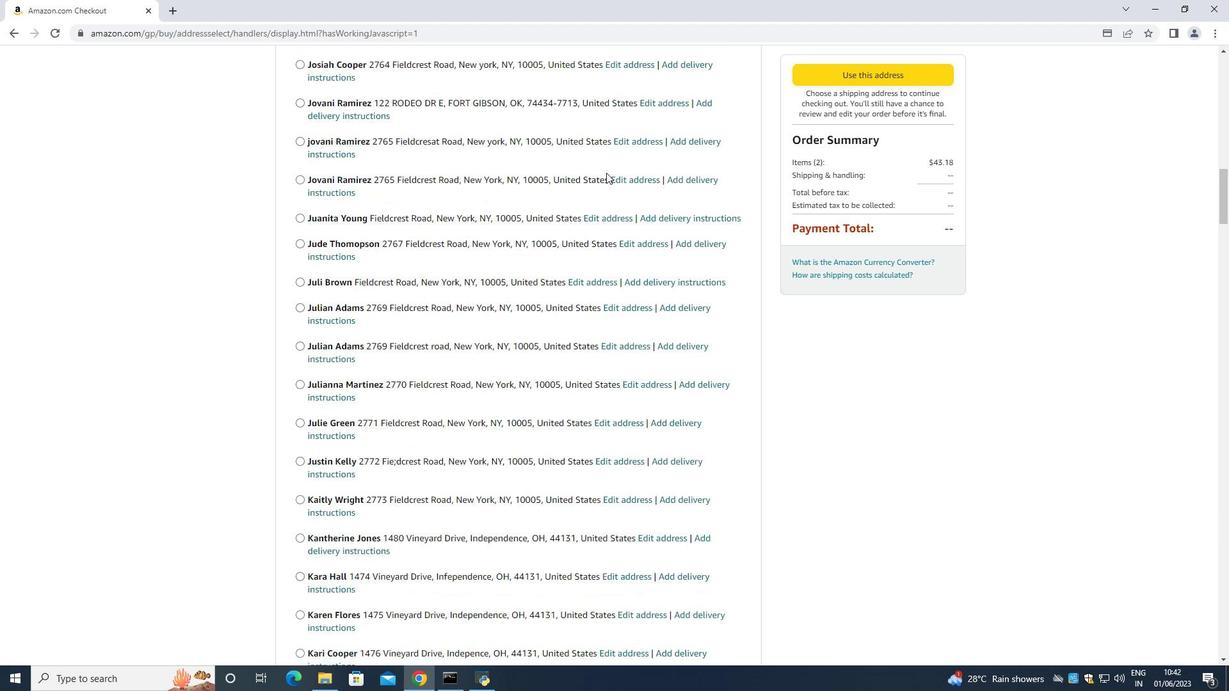 
Action: Mouse scrolled (606, 172) with delta (0, 0)
Screenshot: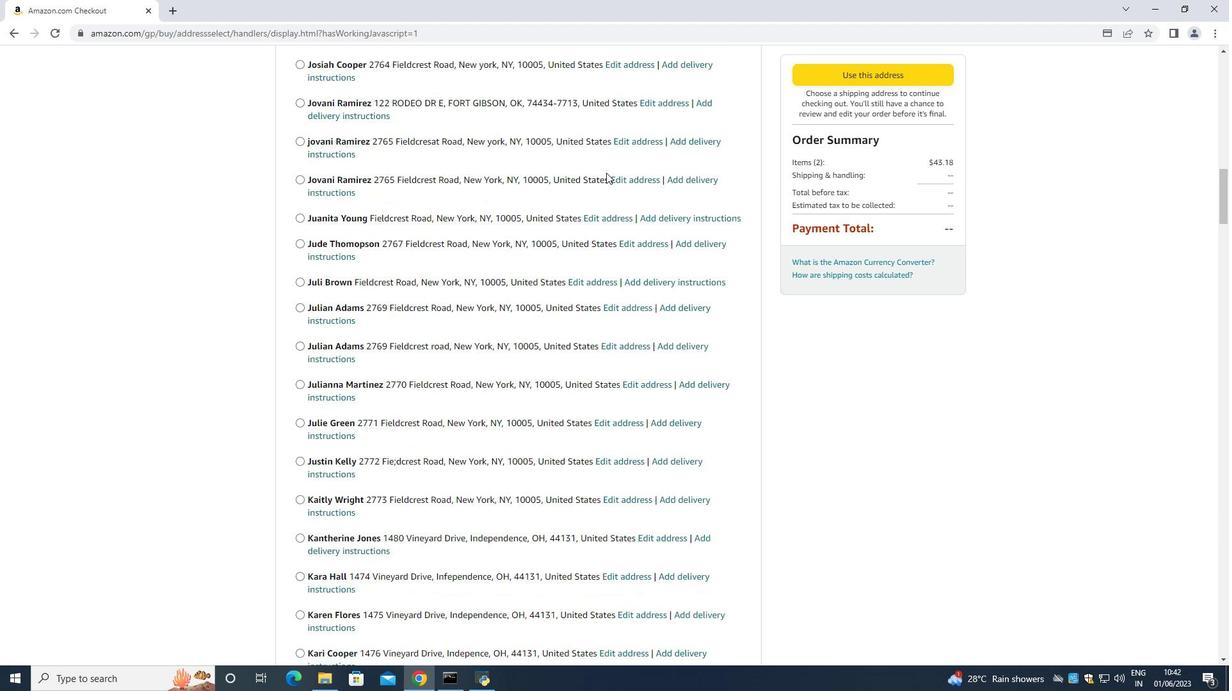 
Action: Mouse scrolled (606, 172) with delta (0, 0)
Screenshot: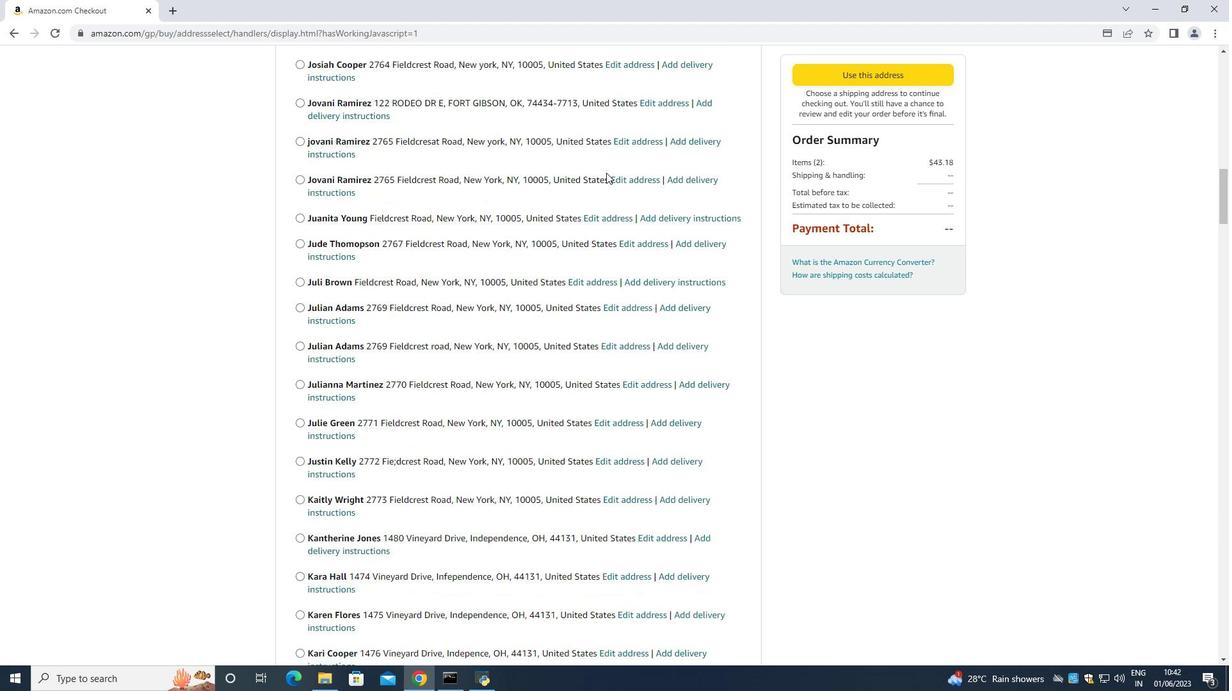 
Action: Mouse scrolled (606, 172) with delta (0, 0)
Screenshot: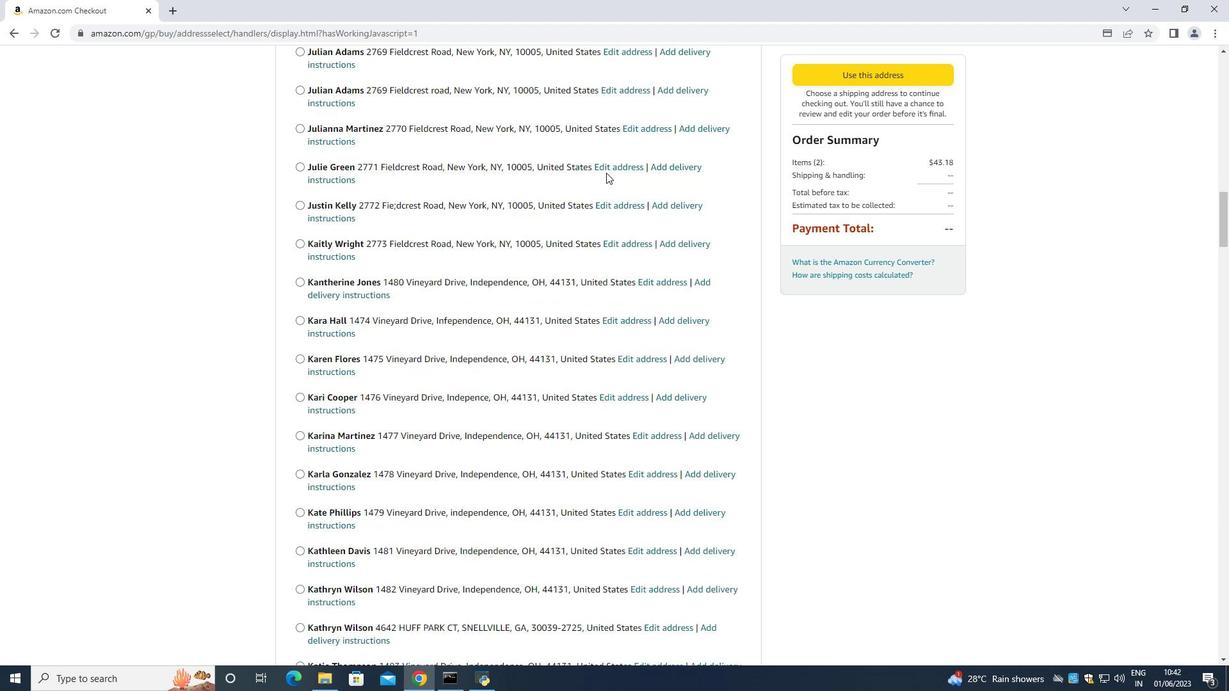 
Action: Mouse scrolled (606, 172) with delta (0, 0)
Screenshot: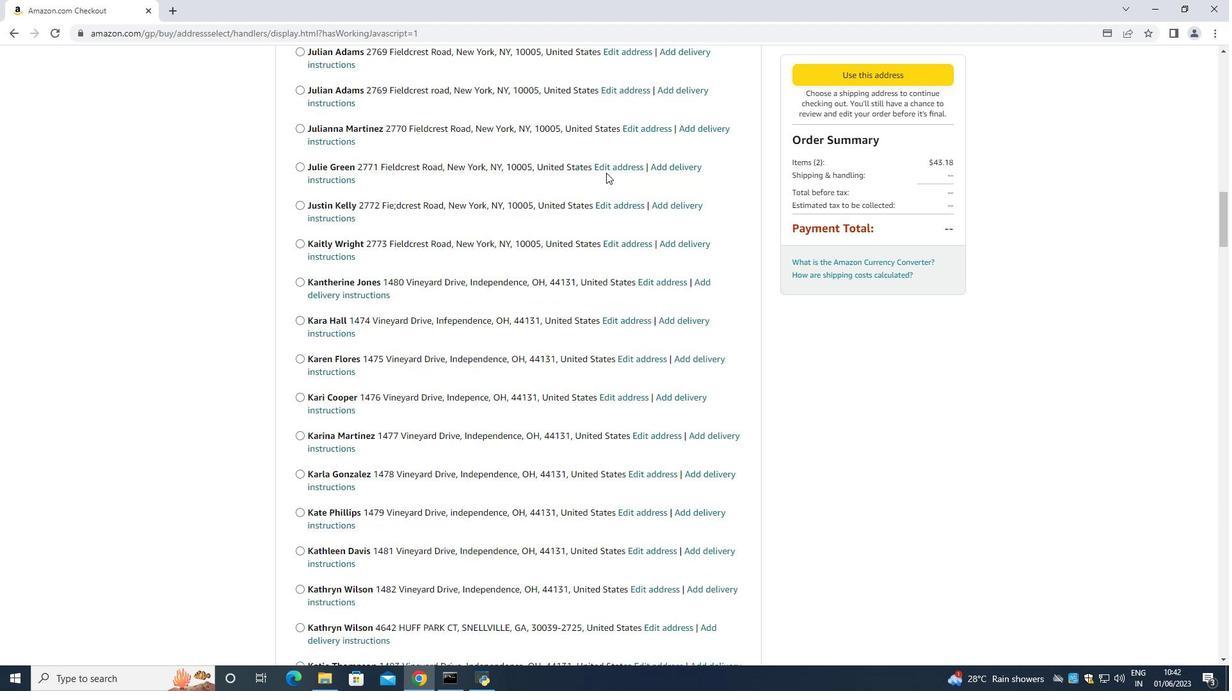 
Action: Mouse scrolled (606, 172) with delta (0, 0)
Screenshot: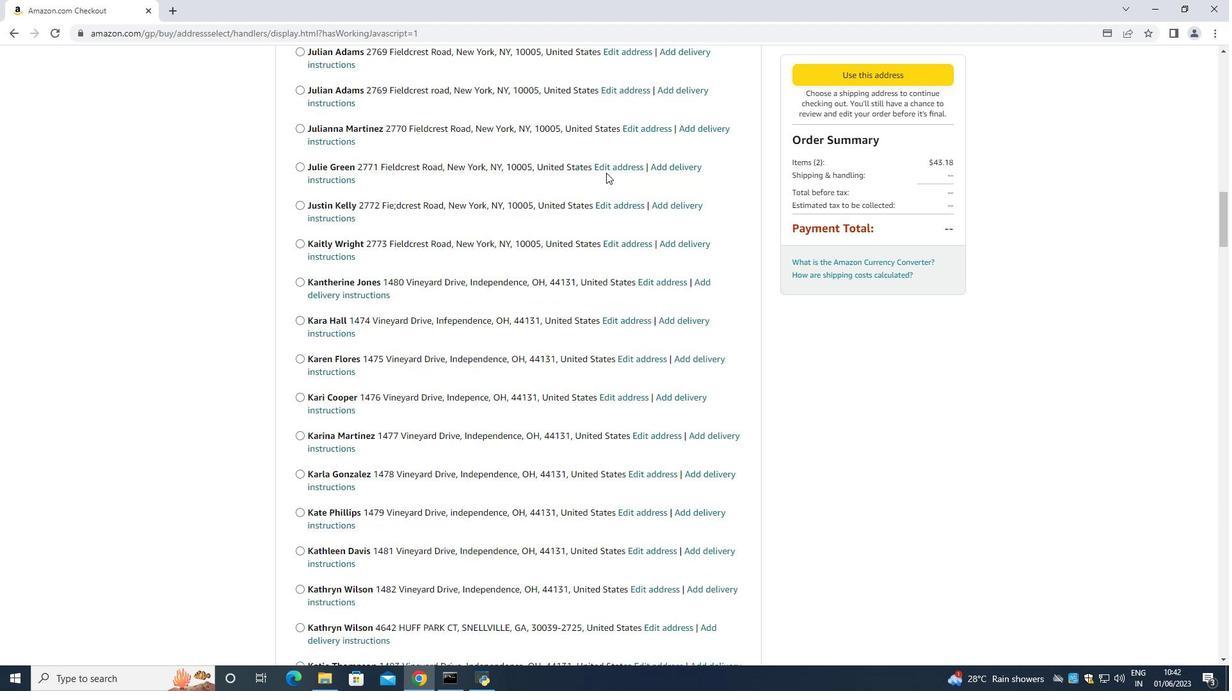 
Action: Mouse scrolled (606, 172) with delta (0, 0)
Screenshot: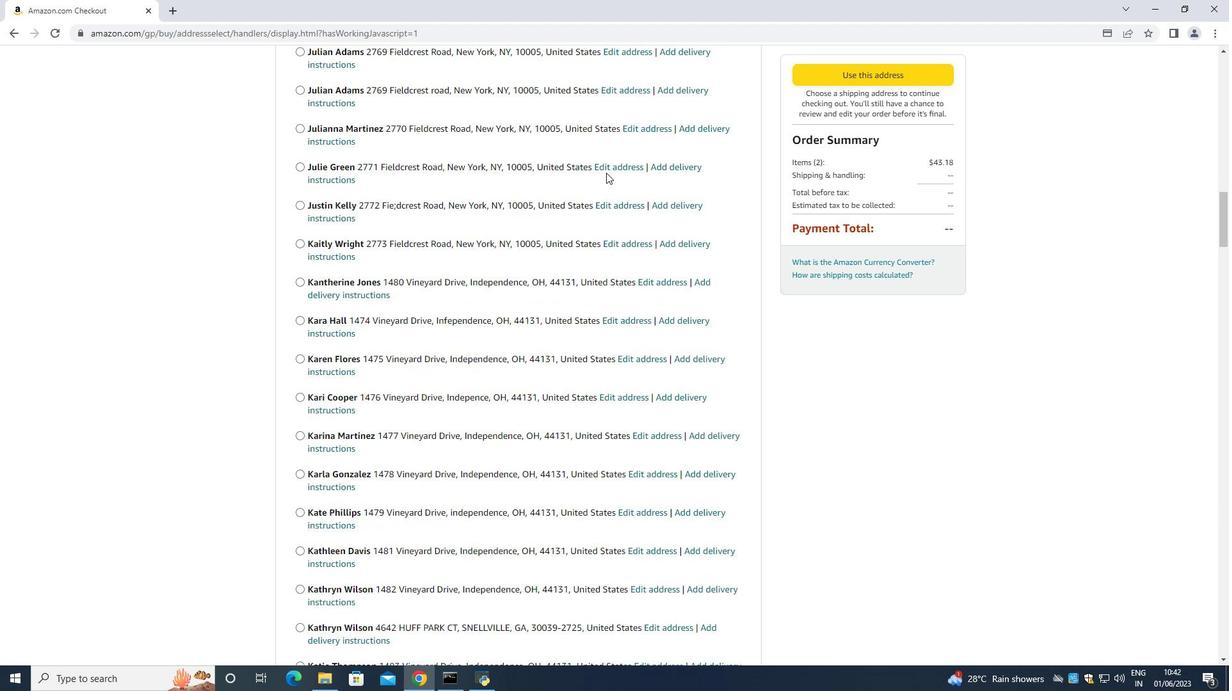 
Action: Mouse scrolled (606, 172) with delta (0, 0)
Screenshot: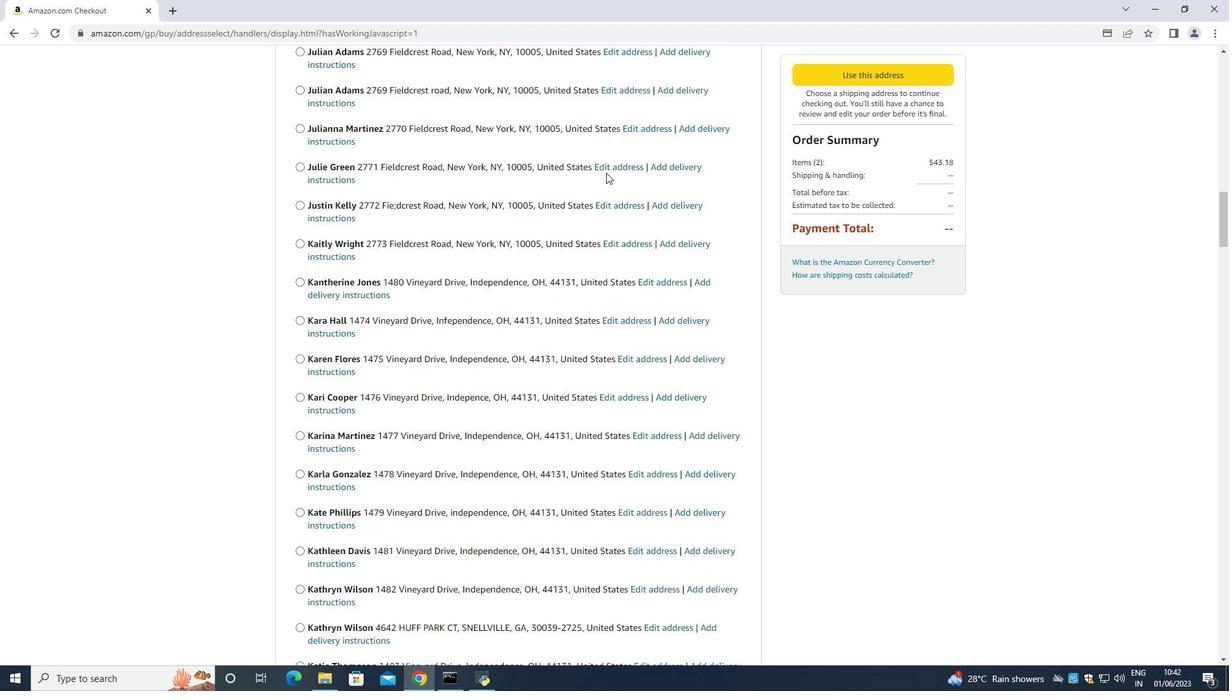 
Action: Mouse scrolled (606, 172) with delta (0, 0)
Screenshot: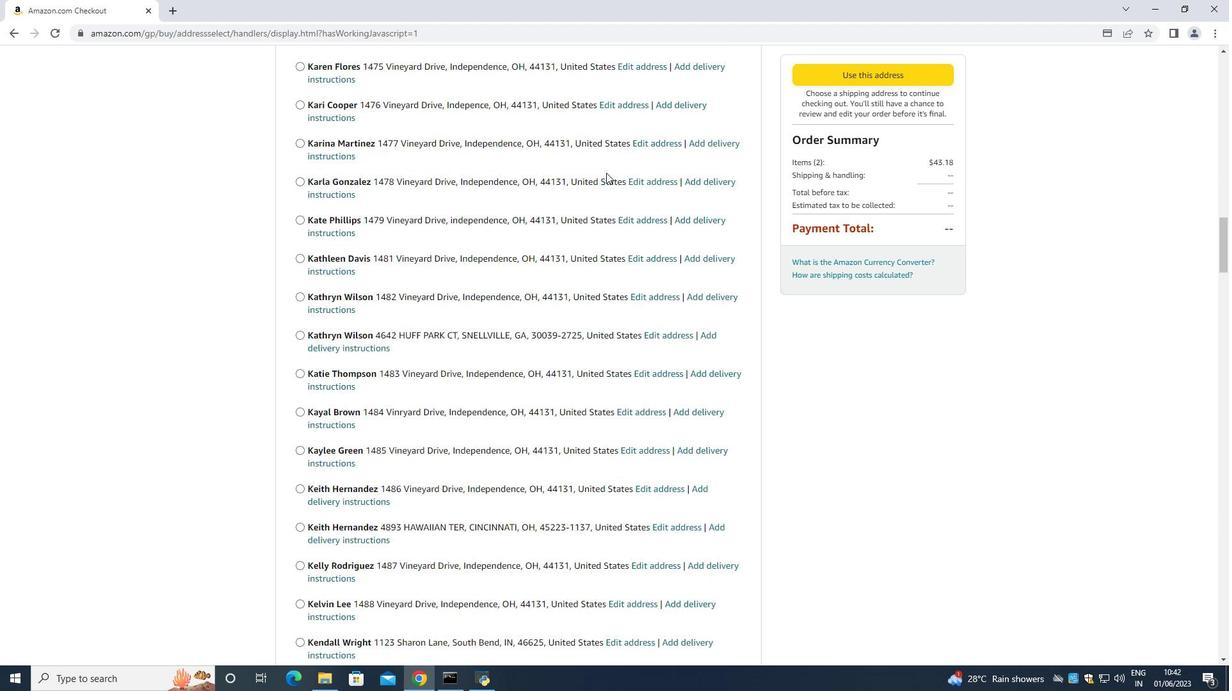 
Action: Mouse scrolled (606, 172) with delta (0, 0)
Screenshot: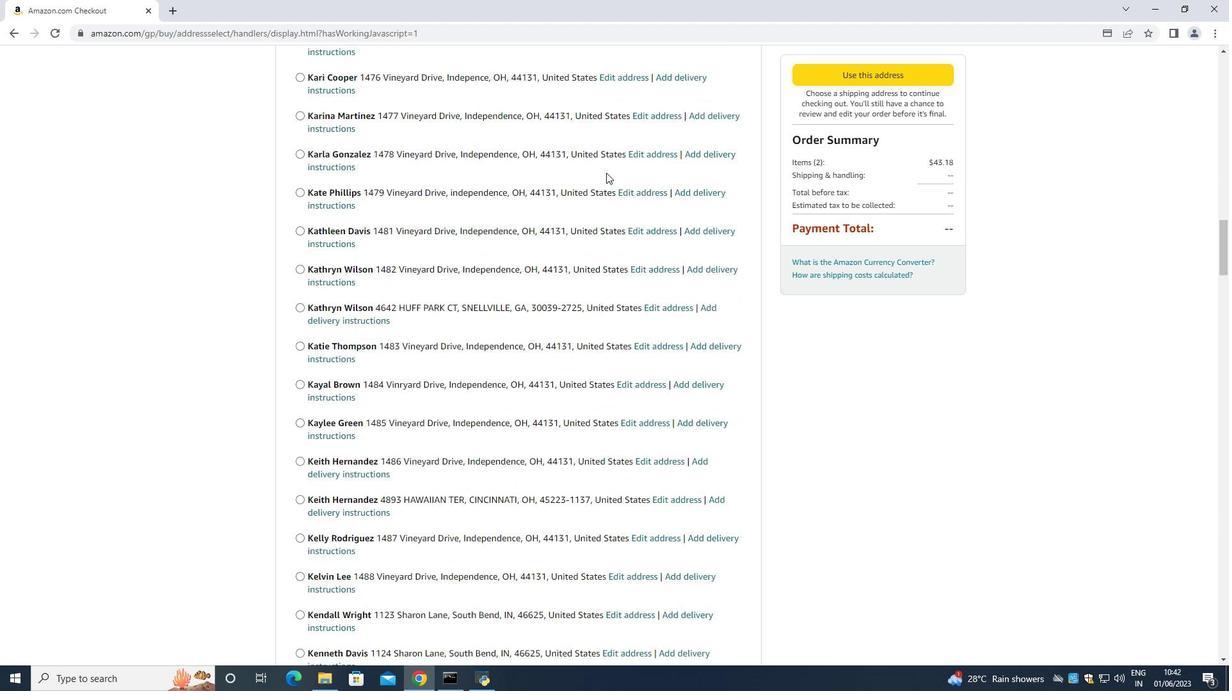 
Action: Mouse scrolled (606, 172) with delta (0, 0)
Screenshot: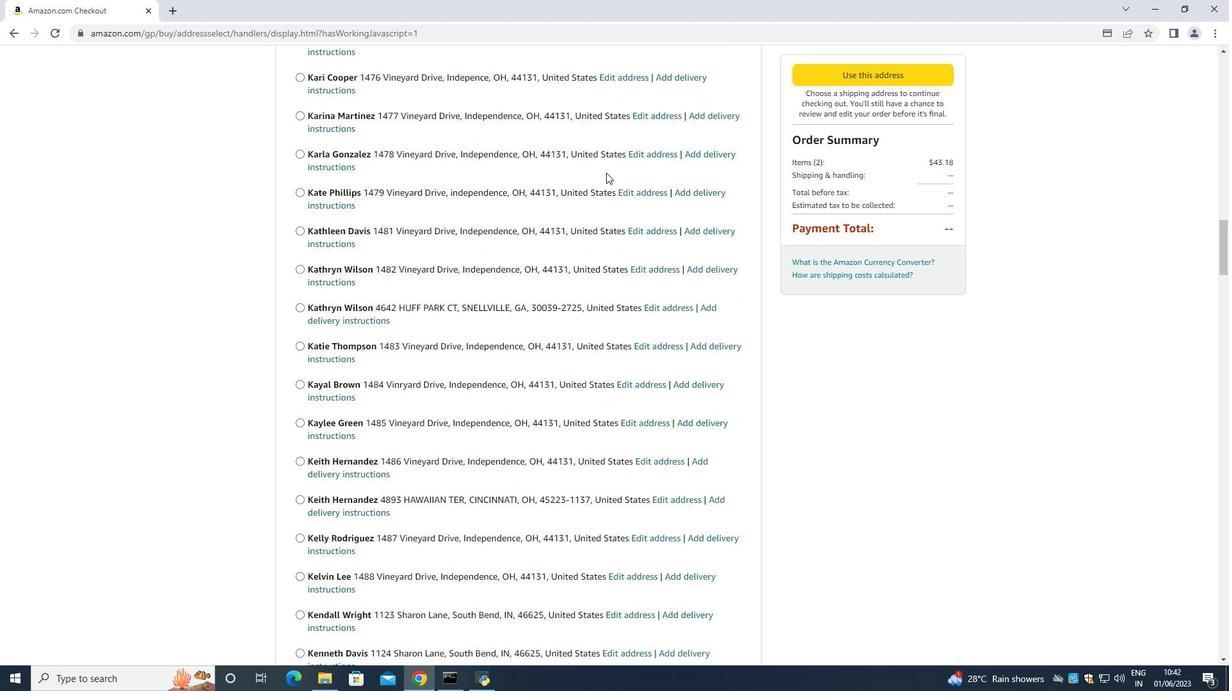 
Action: Mouse moved to (606, 173)
Screenshot: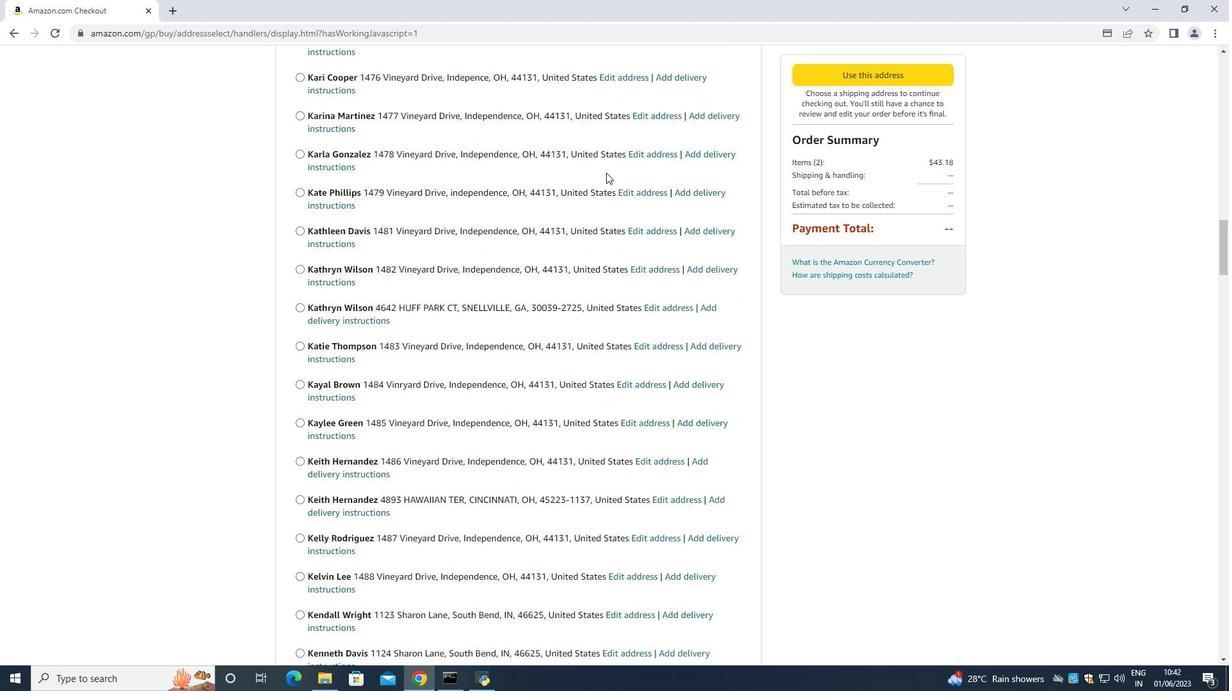 
Action: Mouse scrolled (606, 172) with delta (0, 0)
Screenshot: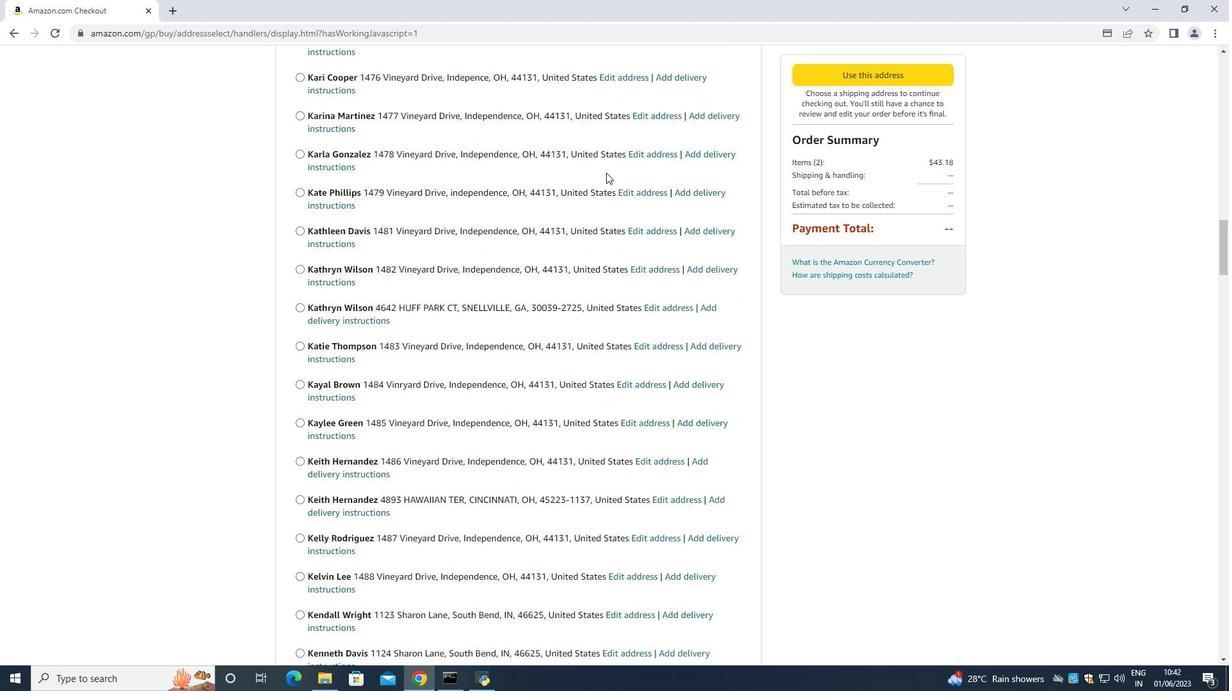 
Action: Mouse moved to (606, 173)
Screenshot: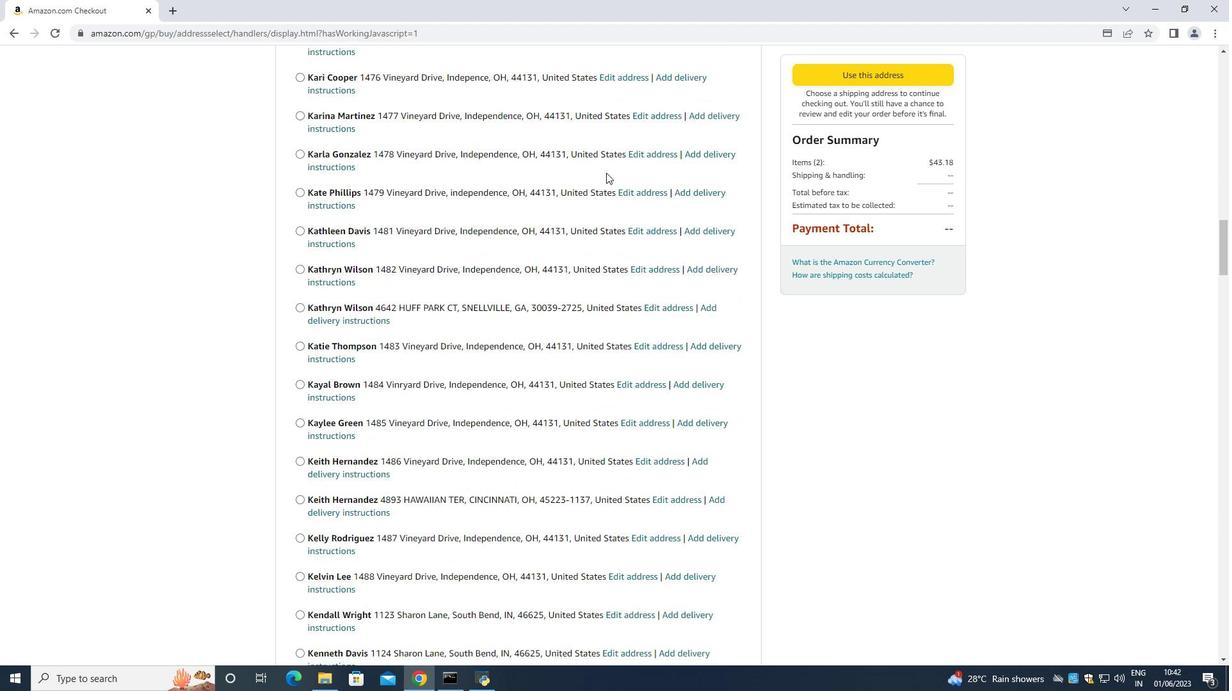 
Action: Mouse scrolled (606, 172) with delta (0, 0)
Screenshot: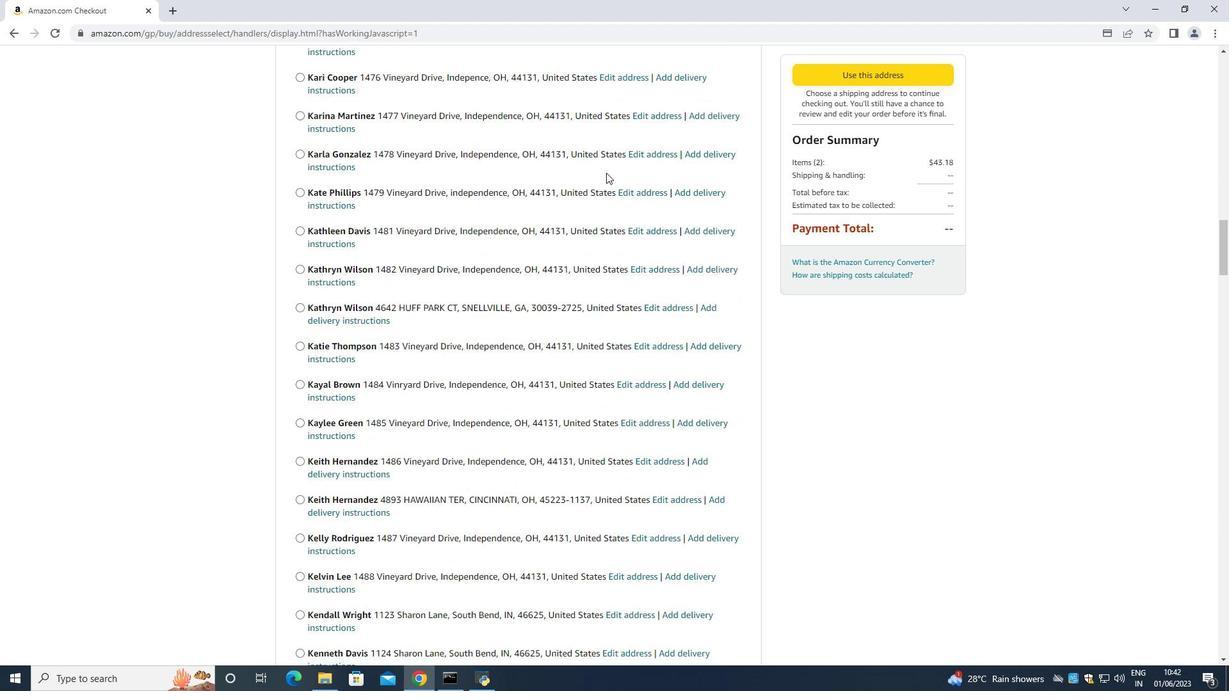 
Action: Mouse scrolled (606, 172) with delta (0, 0)
Screenshot: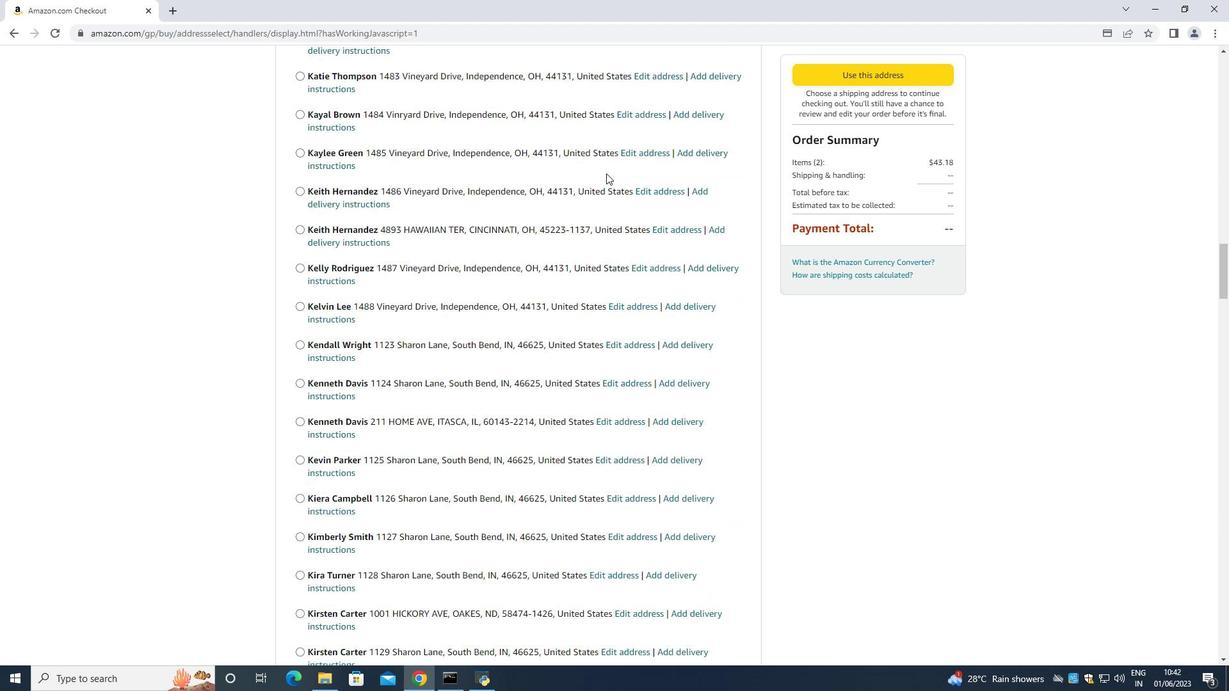 
Action: Mouse scrolled (606, 172) with delta (0, 0)
Screenshot: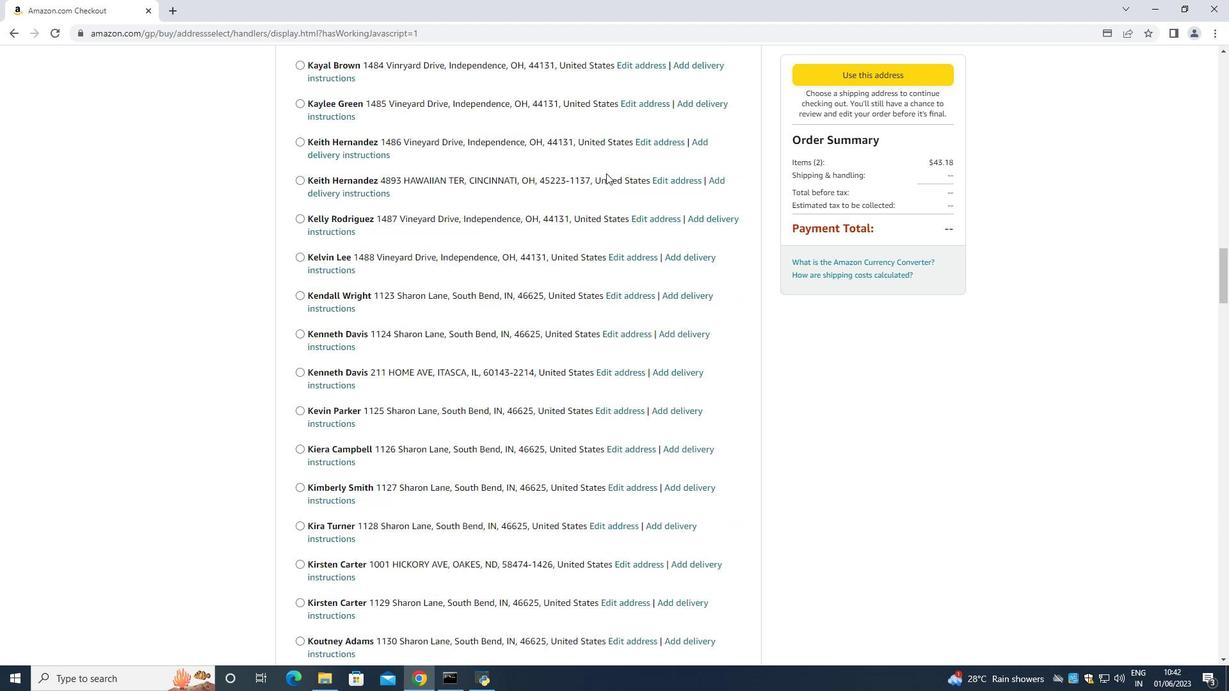
Action: Mouse scrolled (606, 172) with delta (0, 0)
Screenshot: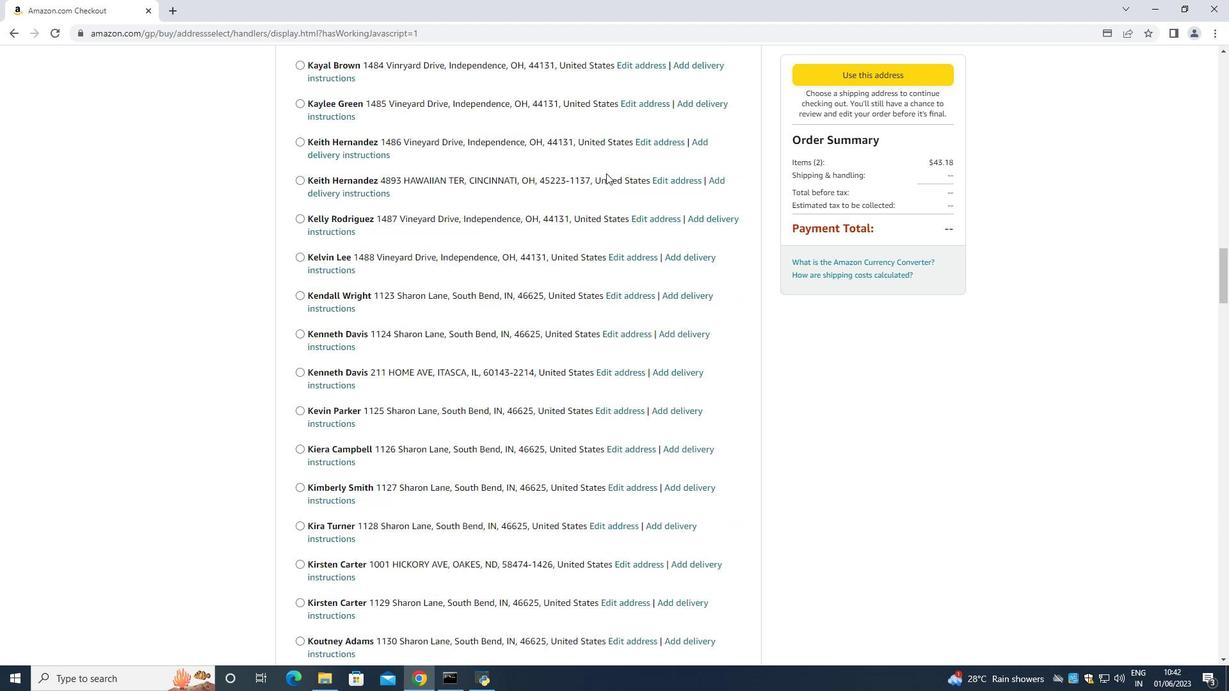
Action: Mouse scrolled (606, 172) with delta (0, 0)
Screenshot: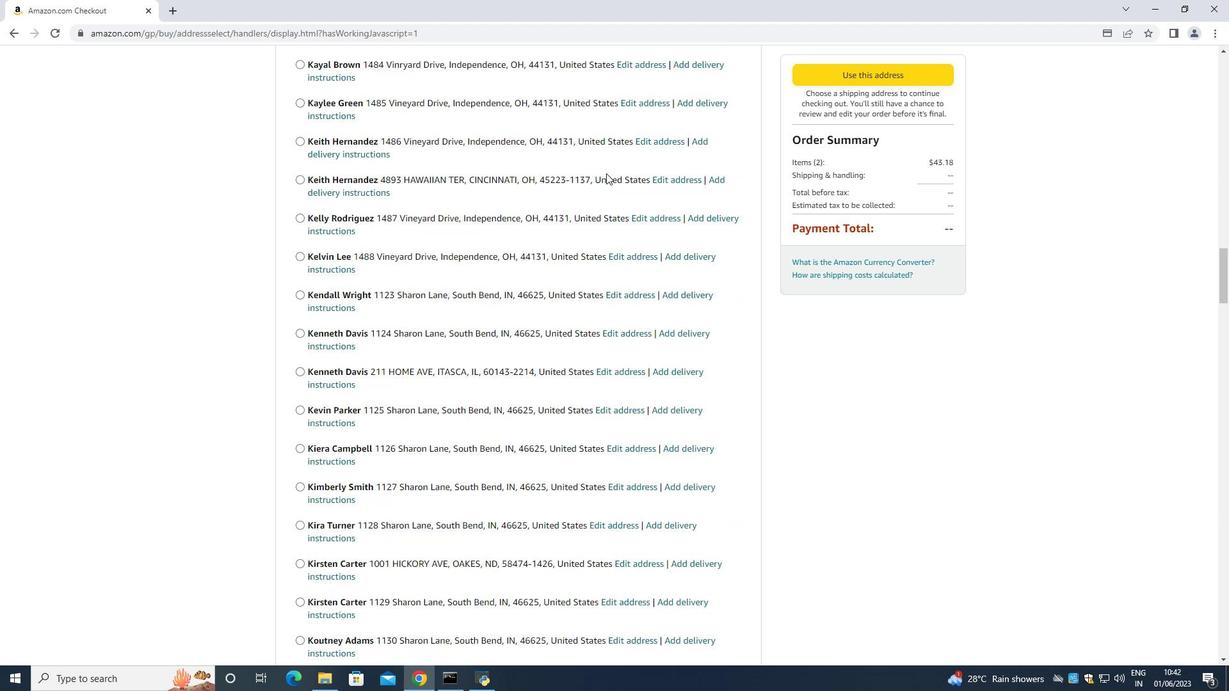 
Action: Mouse scrolled (606, 172) with delta (0, 0)
Screenshot: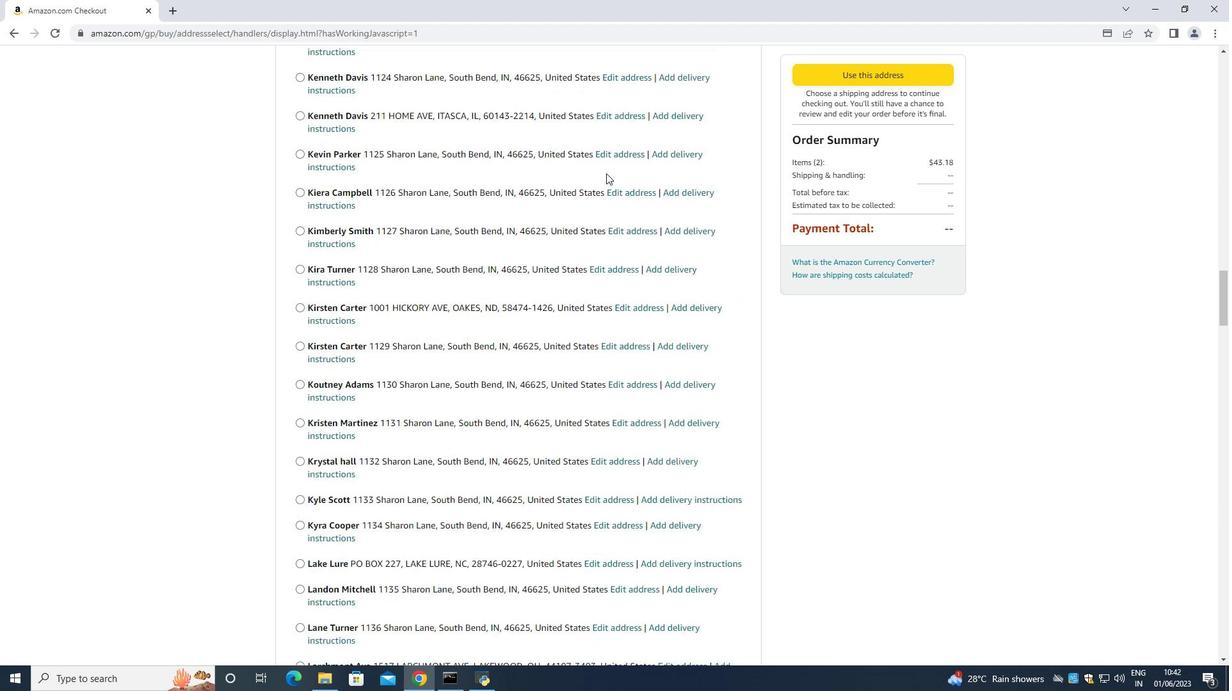 
Action: Mouse scrolled (606, 172) with delta (0, 0)
Screenshot: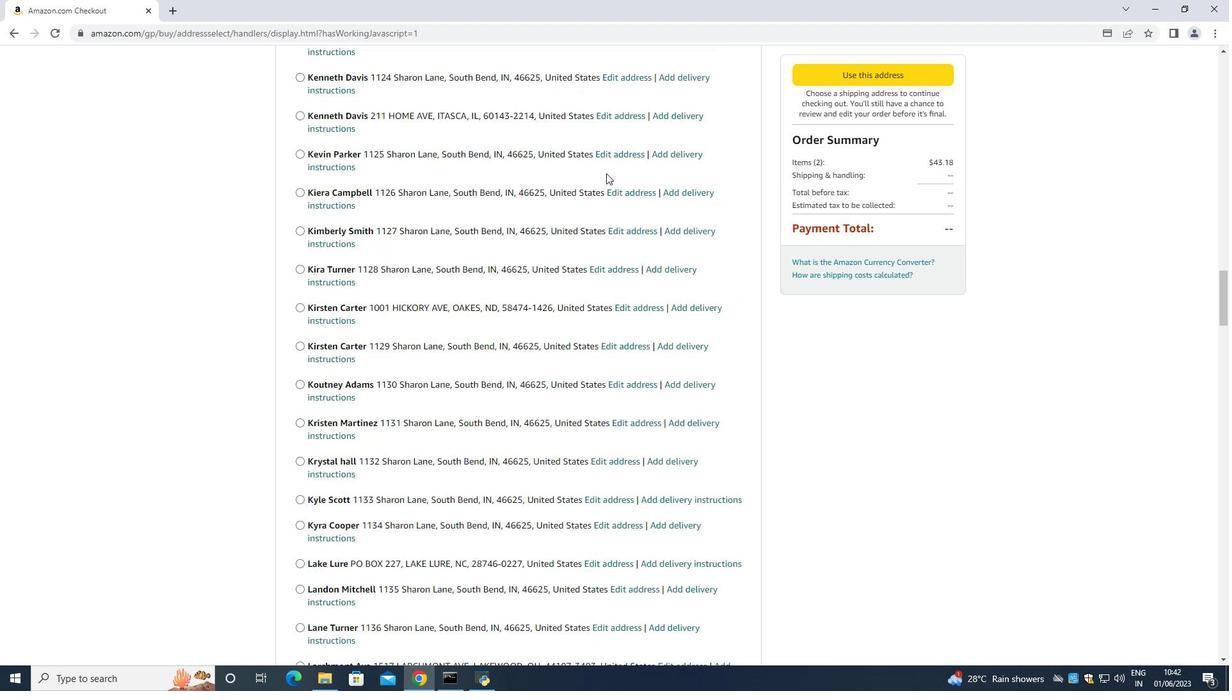 
Action: Mouse scrolled (606, 172) with delta (0, 0)
Screenshot: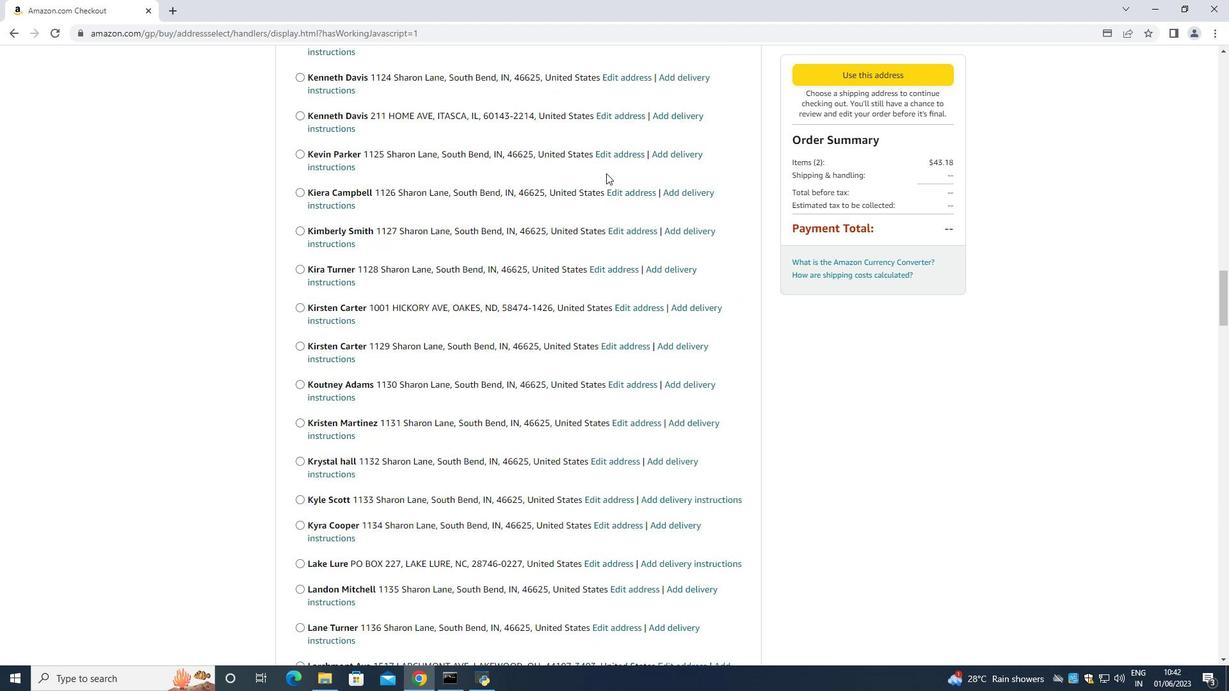 
Action: Mouse moved to (605, 174)
Screenshot: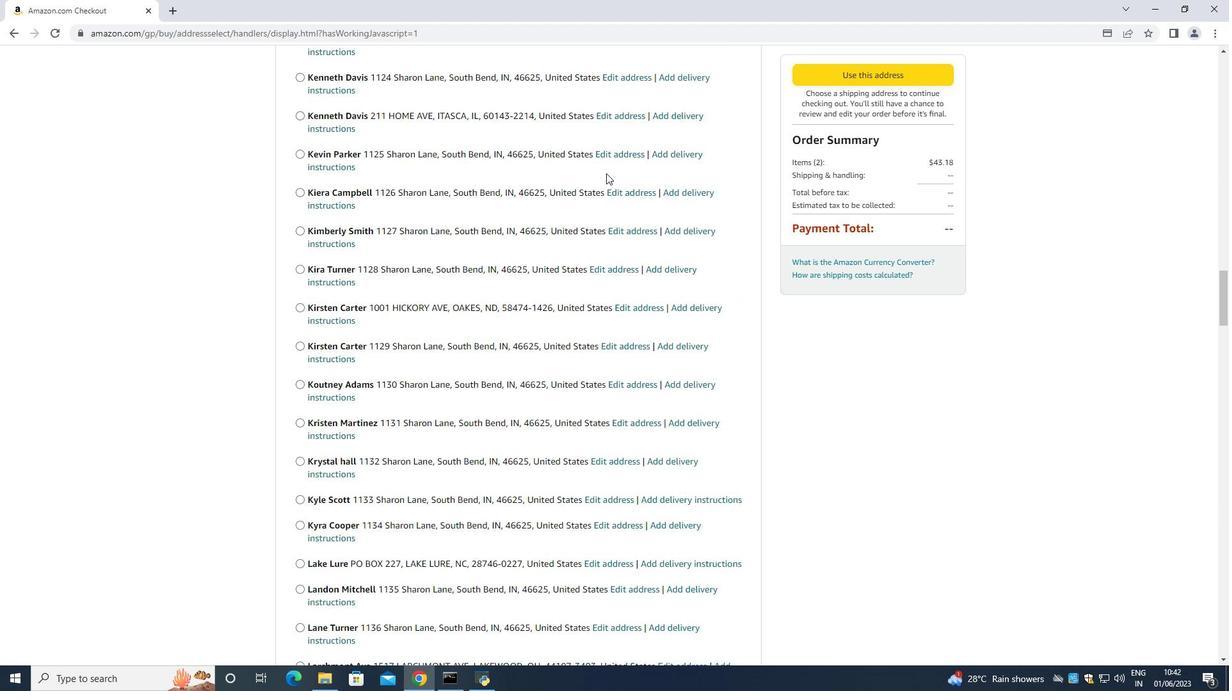 
Action: Mouse scrolled (605, 173) with delta (0, 0)
Screenshot: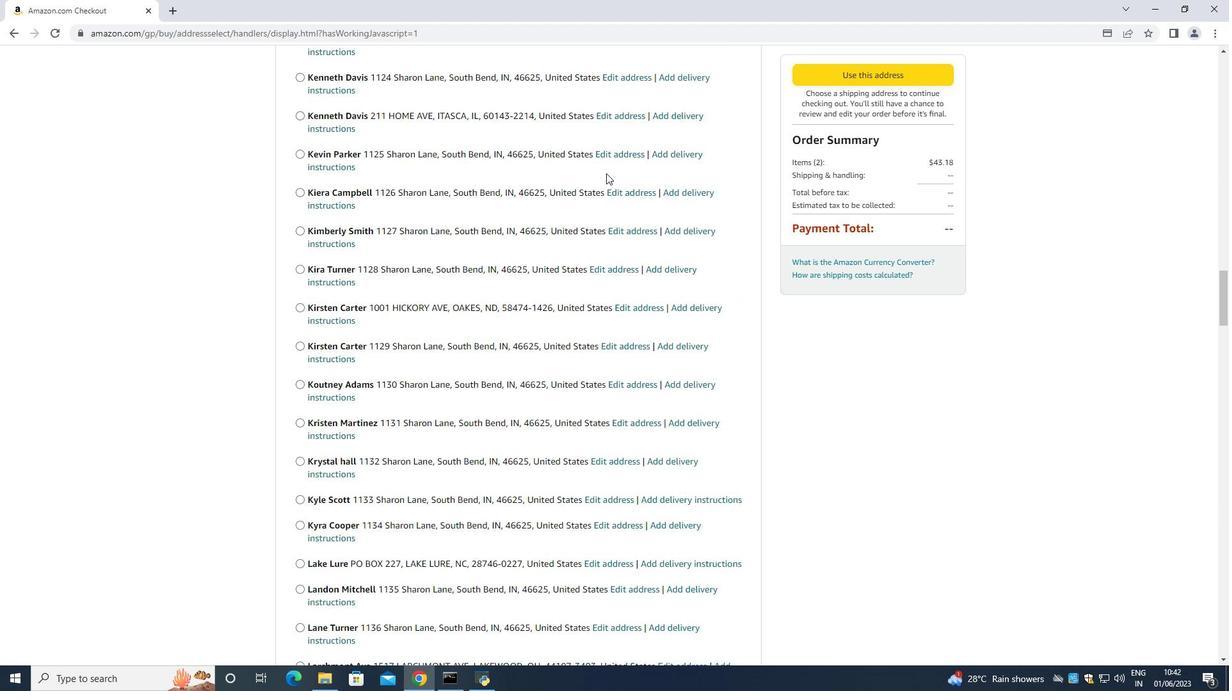 
Action: Mouse scrolled (605, 173) with delta (0, 0)
Screenshot: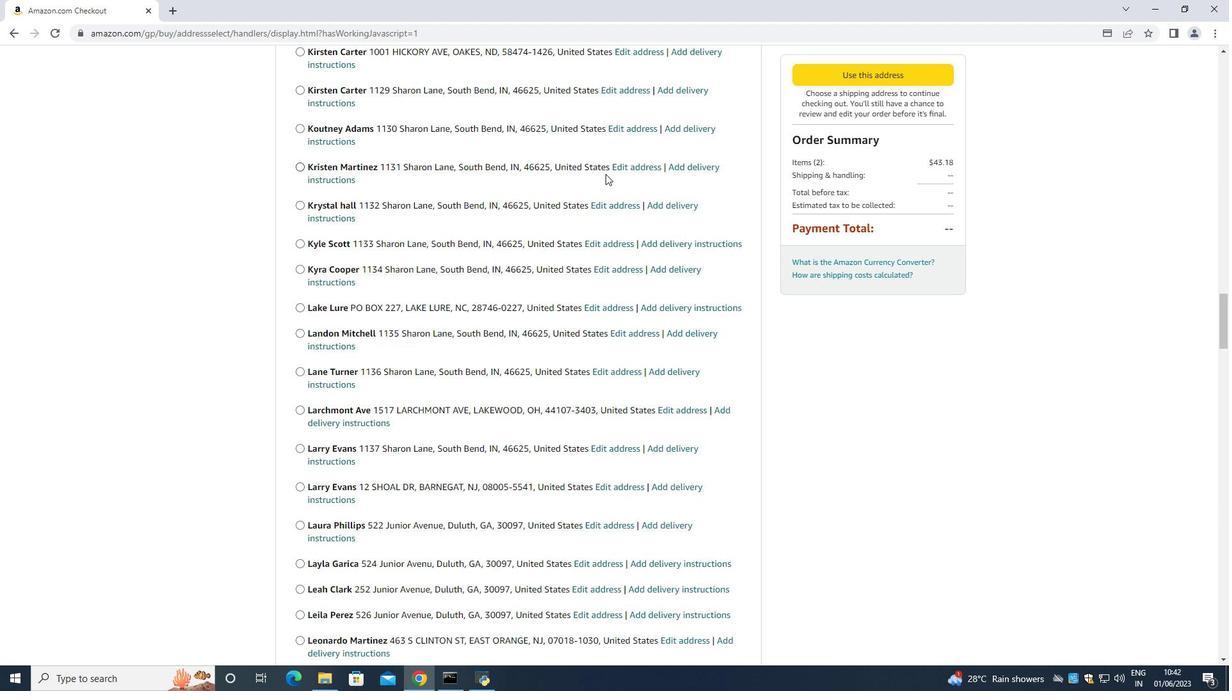 
Action: Mouse scrolled (605, 173) with delta (0, 0)
Screenshot: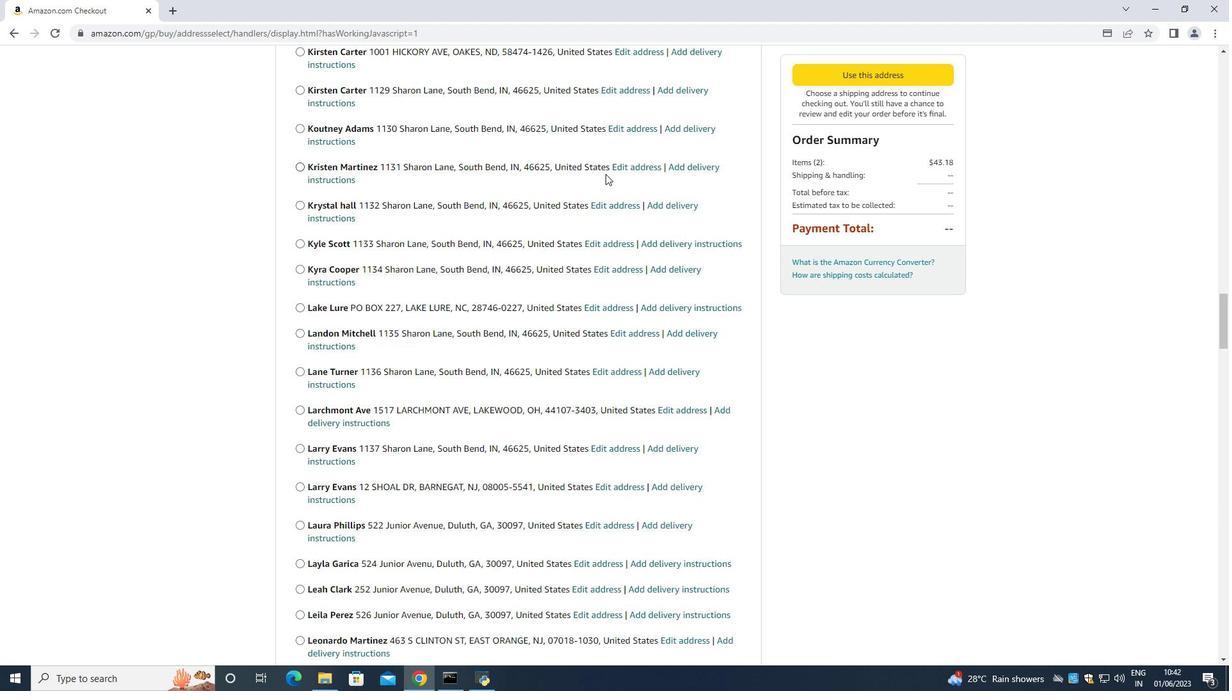 
Action: Mouse scrolled (605, 173) with delta (0, 0)
Screenshot: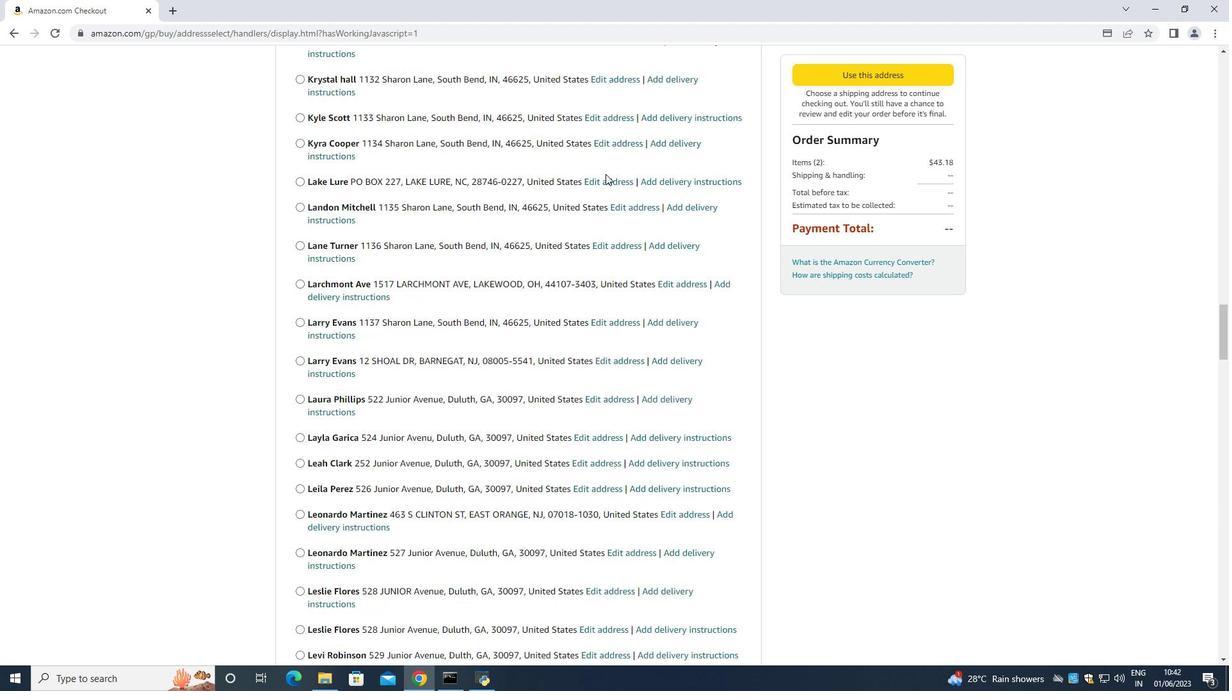 
Action: Mouse scrolled (605, 173) with delta (0, 0)
Screenshot: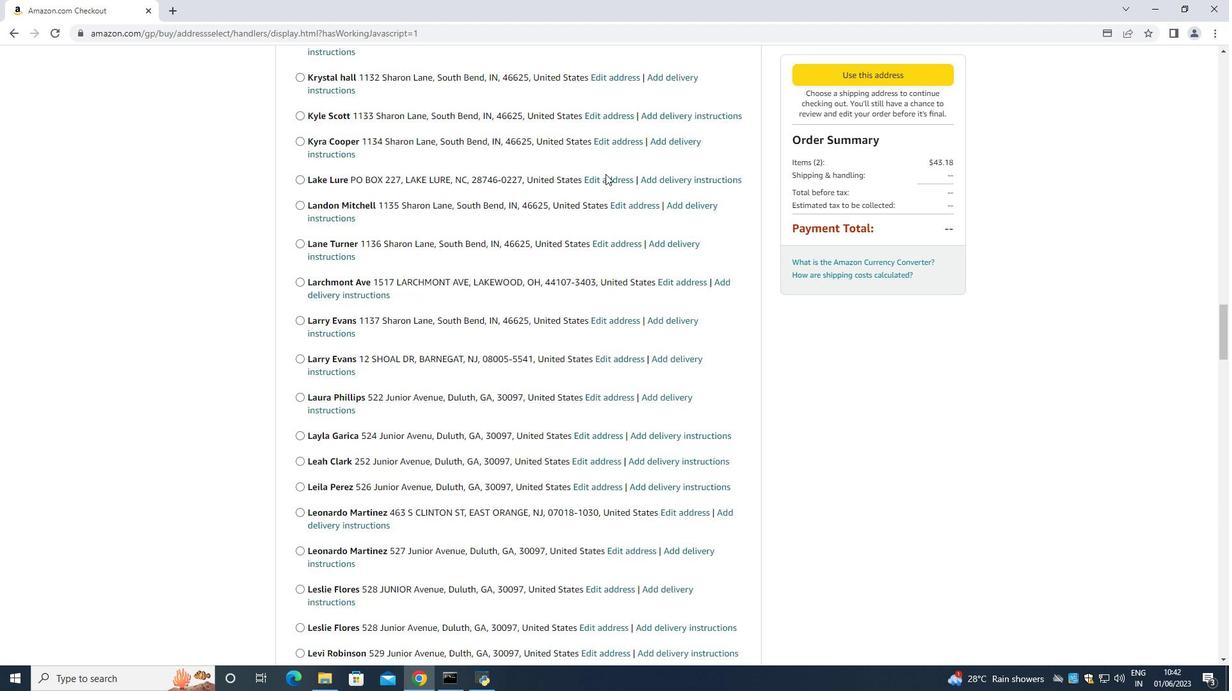 
Action: Mouse scrolled (605, 173) with delta (0, 0)
Screenshot: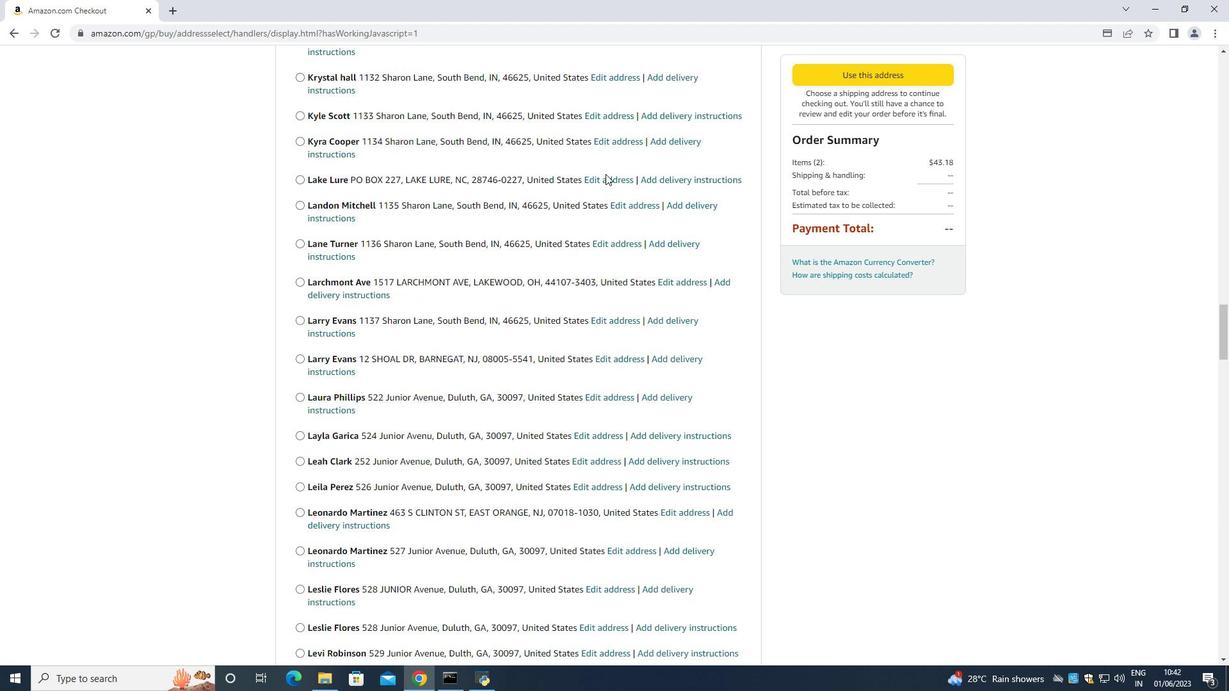 
Action: Mouse moved to (577, 174)
Screenshot: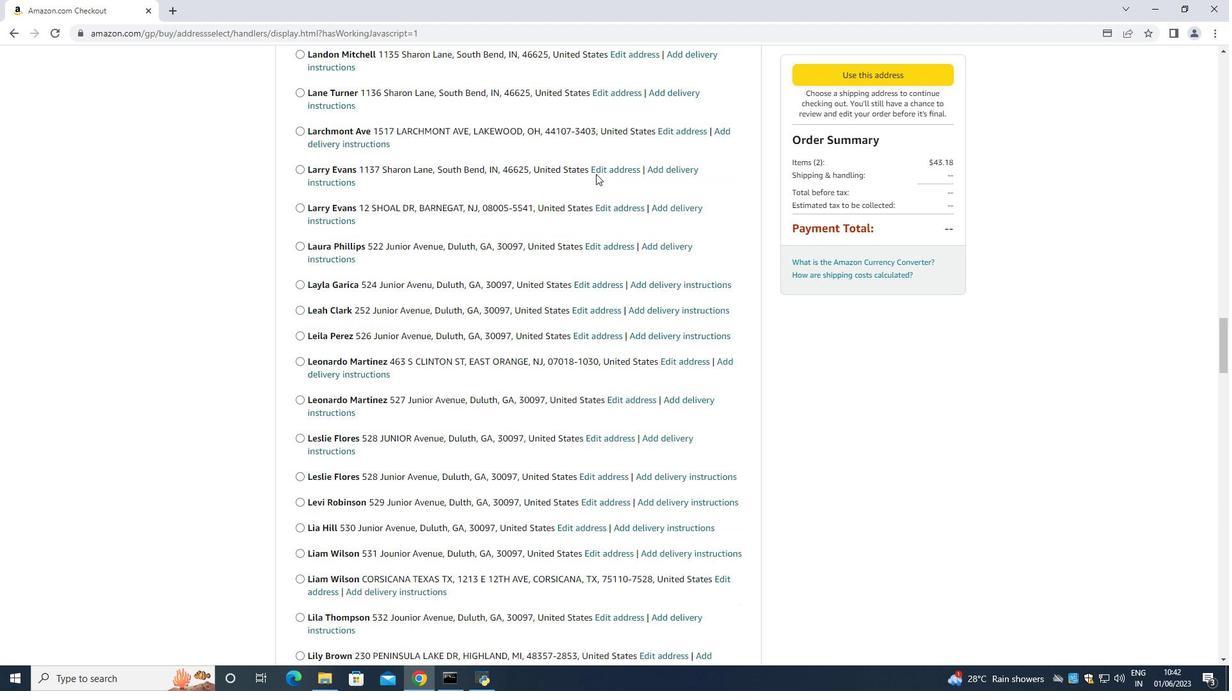 
Action: Mouse scrolled (577, 173) with delta (0, 0)
Screenshot: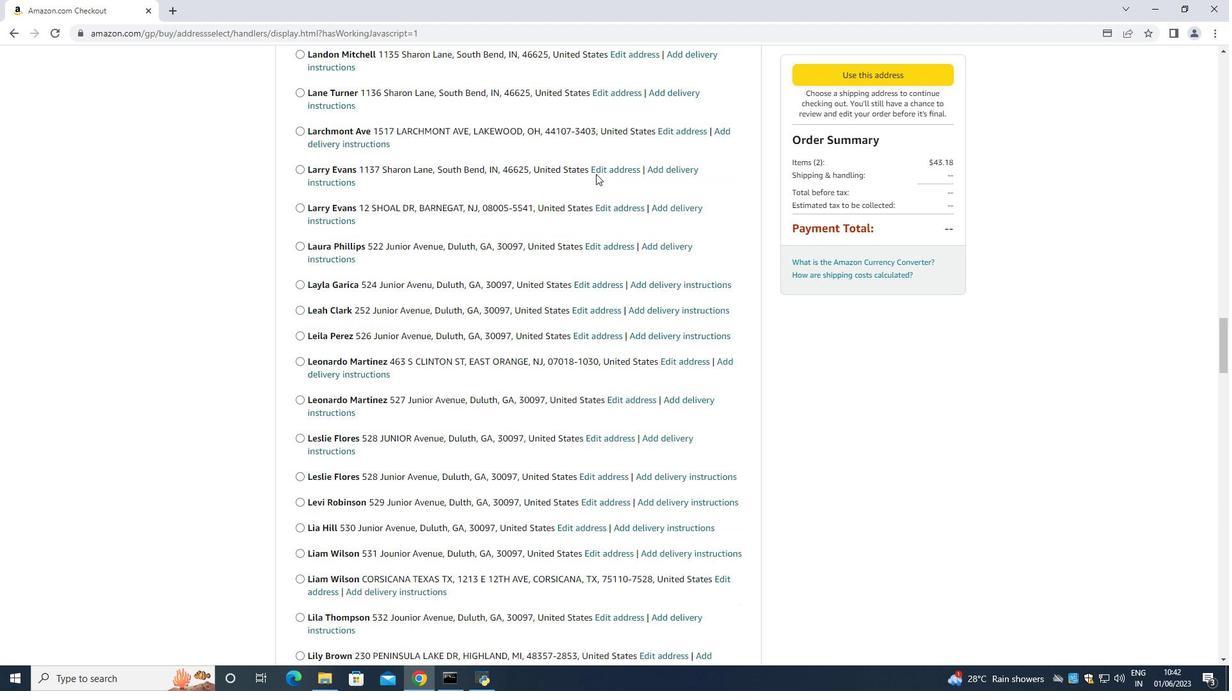
Action: Mouse scrolled (577, 173) with delta (0, 0)
Screenshot: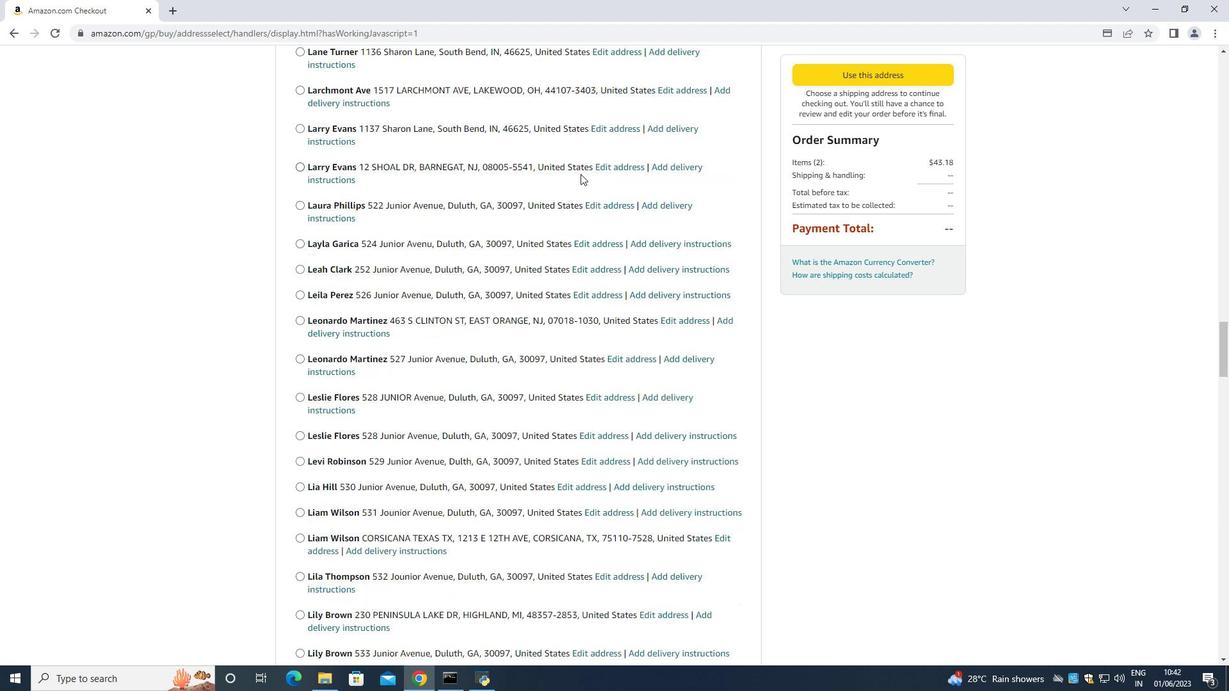 
Action: Mouse moved to (577, 174)
Screenshot: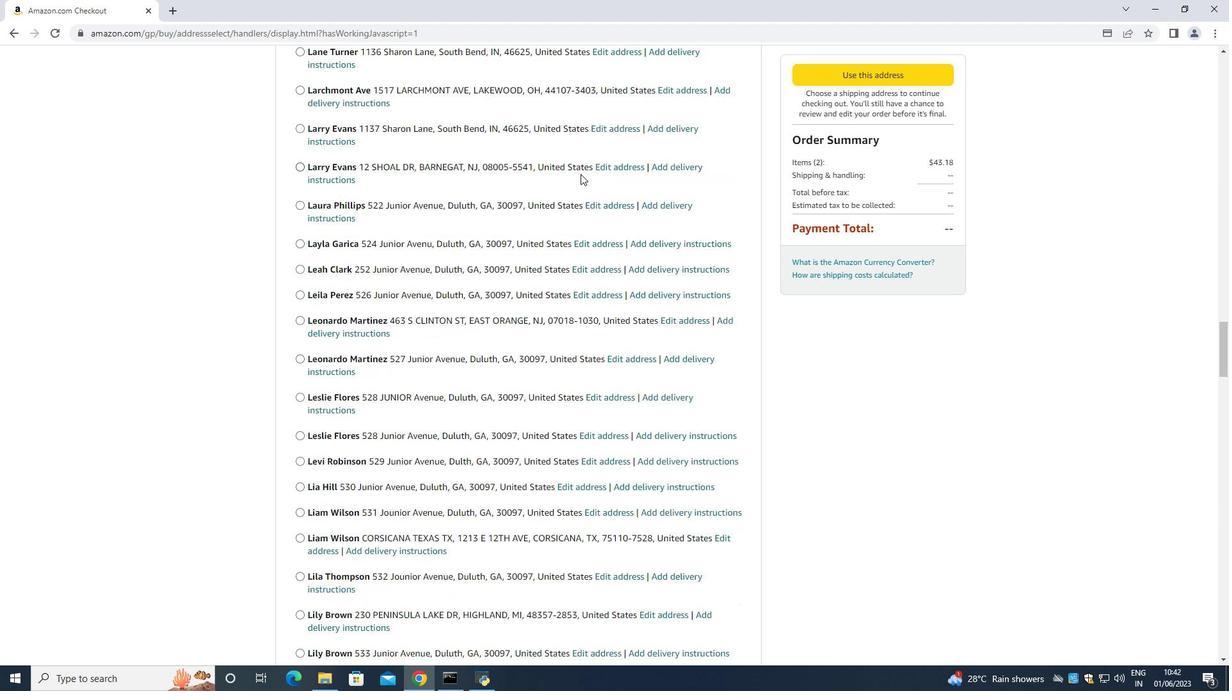 
Action: Mouse scrolled (577, 173) with delta (0, 0)
Screenshot: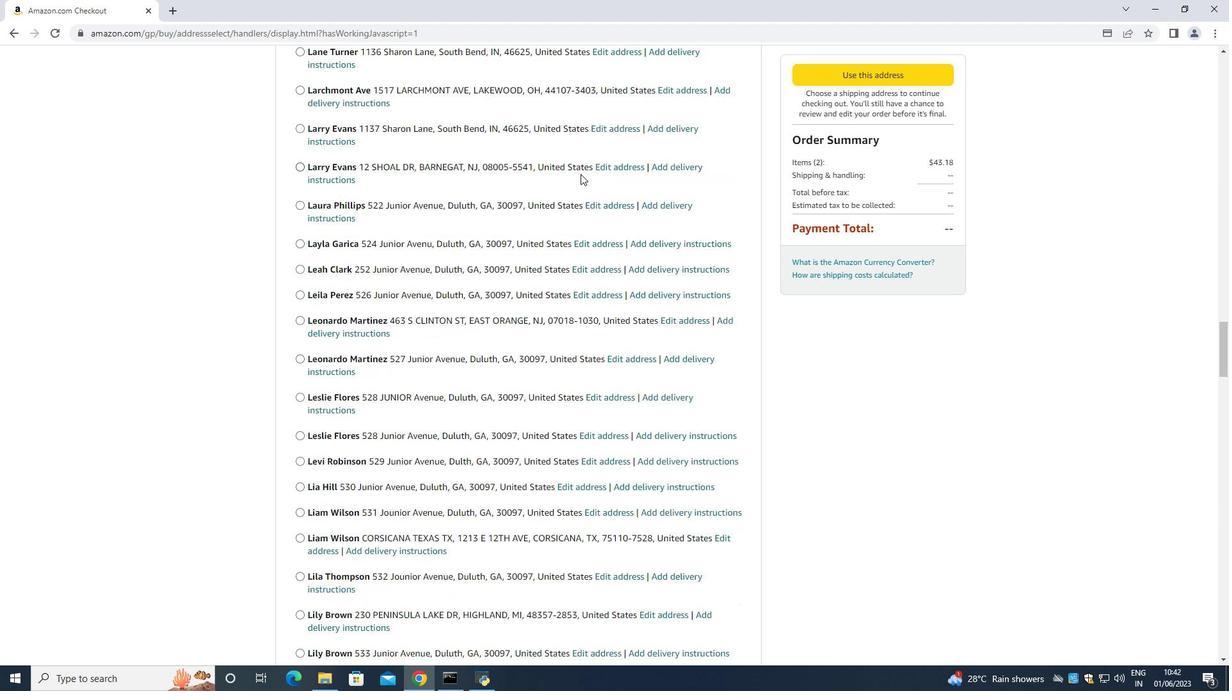 
Action: Mouse moved to (577, 174)
Screenshot: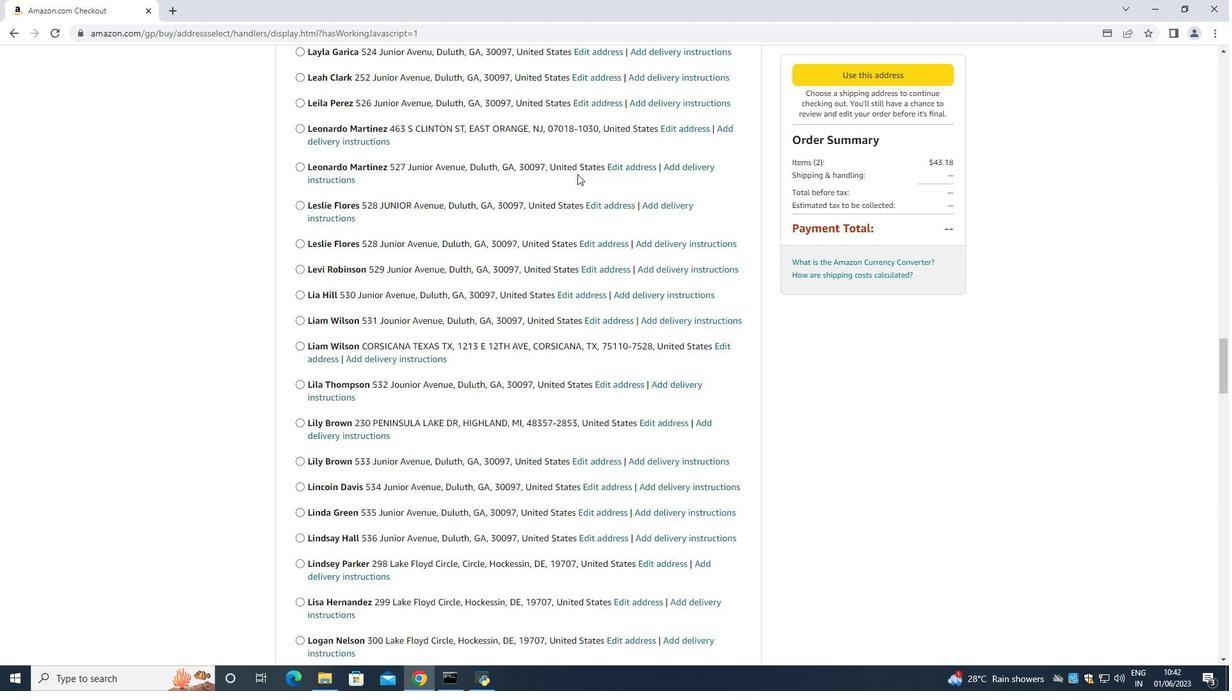 
Action: Mouse scrolled (577, 174) with delta (0, 0)
Screenshot: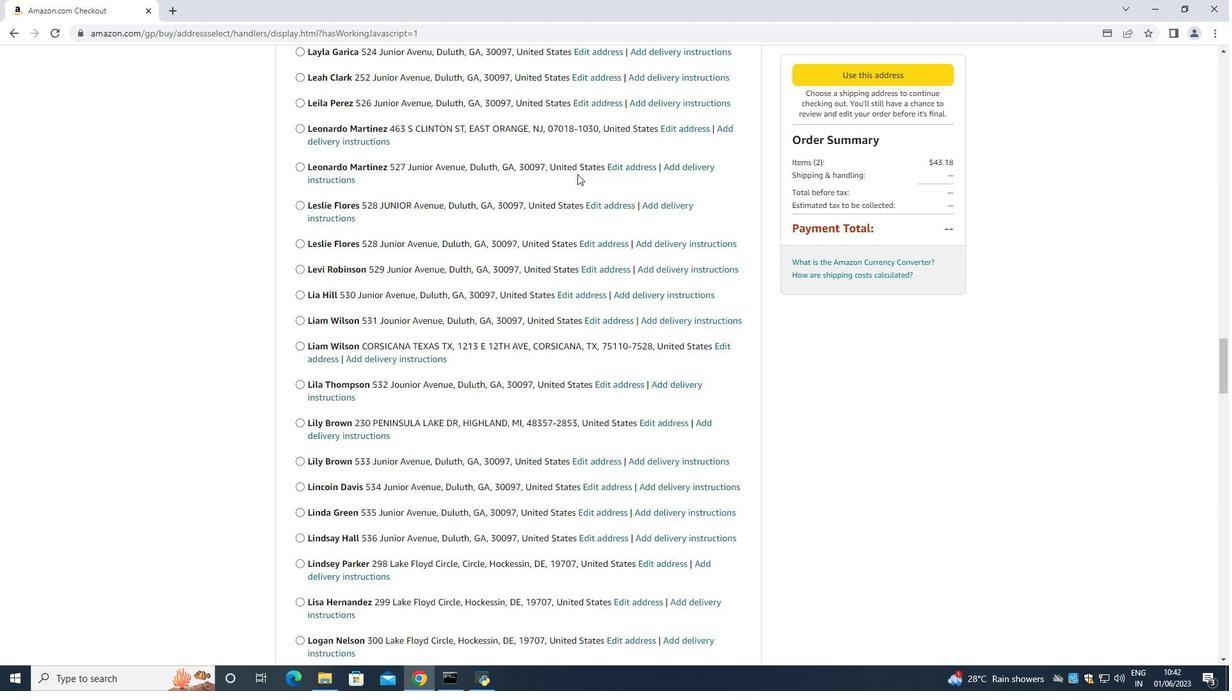 
Action: Mouse moved to (576, 176)
Screenshot: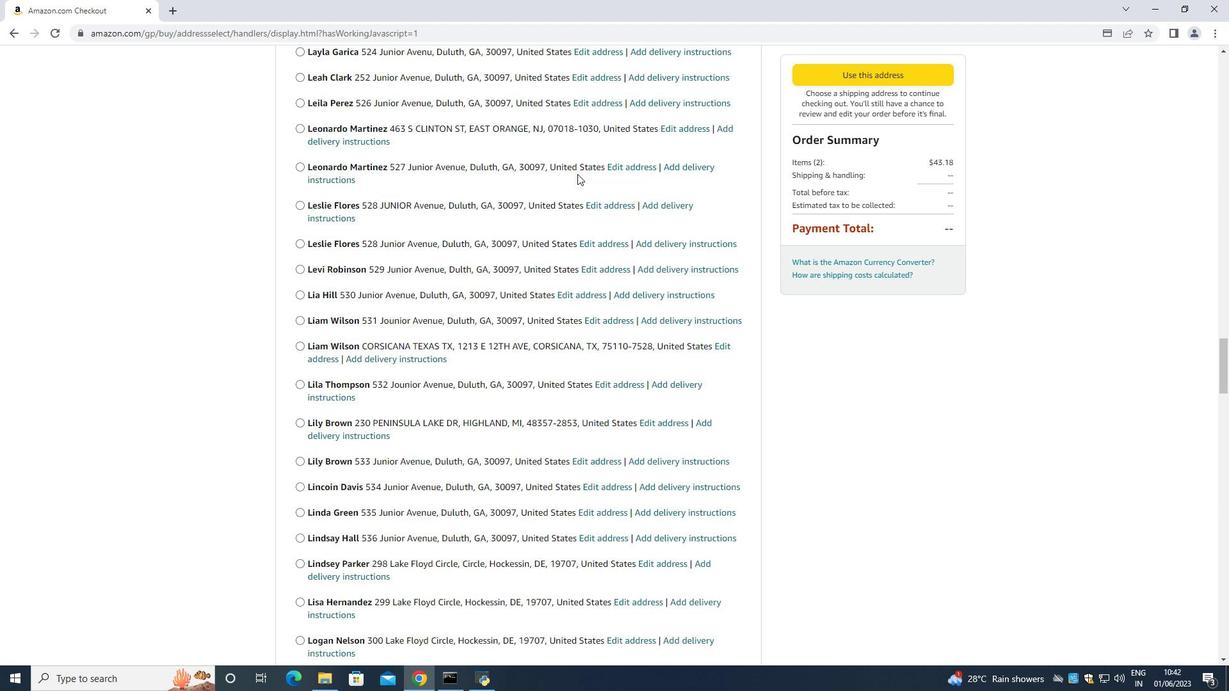 
Action: Mouse scrolled (576, 175) with delta (0, 0)
Screenshot: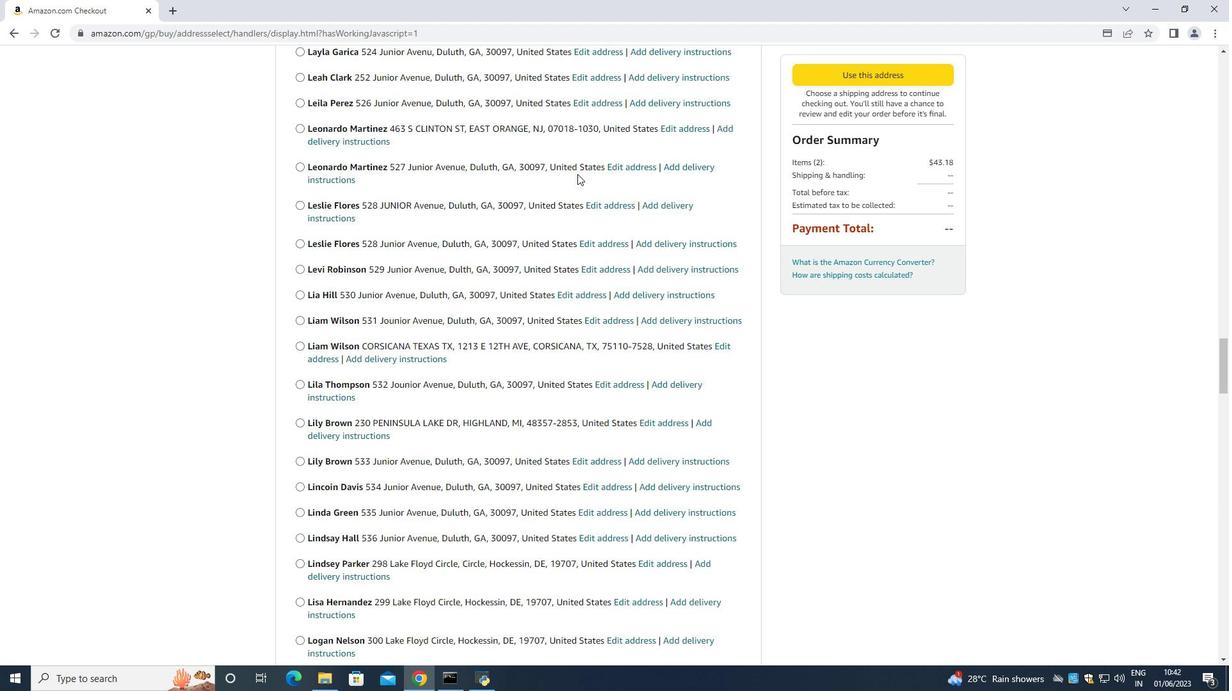 
Action: Mouse moved to (574, 176)
Screenshot: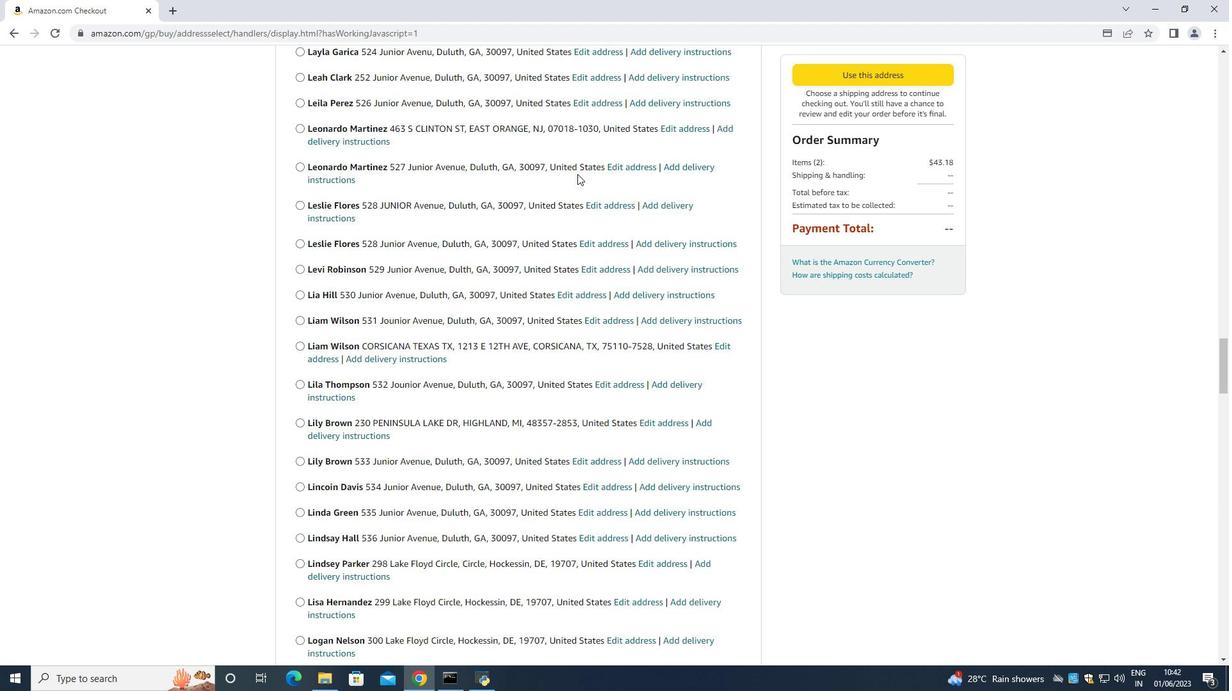 
Action: Mouse scrolled (574, 176) with delta (0, 0)
Screenshot: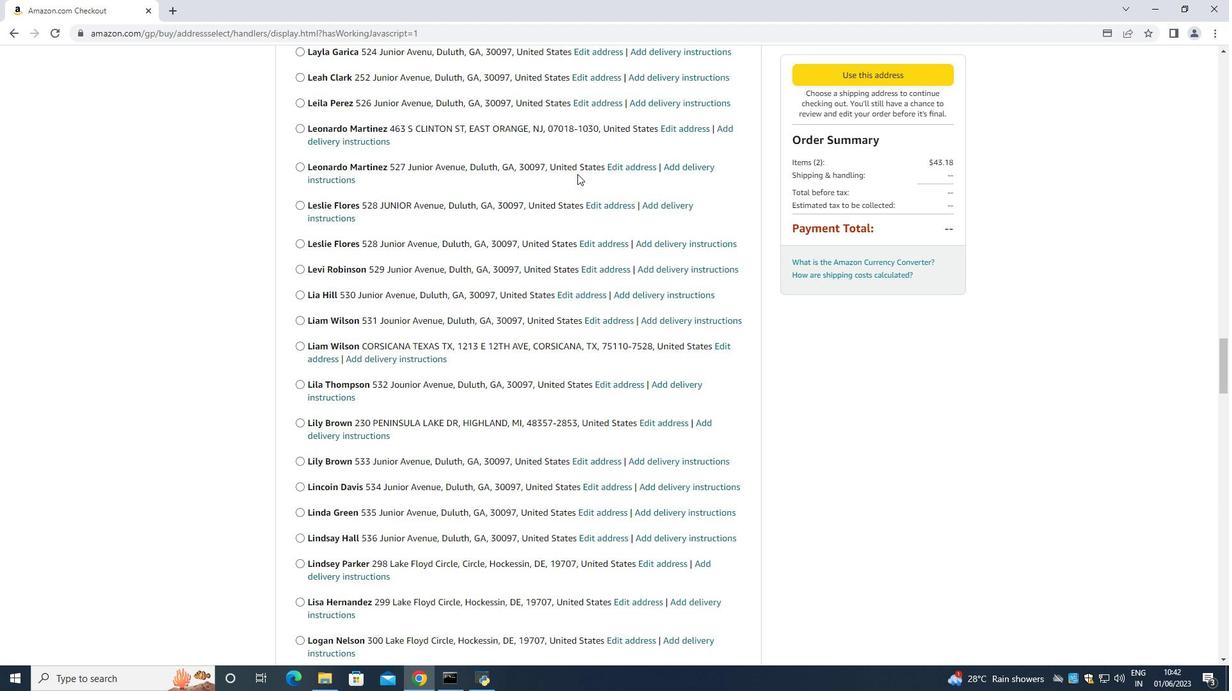 
Action: Mouse scrolled (574, 176) with delta (0, 0)
Screenshot: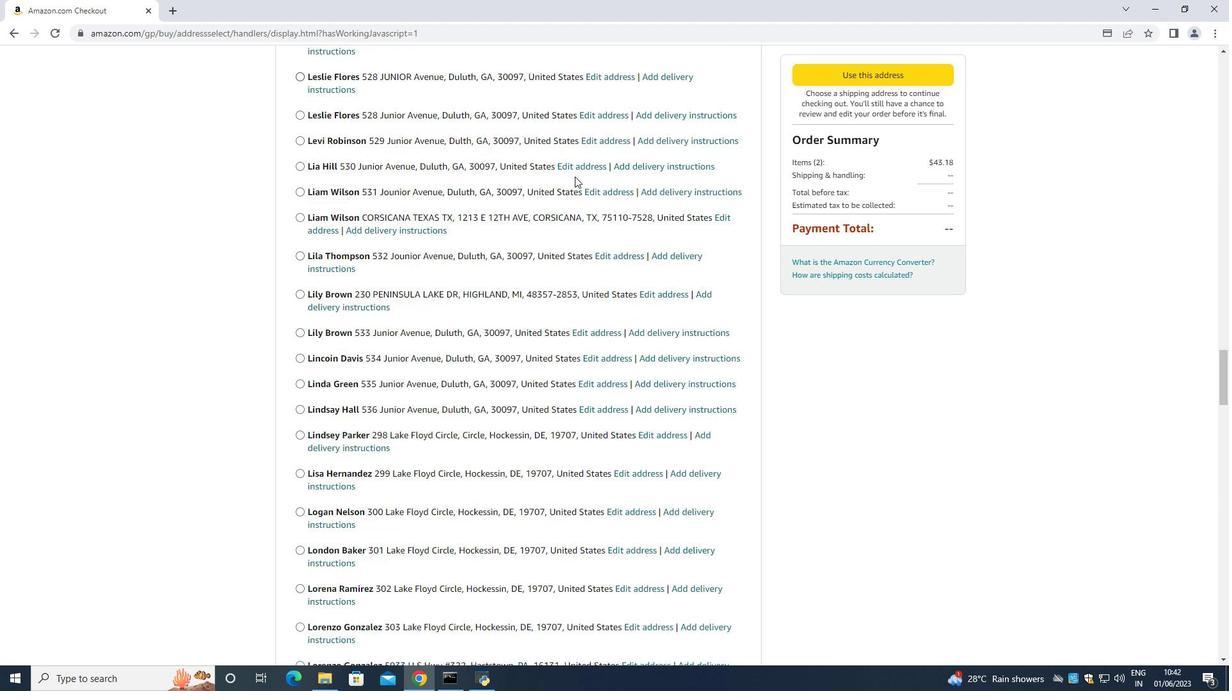 
Action: Mouse scrolled (574, 176) with delta (0, 0)
Screenshot: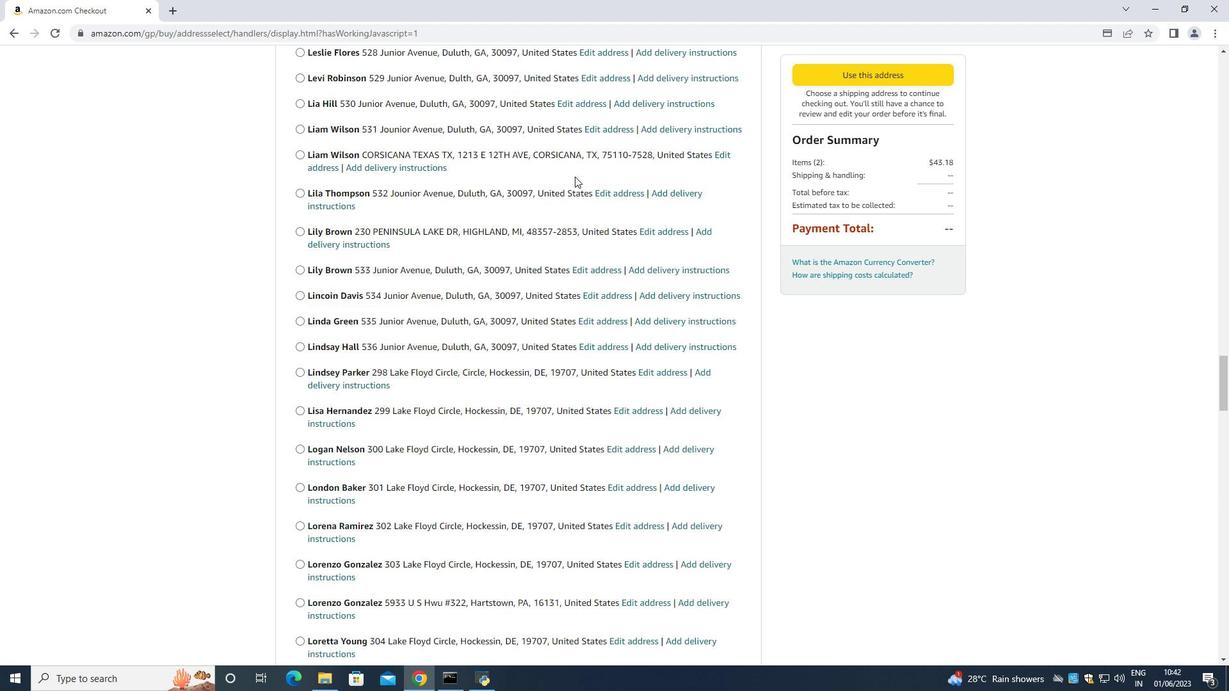 
Action: Mouse scrolled (574, 176) with delta (0, 0)
Screenshot: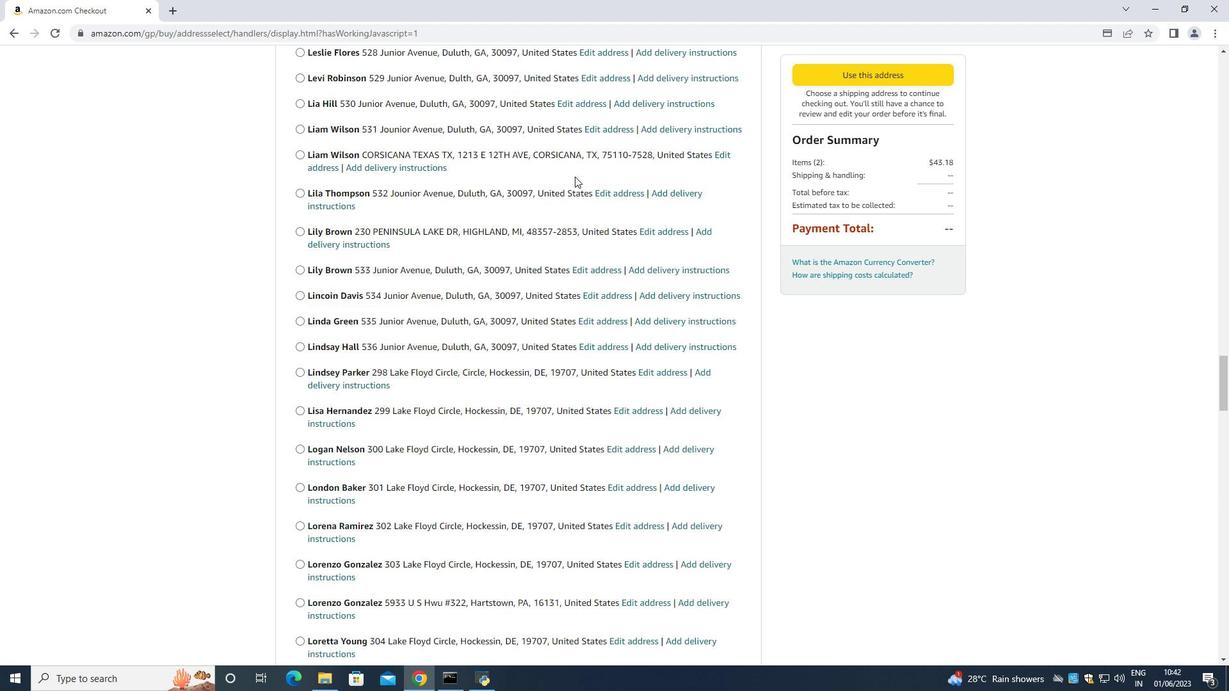 
Action: Mouse moved to (574, 177)
Screenshot: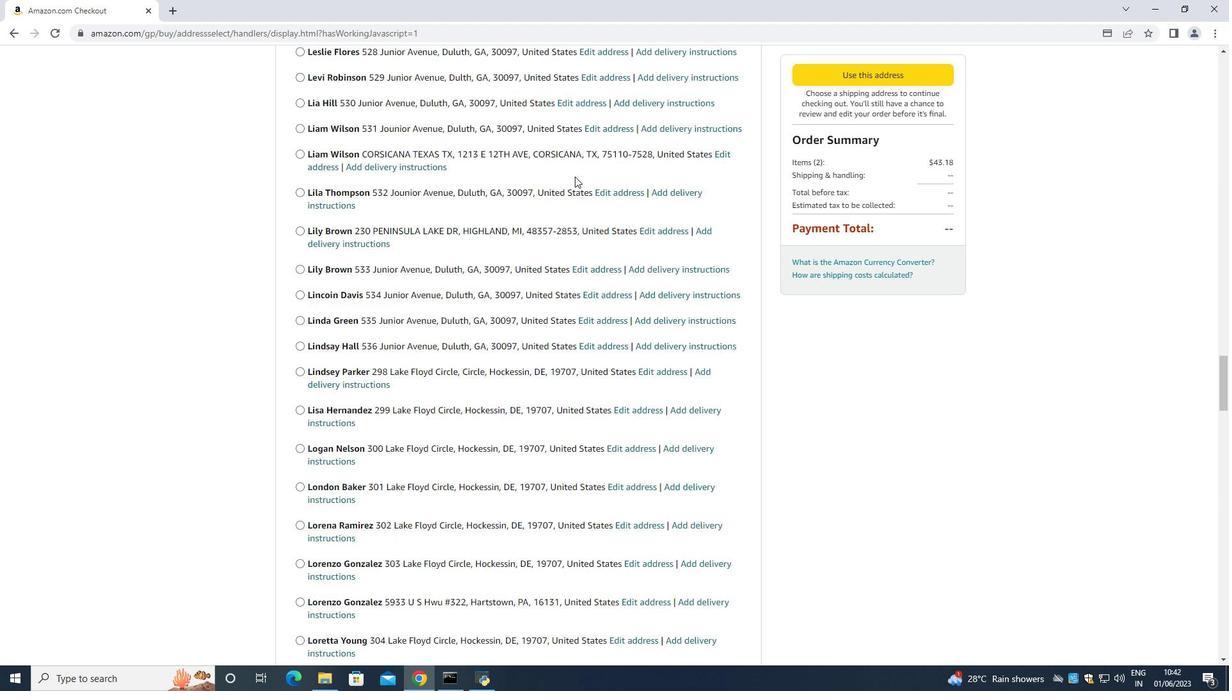 
Action: Mouse scrolled (574, 176) with delta (0, 0)
Screenshot: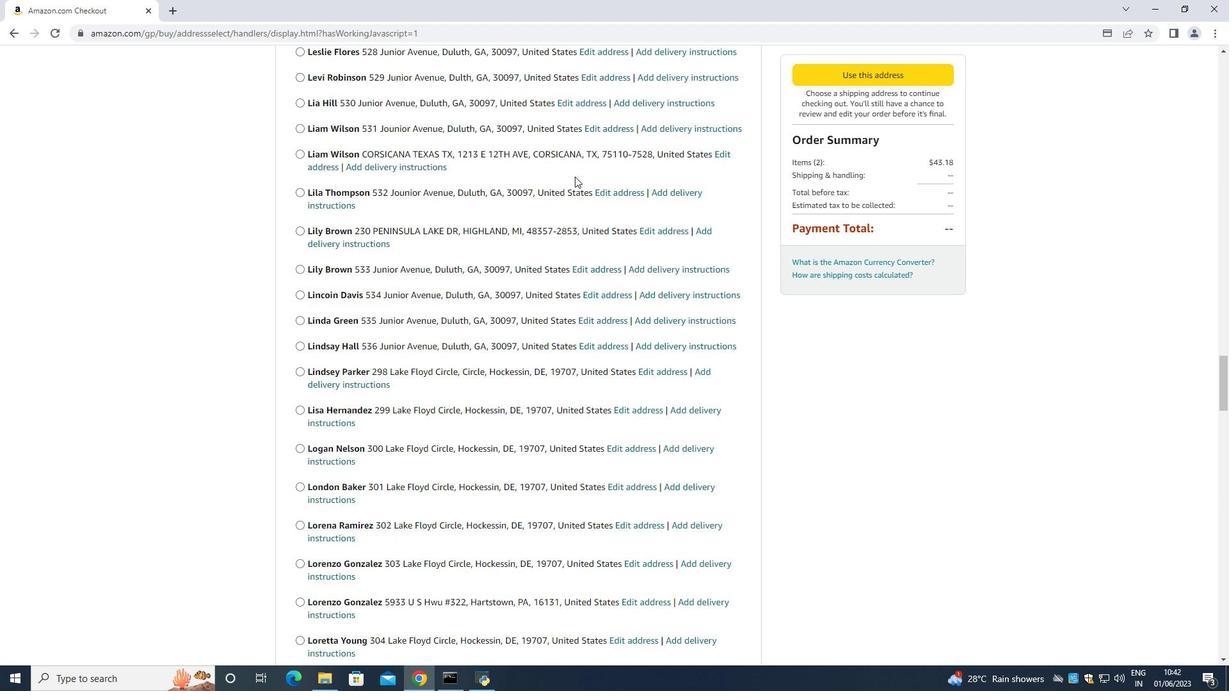 
Action: Mouse scrolled (574, 176) with delta (0, 0)
Screenshot: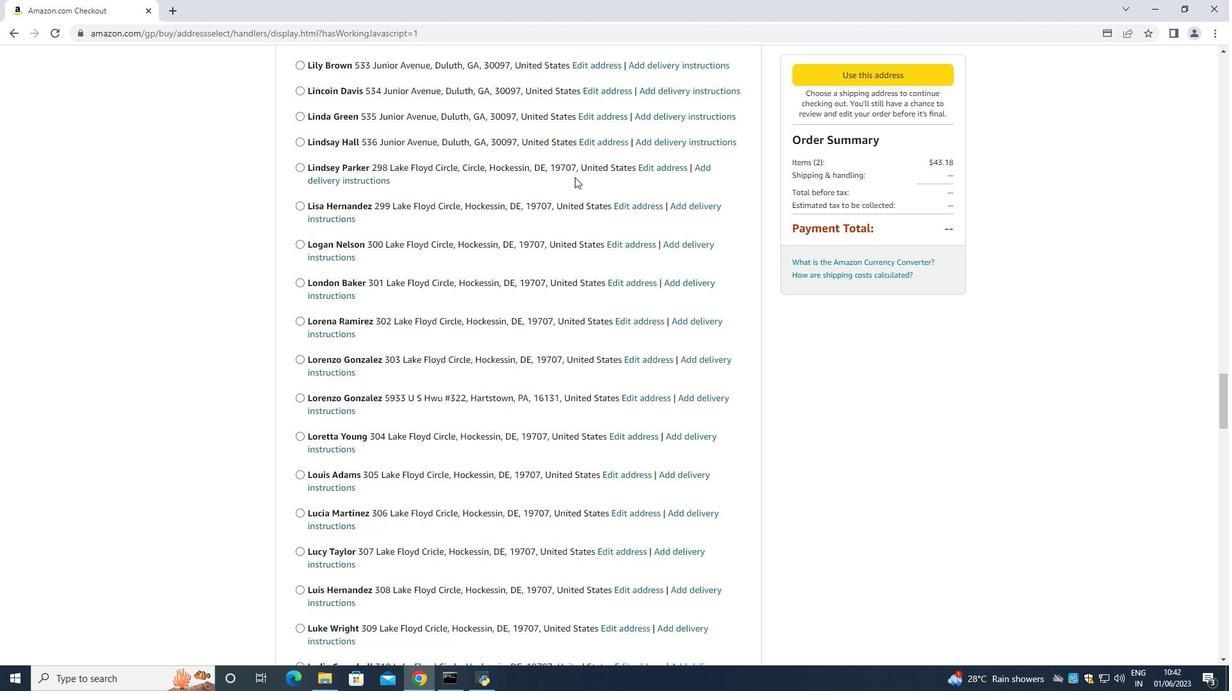 
Action: Mouse scrolled (574, 176) with delta (0, 0)
Screenshot: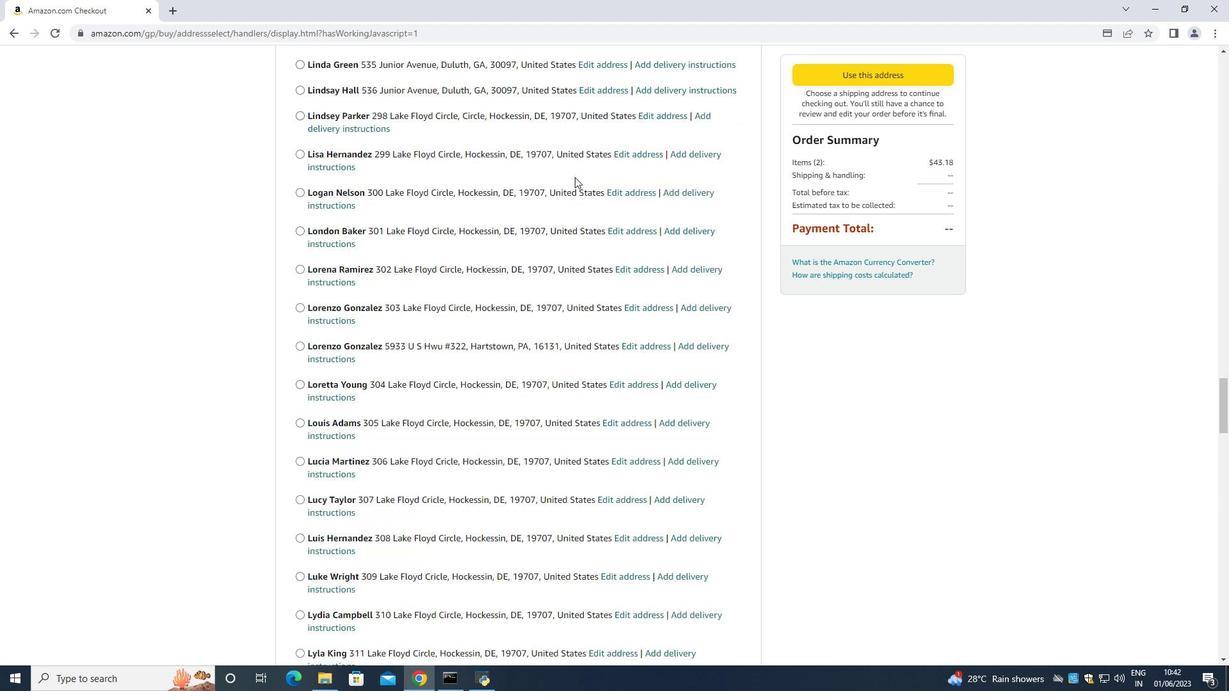 
Action: Mouse scrolled (574, 176) with delta (0, 0)
Screenshot: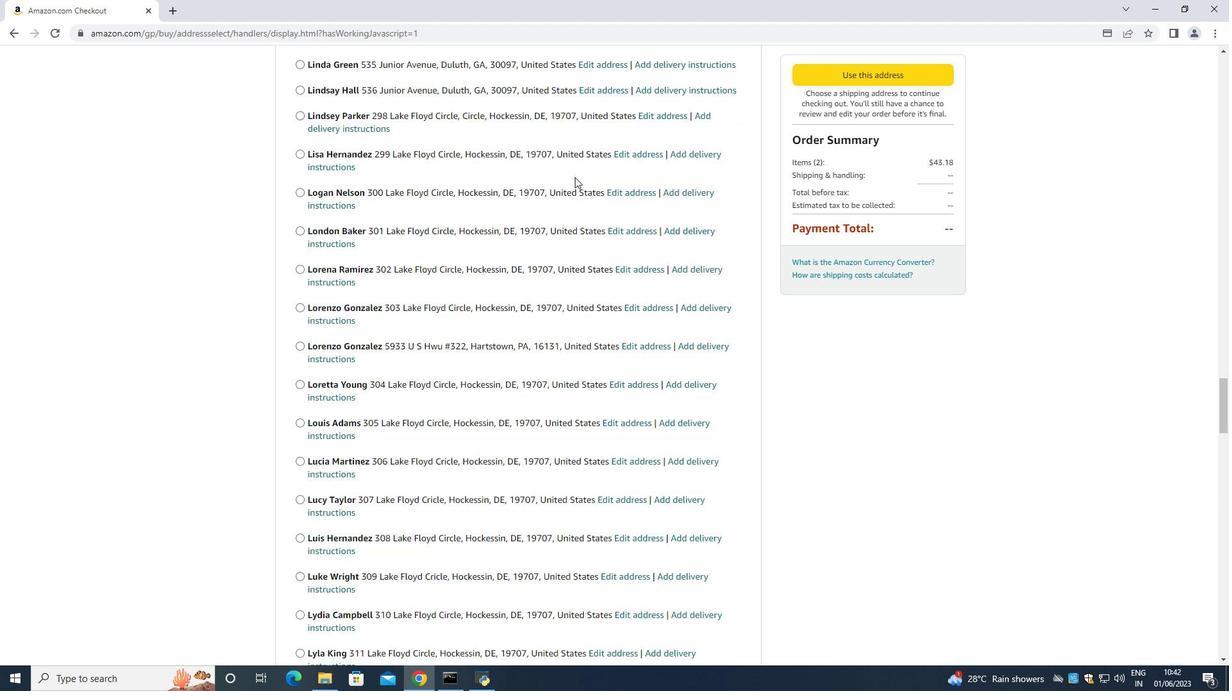 
Action: Mouse scrolled (574, 176) with delta (0, 0)
Screenshot: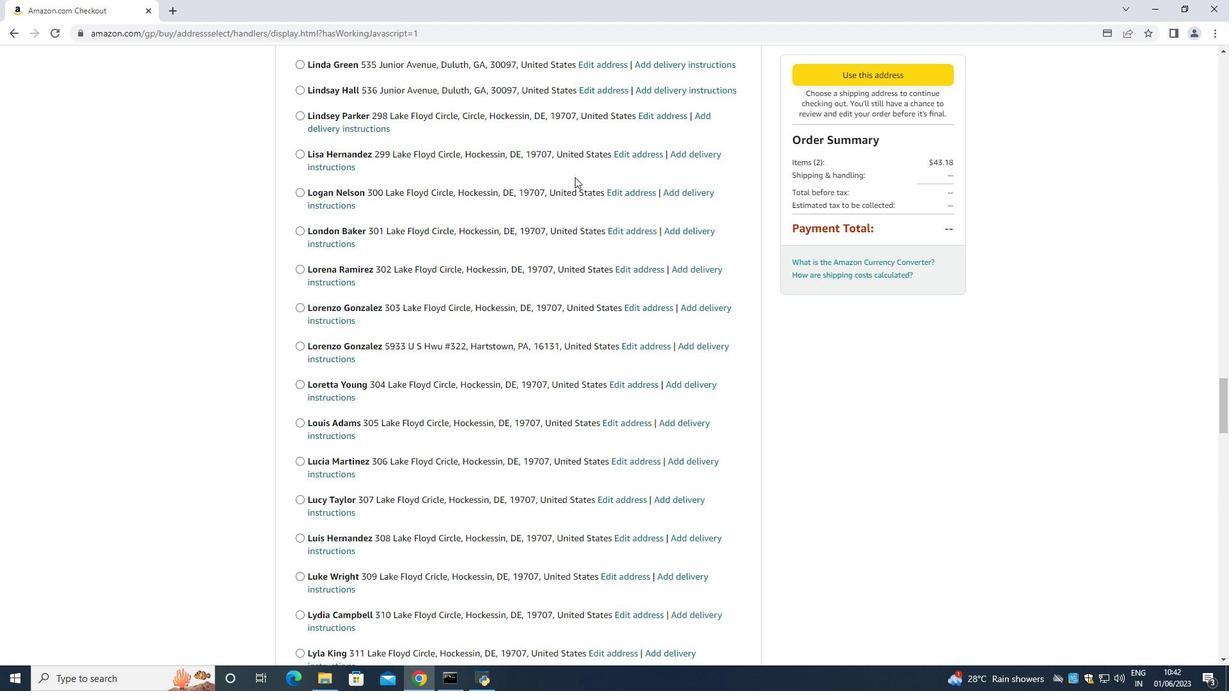 
Action: Mouse scrolled (574, 176) with delta (0, 0)
Screenshot: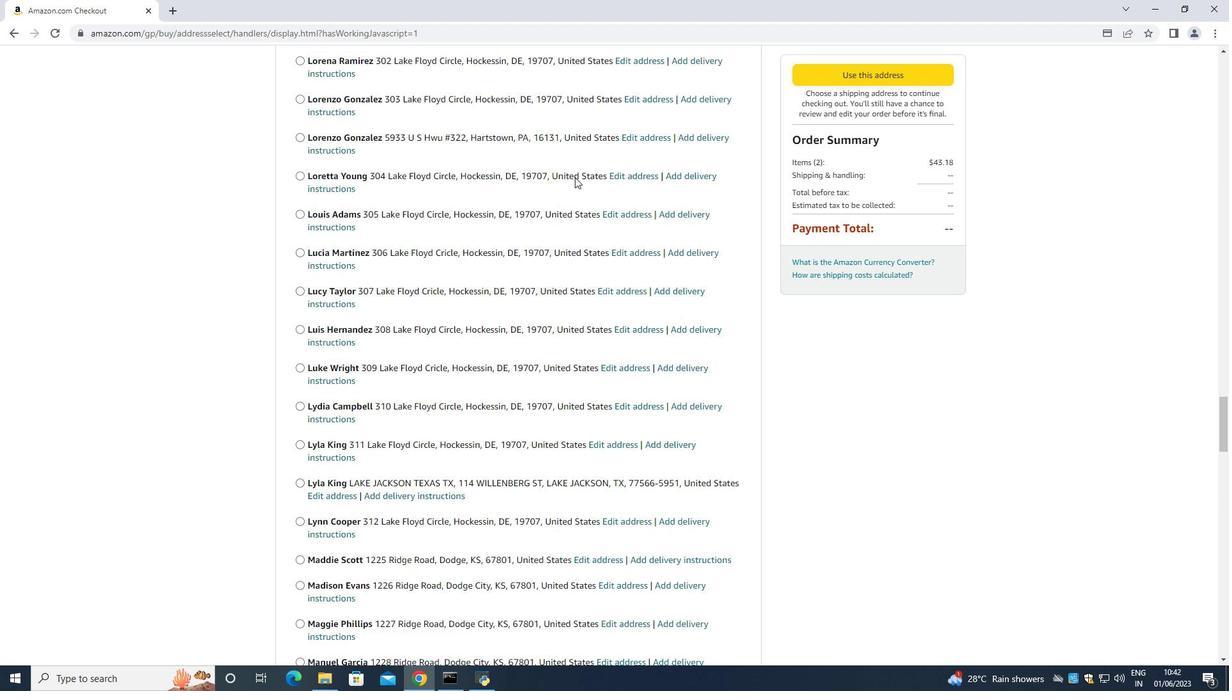 
Action: Mouse scrolled (574, 176) with delta (0, 0)
Screenshot: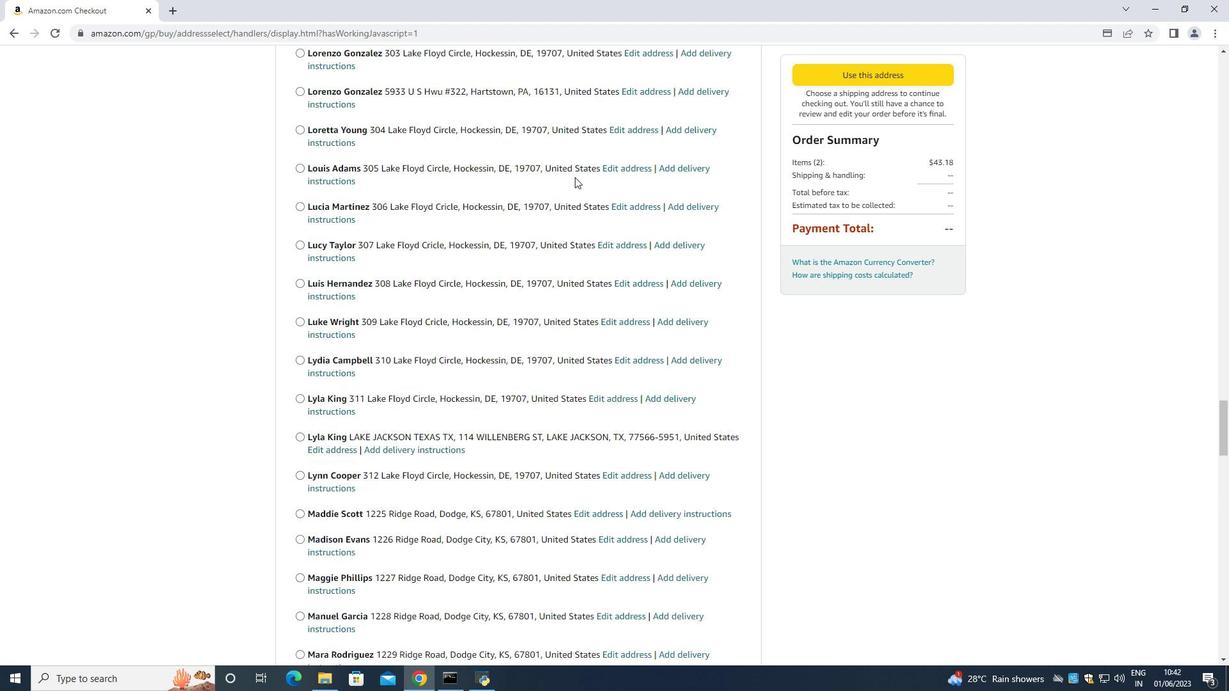 
Action: Mouse scrolled (574, 176) with delta (0, 0)
Screenshot: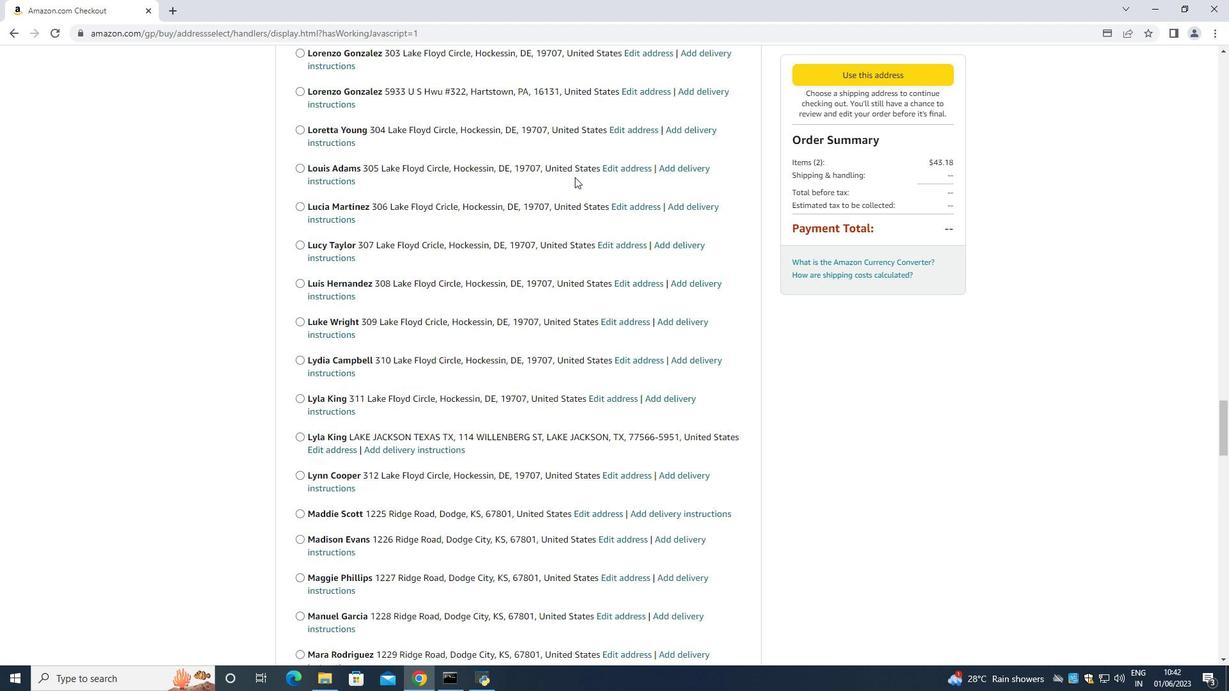 
Action: Mouse scrolled (574, 176) with delta (0, 0)
Screenshot: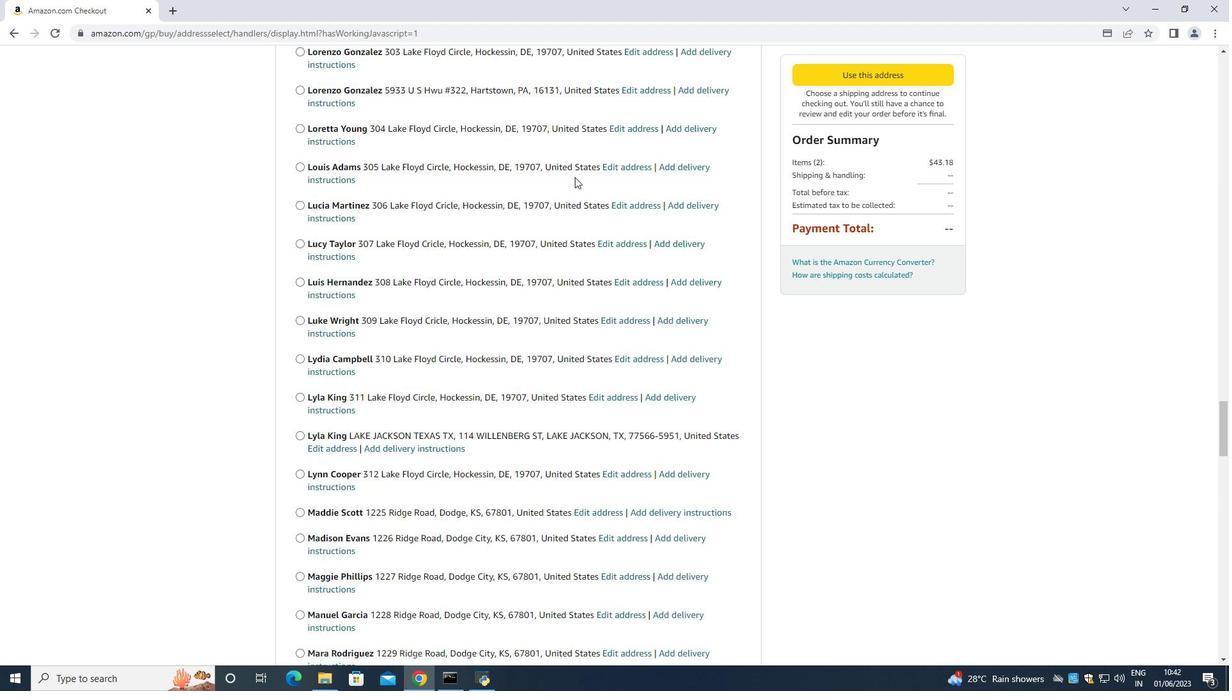 
Action: Mouse moved to (574, 177)
Screenshot: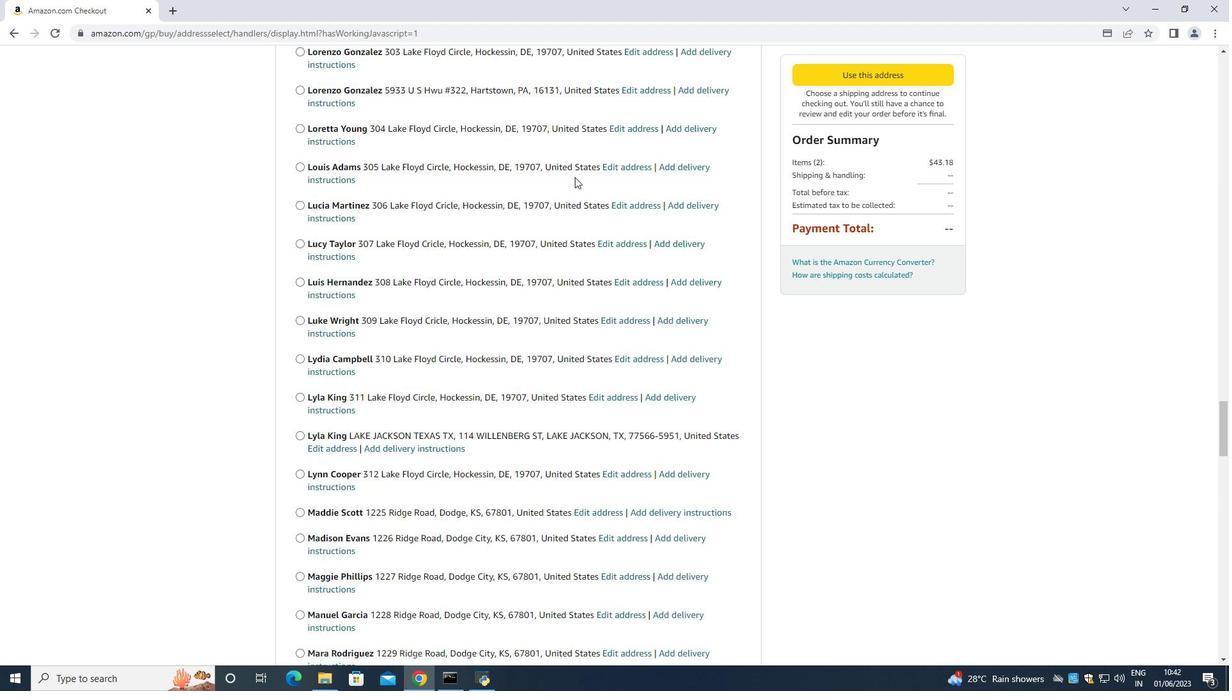 
Action: Mouse scrolled (574, 176) with delta (0, 0)
Screenshot: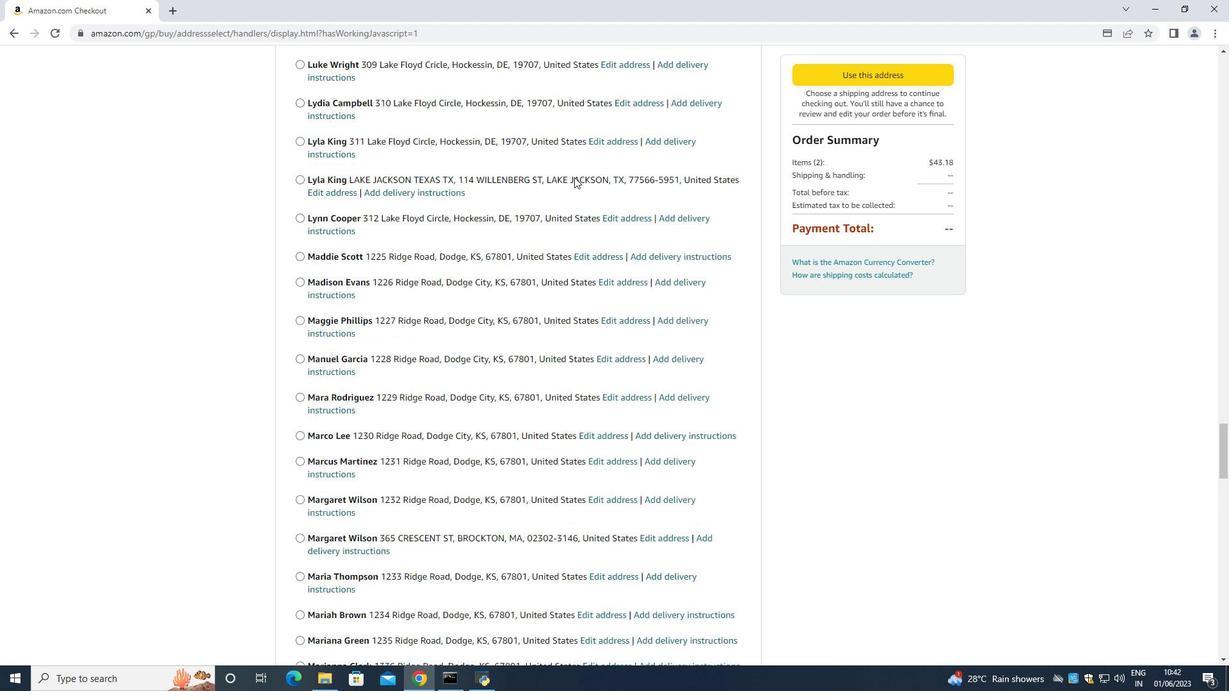 
Action: Mouse scrolled (574, 176) with delta (0, 0)
Screenshot: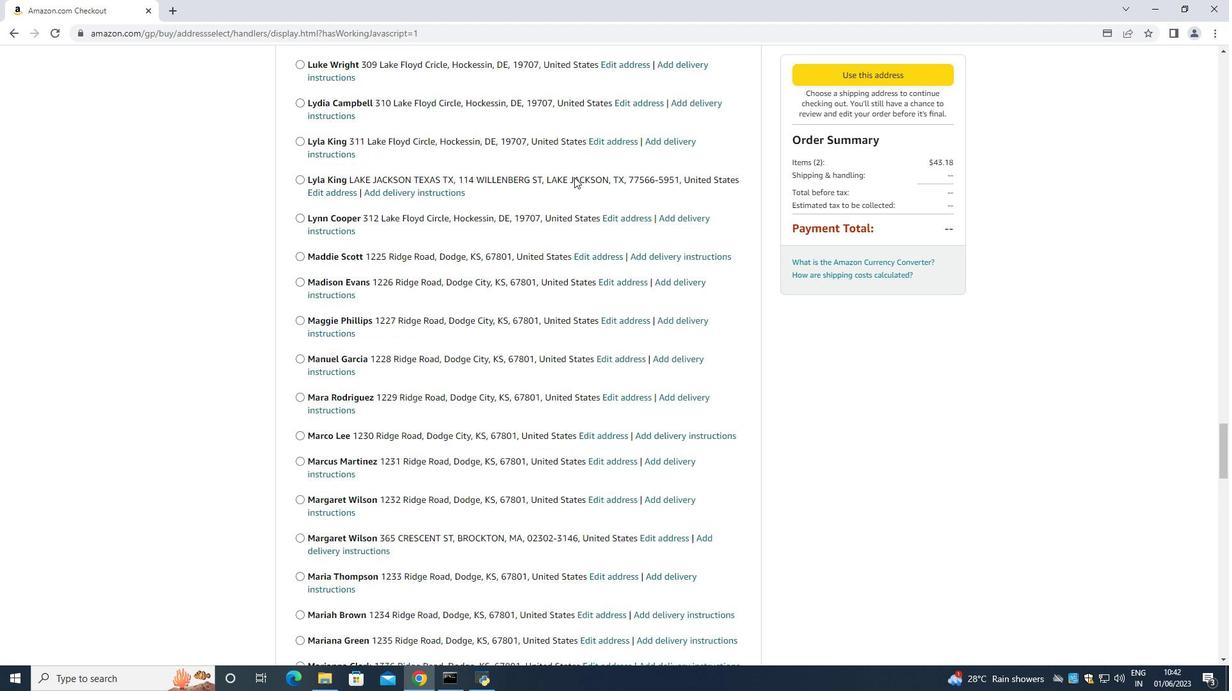 
Action: Mouse scrolled (574, 176) with delta (0, 0)
Screenshot: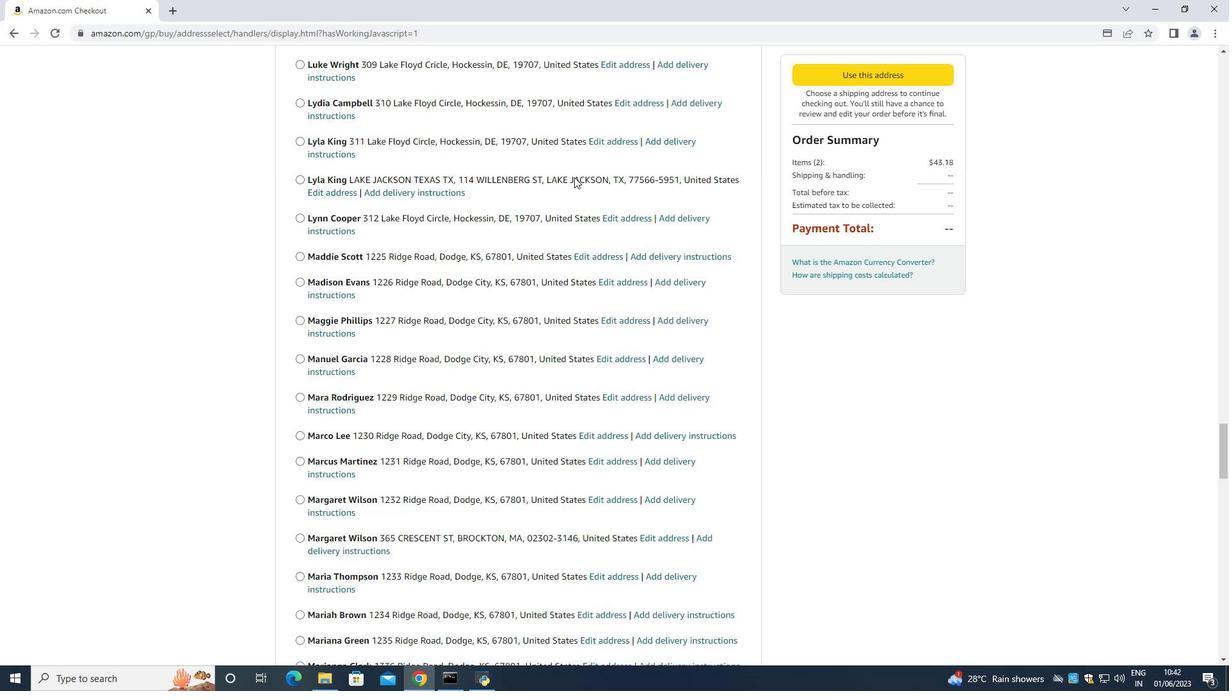 
Action: Mouse scrolled (574, 176) with delta (0, 0)
Screenshot: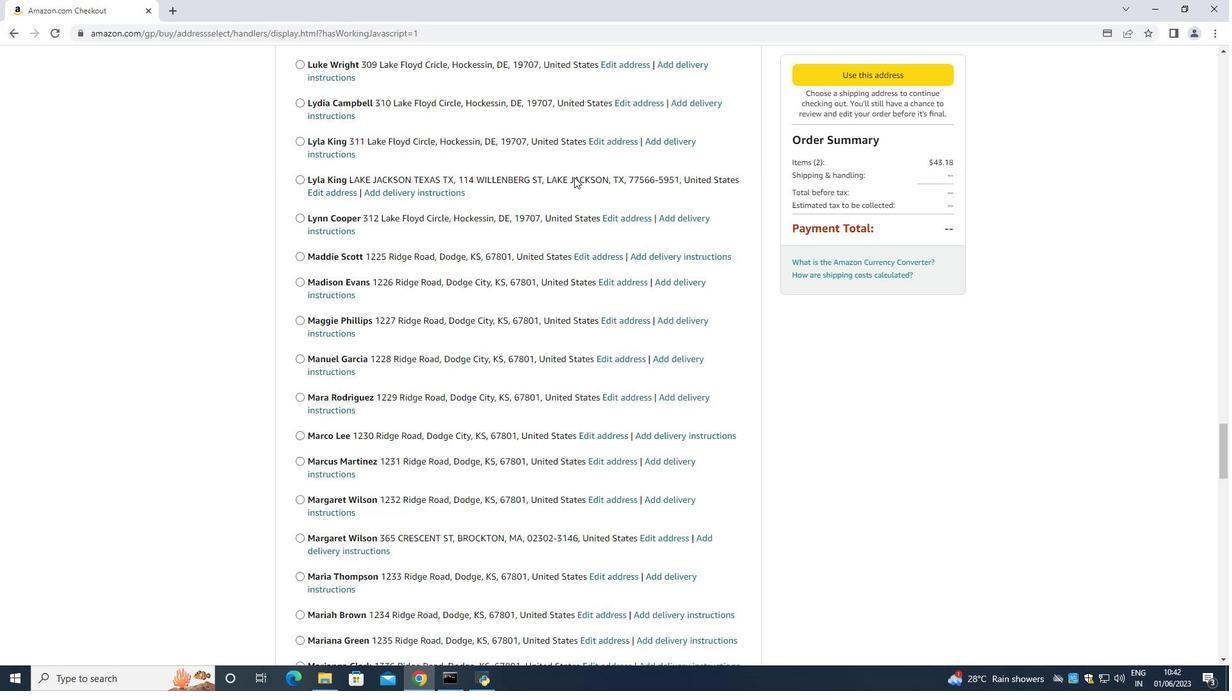 
Action: Mouse scrolled (574, 176) with delta (0, 0)
Screenshot: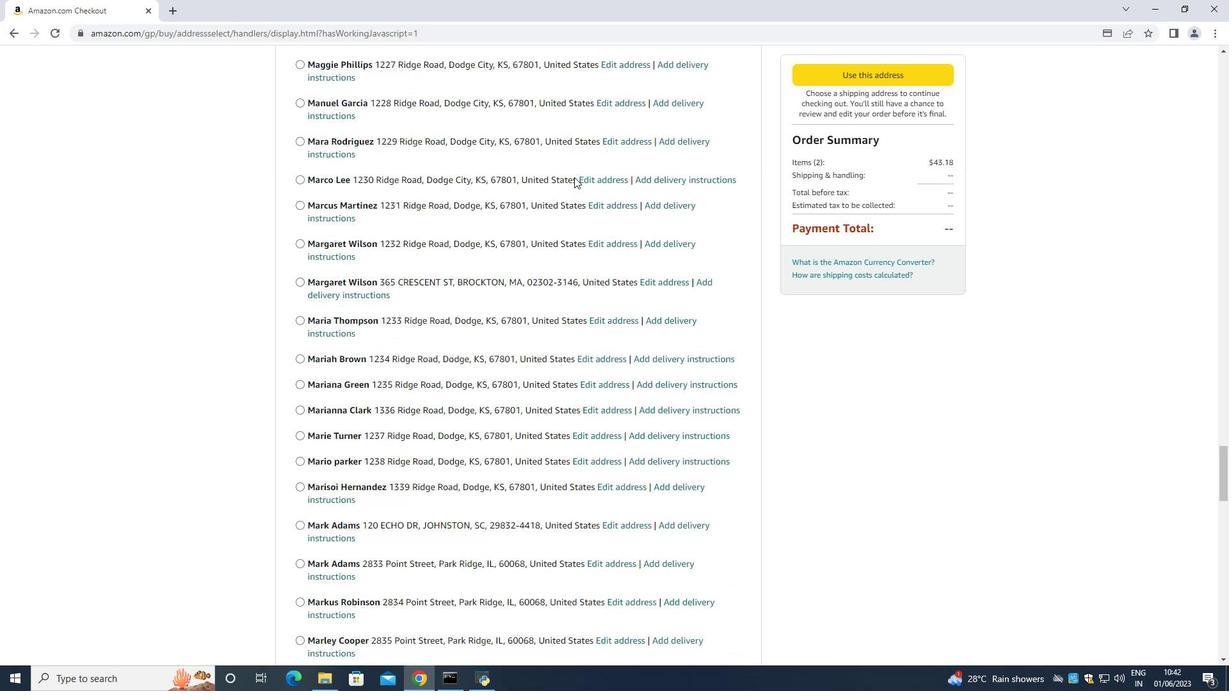 
Action: Mouse scrolled (574, 176) with delta (0, 0)
Screenshot: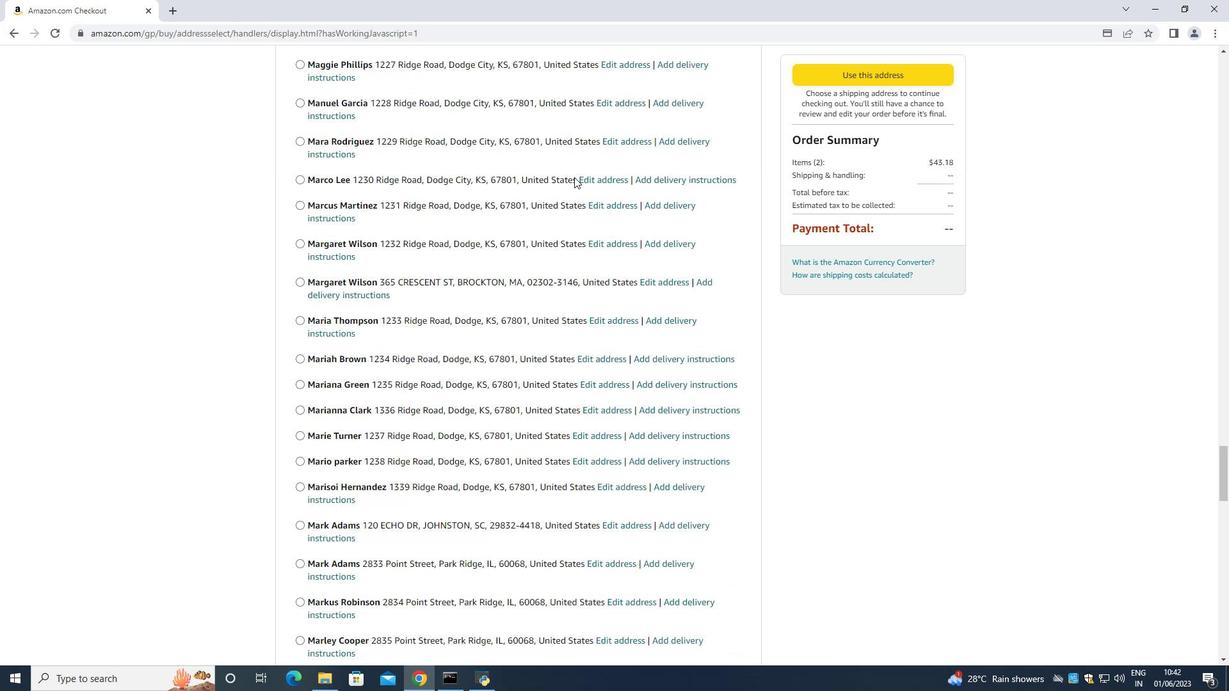 
Action: Mouse scrolled (574, 176) with delta (0, 0)
Screenshot: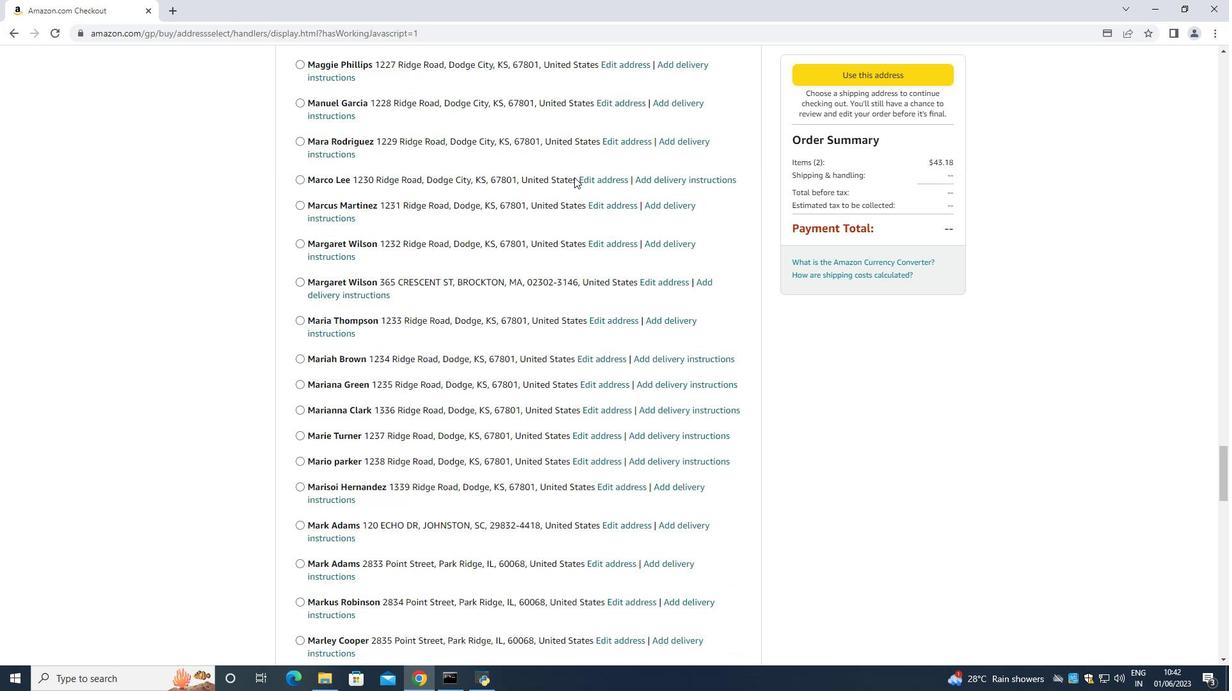 
Action: Mouse scrolled (574, 176) with delta (0, 0)
Screenshot: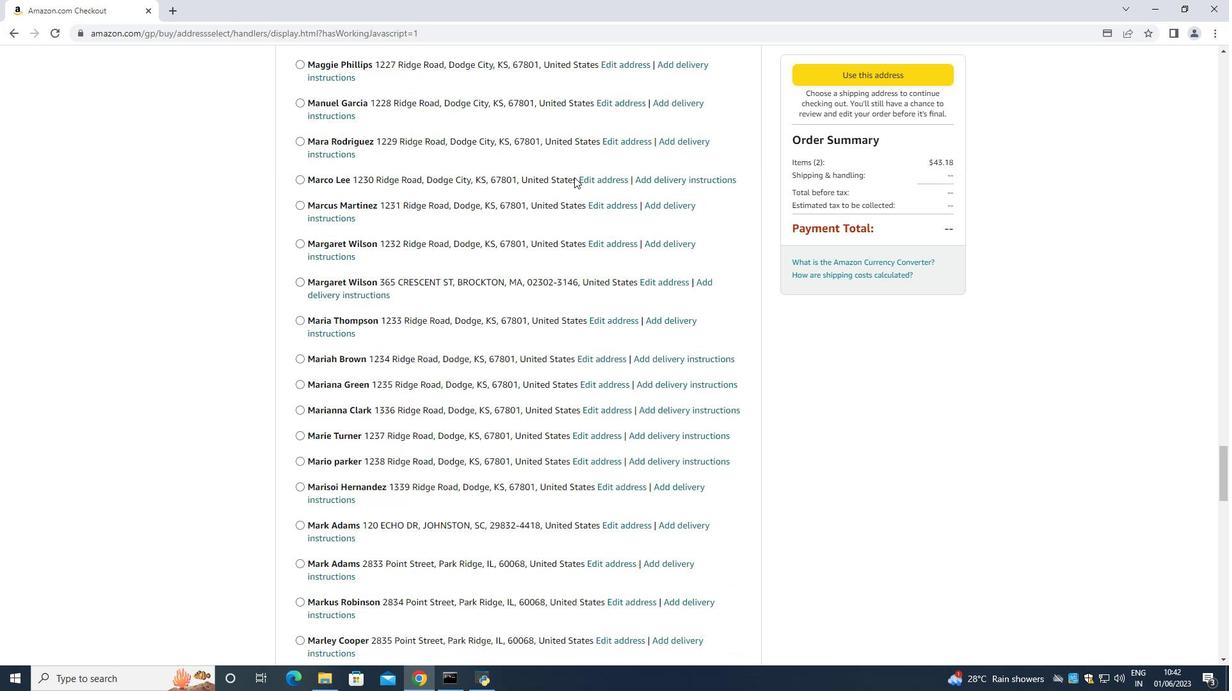 
Action: Mouse scrolled (574, 176) with delta (0, 0)
Screenshot: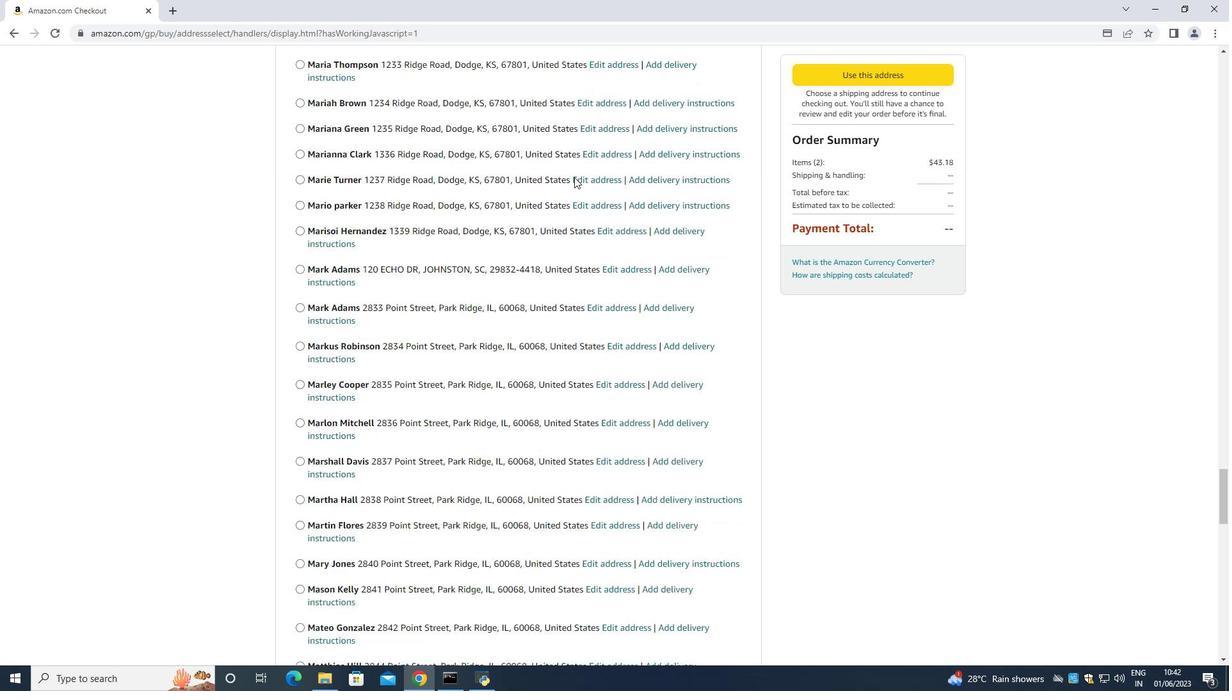 
Action: Mouse scrolled (574, 176) with delta (0, 0)
Screenshot: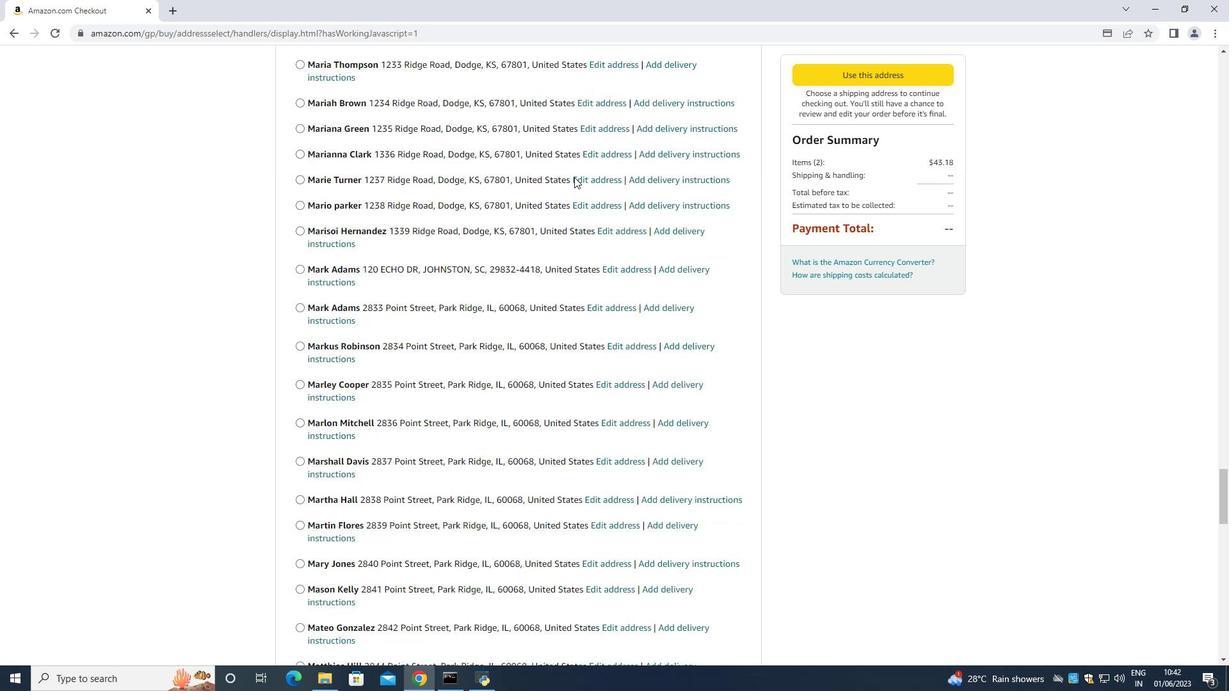 
Action: Mouse scrolled (574, 176) with delta (0, 0)
Screenshot: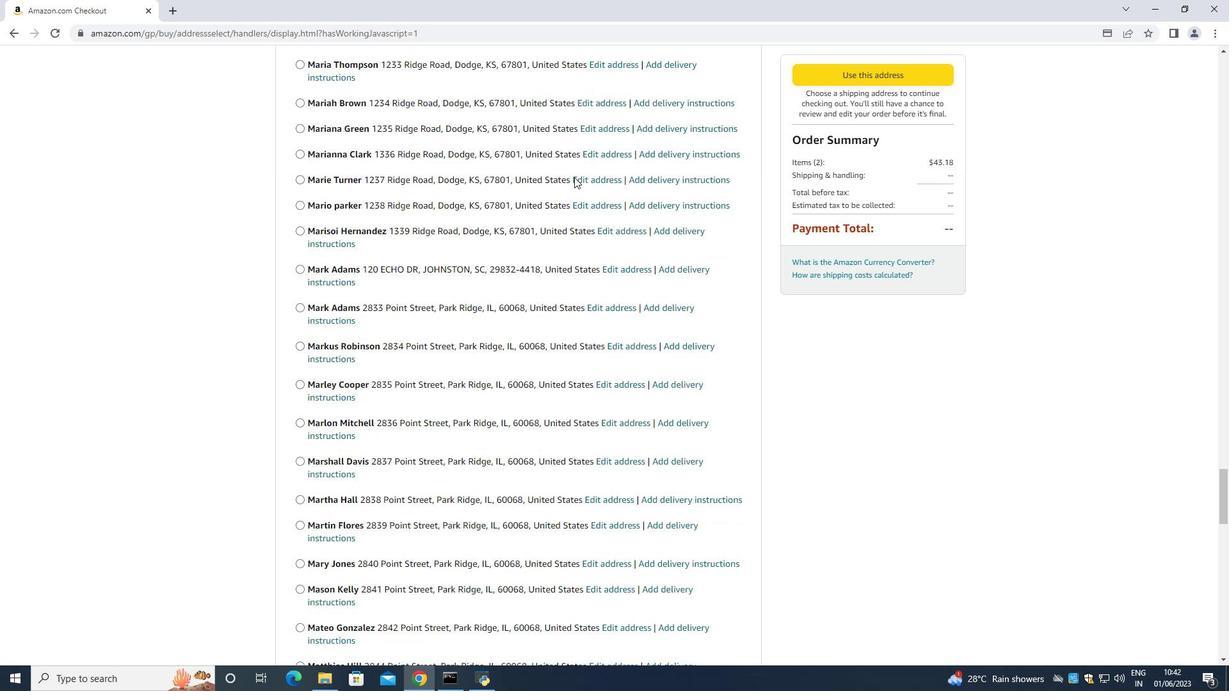 
Action: Mouse scrolled (574, 176) with delta (0, 0)
Screenshot: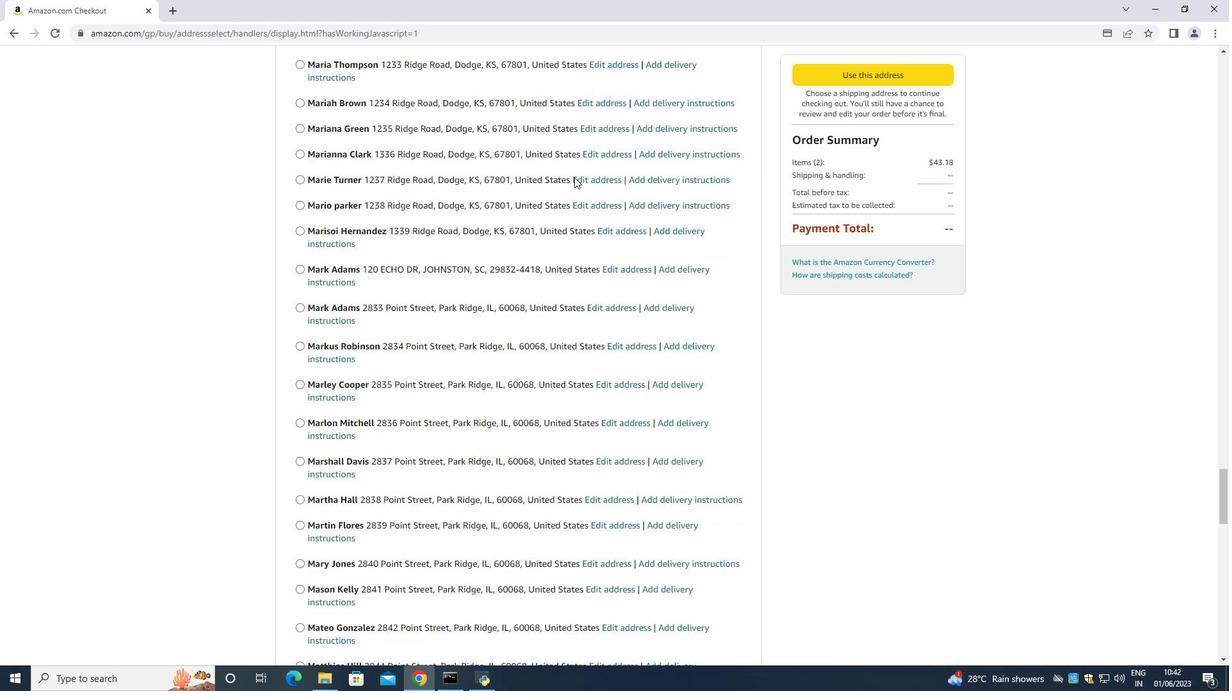 
Action: Mouse moved to (573, 177)
Screenshot: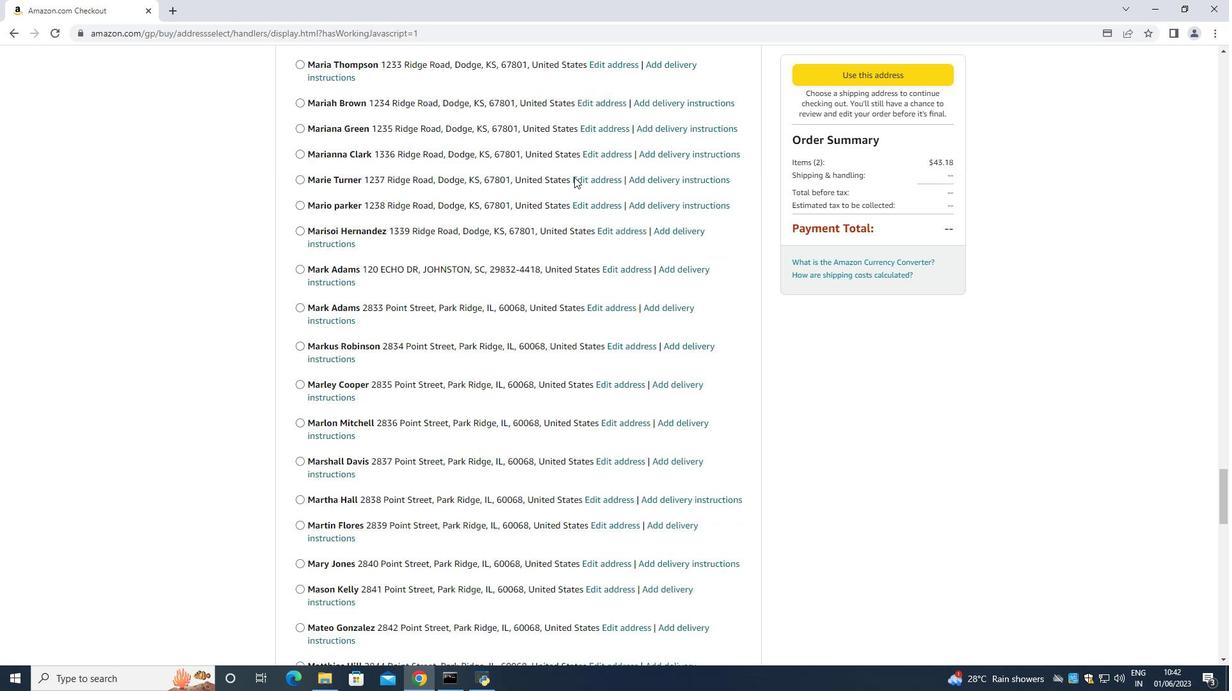 
Action: Mouse scrolled (573, 176) with delta (0, 0)
Screenshot: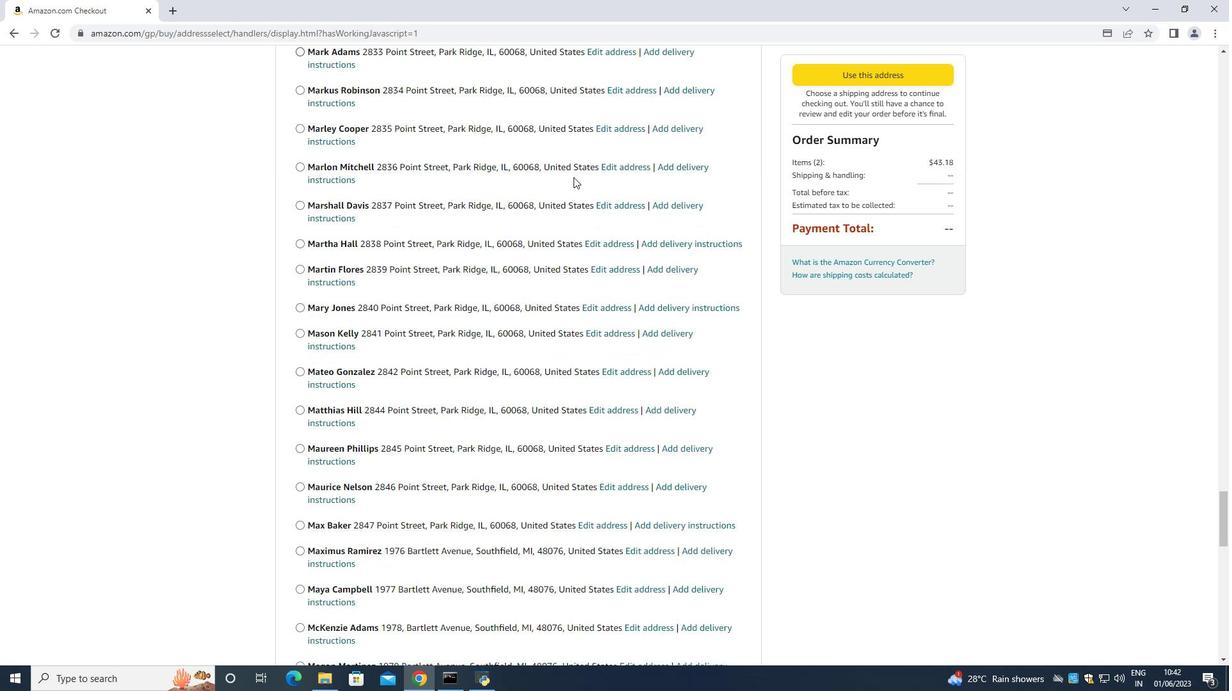 
Action: Mouse scrolled (573, 176) with delta (0, 0)
Screenshot: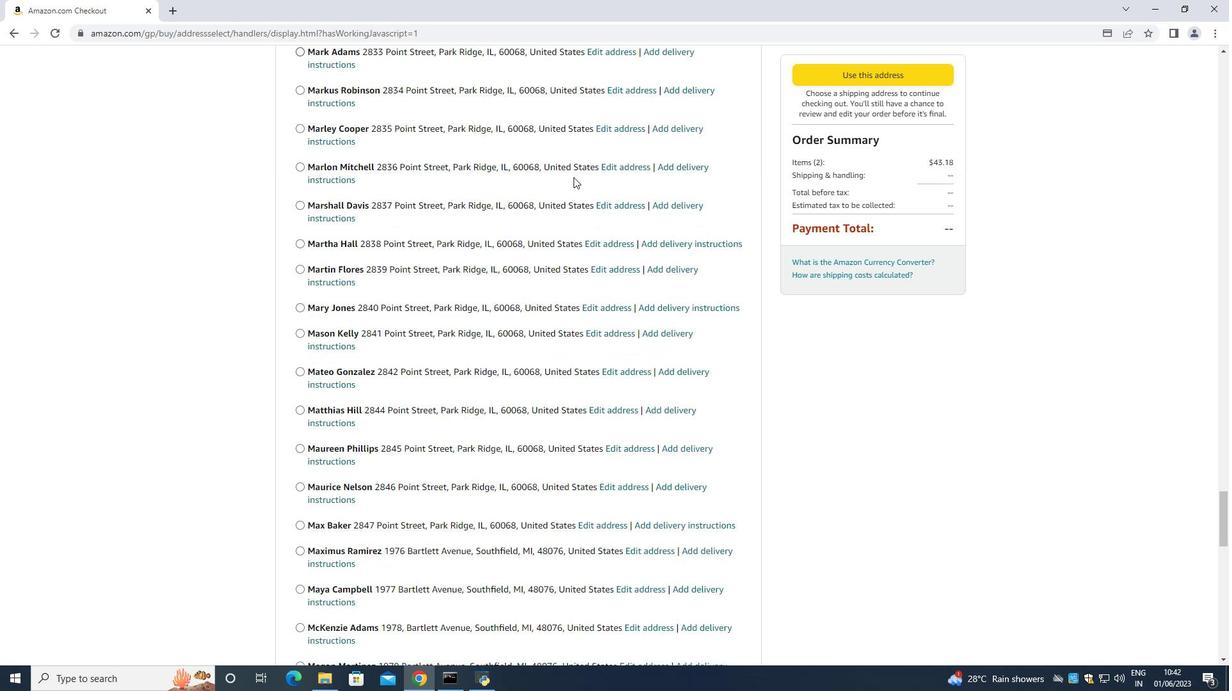 
Action: Mouse scrolled (573, 176) with delta (0, 0)
Screenshot: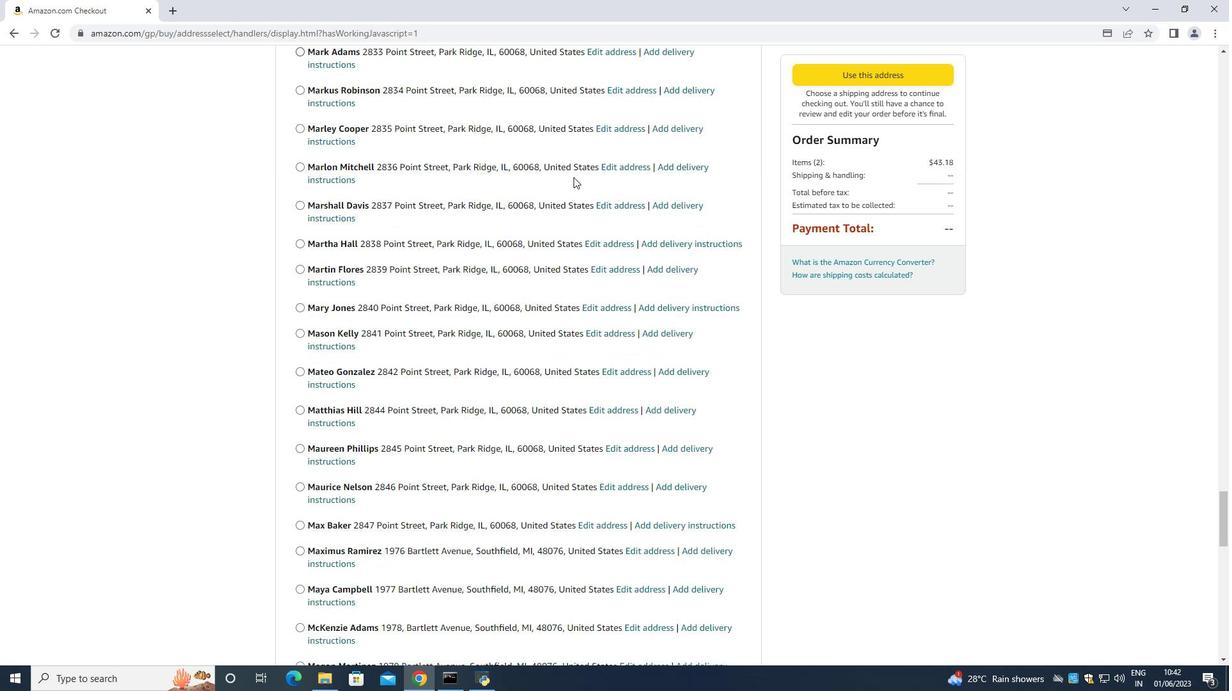 
Action: Mouse scrolled (573, 176) with delta (0, 0)
Screenshot: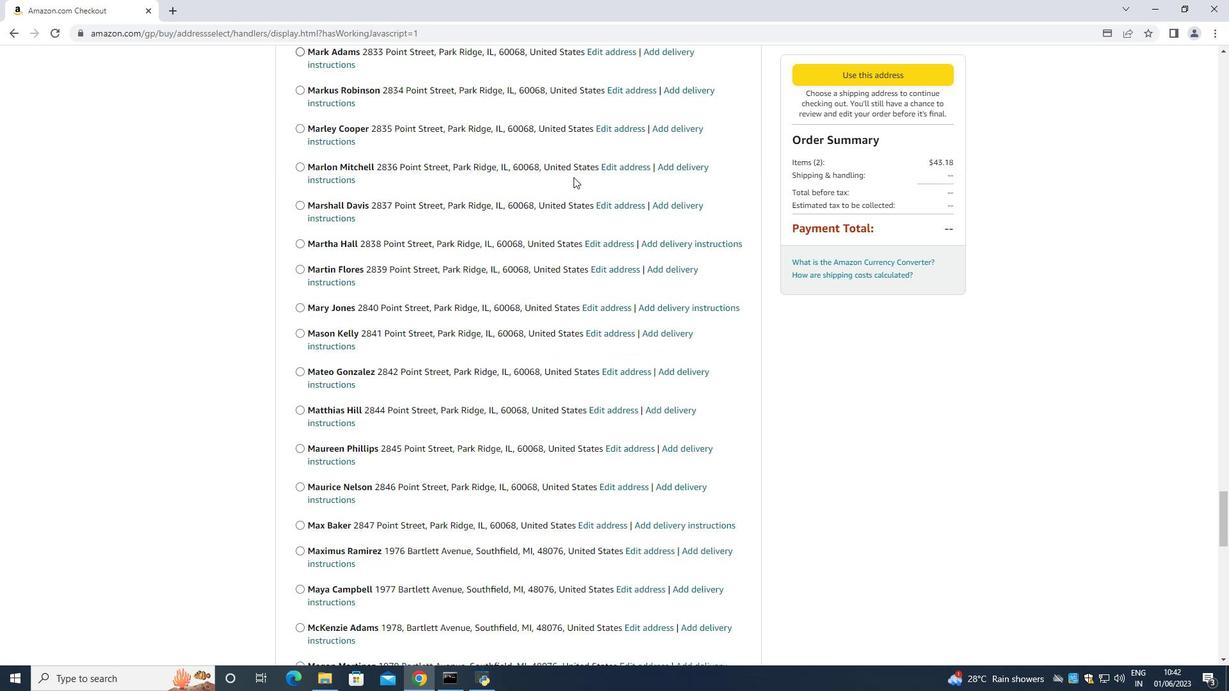 
Action: Mouse moved to (572, 177)
Screenshot: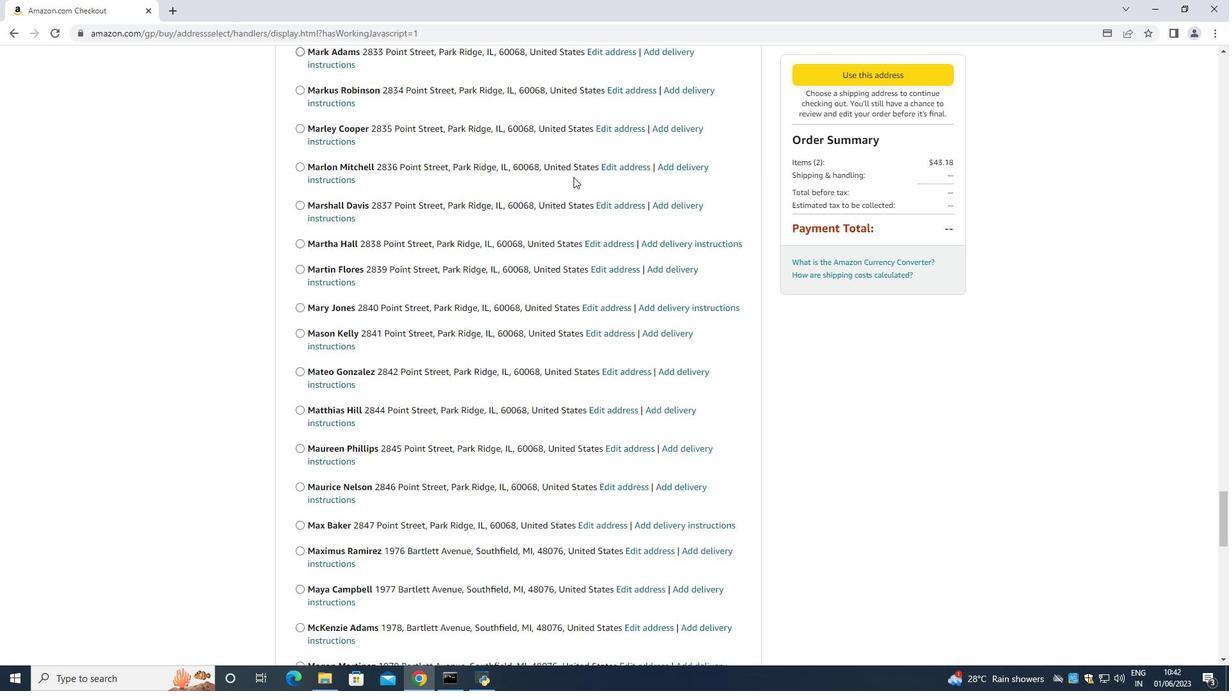 
Action: Mouse scrolled (572, 176) with delta (0, 0)
Screenshot: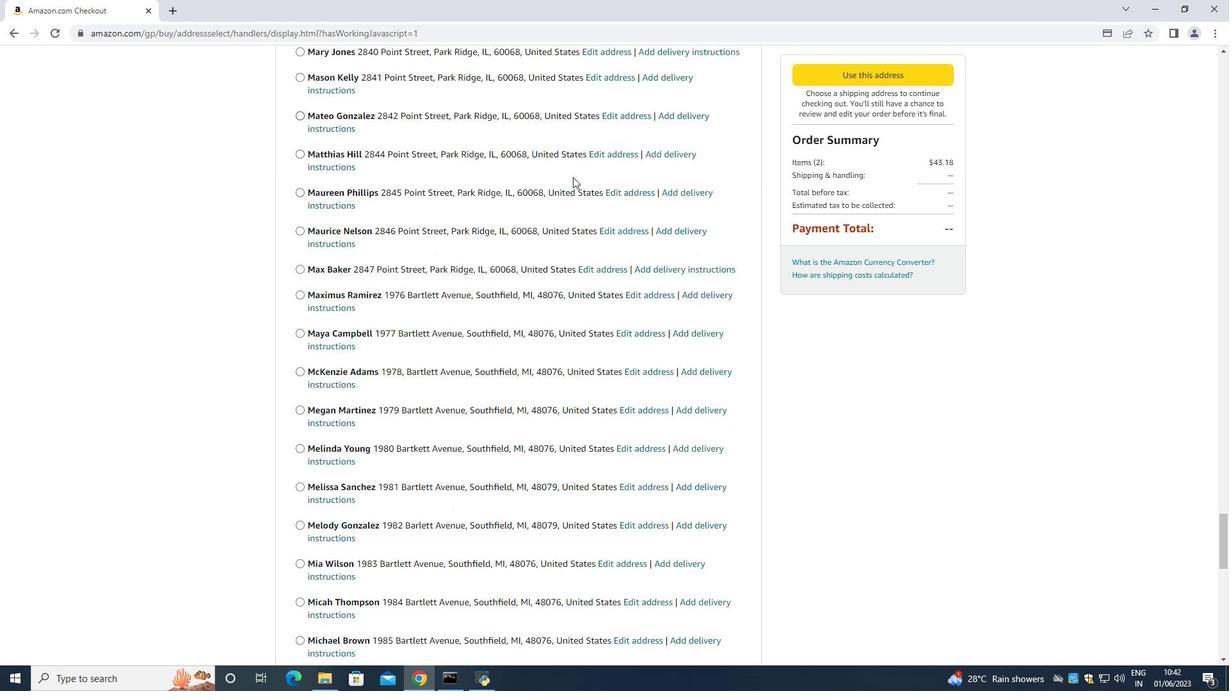 
Action: Mouse scrolled (572, 176) with delta (0, 0)
Screenshot: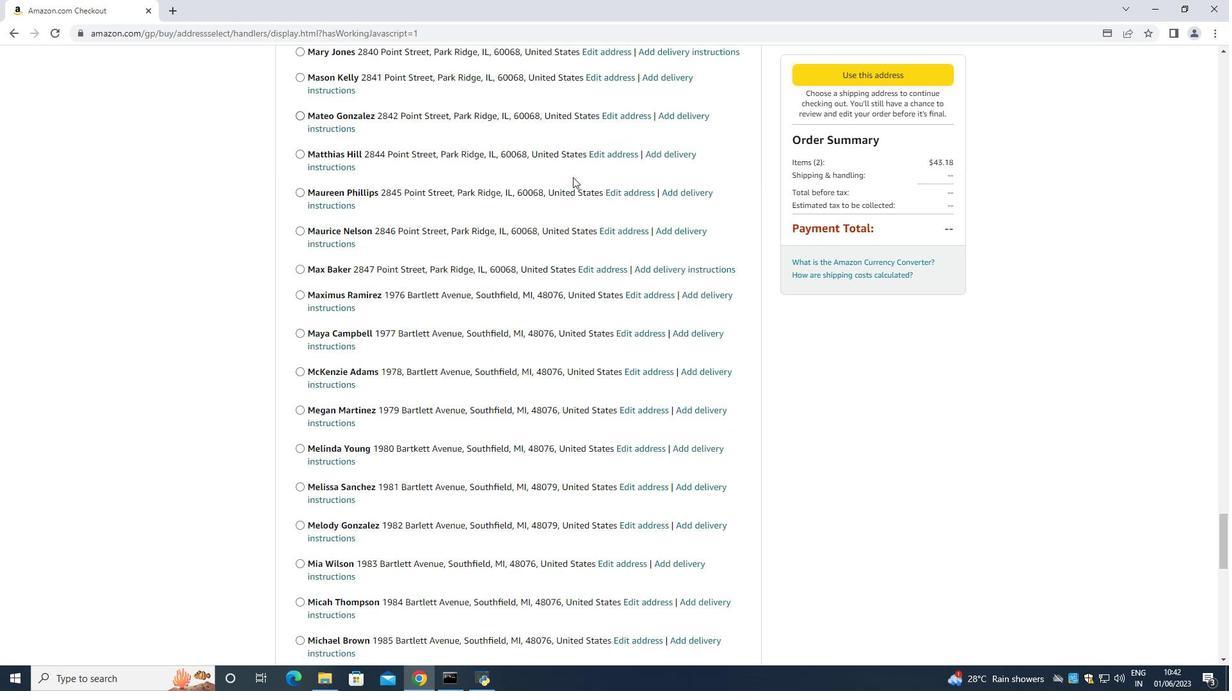 
Action: Mouse scrolled (572, 176) with delta (0, 0)
Screenshot: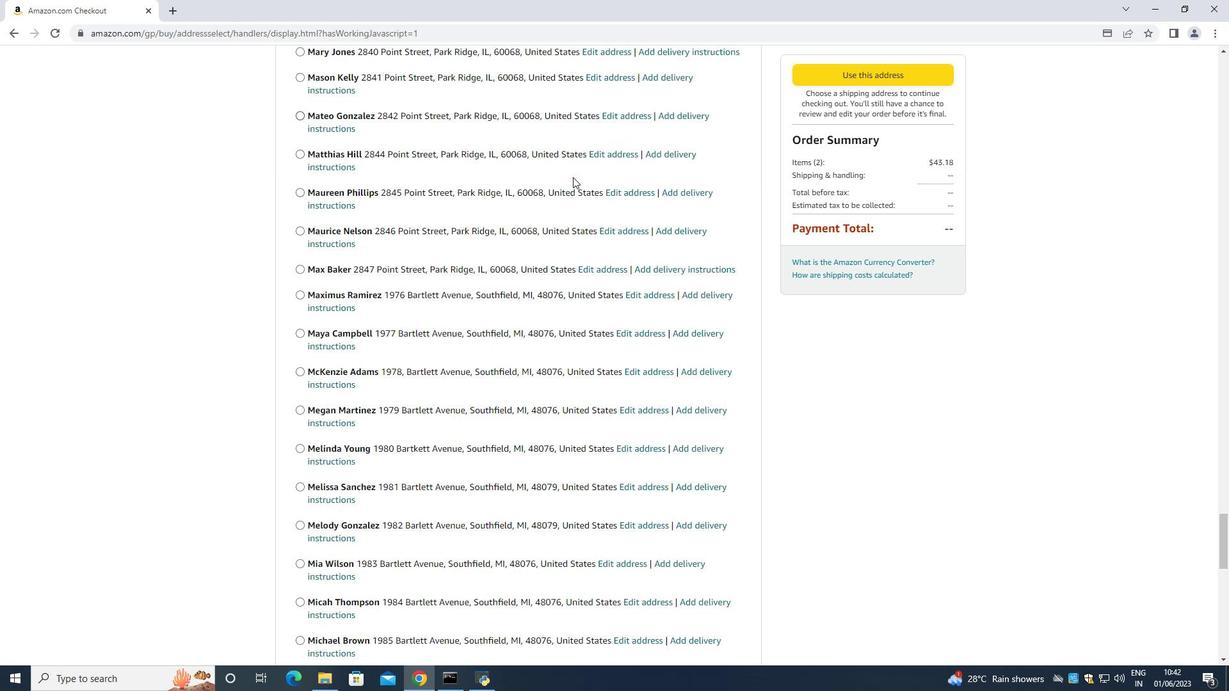 
Action: Mouse scrolled (572, 176) with delta (0, 0)
Screenshot: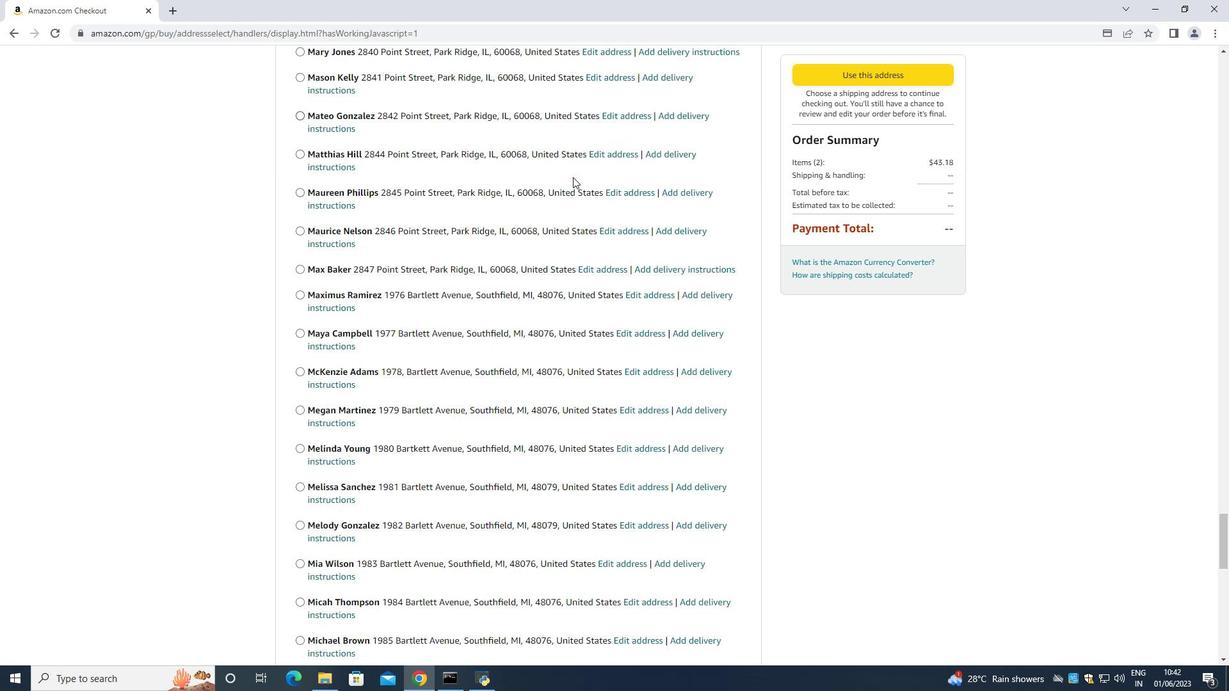 
Action: Mouse scrolled (572, 176) with delta (0, 0)
Screenshot: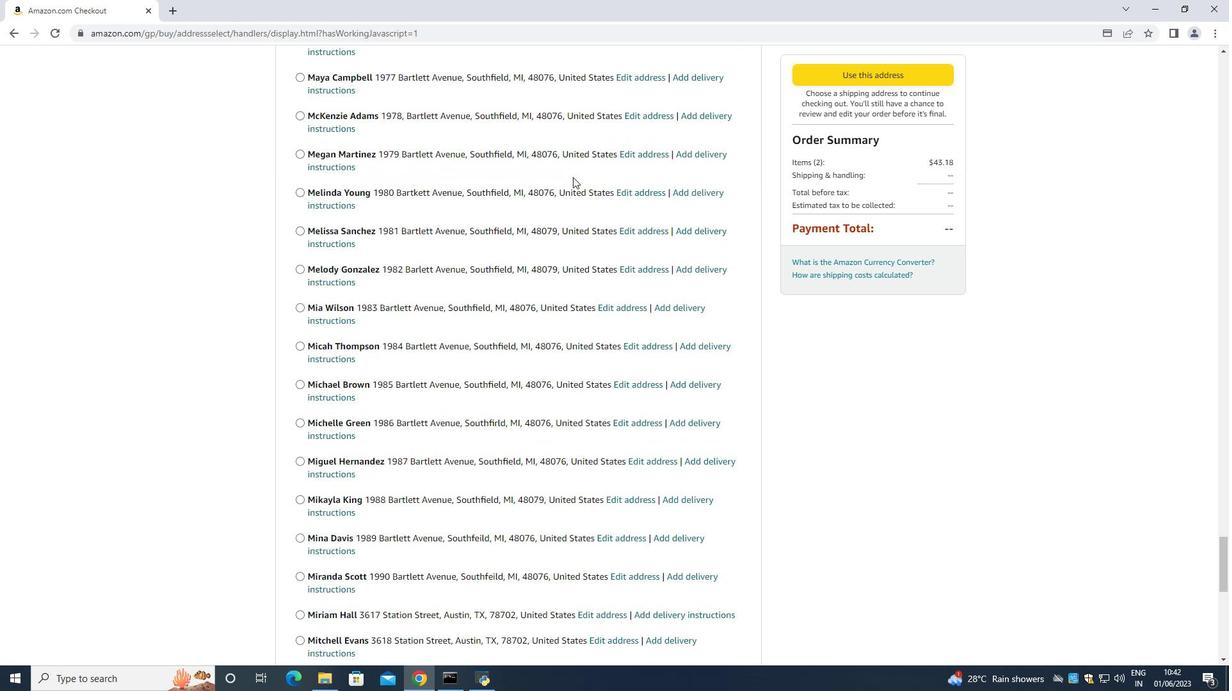 
Action: Mouse scrolled (572, 176) with delta (0, 0)
Screenshot: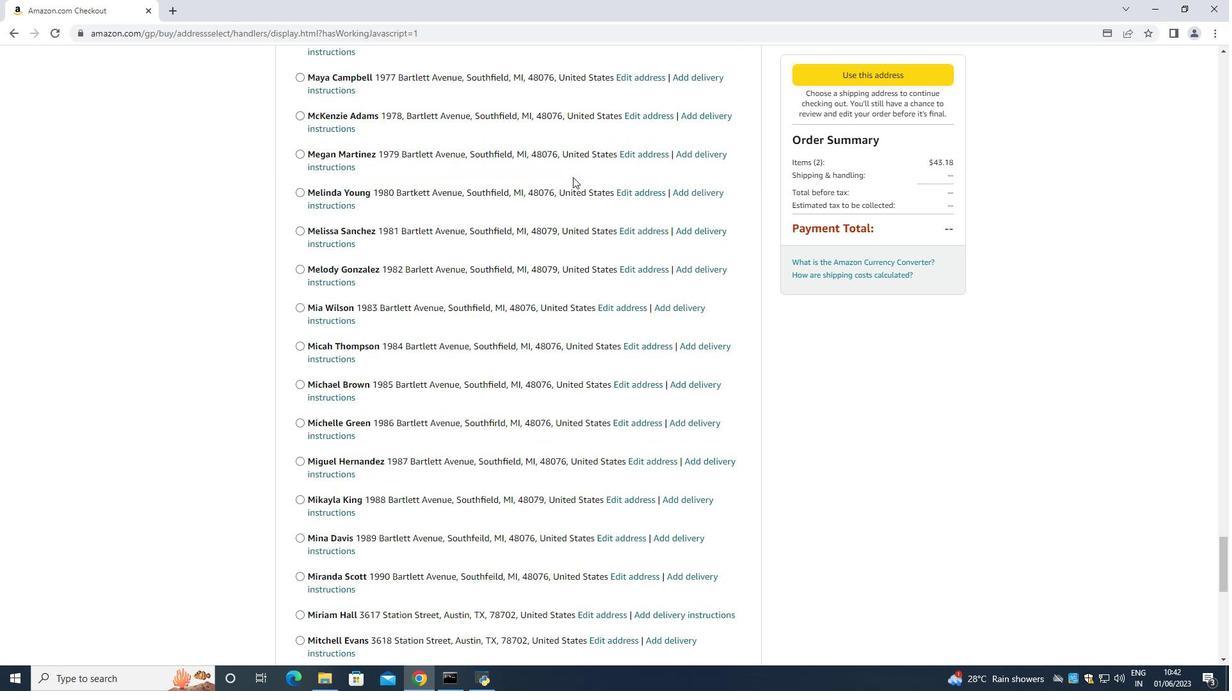 
Action: Mouse scrolled (572, 176) with delta (0, 0)
Screenshot: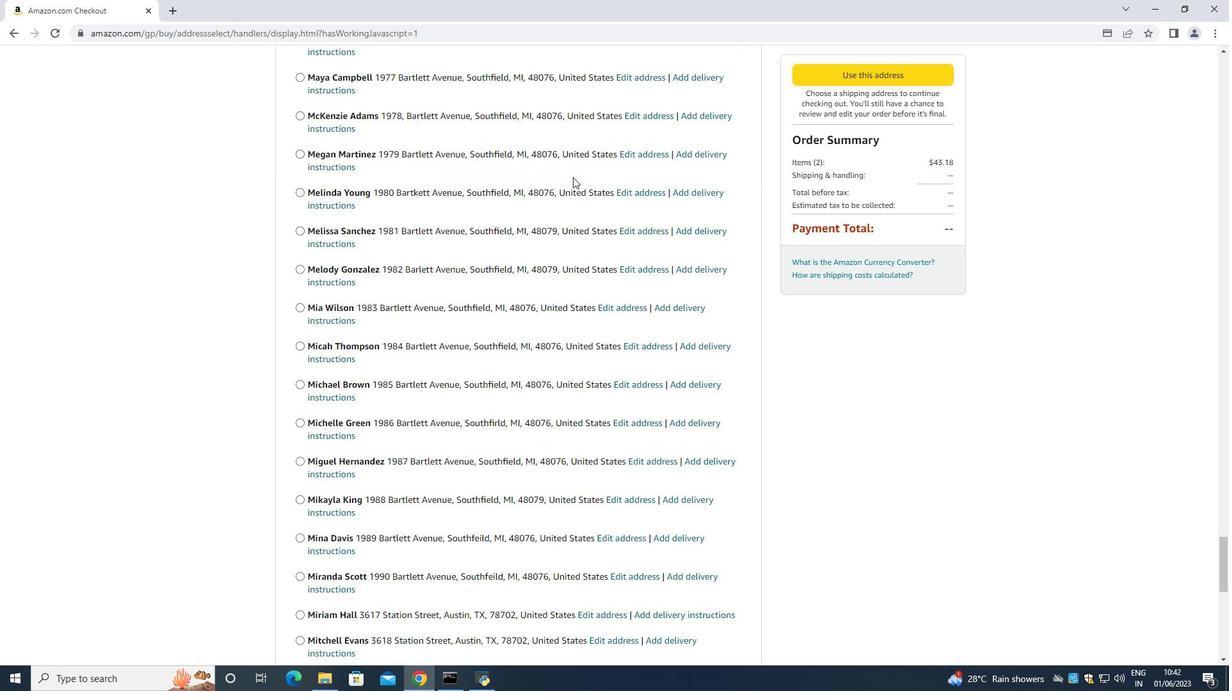 
Action: Mouse scrolled (572, 176) with delta (0, 0)
Screenshot: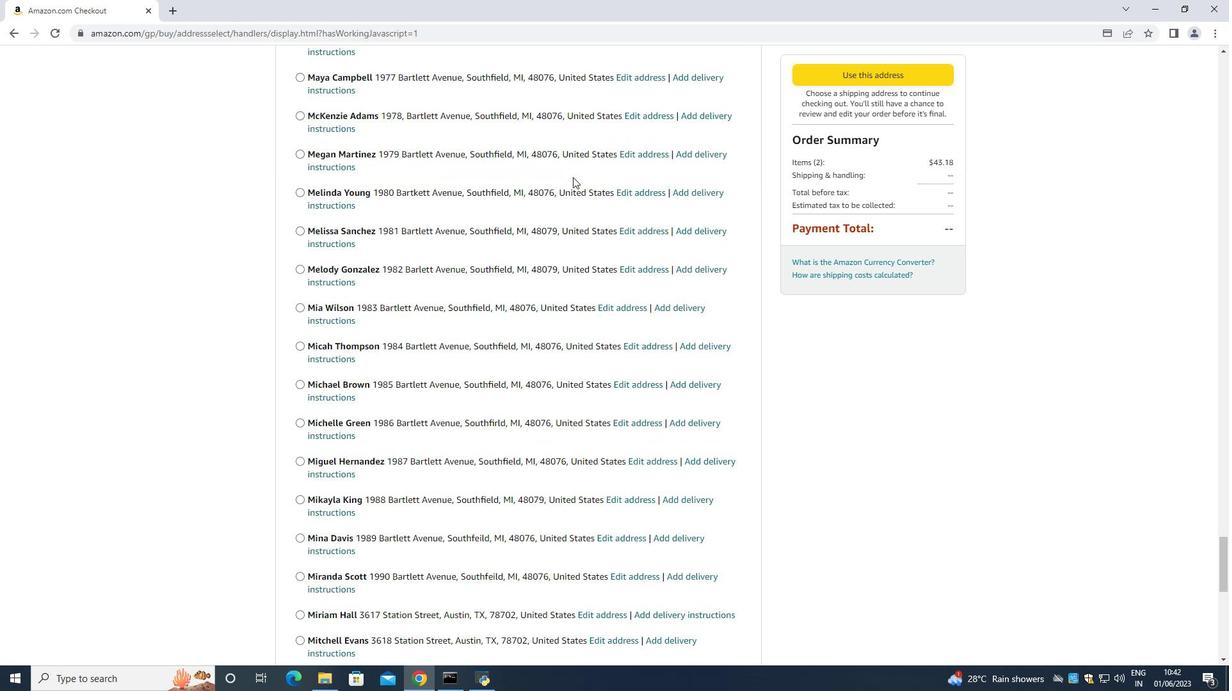 
Action: Mouse scrolled (572, 176) with delta (0, 0)
Screenshot: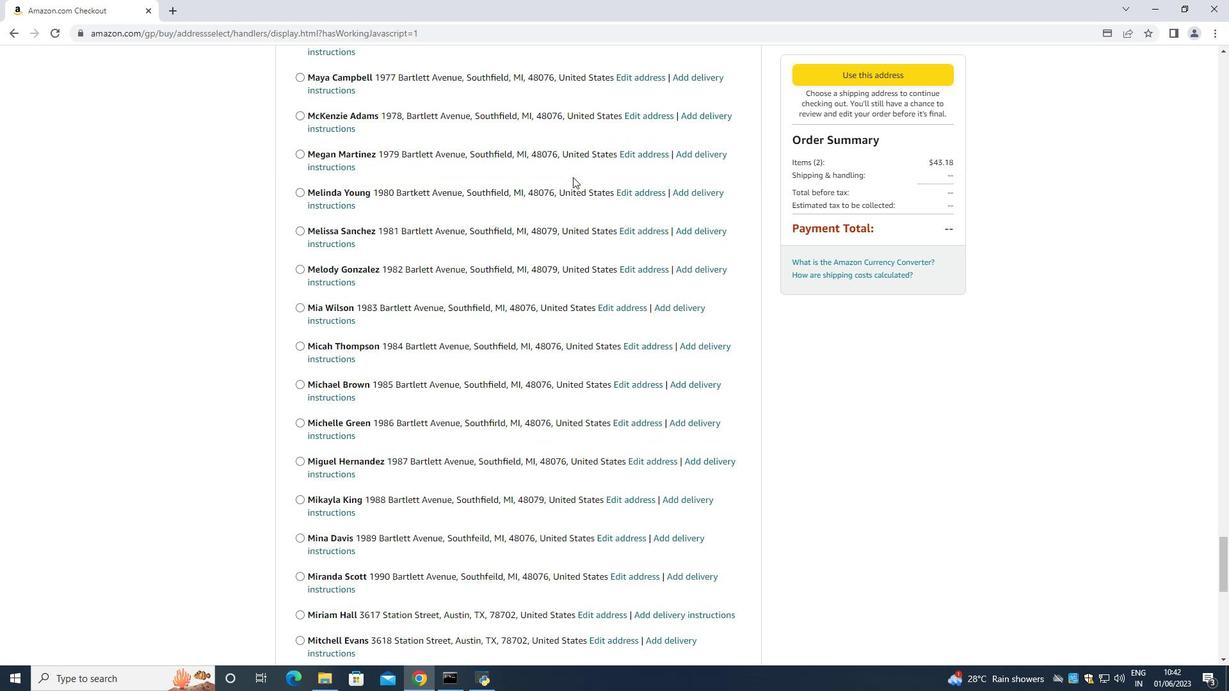 
Action: Mouse scrolled (572, 176) with delta (0, 0)
Screenshot: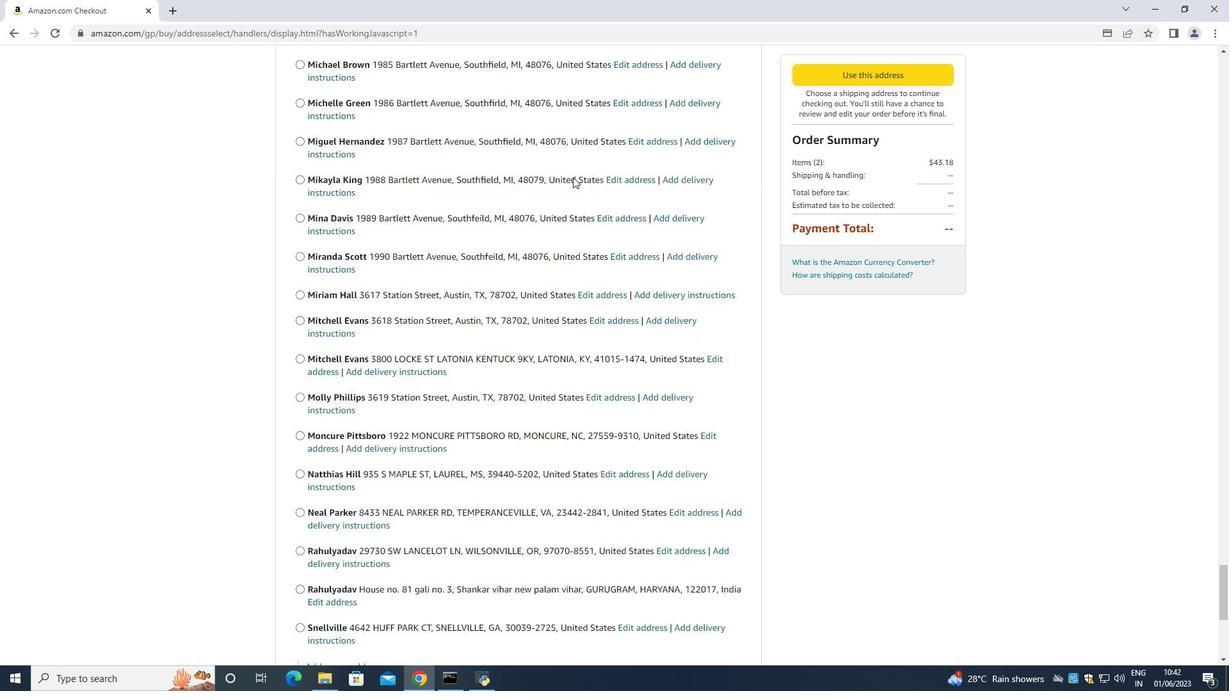 
Action: Mouse scrolled (572, 176) with delta (0, 0)
Screenshot: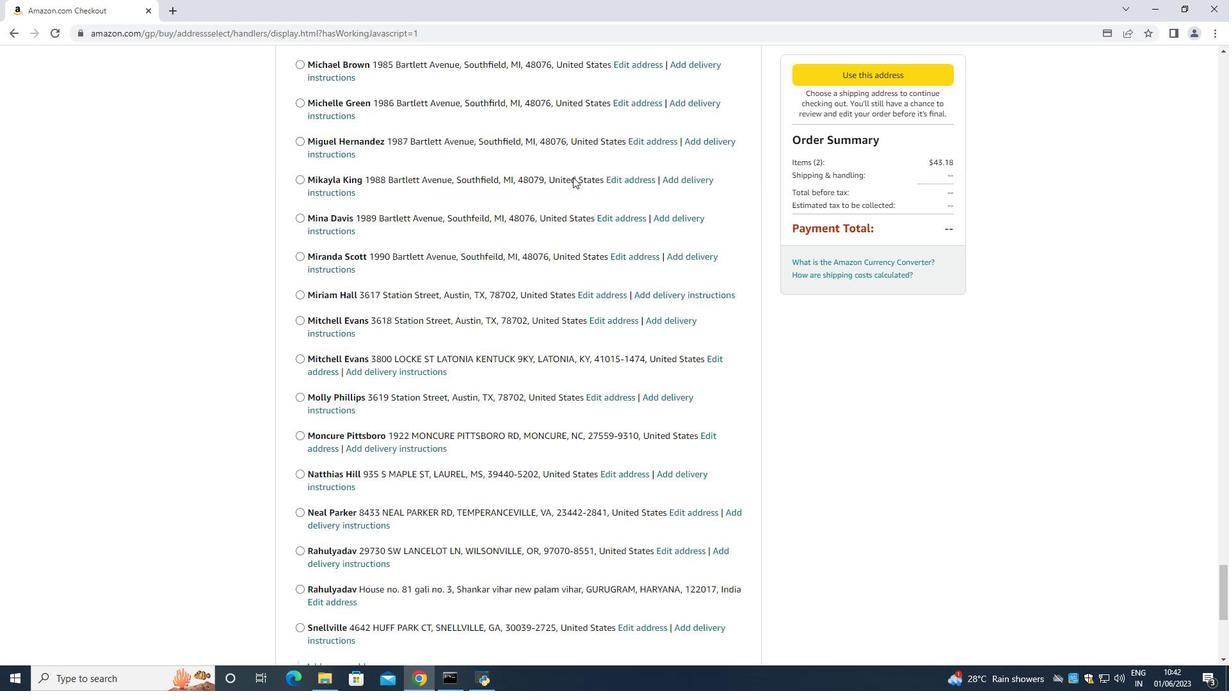 
Action: Mouse scrolled (572, 176) with delta (0, 0)
Screenshot: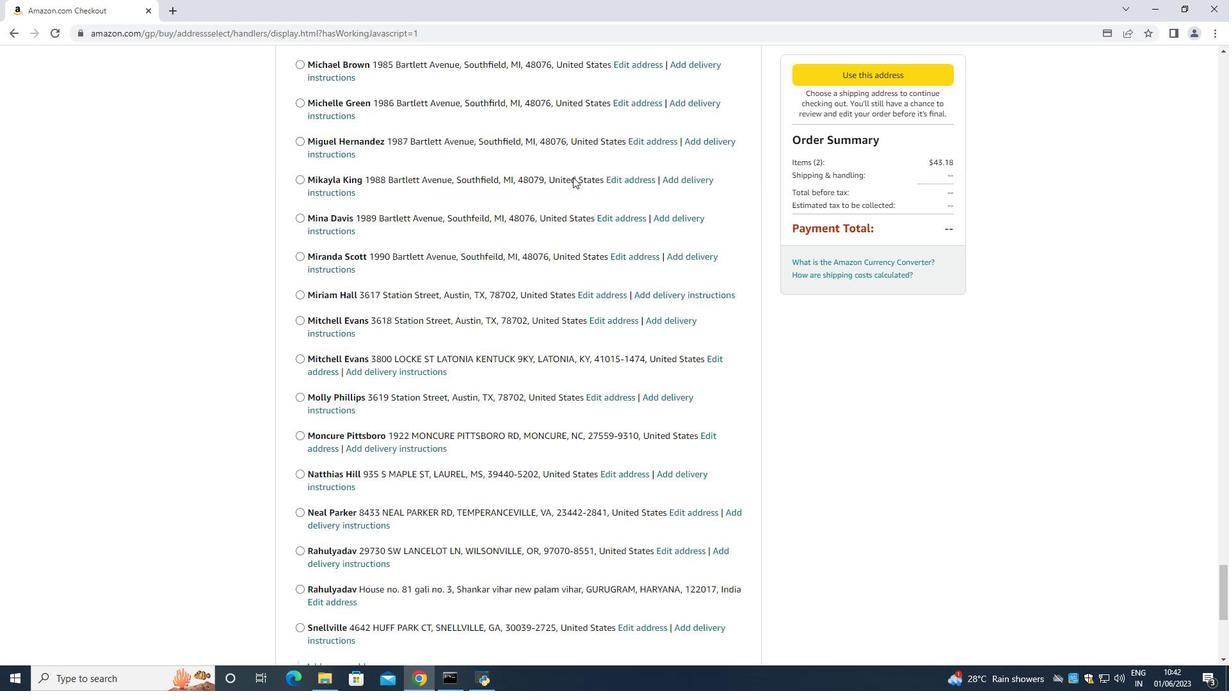 
Action: Mouse scrolled (572, 176) with delta (0, 0)
